Task: Research Airbnb Accomodation options for your buisnness trip   in Sapporo, Hokkiado.
Action: Mouse moved to (307, 104)
Screenshot: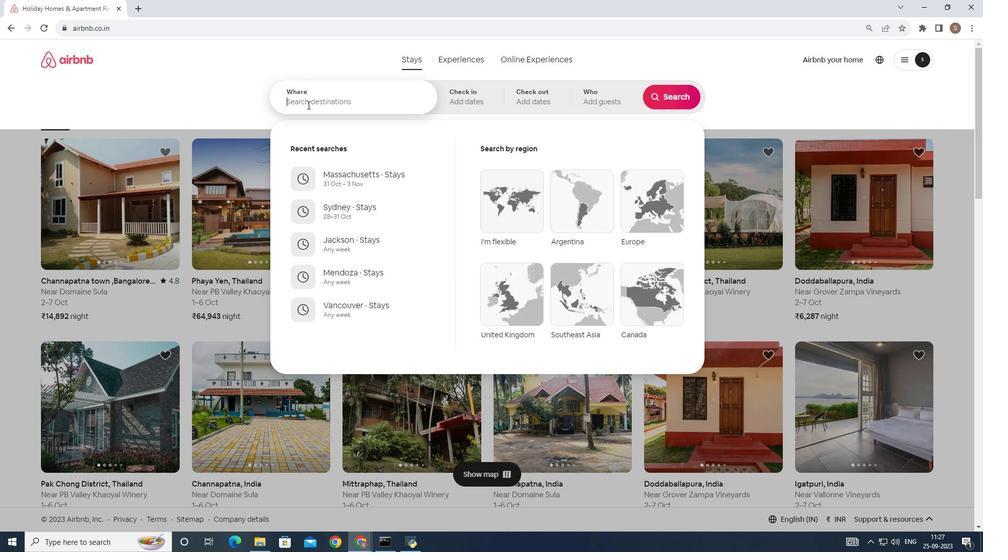 
Action: Mouse pressed left at (307, 104)
Screenshot: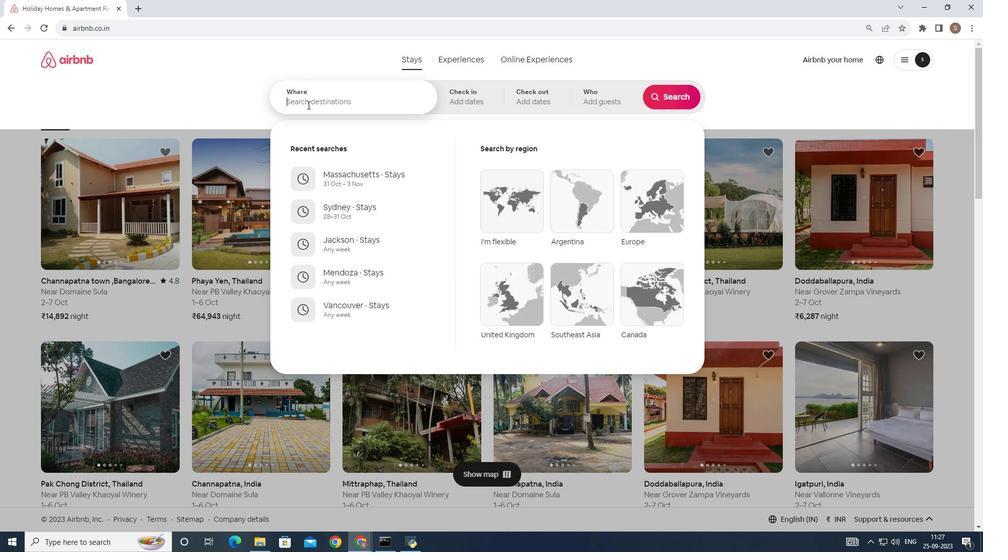 
Action: Key pressed saopp<Key.backspace><Key.backspace><Key.backspace>ppor
Screenshot: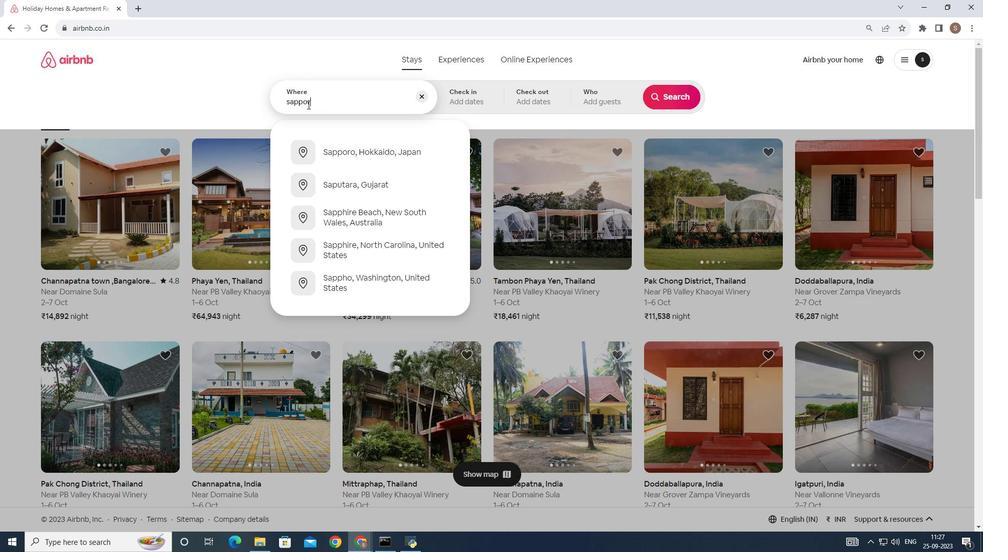 
Action: Mouse moved to (398, 162)
Screenshot: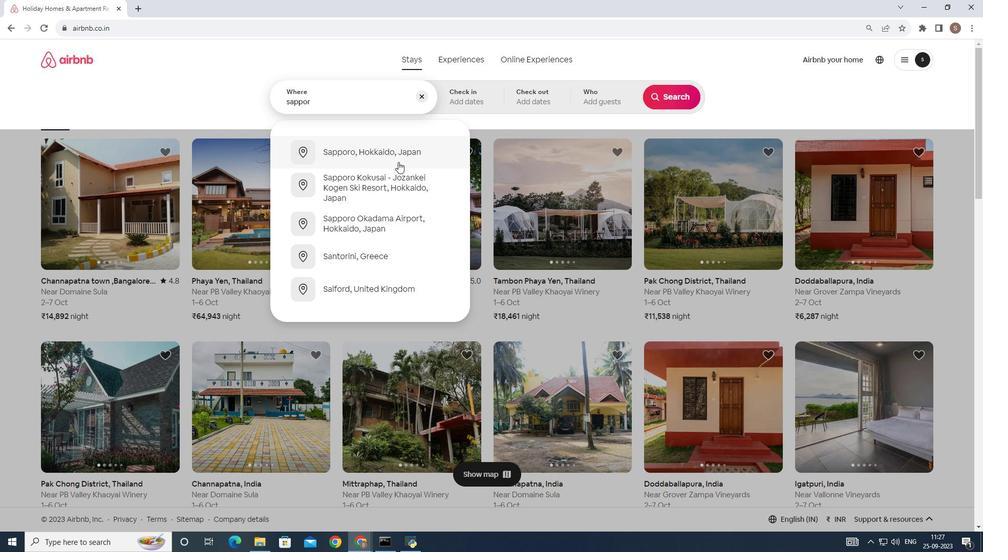 
Action: Mouse pressed left at (398, 162)
Screenshot: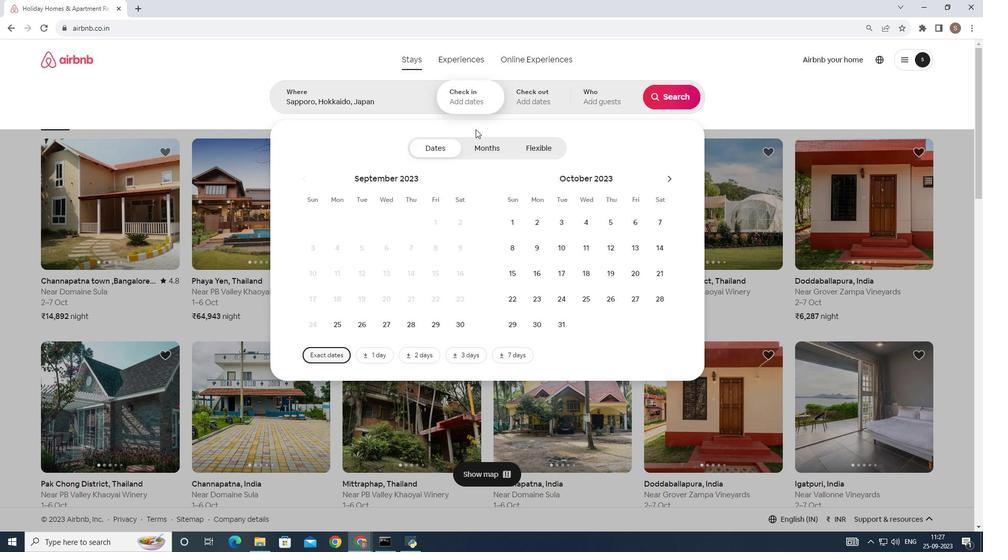 
Action: Mouse moved to (630, 300)
Screenshot: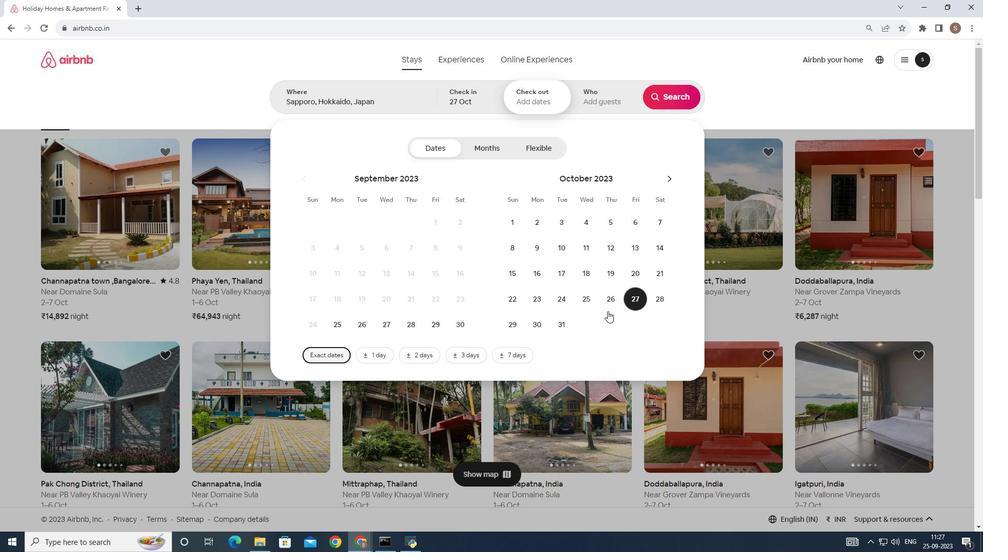 
Action: Mouse pressed left at (630, 300)
Screenshot: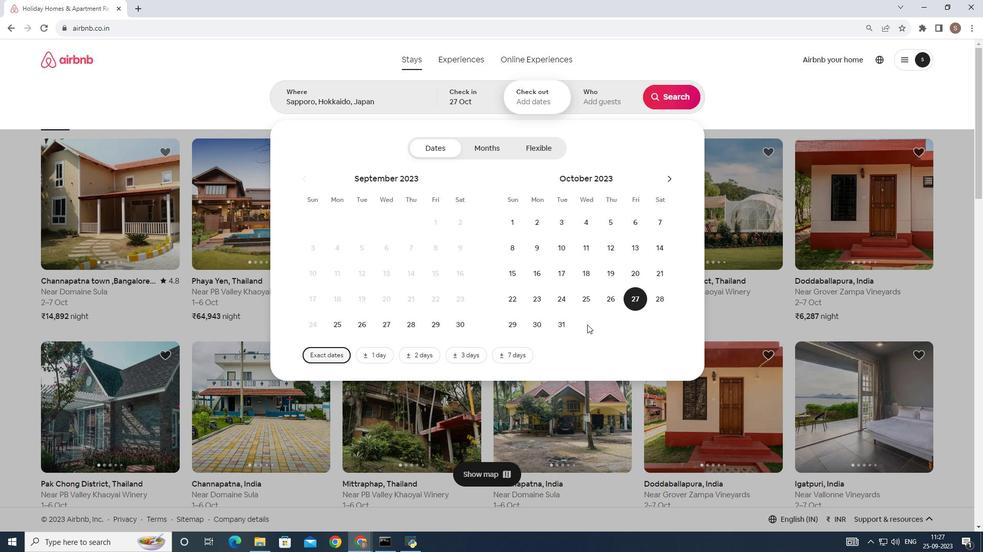 
Action: Mouse moved to (545, 332)
Screenshot: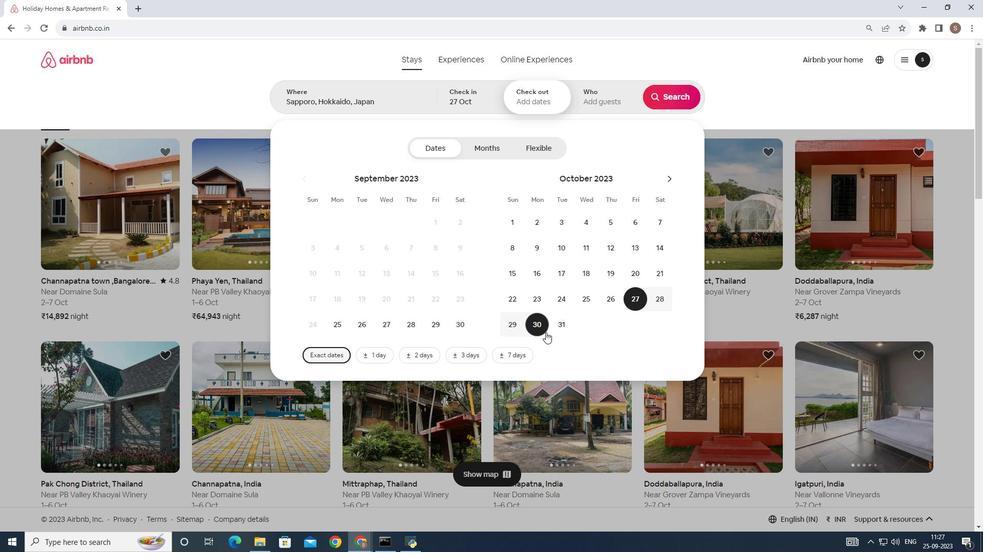 
Action: Mouse pressed left at (545, 332)
Screenshot: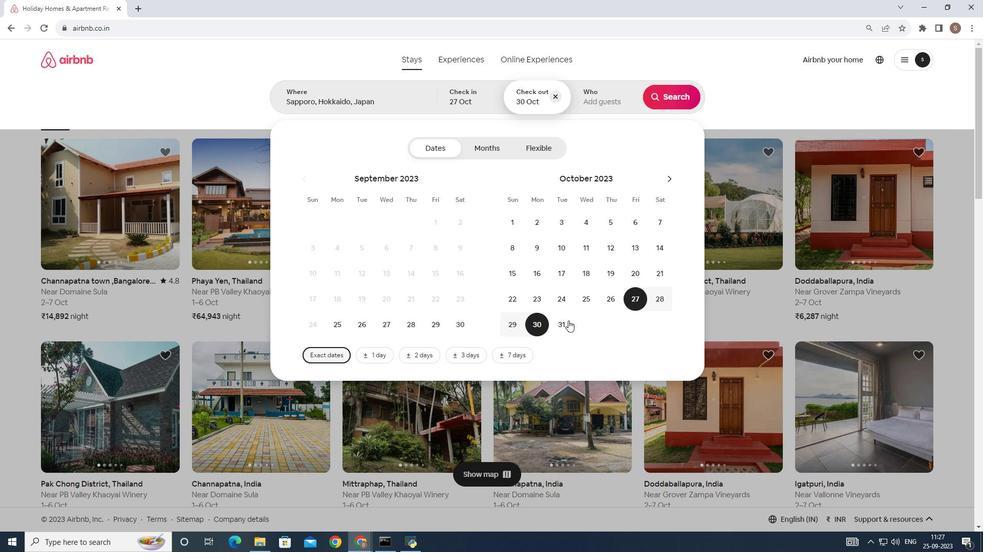 
Action: Mouse moved to (673, 94)
Screenshot: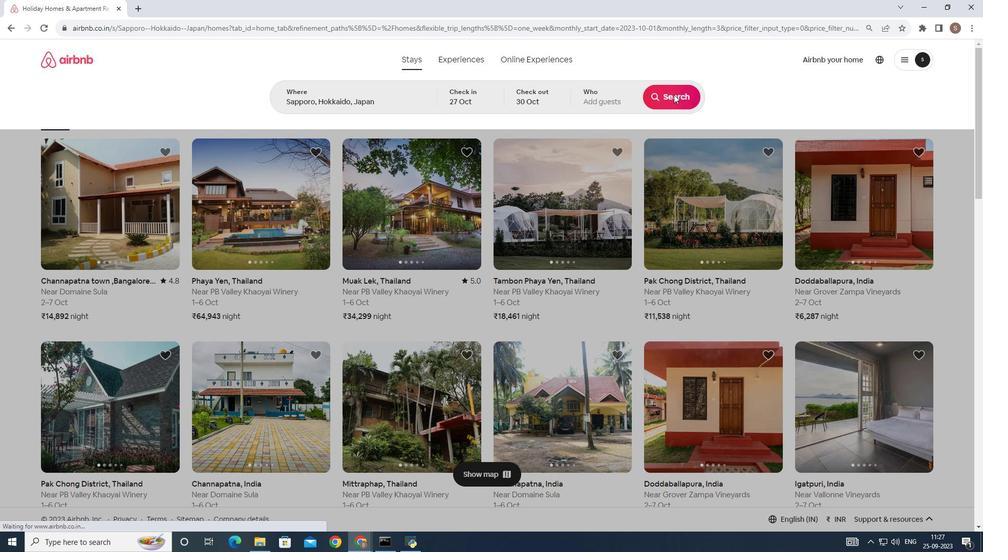 
Action: Mouse pressed left at (673, 94)
Screenshot: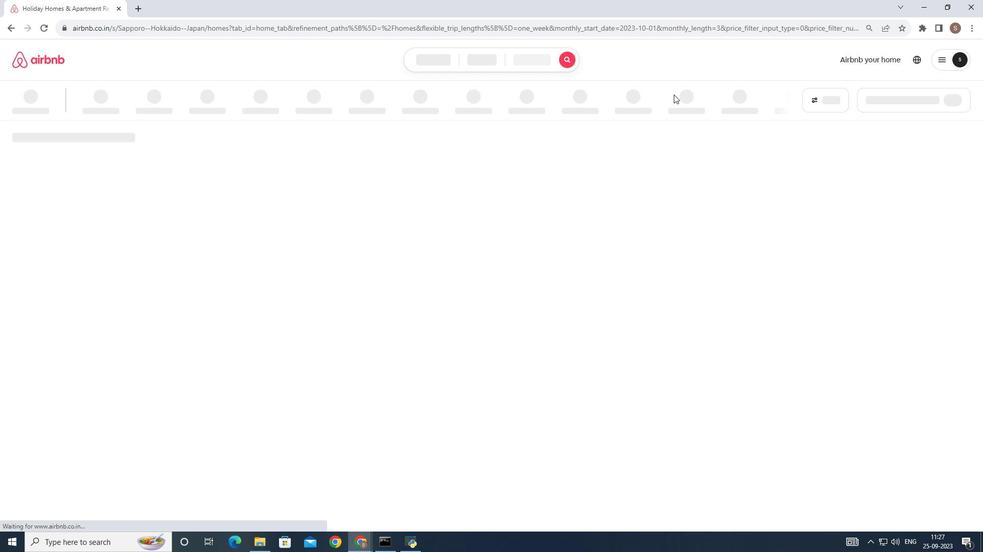 
Action: Mouse moved to (87, 171)
Screenshot: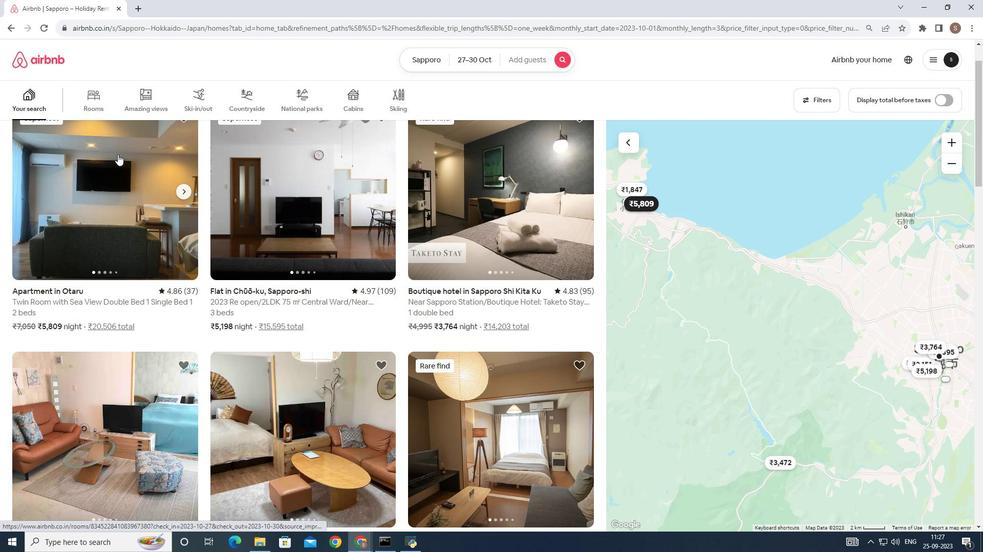 
Action: Mouse scrolled (87, 170) with delta (0, 0)
Screenshot: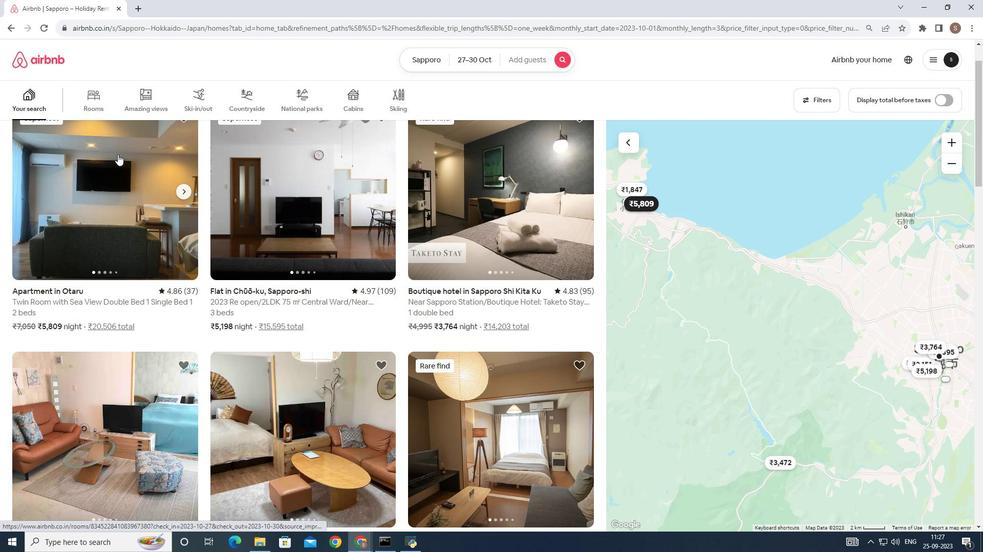 
Action: Mouse moved to (117, 154)
Screenshot: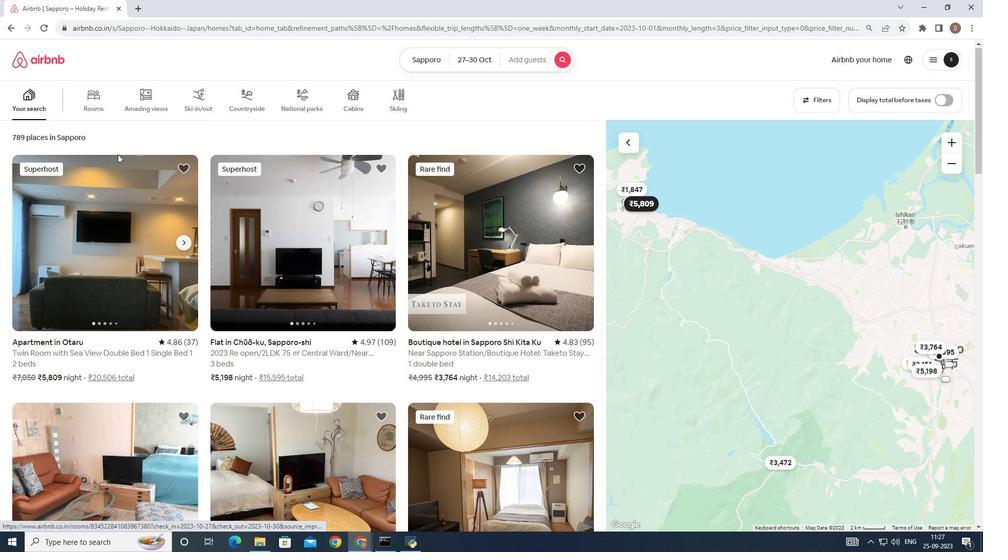 
Action: Mouse scrolled (117, 155) with delta (0, 0)
Screenshot: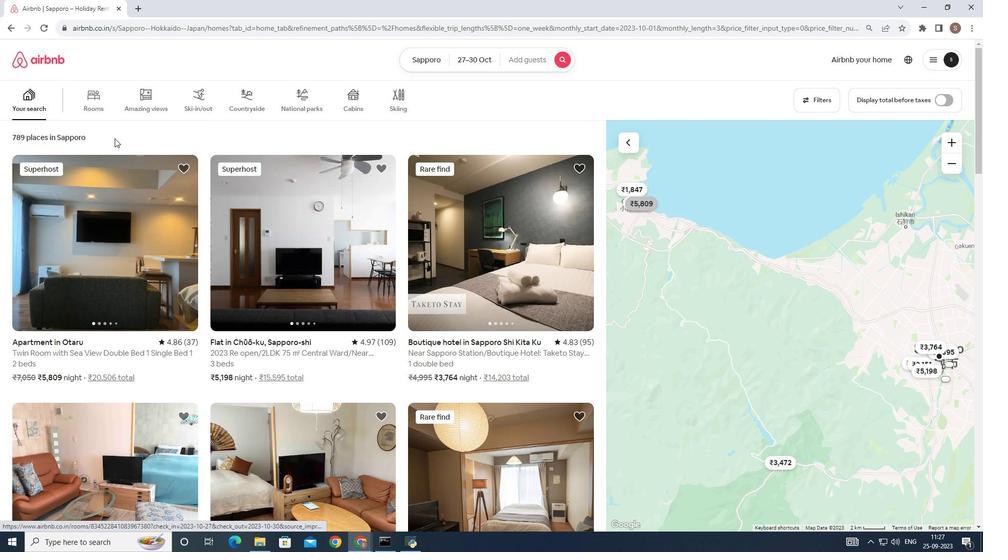 
Action: Mouse scrolled (117, 155) with delta (0, 0)
Screenshot: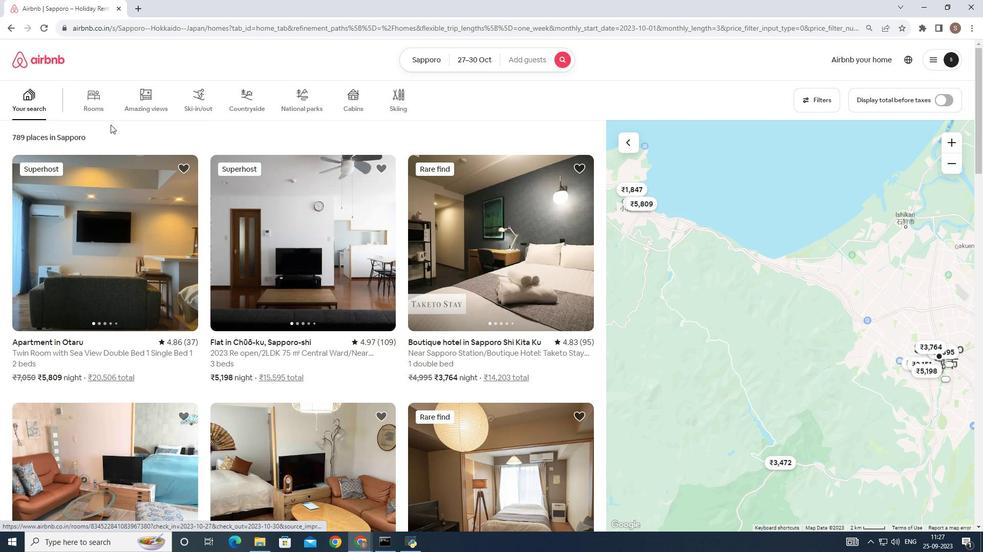 
Action: Mouse scrolled (117, 155) with delta (0, 0)
Screenshot: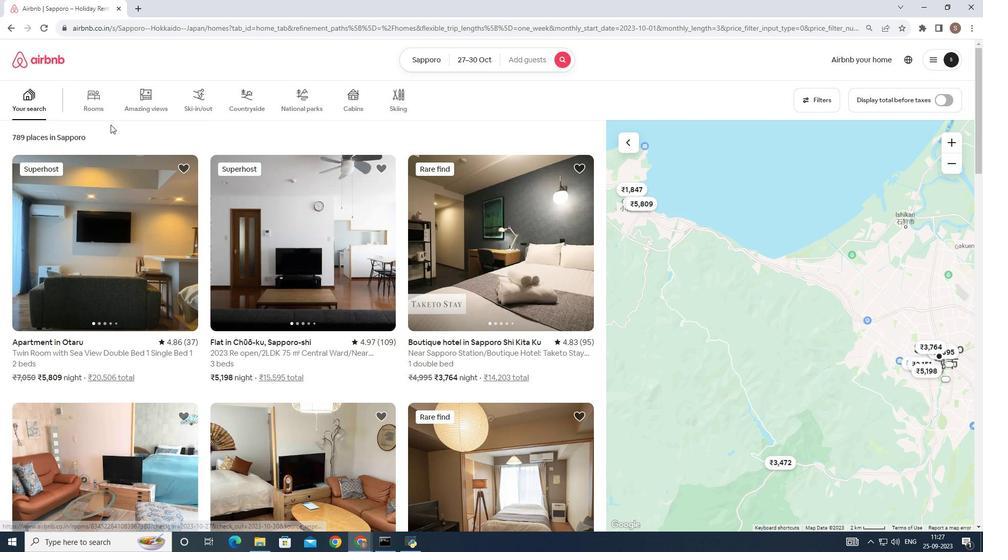 
Action: Mouse moved to (134, 99)
Screenshot: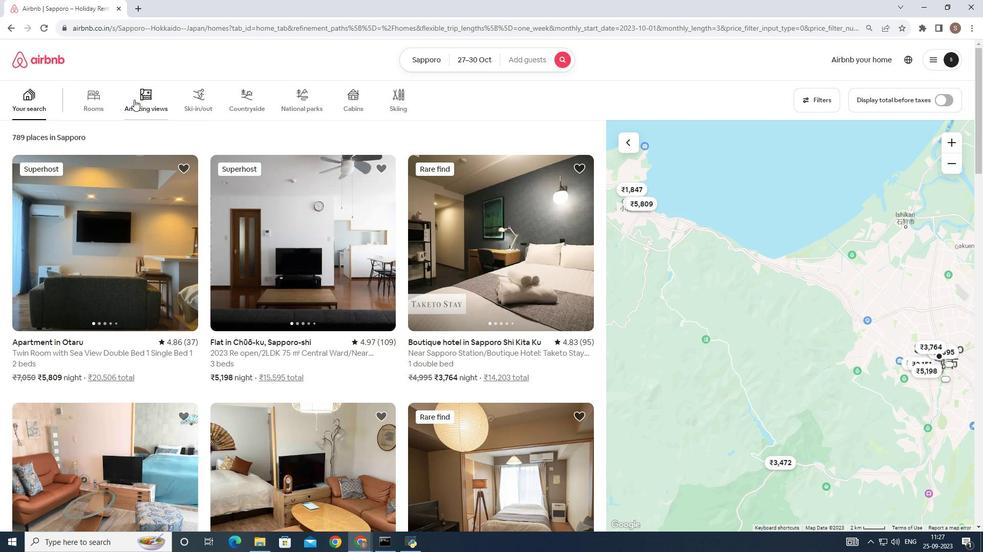 
Action: Mouse pressed left at (134, 99)
Screenshot: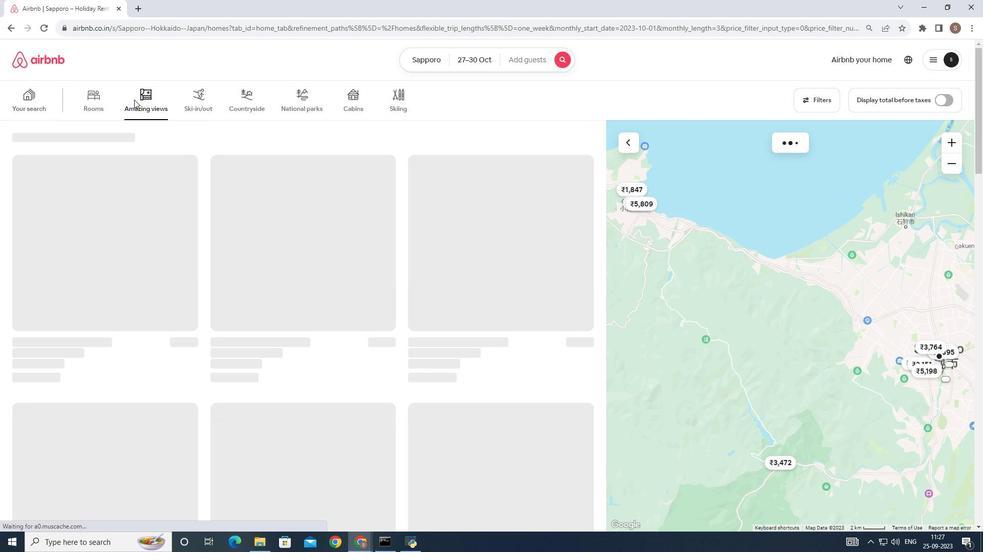 
Action: Mouse moved to (293, 311)
Screenshot: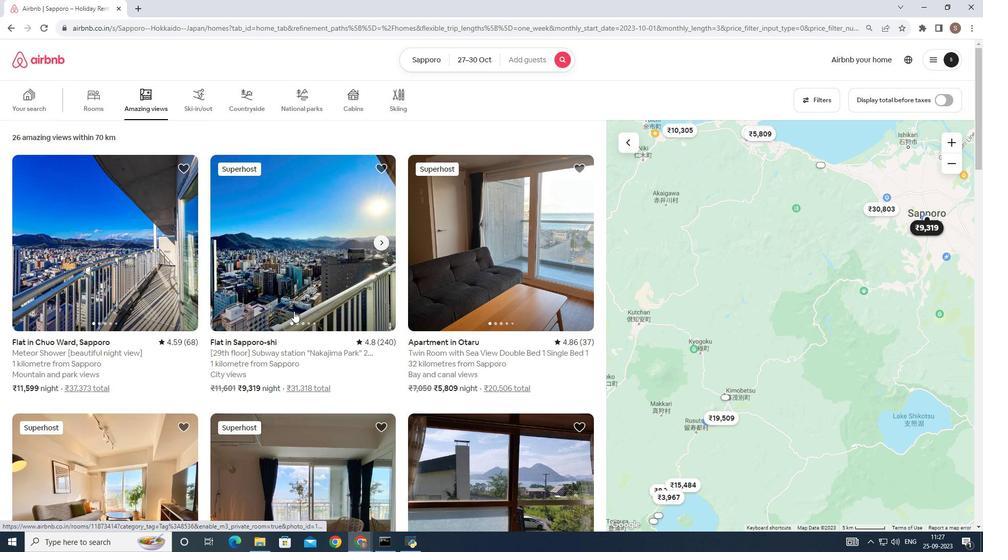 
Action: Mouse pressed left at (293, 311)
Screenshot: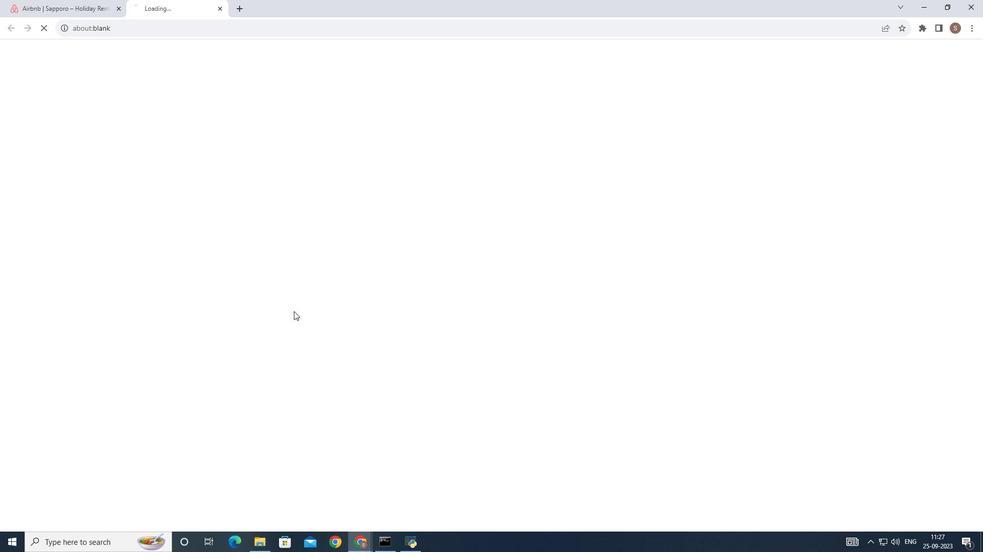 
Action: Mouse scrolled (293, 311) with delta (0, 0)
Screenshot: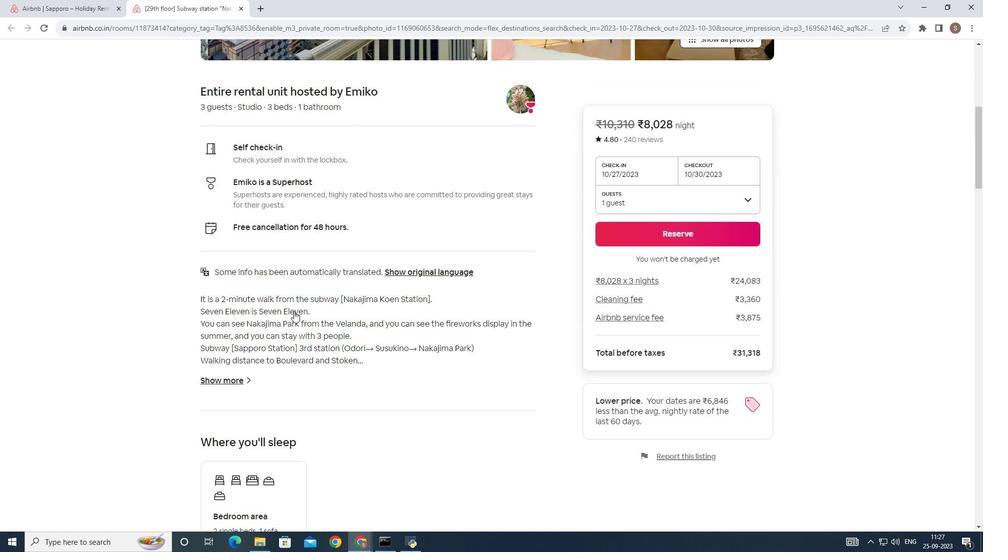 
Action: Mouse scrolled (293, 311) with delta (0, 0)
Screenshot: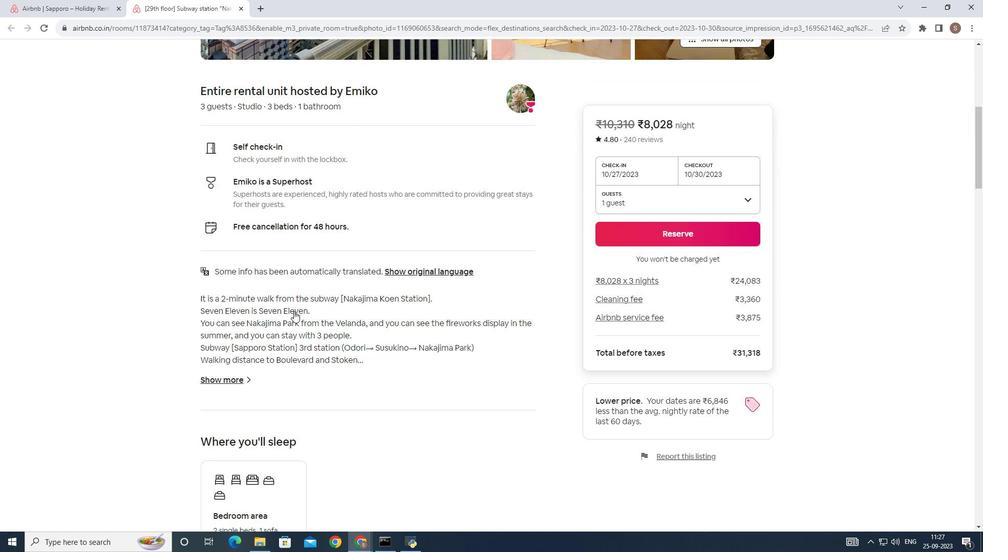 
Action: Mouse scrolled (293, 311) with delta (0, 0)
Screenshot: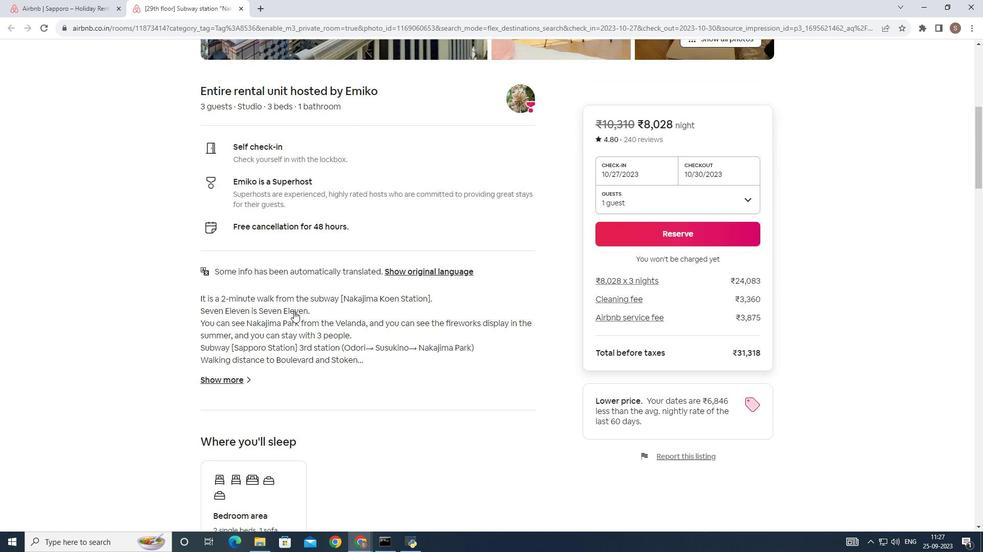 
Action: Mouse scrolled (293, 311) with delta (0, 0)
Screenshot: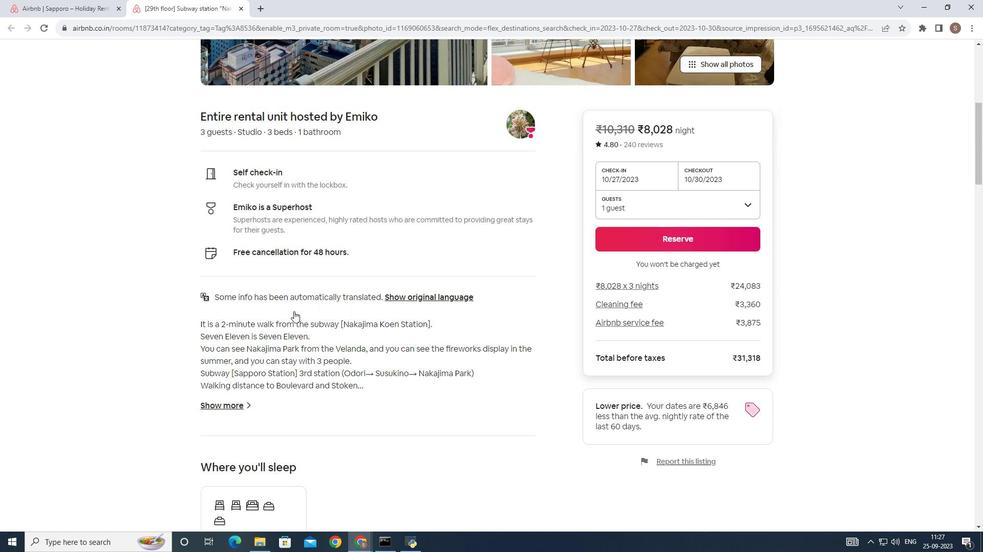 
Action: Mouse scrolled (293, 311) with delta (0, 0)
Screenshot: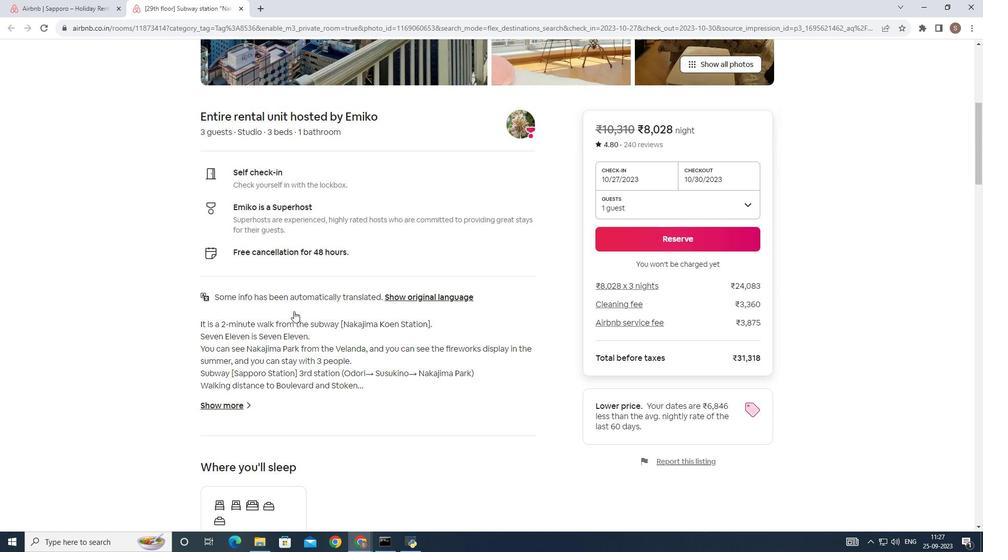 
Action: Mouse scrolled (293, 311) with delta (0, 0)
Screenshot: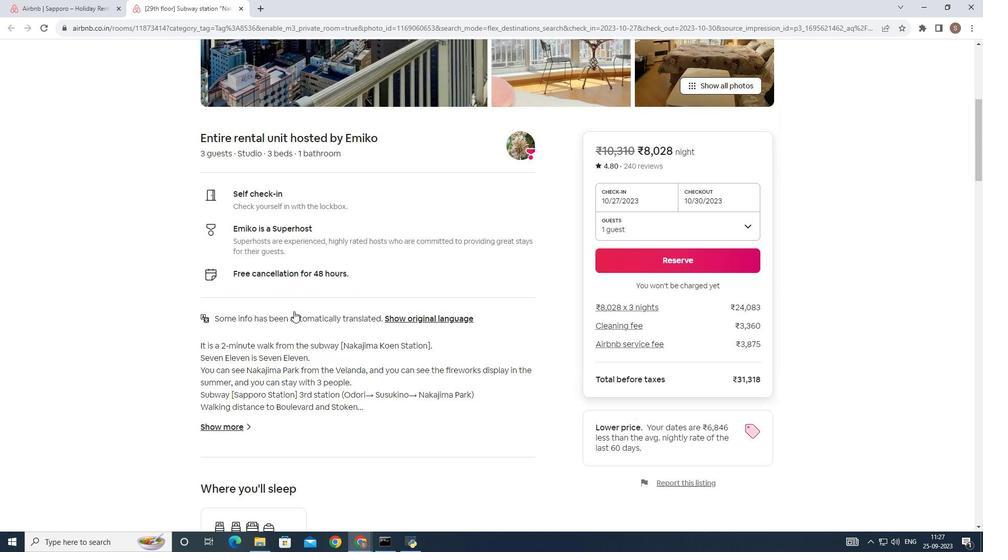 
Action: Mouse scrolled (293, 311) with delta (0, 0)
Screenshot: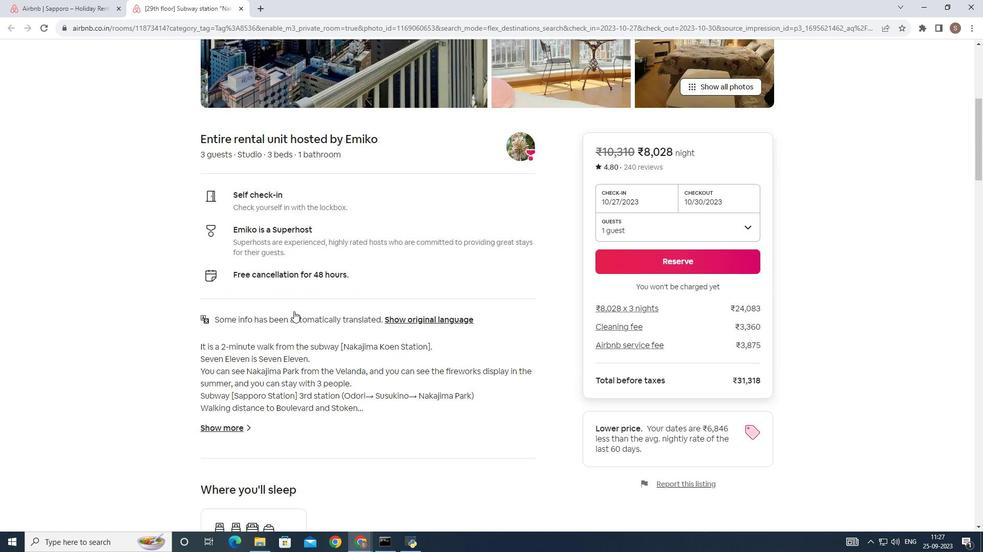
Action: Mouse scrolled (293, 312) with delta (0, 0)
Screenshot: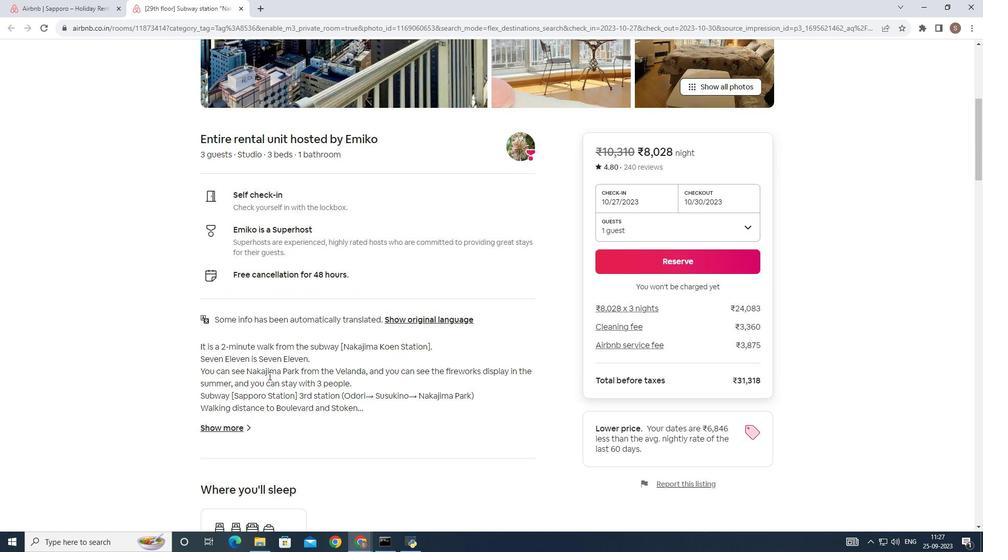 
Action: Mouse moved to (248, 431)
Screenshot: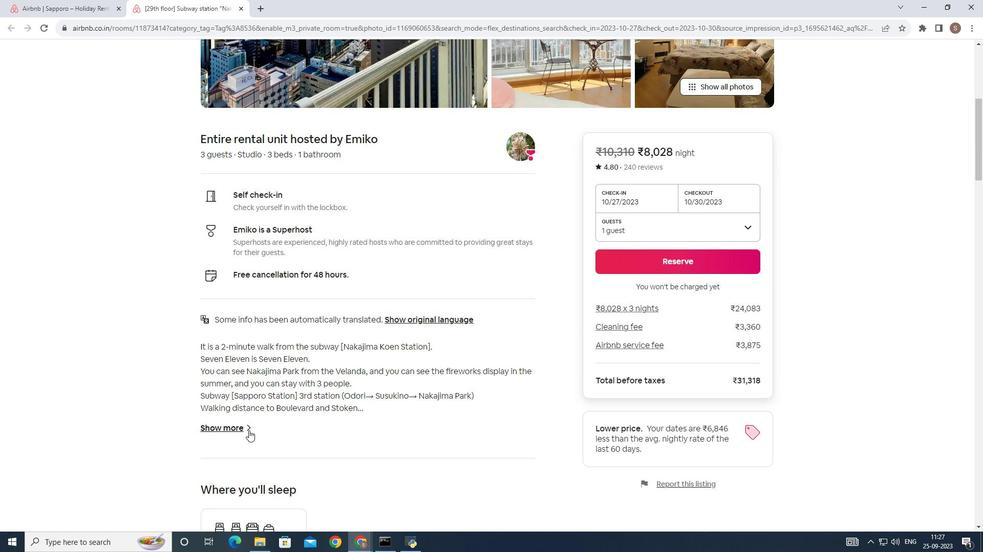 
Action: Mouse pressed left at (248, 431)
Screenshot: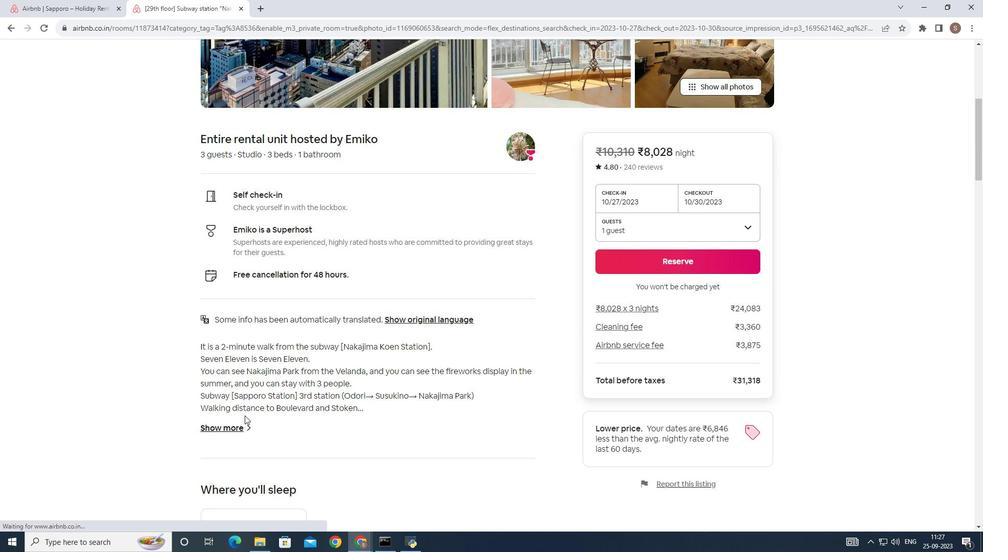 
Action: Mouse moved to (362, 282)
Screenshot: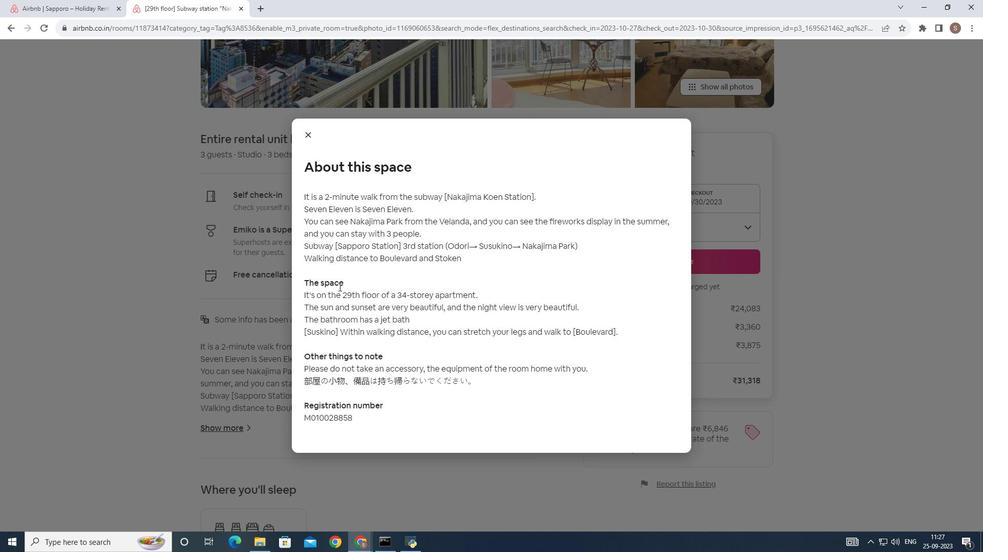 
Action: Mouse scrolled (362, 282) with delta (0, 0)
Screenshot: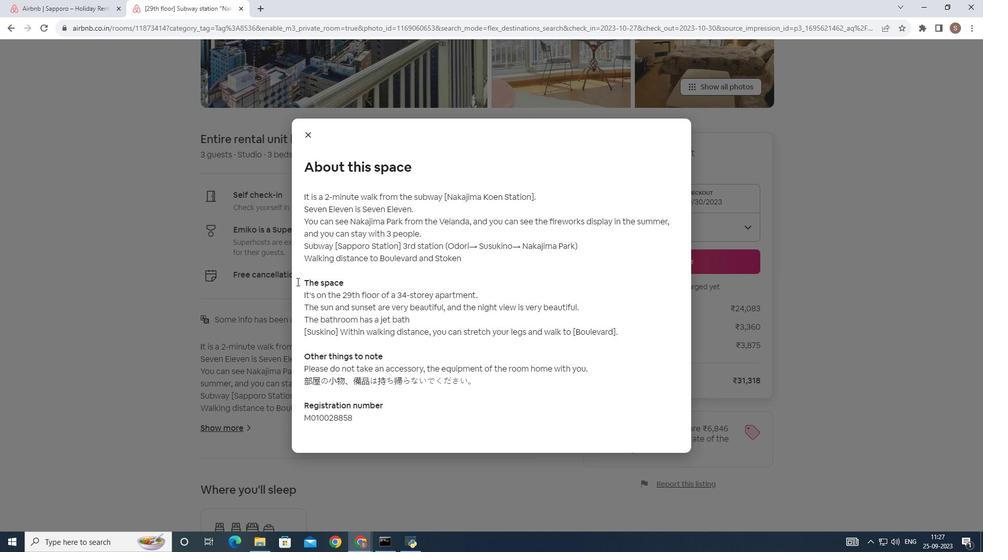 
Action: Mouse scrolled (362, 282) with delta (0, 0)
Screenshot: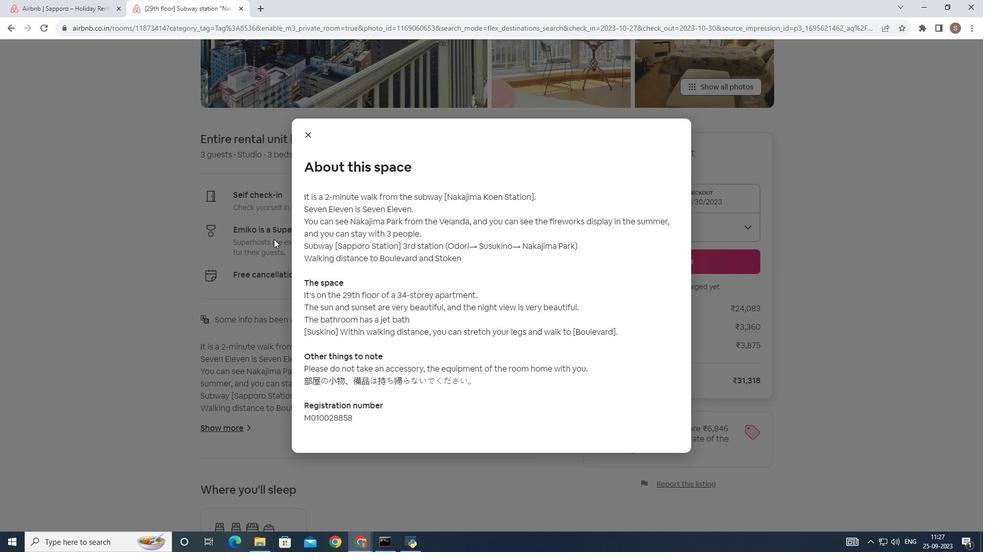 
Action: Mouse scrolled (362, 282) with delta (0, 0)
Screenshot: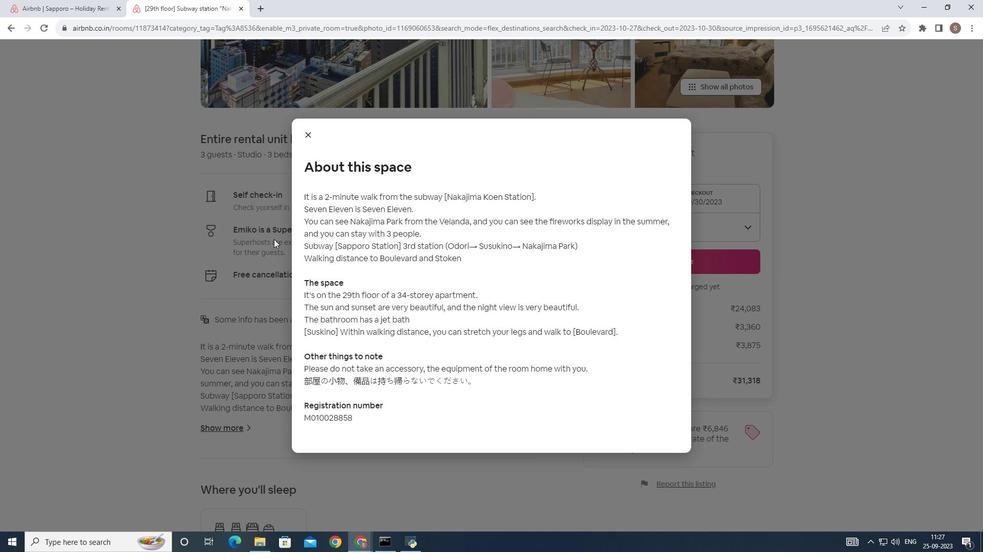 
Action: Mouse scrolled (362, 282) with delta (0, 0)
Screenshot: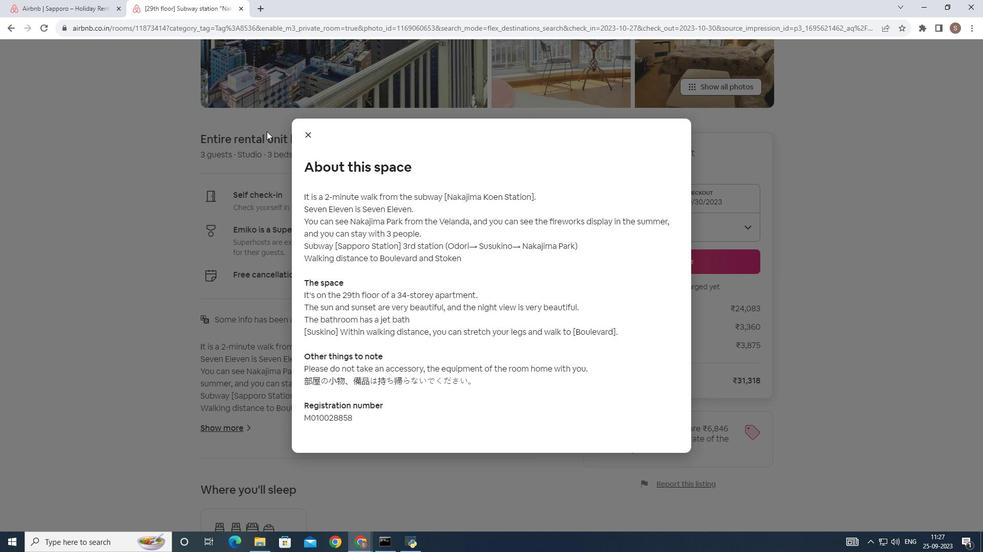 
Action: Mouse moved to (311, 131)
Screenshot: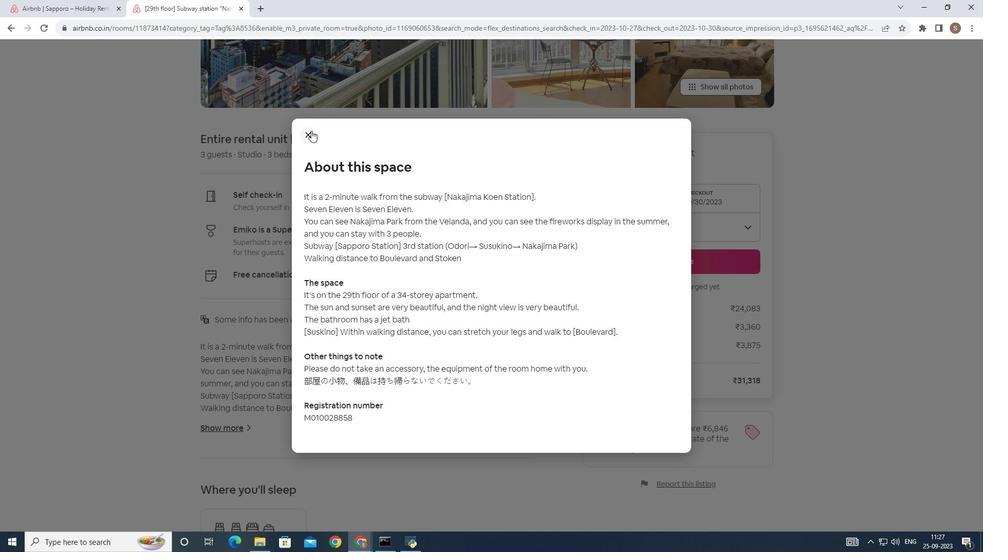 
Action: Mouse pressed left at (311, 131)
Screenshot: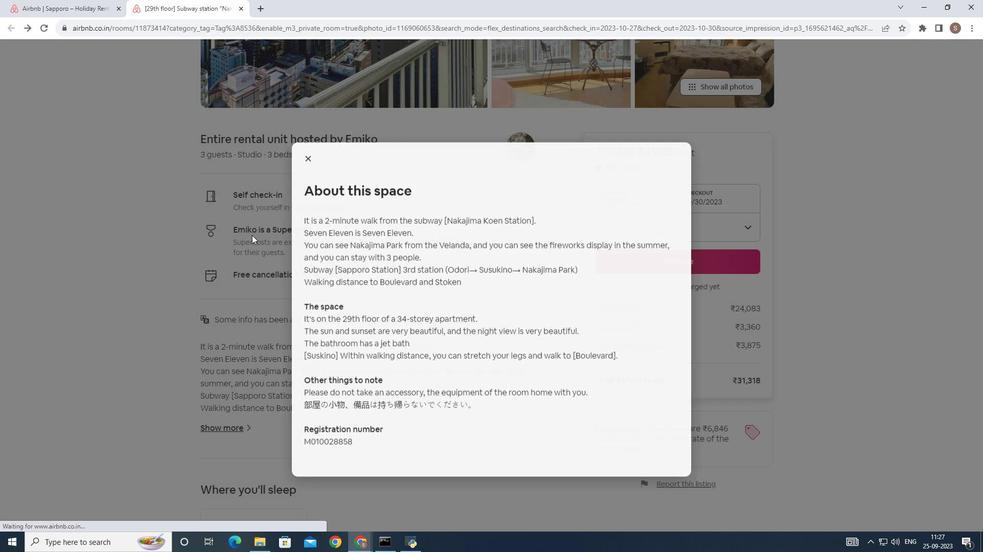 
Action: Mouse moved to (243, 256)
Screenshot: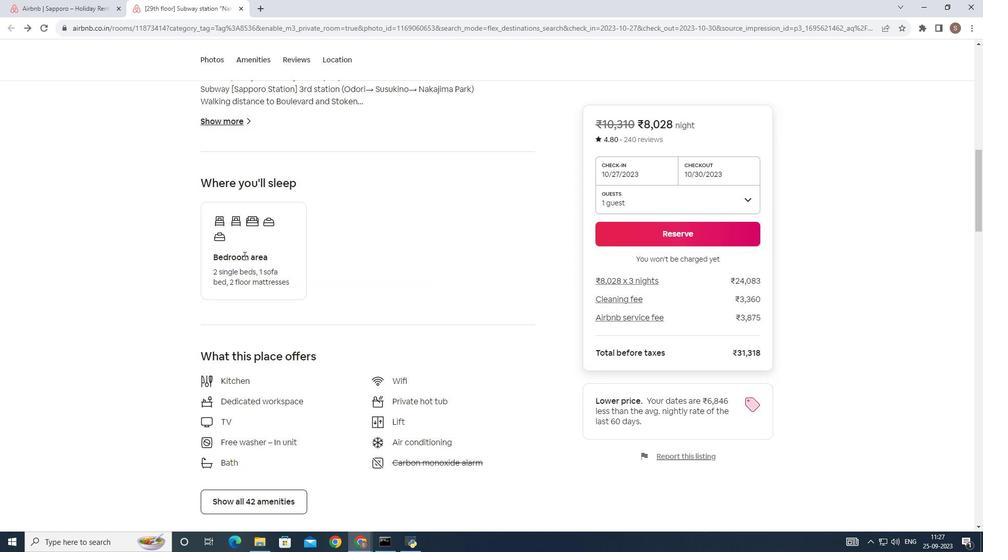 
Action: Mouse scrolled (243, 255) with delta (0, 0)
Screenshot: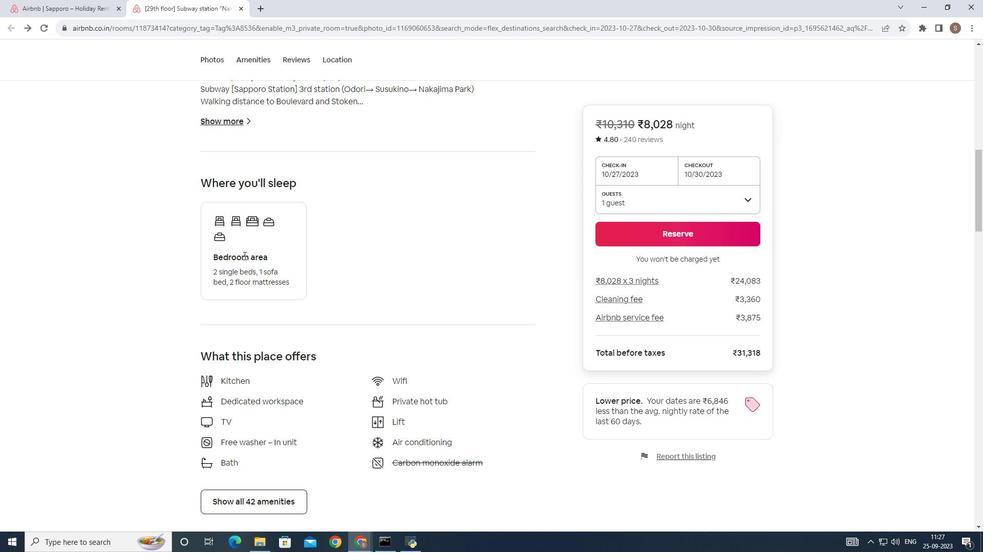 
Action: Mouse scrolled (243, 255) with delta (0, 0)
Screenshot: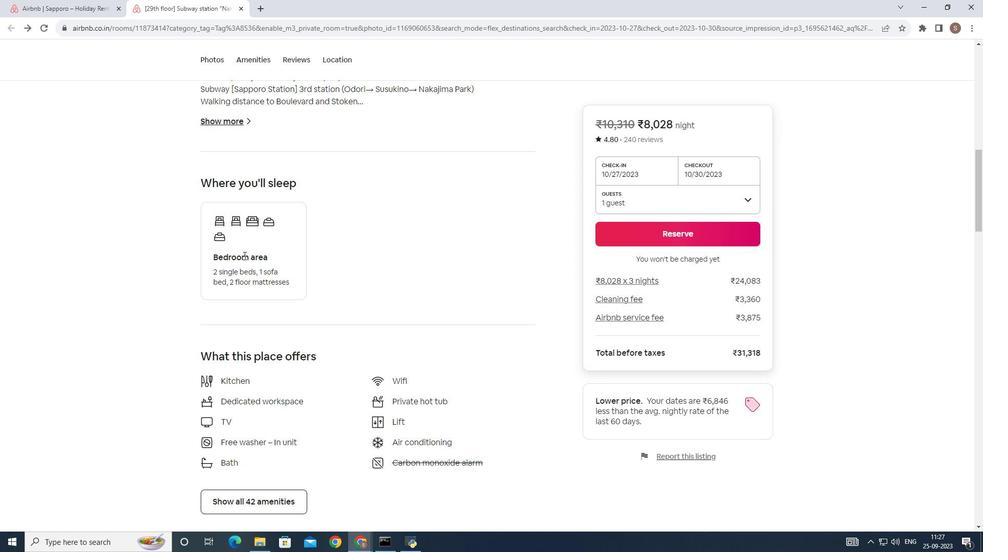 
Action: Mouse scrolled (243, 255) with delta (0, 0)
Screenshot: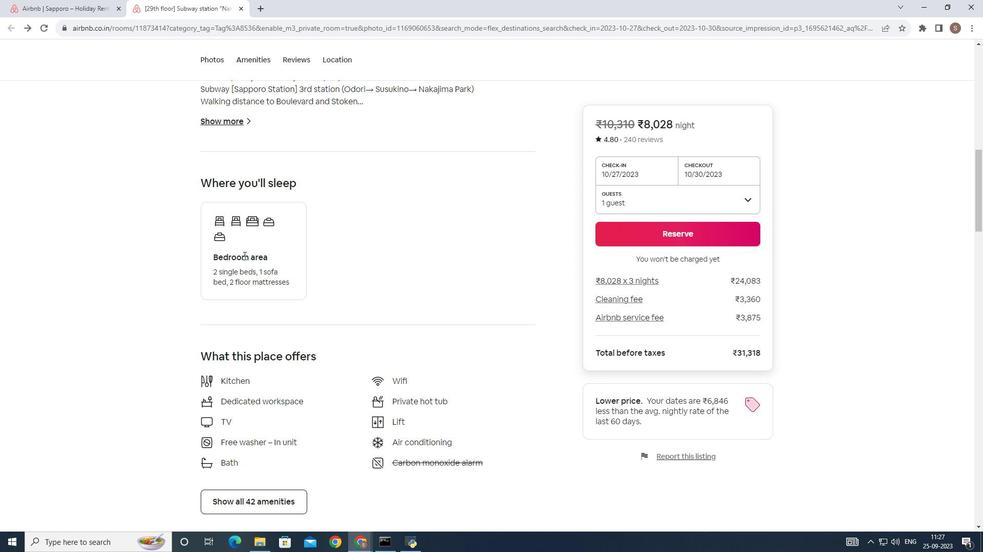 
Action: Mouse scrolled (243, 255) with delta (0, 0)
Screenshot: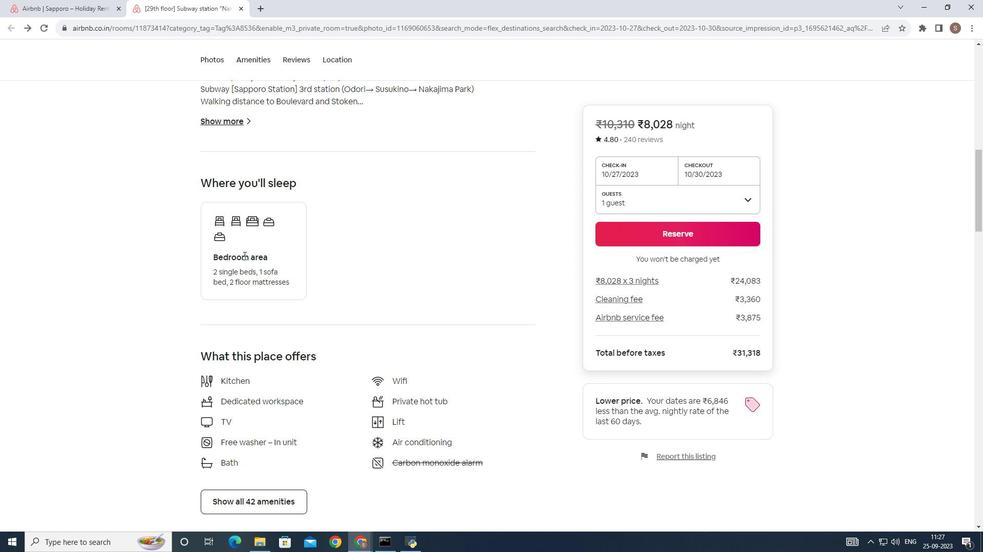 
Action: Mouse scrolled (243, 255) with delta (0, 0)
Screenshot: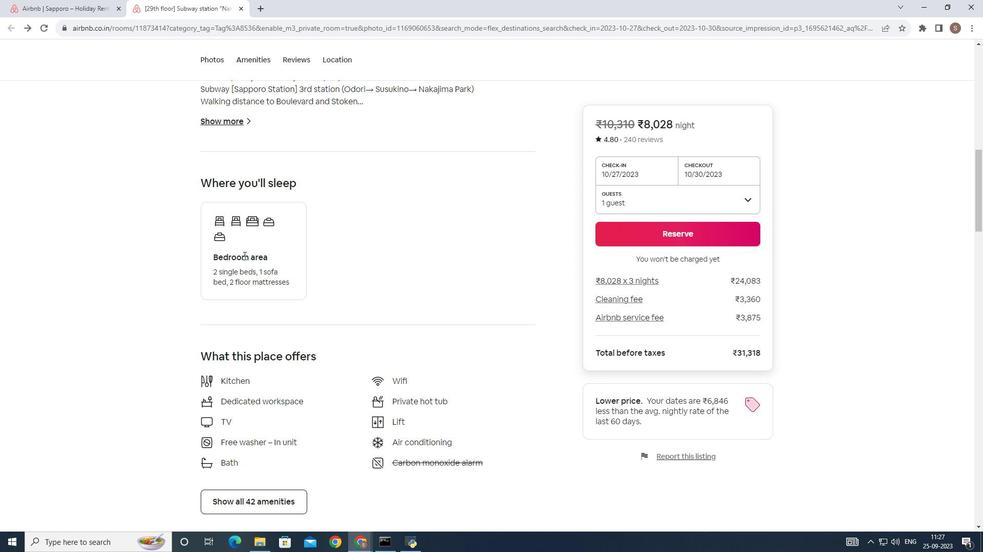 
Action: Mouse scrolled (243, 255) with delta (0, 0)
Screenshot: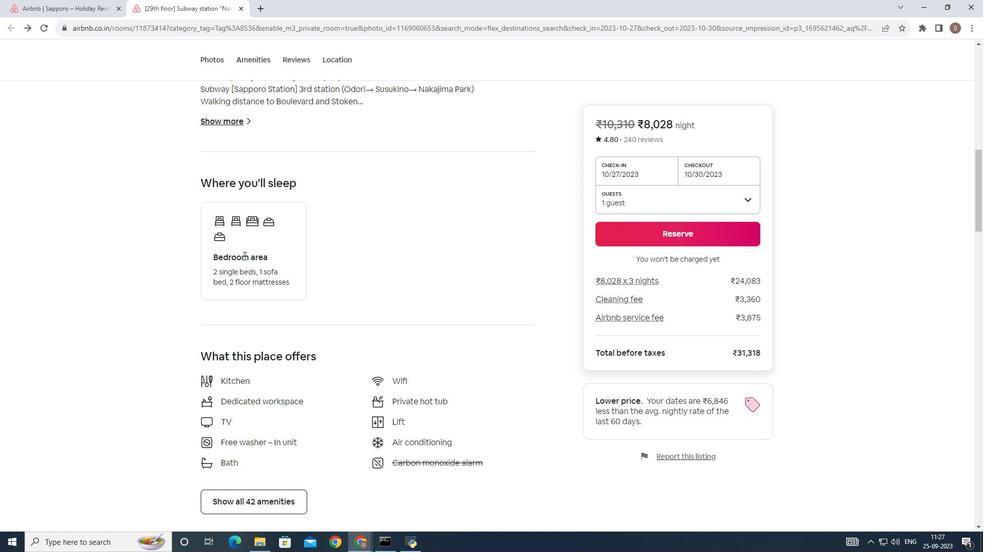 
Action: Mouse scrolled (243, 255) with delta (0, 0)
Screenshot: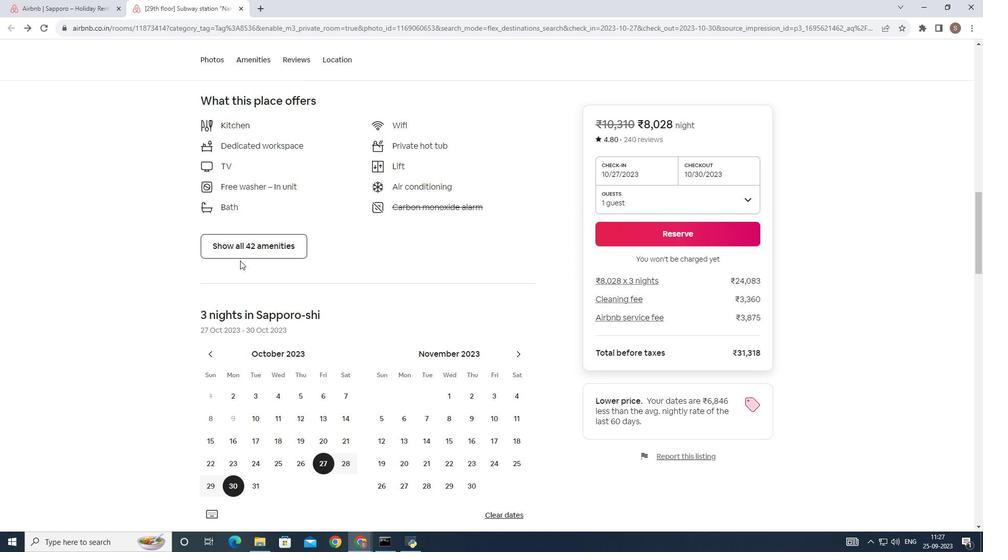 
Action: Mouse scrolled (243, 255) with delta (0, 0)
Screenshot: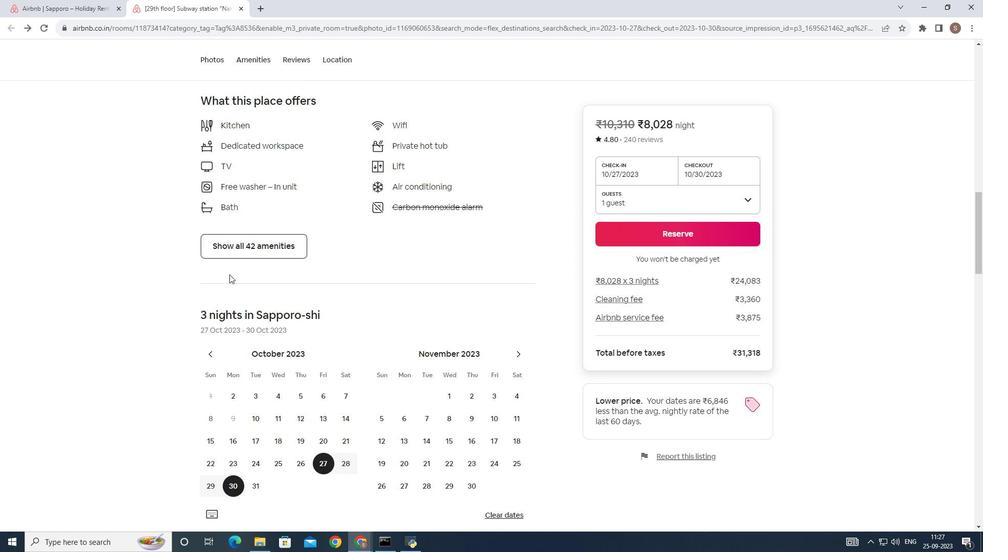
Action: Mouse scrolled (243, 255) with delta (0, 0)
Screenshot: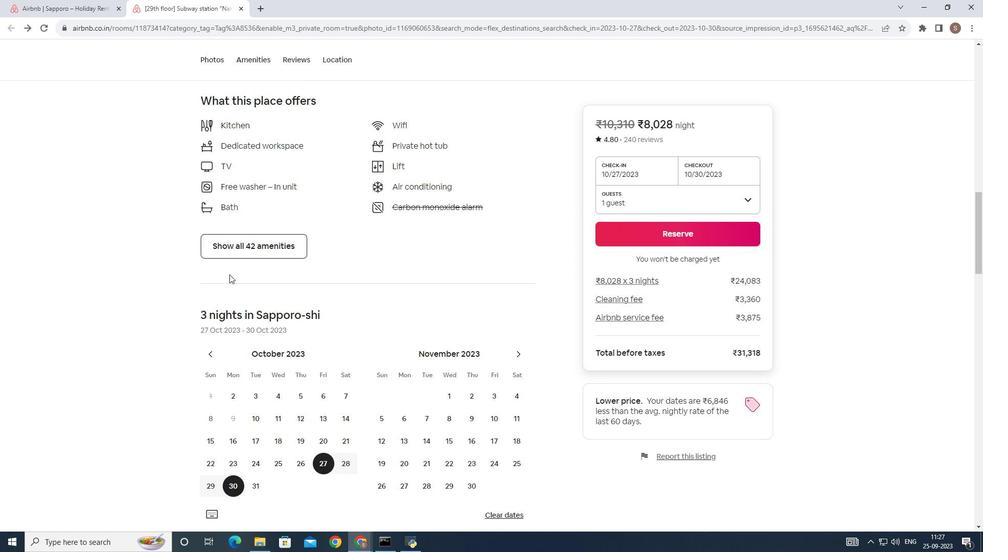
Action: Mouse scrolled (243, 255) with delta (0, 0)
Screenshot: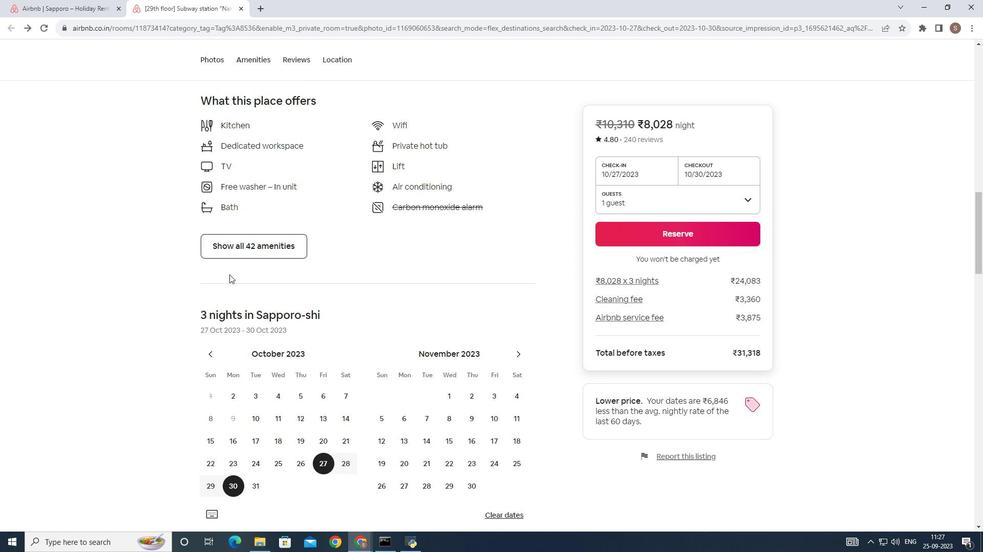 
Action: Mouse scrolled (243, 255) with delta (0, 0)
Screenshot: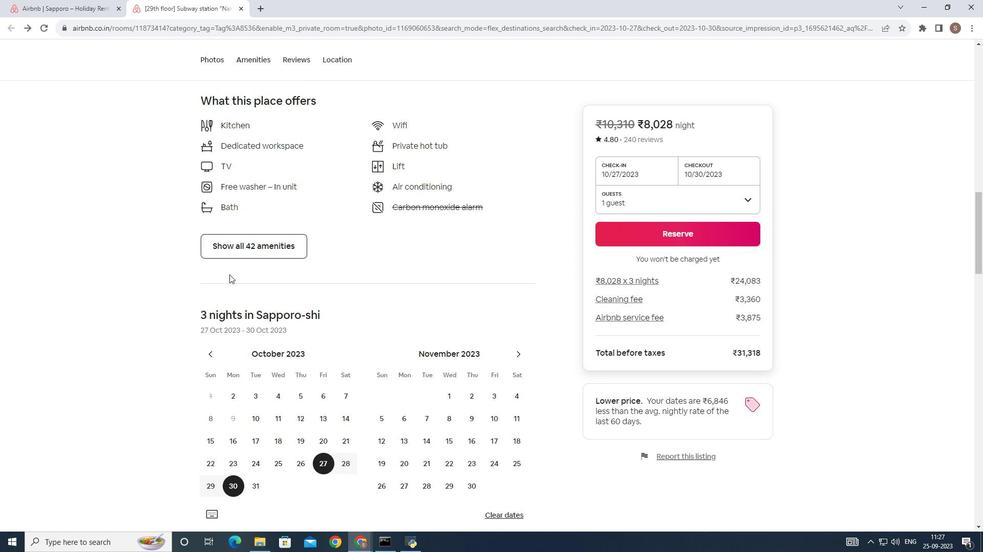 
Action: Mouse moved to (255, 252)
Screenshot: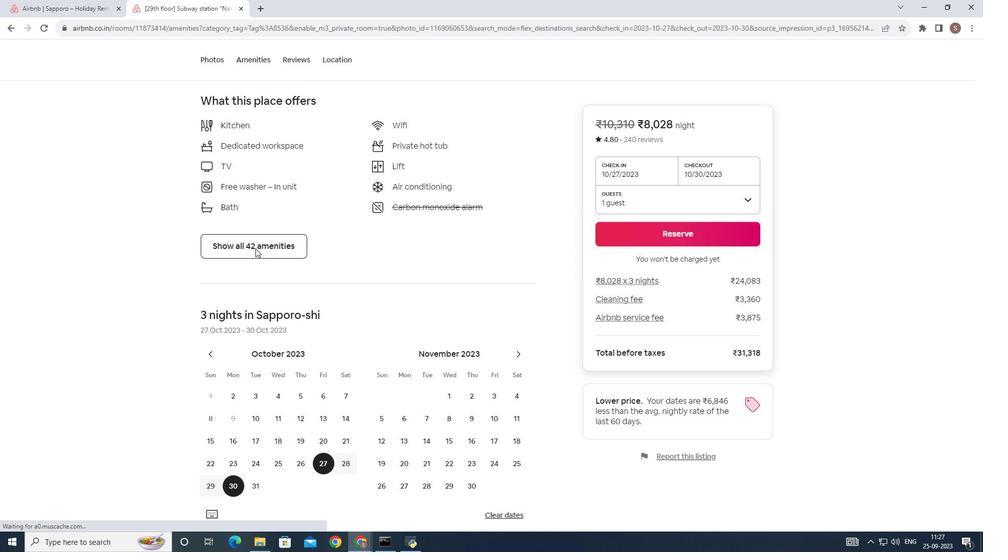
Action: Mouse pressed left at (255, 252)
Screenshot: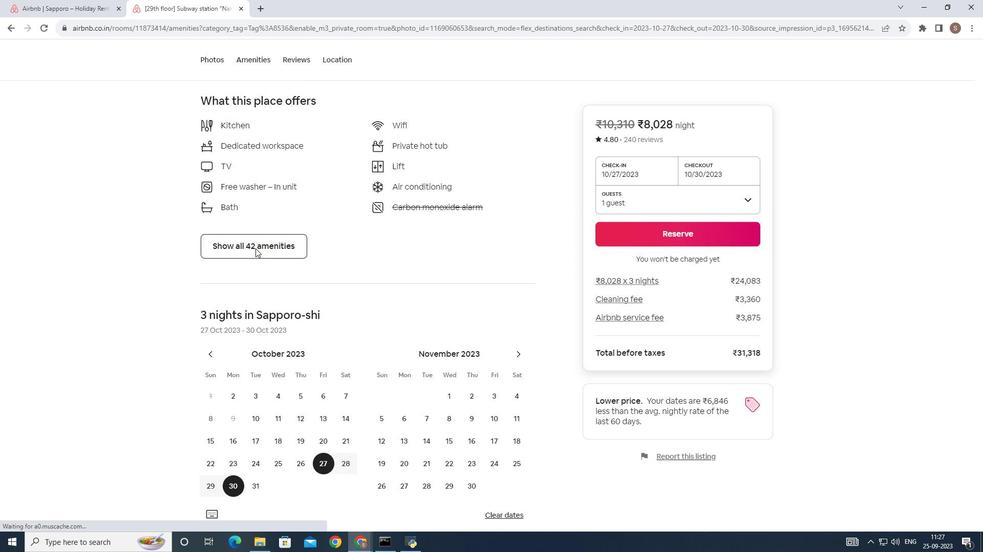 
Action: Mouse moved to (331, 220)
Screenshot: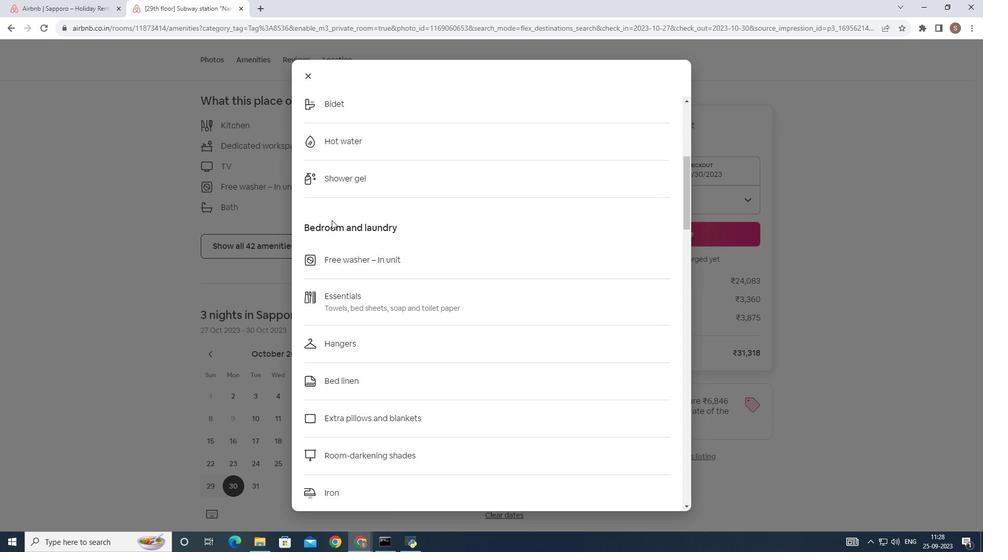 
Action: Mouse scrolled (331, 220) with delta (0, 0)
Screenshot: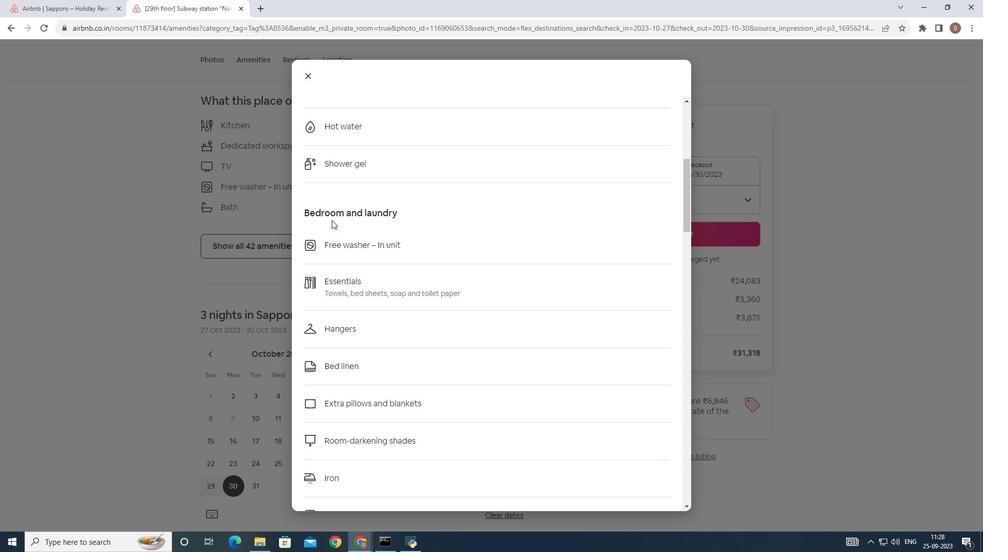
Action: Mouse scrolled (331, 220) with delta (0, 0)
Screenshot: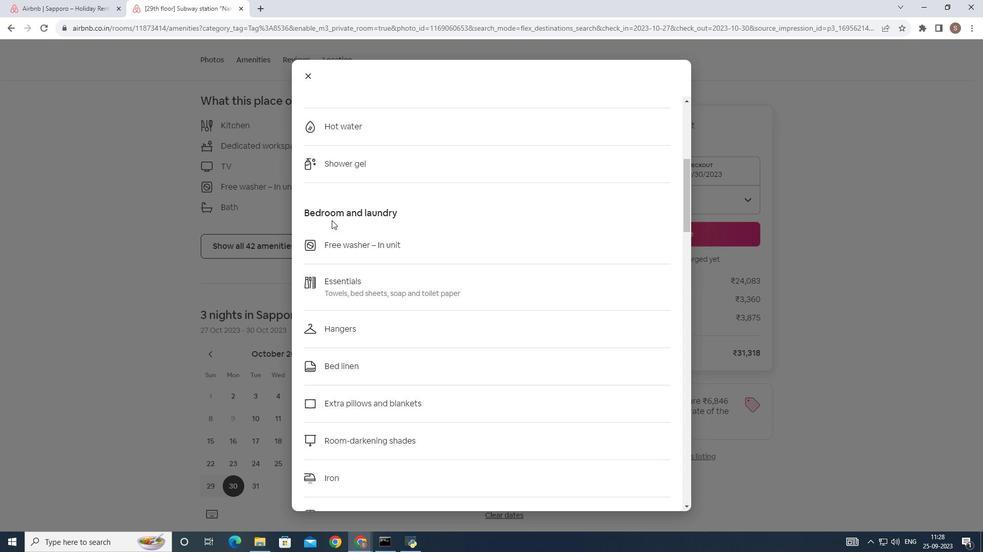 
Action: Mouse scrolled (331, 220) with delta (0, 0)
Screenshot: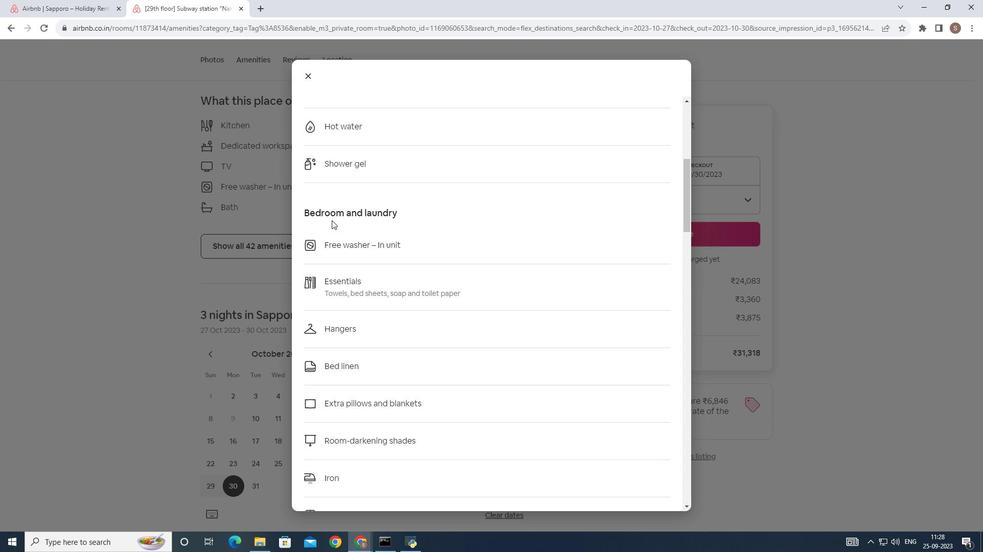 
Action: Mouse scrolled (331, 220) with delta (0, 0)
Screenshot: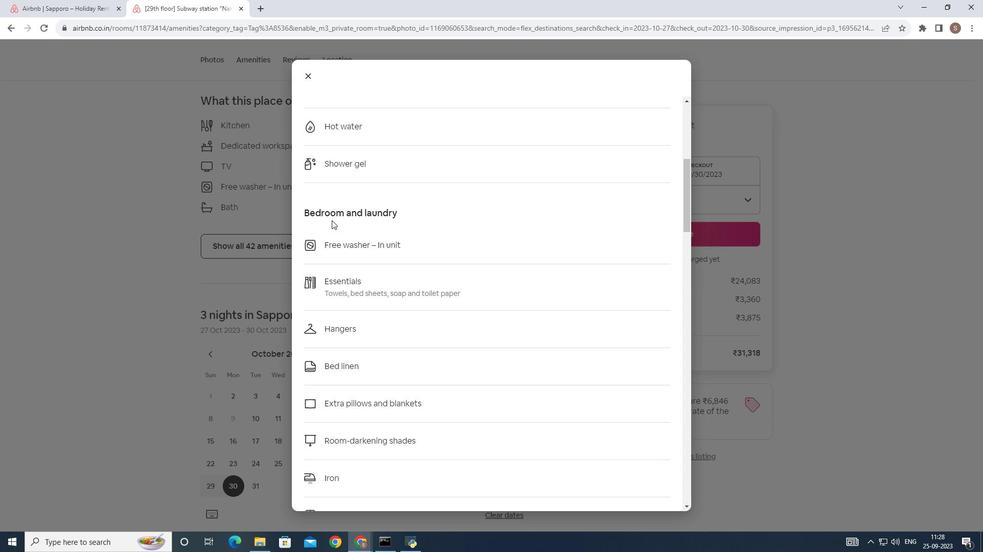 
Action: Mouse scrolled (331, 220) with delta (0, 0)
Screenshot: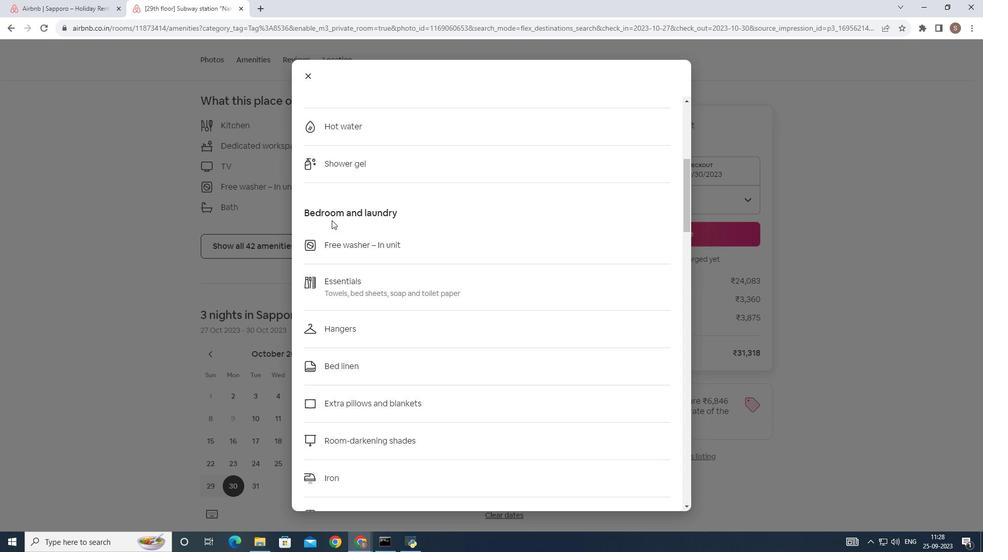 
Action: Mouse scrolled (331, 220) with delta (0, 0)
Screenshot: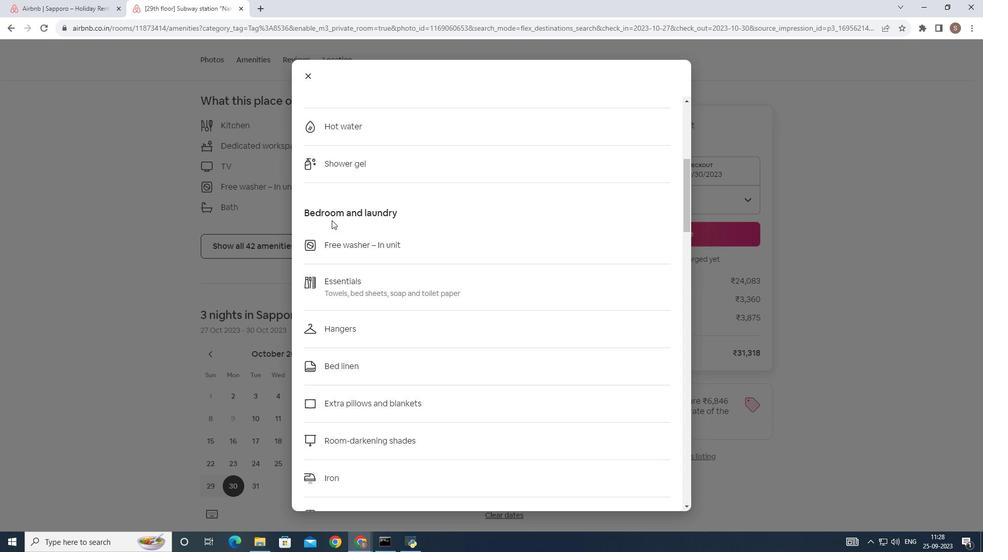 
Action: Mouse scrolled (331, 220) with delta (0, 0)
Screenshot: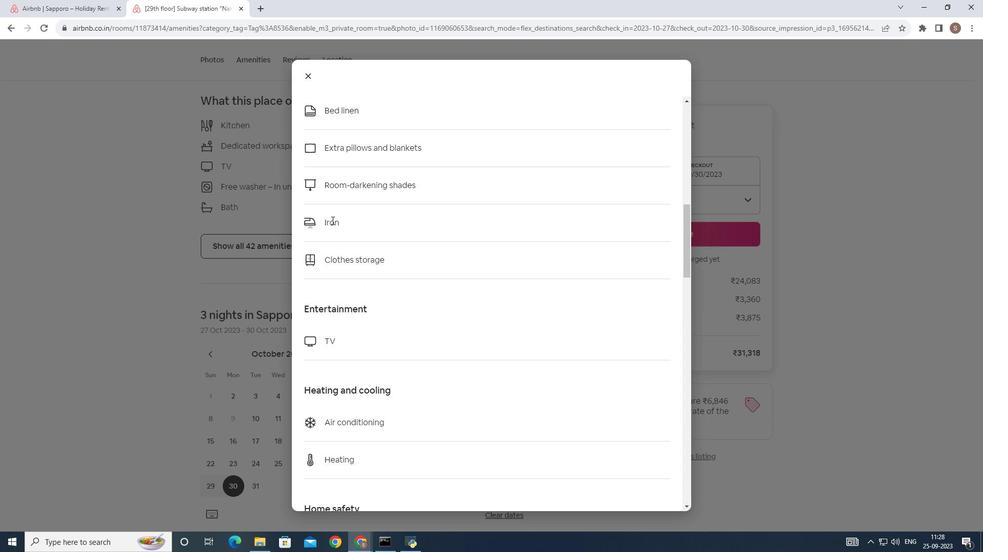 
Action: Mouse scrolled (331, 220) with delta (0, 0)
Screenshot: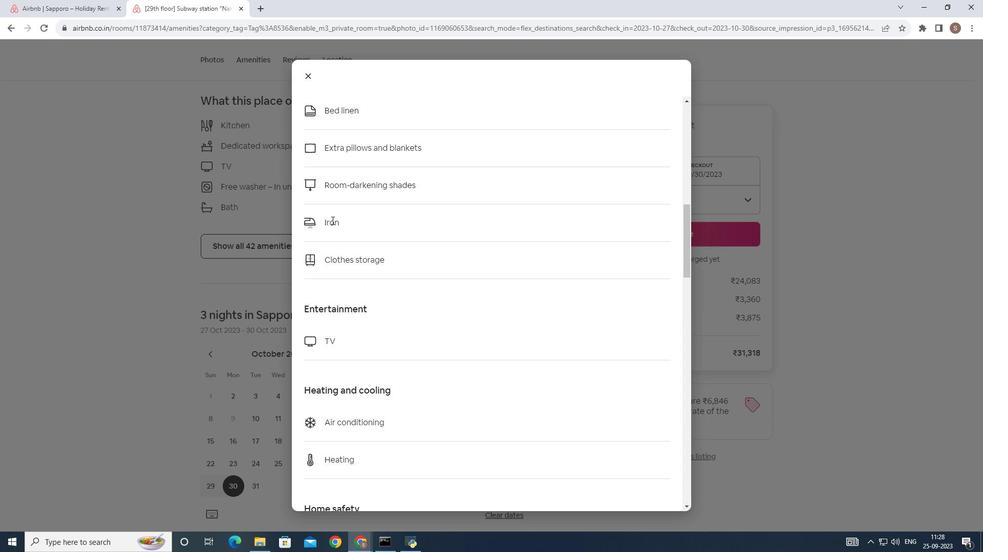 
Action: Mouse scrolled (331, 220) with delta (0, 0)
Screenshot: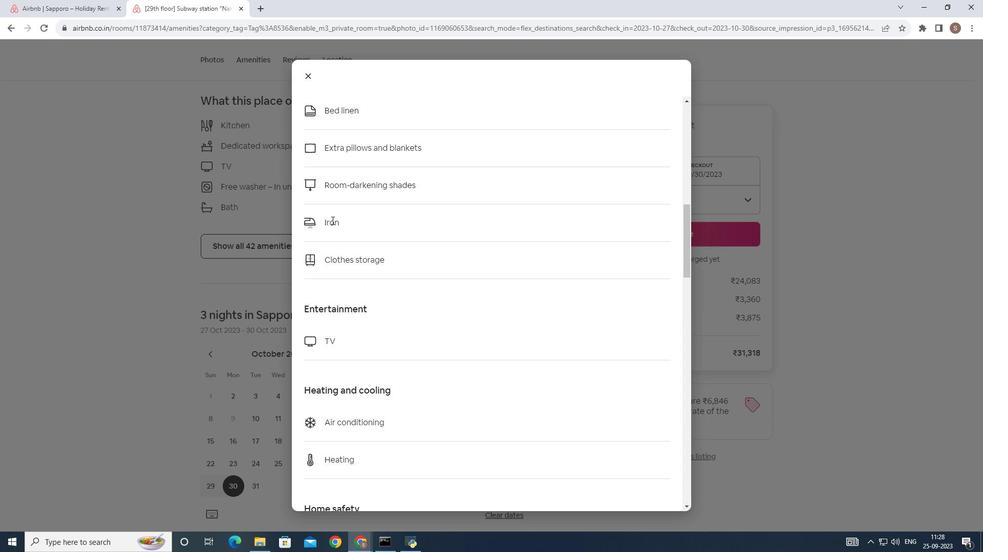 
Action: Mouse scrolled (331, 220) with delta (0, 0)
Screenshot: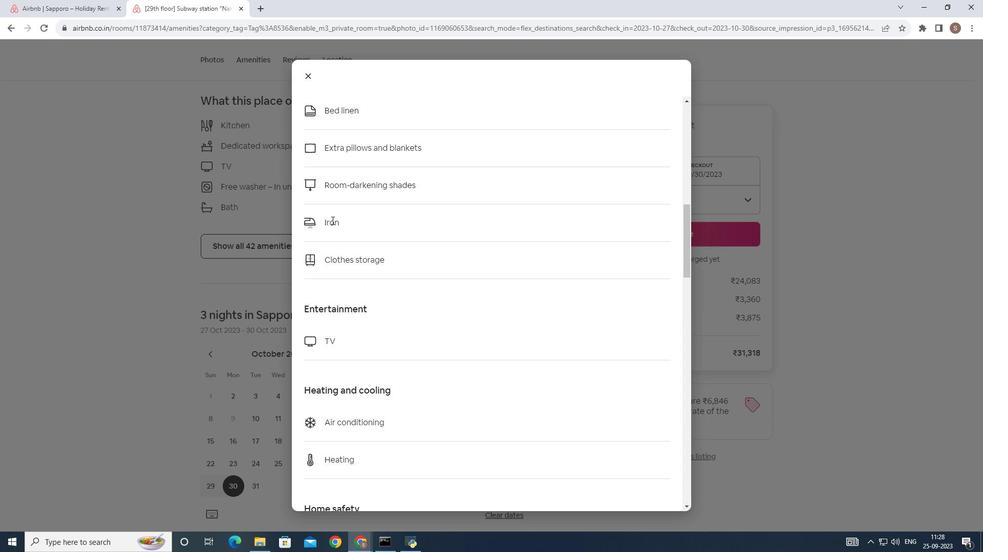
Action: Mouse scrolled (331, 220) with delta (0, 0)
Screenshot: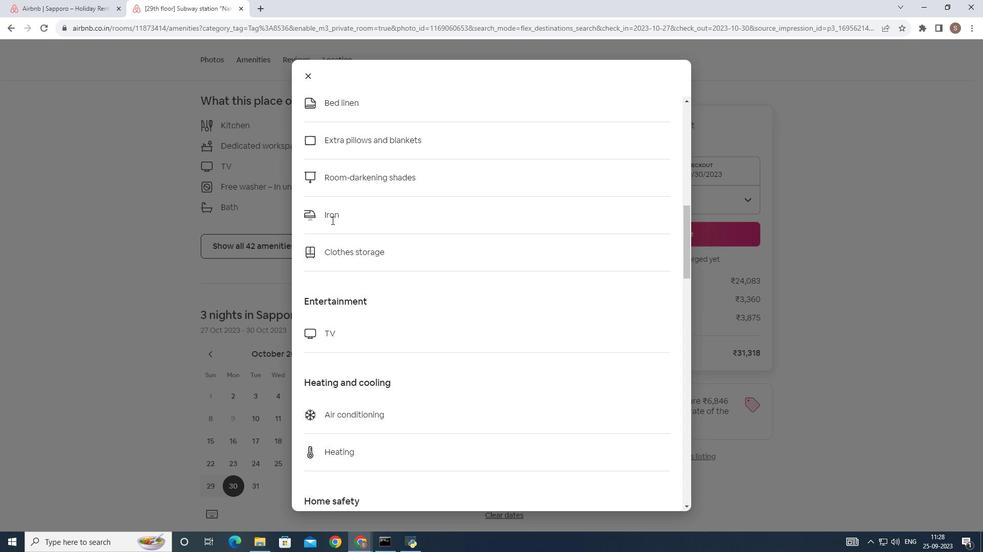 
Action: Mouse scrolled (331, 220) with delta (0, 0)
Screenshot: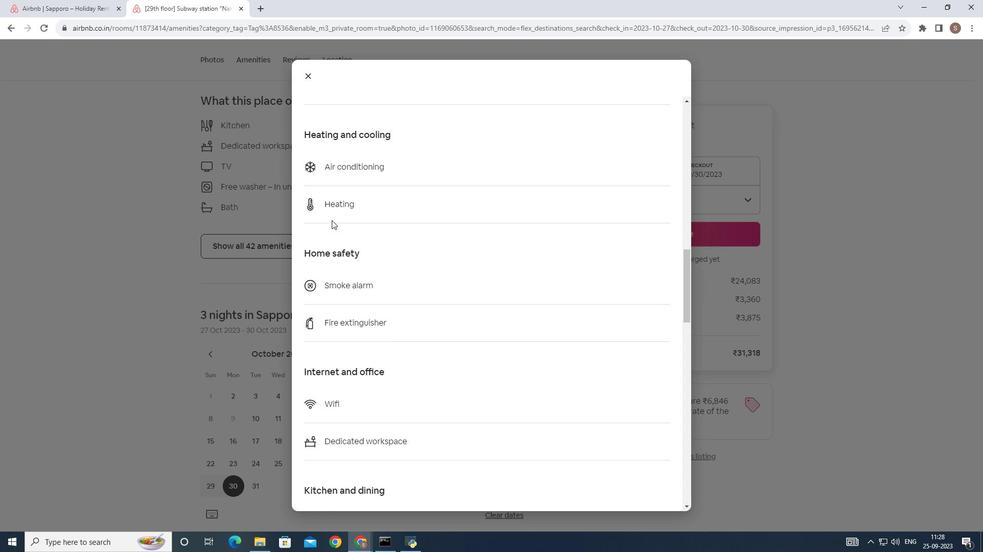 
Action: Mouse scrolled (331, 220) with delta (0, 0)
Screenshot: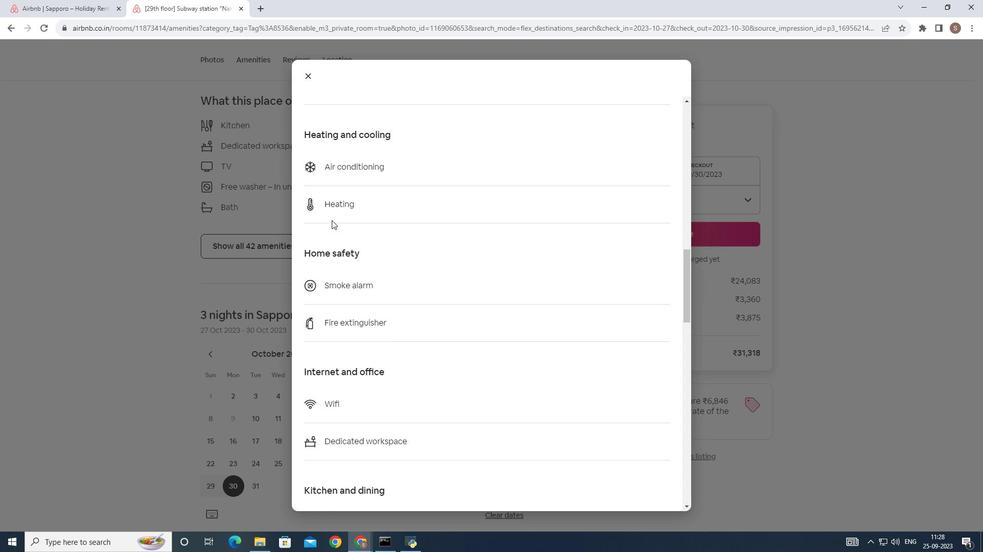 
Action: Mouse scrolled (331, 220) with delta (0, 0)
Screenshot: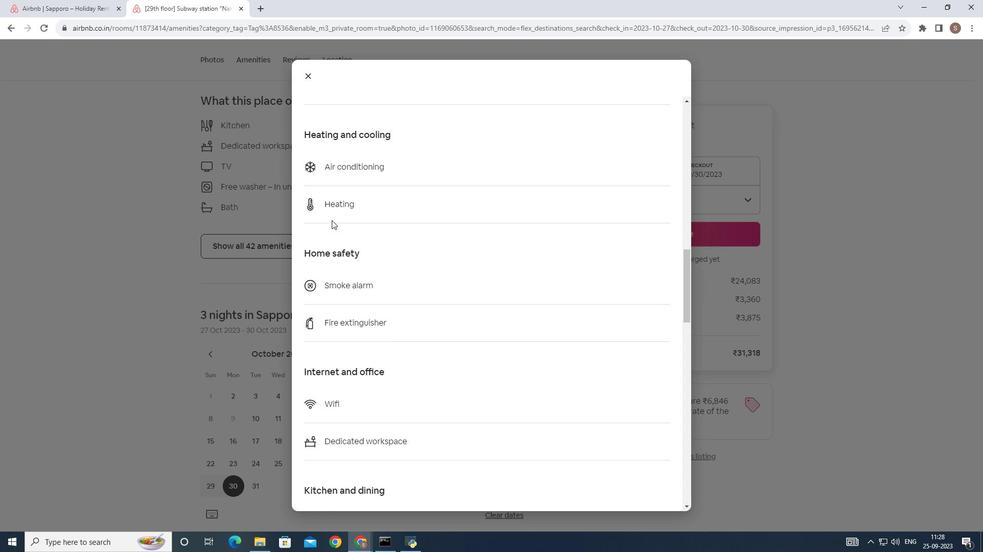 
Action: Mouse scrolled (331, 220) with delta (0, 0)
Screenshot: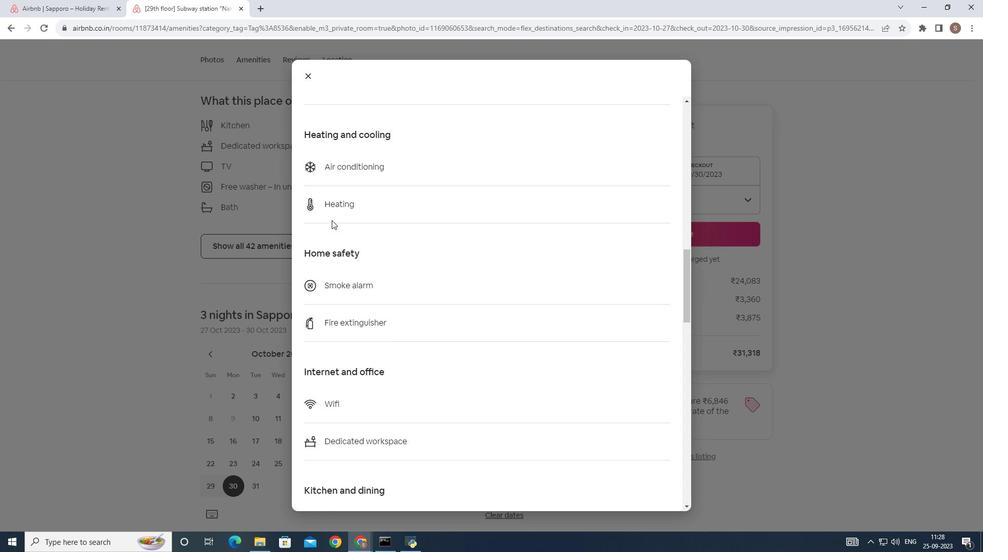 
Action: Mouse scrolled (331, 220) with delta (0, 0)
Screenshot: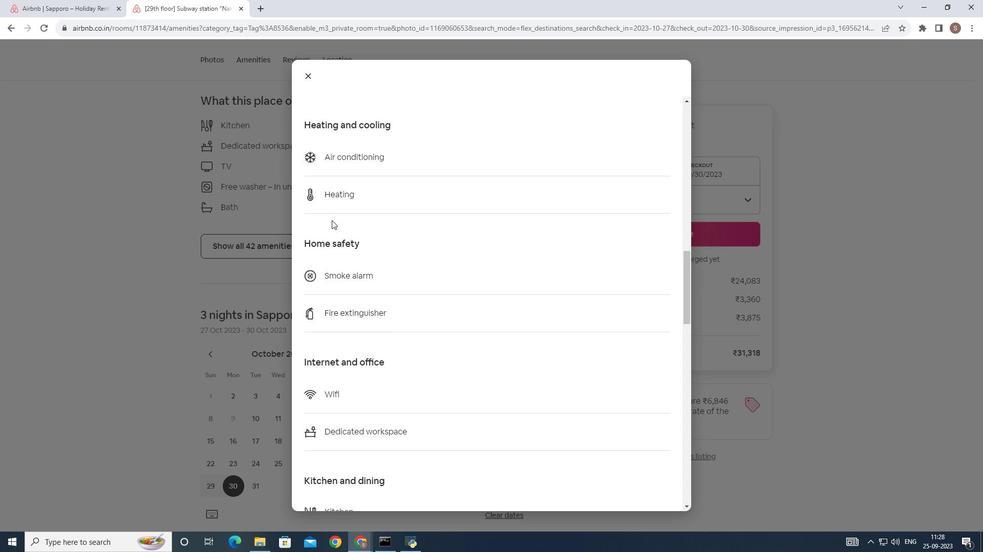 
Action: Mouse scrolled (331, 220) with delta (0, 0)
Screenshot: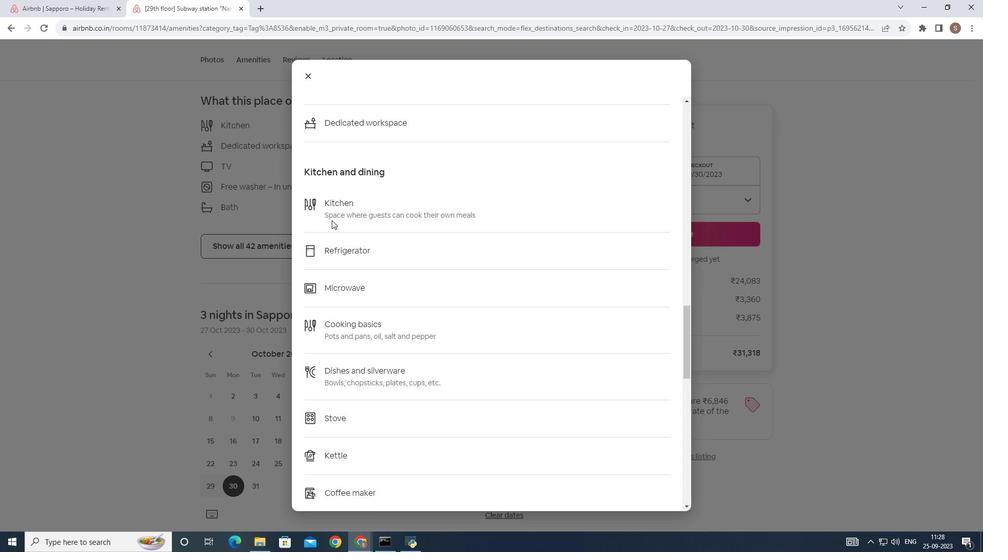 
Action: Mouse scrolled (331, 220) with delta (0, 0)
Screenshot: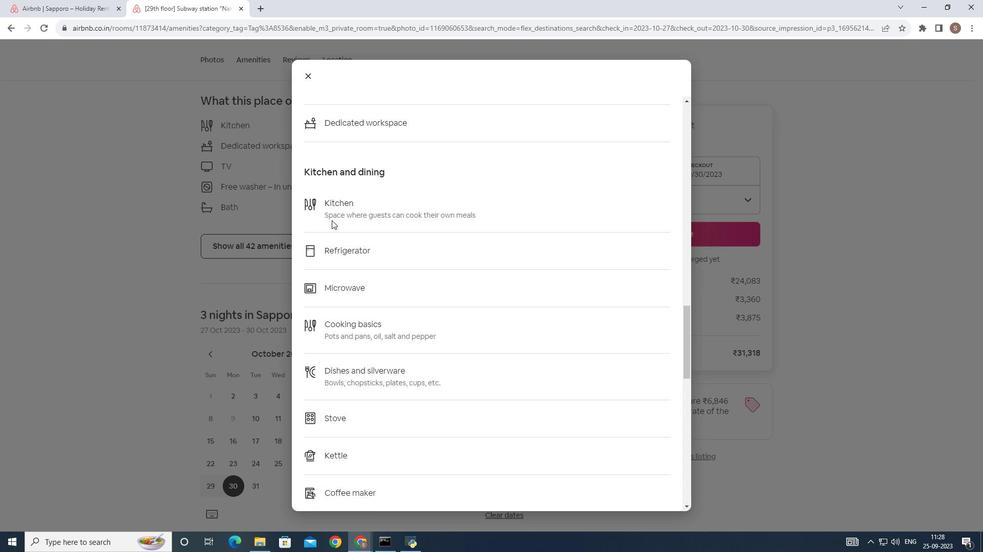 
Action: Mouse scrolled (331, 220) with delta (0, 0)
Screenshot: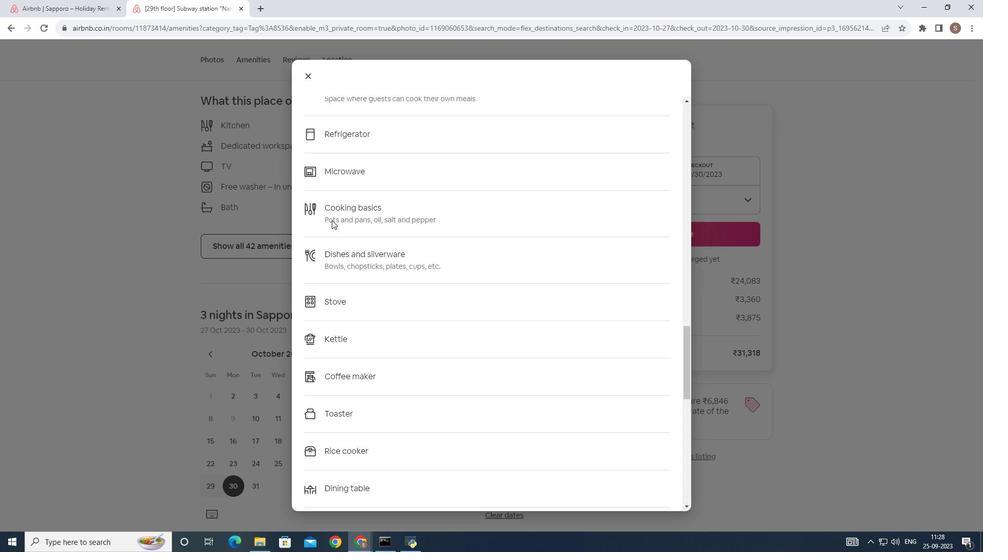 
Action: Mouse scrolled (331, 220) with delta (0, 0)
Screenshot: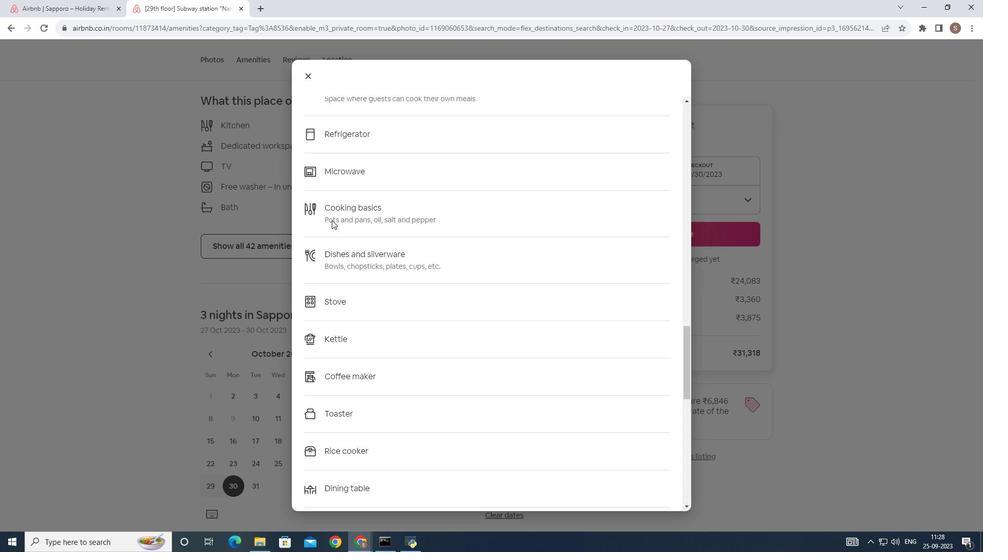 
Action: Mouse scrolled (331, 220) with delta (0, 0)
Screenshot: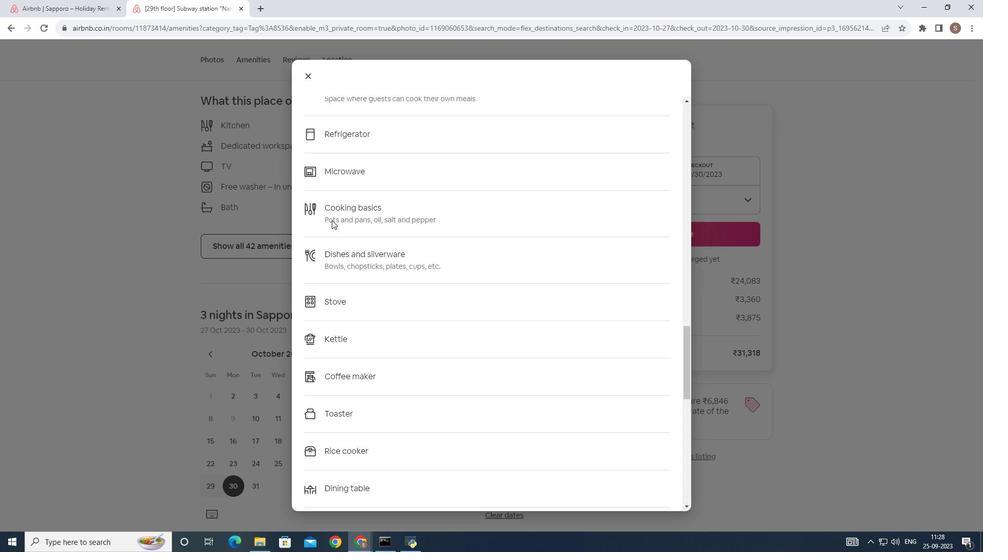 
Action: Mouse scrolled (331, 220) with delta (0, 0)
Screenshot: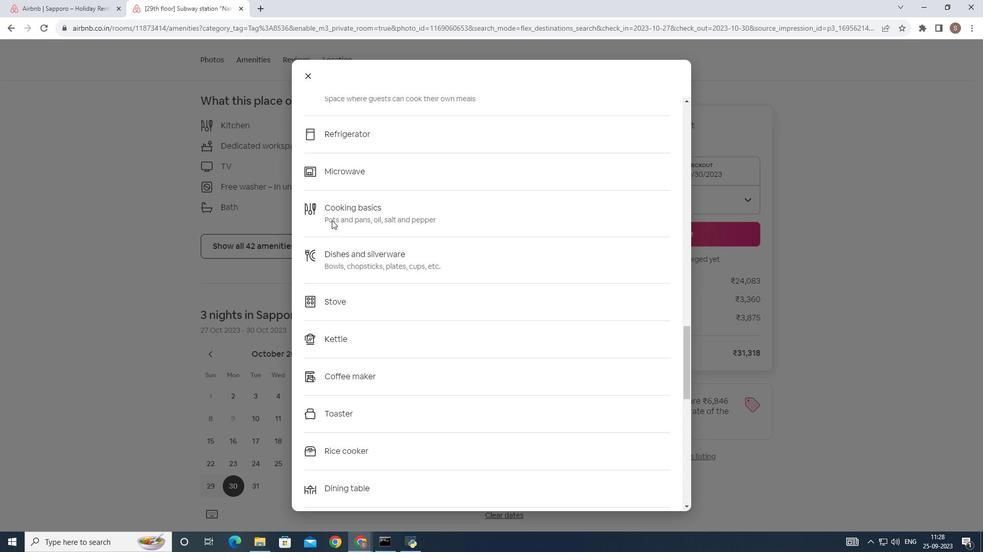 
Action: Mouse scrolled (331, 220) with delta (0, 0)
Screenshot: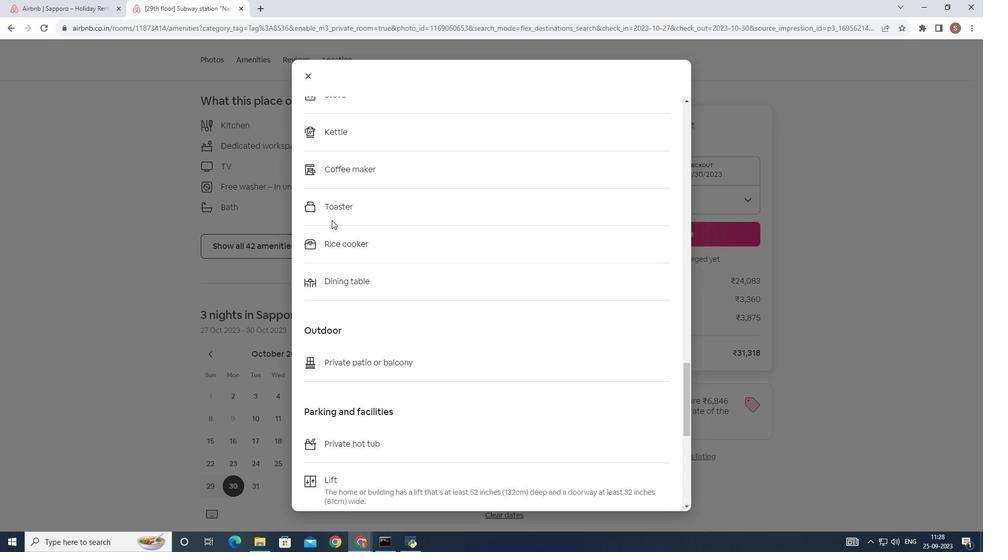 
Action: Mouse scrolled (331, 220) with delta (0, 0)
Screenshot: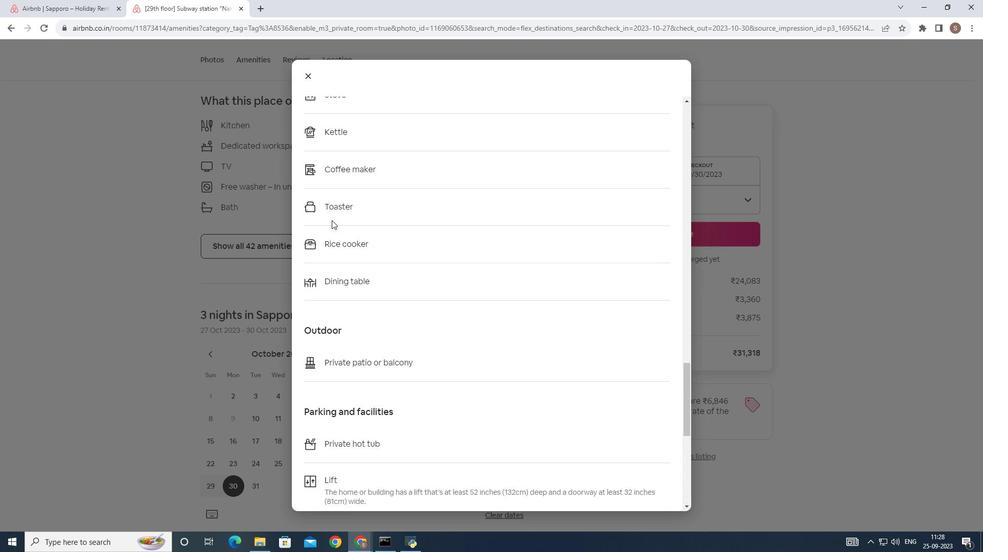 
Action: Mouse scrolled (331, 220) with delta (0, 0)
Screenshot: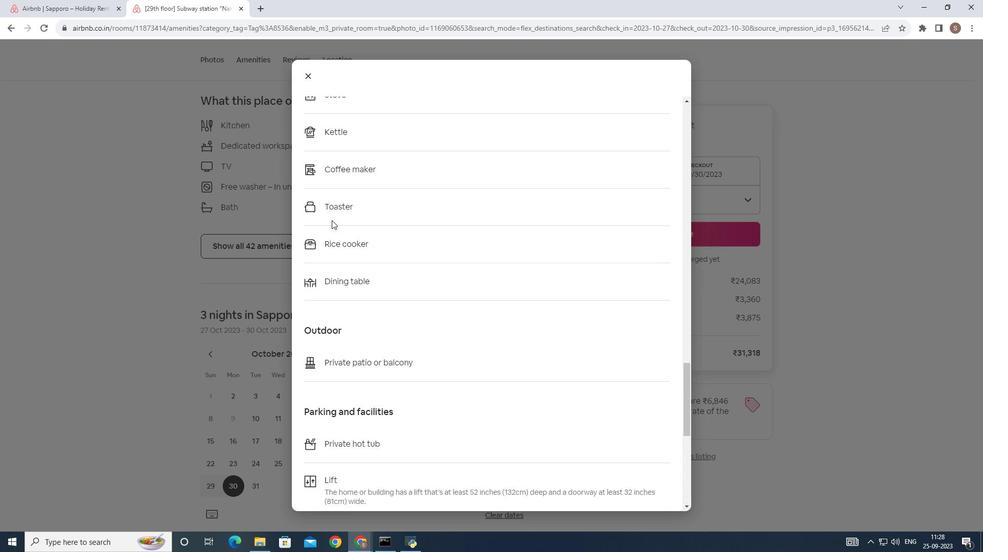 
Action: Mouse scrolled (331, 220) with delta (0, 0)
Screenshot: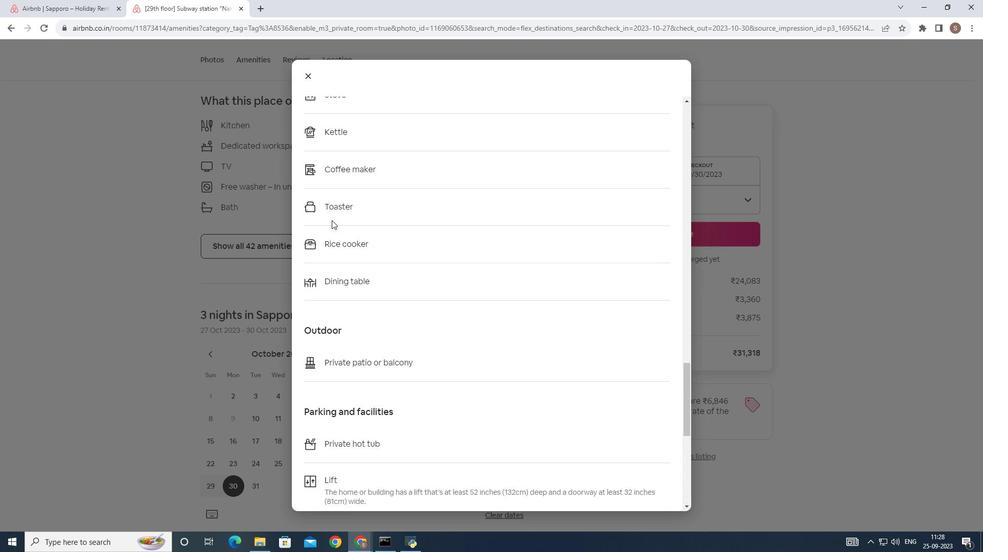 
Action: Mouse scrolled (331, 220) with delta (0, 0)
Screenshot: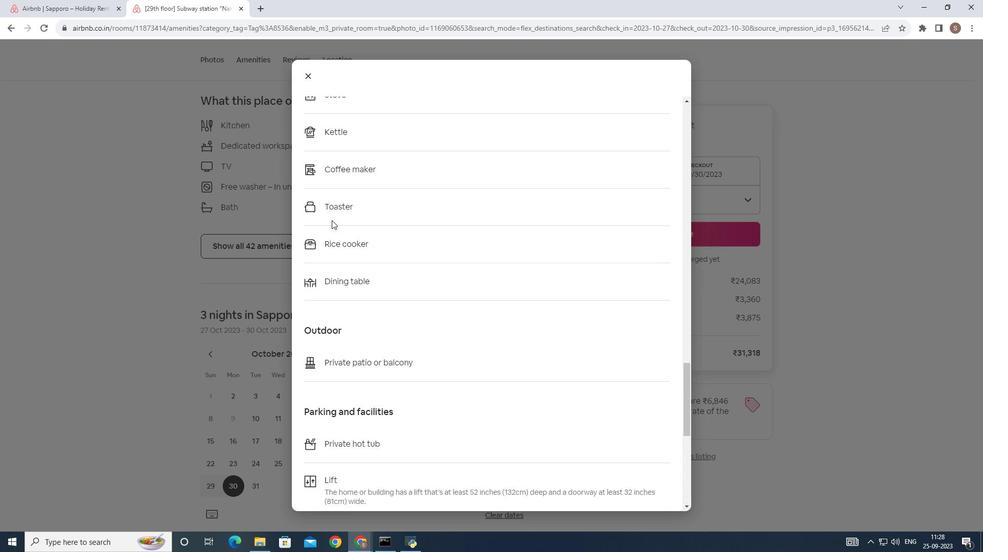 
Action: Mouse scrolled (331, 220) with delta (0, 0)
Screenshot: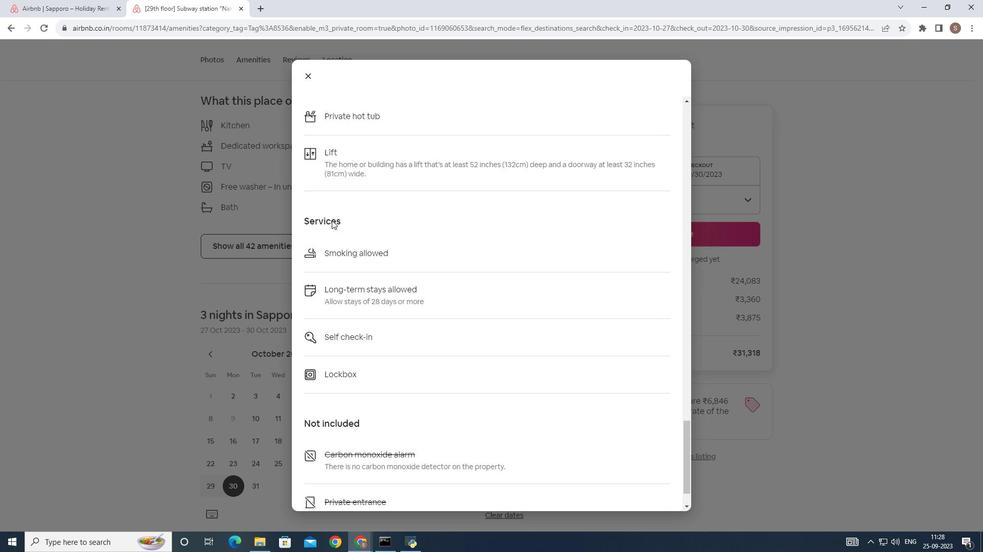 
Action: Mouse scrolled (331, 220) with delta (0, 0)
Screenshot: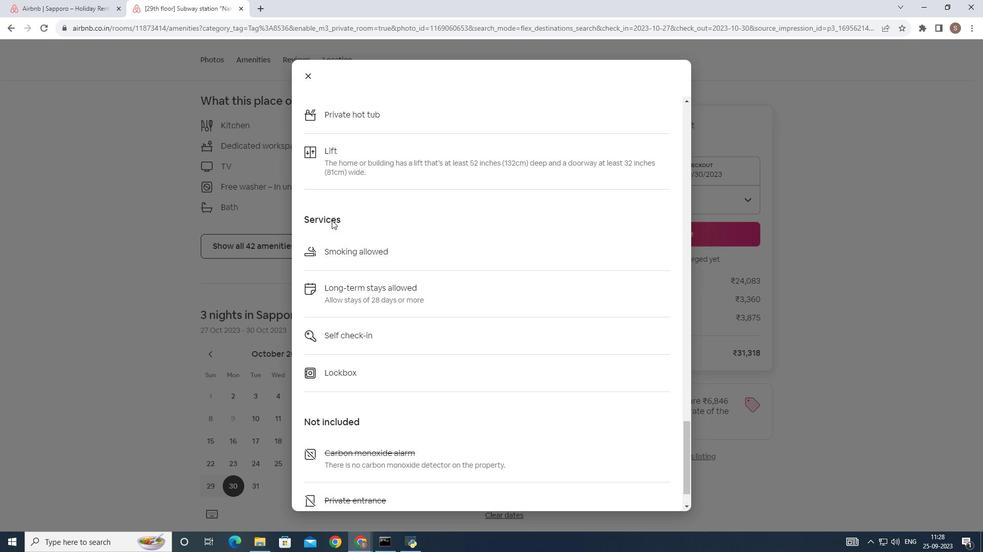 
Action: Mouse scrolled (331, 220) with delta (0, 0)
Screenshot: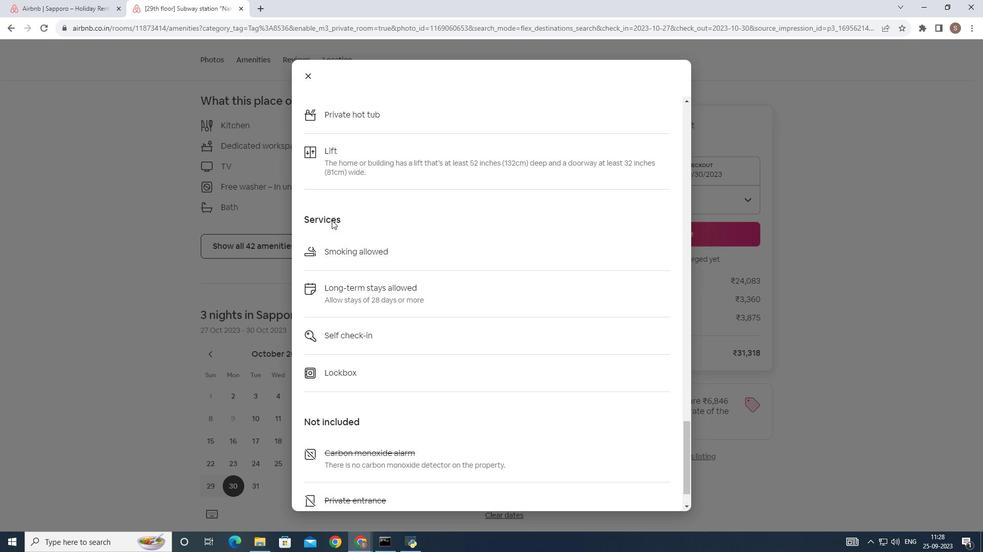 
Action: Mouse scrolled (331, 220) with delta (0, 0)
Screenshot: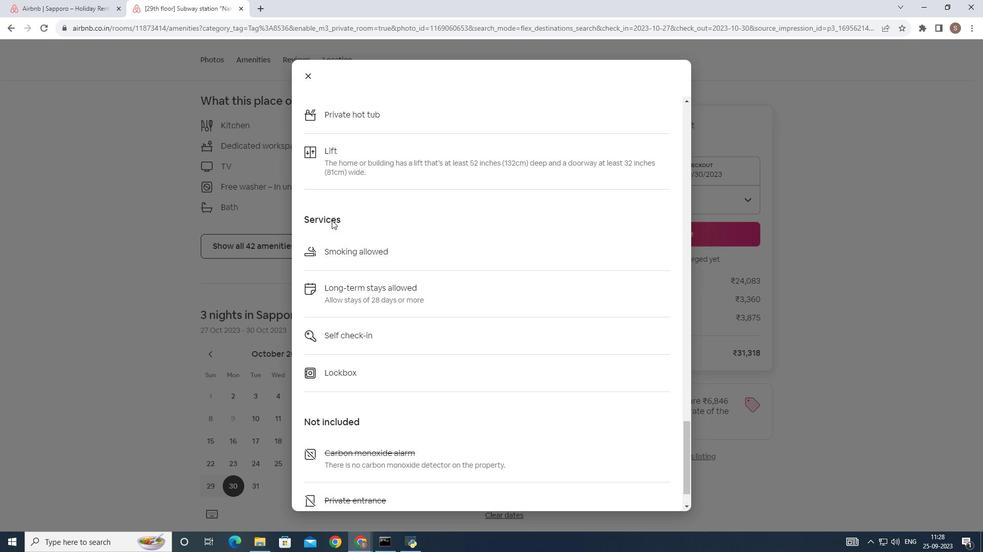 
Action: Mouse scrolled (331, 220) with delta (0, 0)
Screenshot: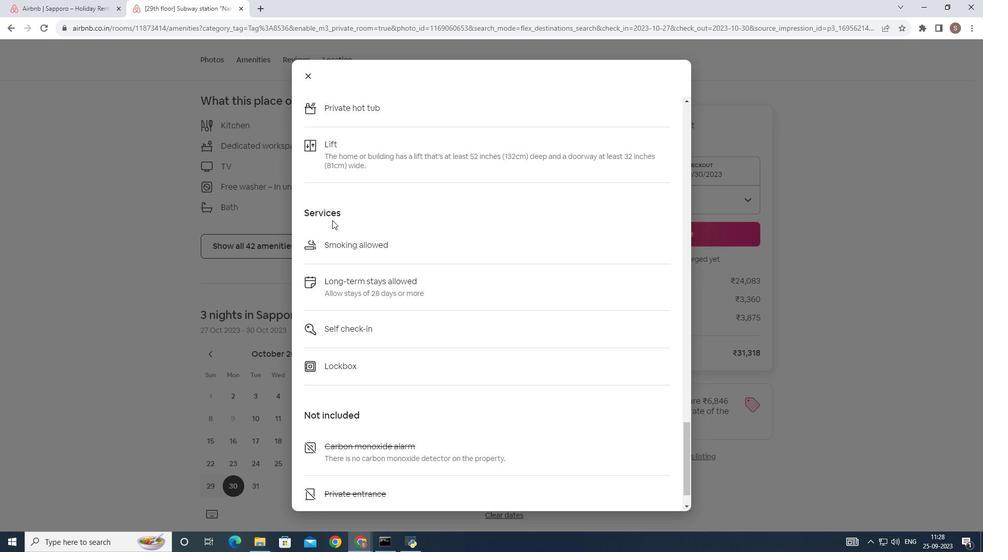 
Action: Mouse scrolled (331, 220) with delta (0, 0)
Screenshot: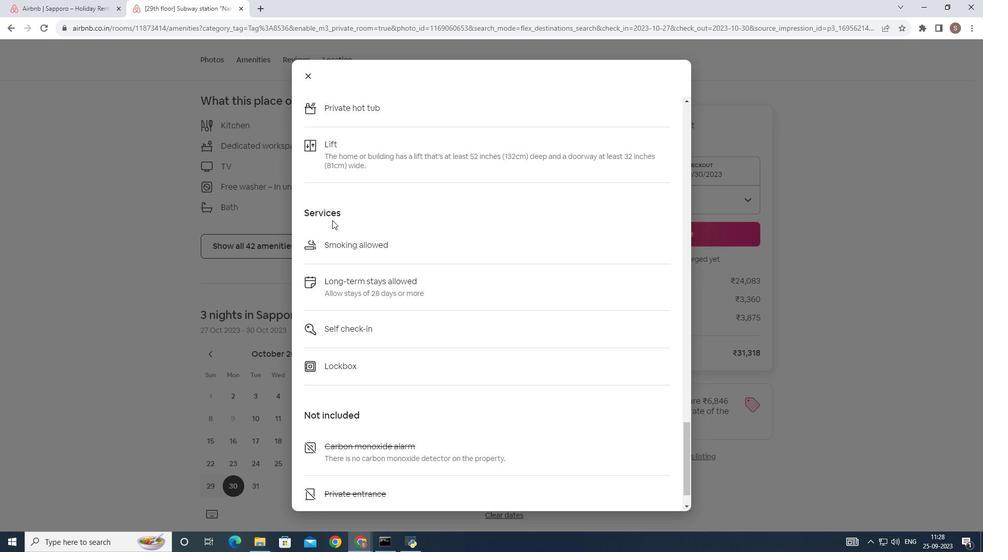 
Action: Mouse scrolled (331, 220) with delta (0, 0)
Screenshot: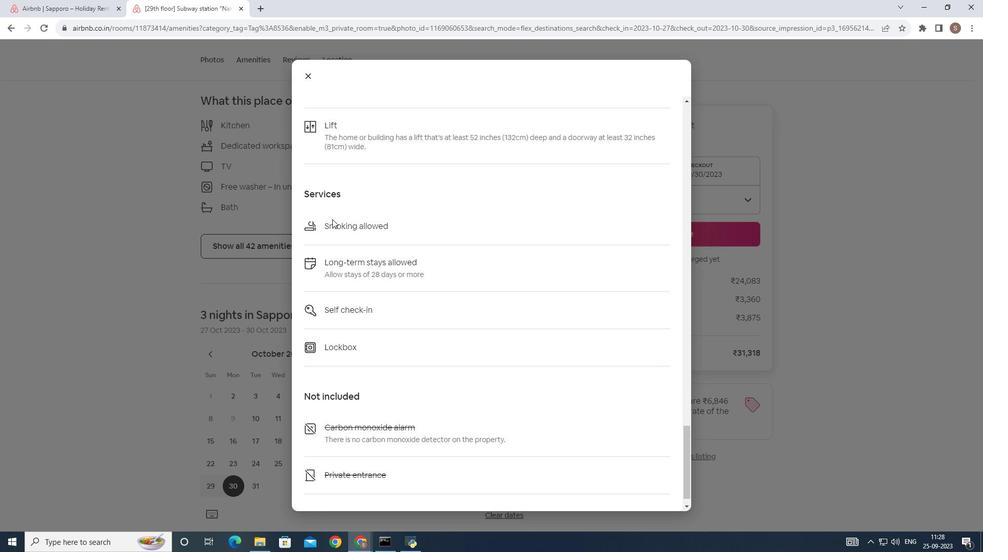 
Action: Mouse scrolled (331, 220) with delta (0, 0)
Screenshot: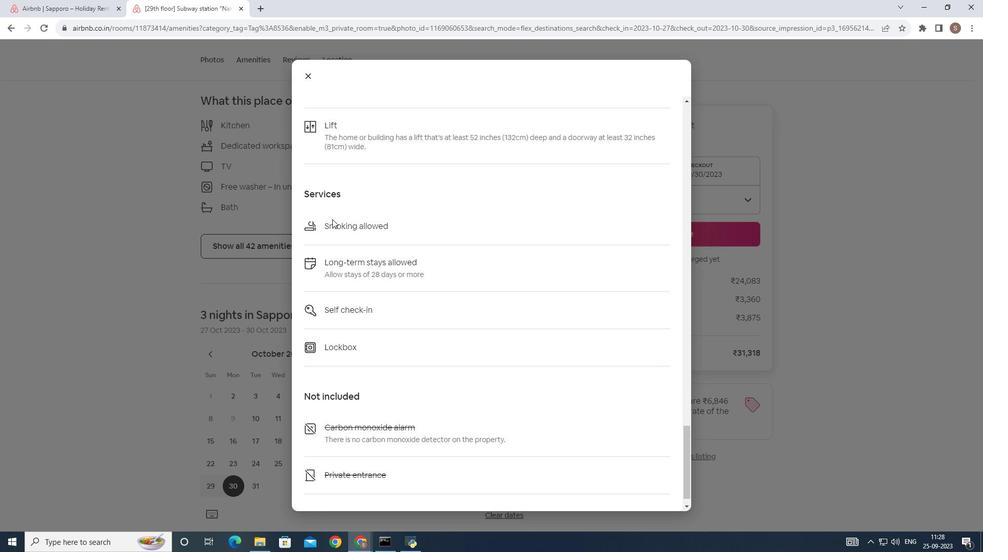 
Action: Mouse scrolled (331, 220) with delta (0, 0)
Screenshot: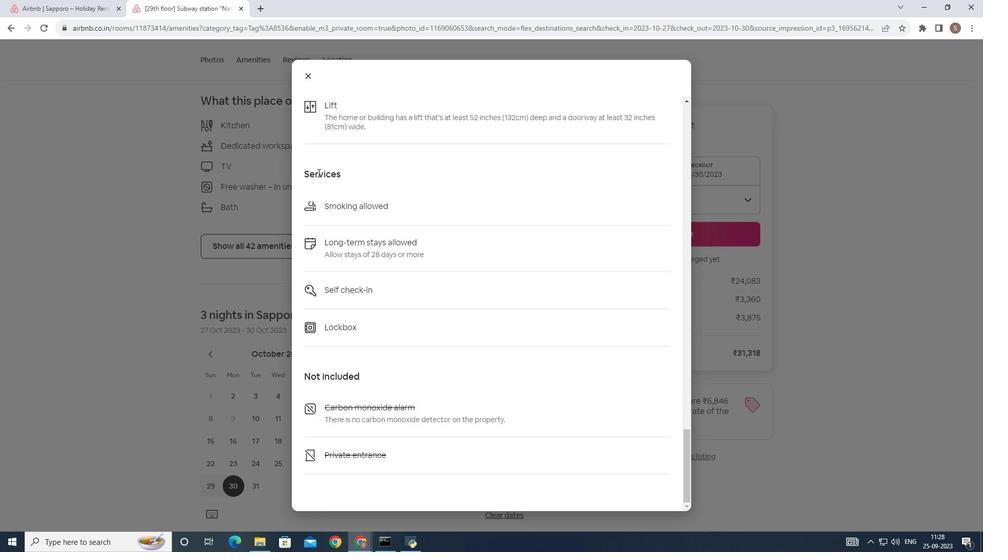 
Action: Mouse scrolled (331, 220) with delta (0, 0)
Screenshot: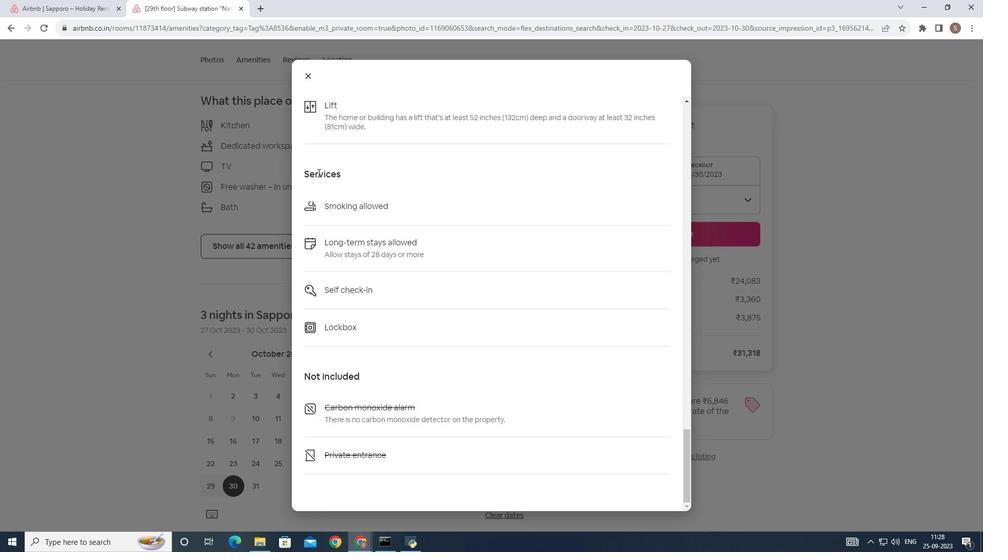 
Action: Mouse scrolled (331, 219) with delta (0, -1)
Screenshot: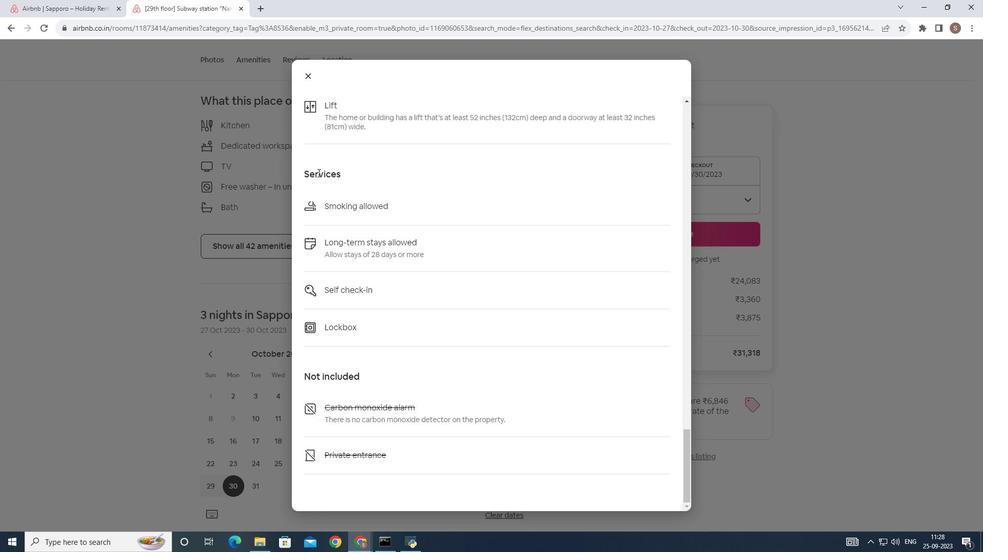 
Action: Mouse scrolled (331, 220) with delta (0, 0)
Screenshot: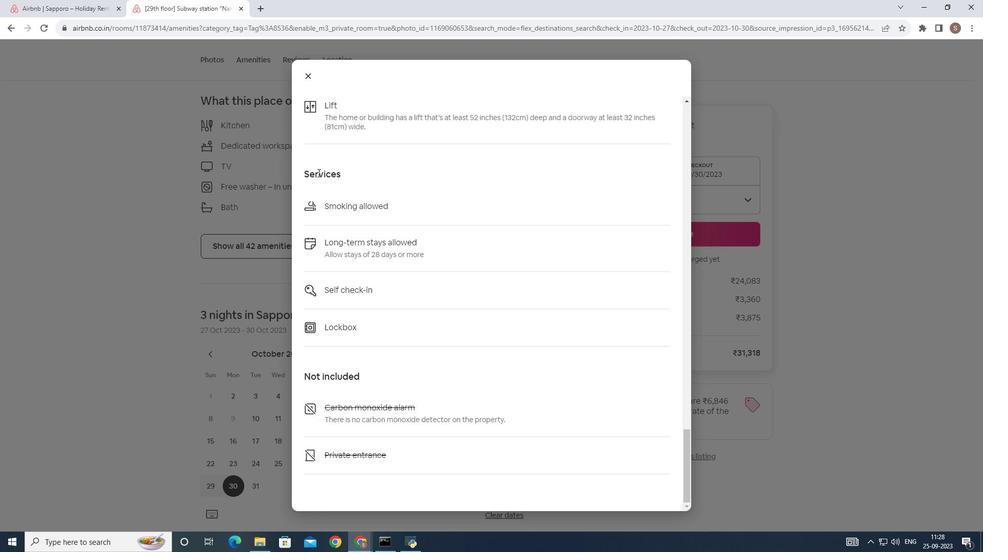 
Action: Mouse moved to (332, 220)
Screenshot: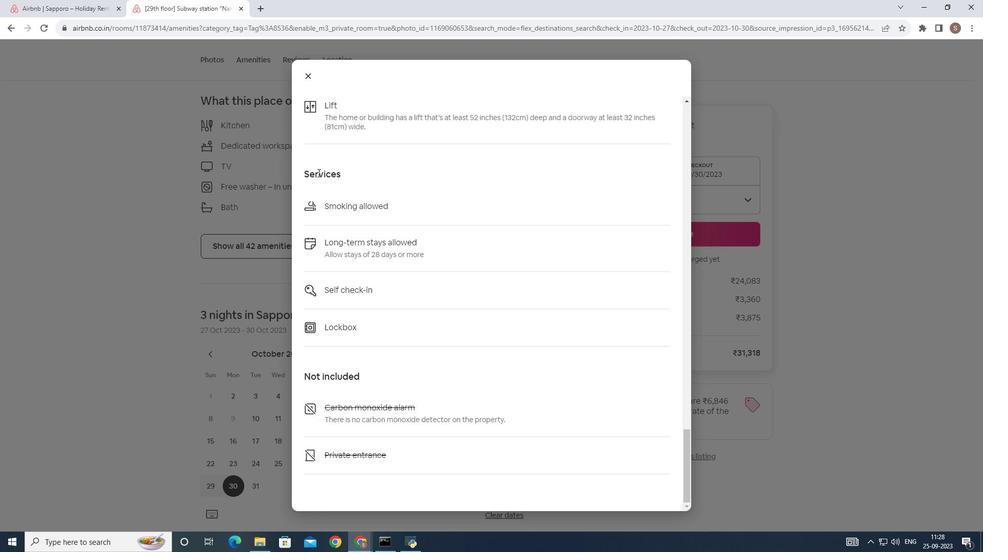 
Action: Mouse scrolled (332, 220) with delta (0, 0)
Screenshot: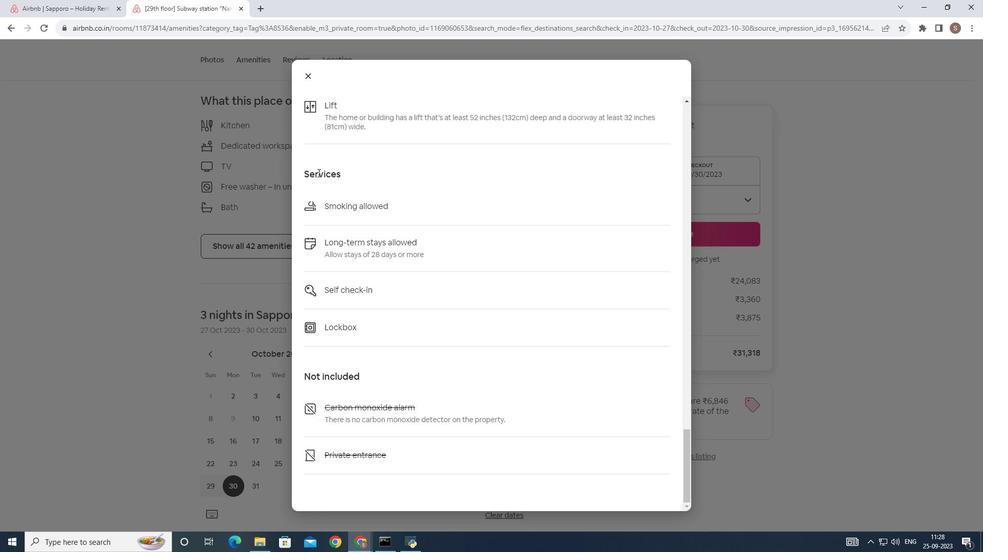 
Action: Mouse scrolled (332, 220) with delta (0, 0)
Screenshot: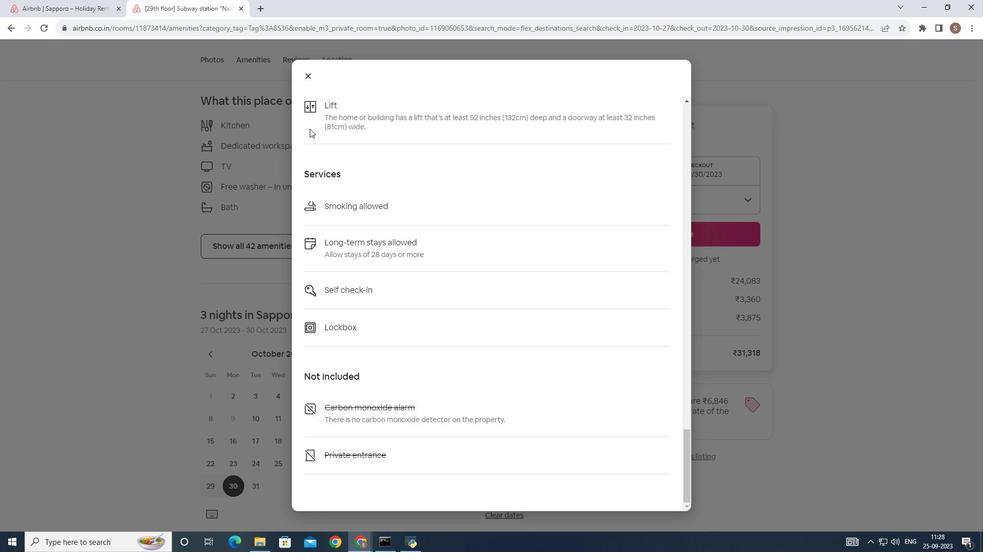 
Action: Mouse moved to (310, 81)
Screenshot: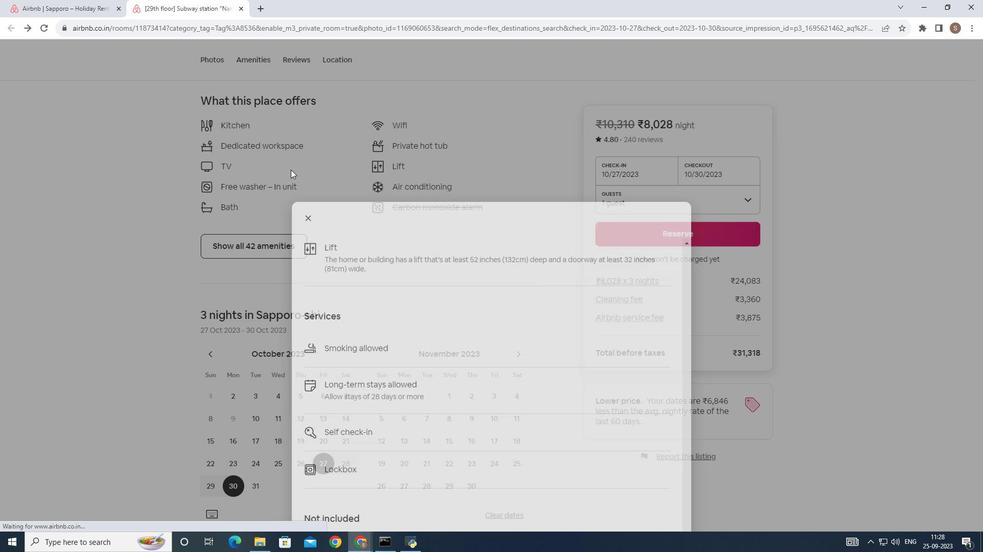 
Action: Mouse pressed left at (310, 81)
Screenshot: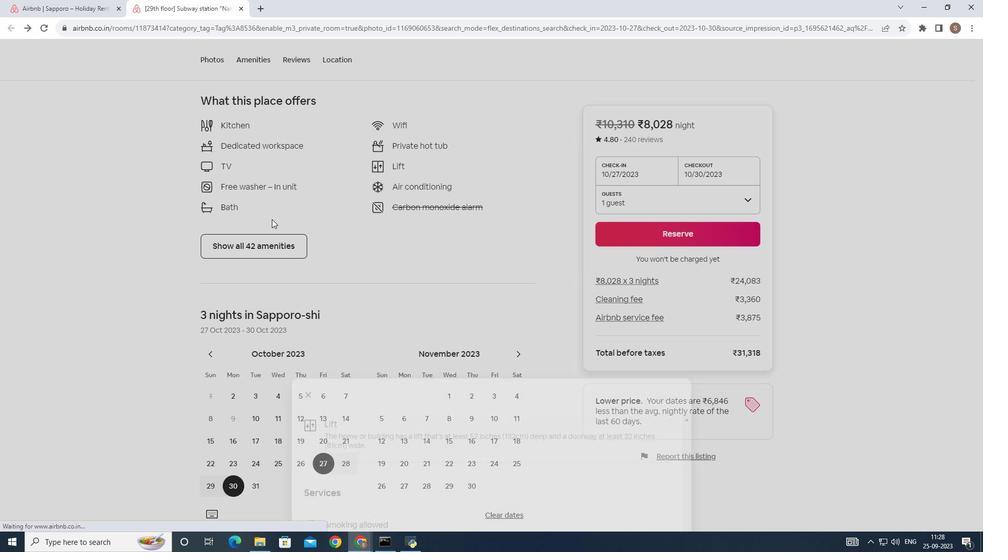 
Action: Mouse moved to (271, 221)
Screenshot: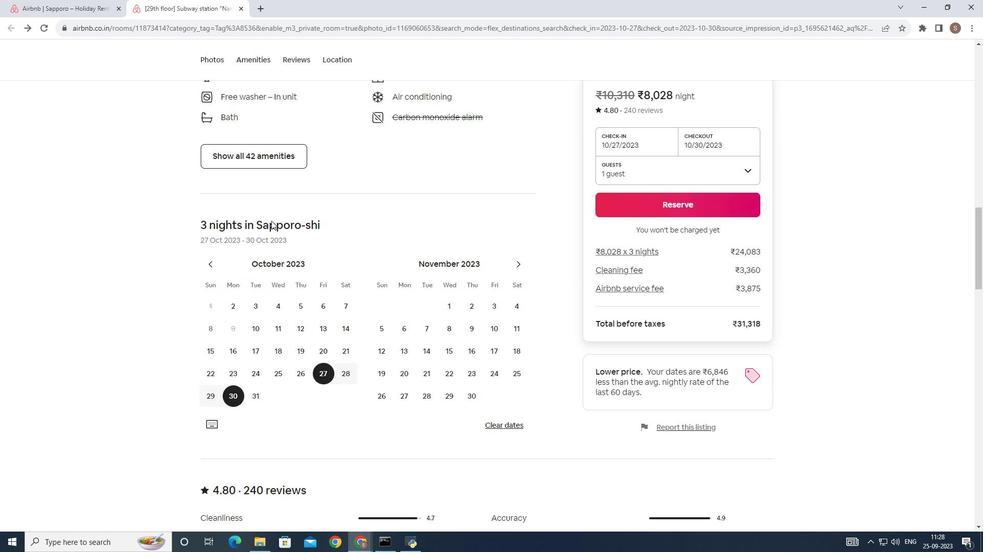 
Action: Mouse scrolled (271, 220) with delta (0, 0)
Screenshot: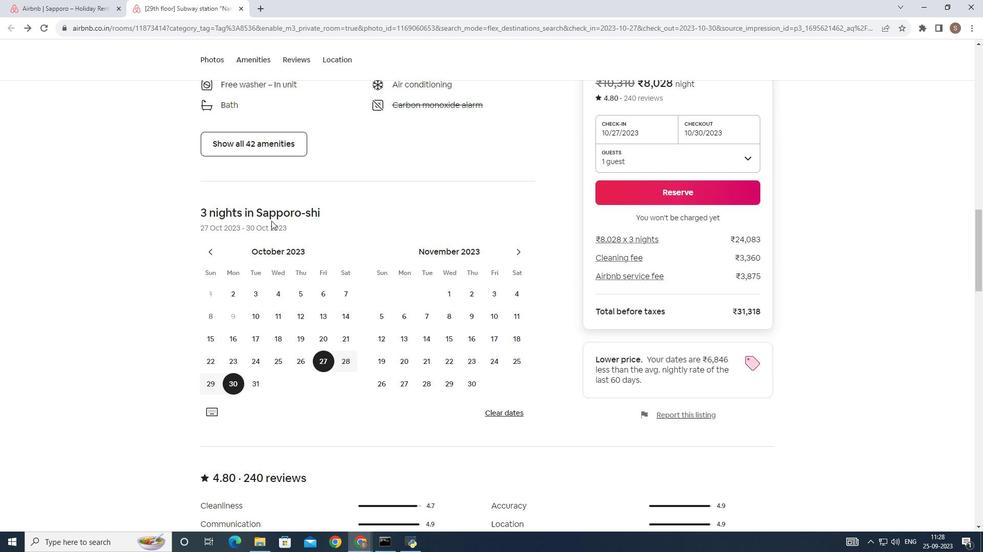
Action: Mouse scrolled (271, 220) with delta (0, 0)
Screenshot: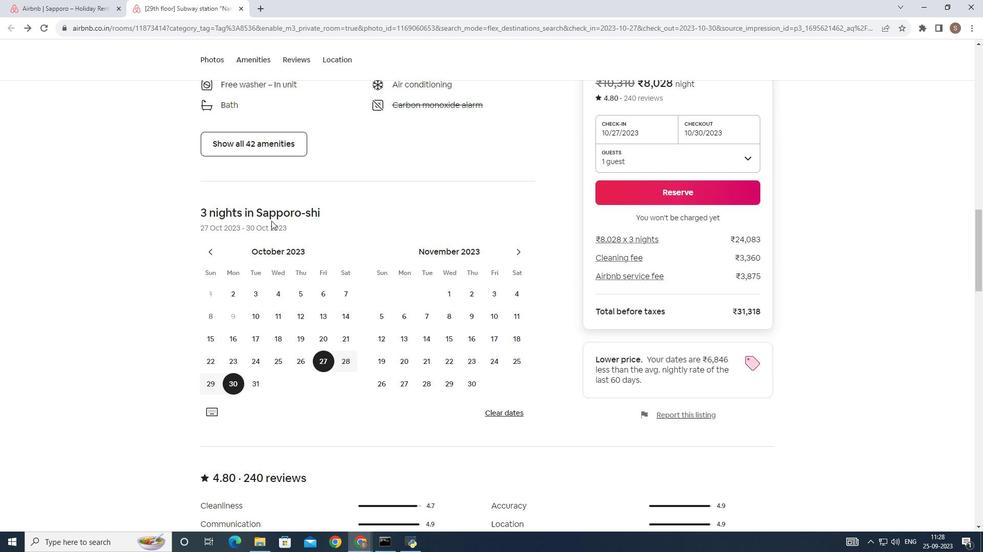 
Action: Mouse moved to (271, 221)
Screenshot: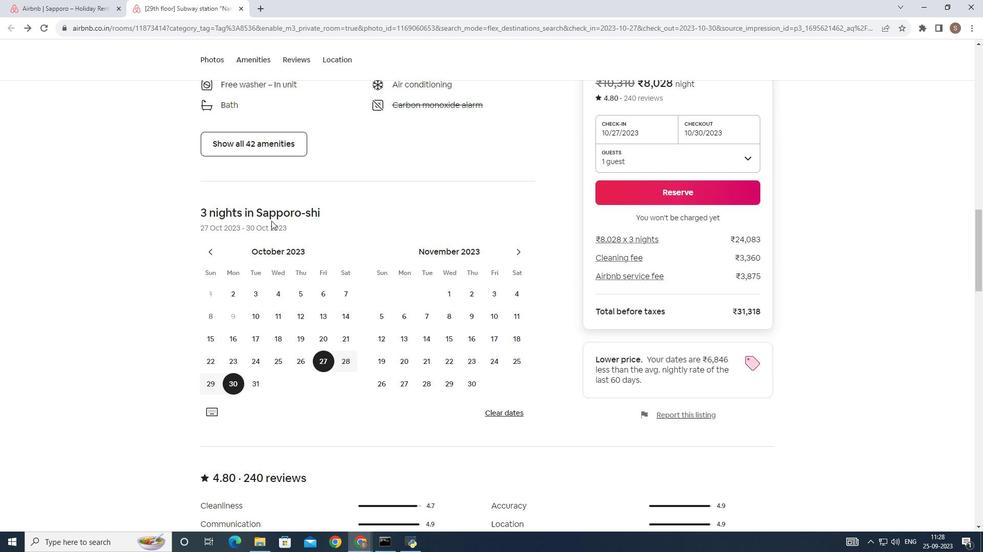 
Action: Mouse scrolled (271, 220) with delta (0, 0)
Screenshot: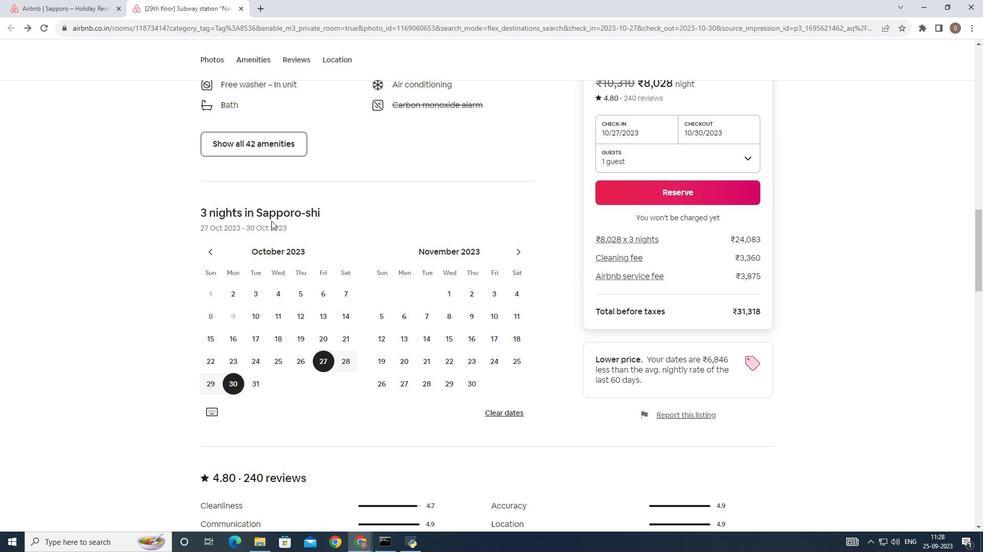 
Action: Mouse scrolled (271, 220) with delta (0, 0)
Screenshot: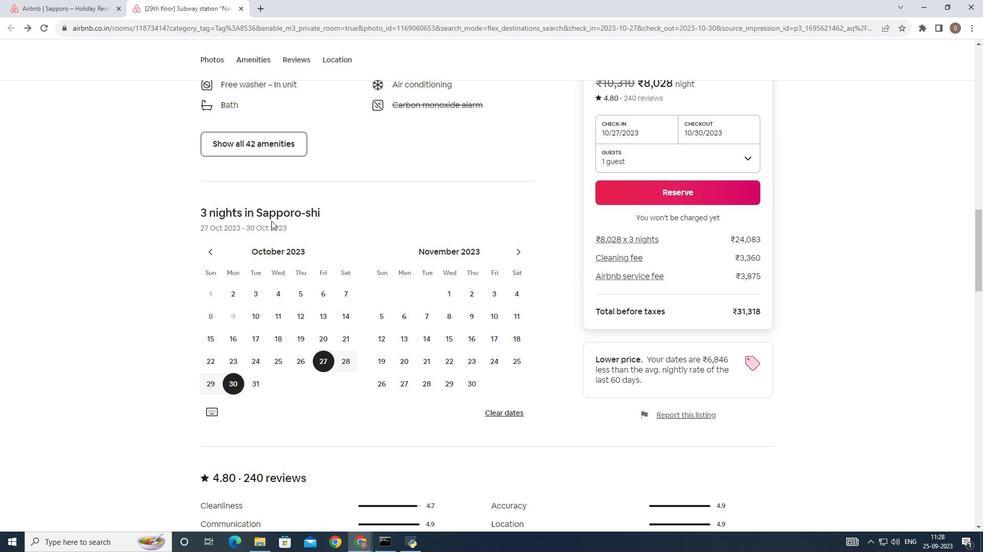 
Action: Mouse scrolled (271, 220) with delta (0, 0)
Screenshot: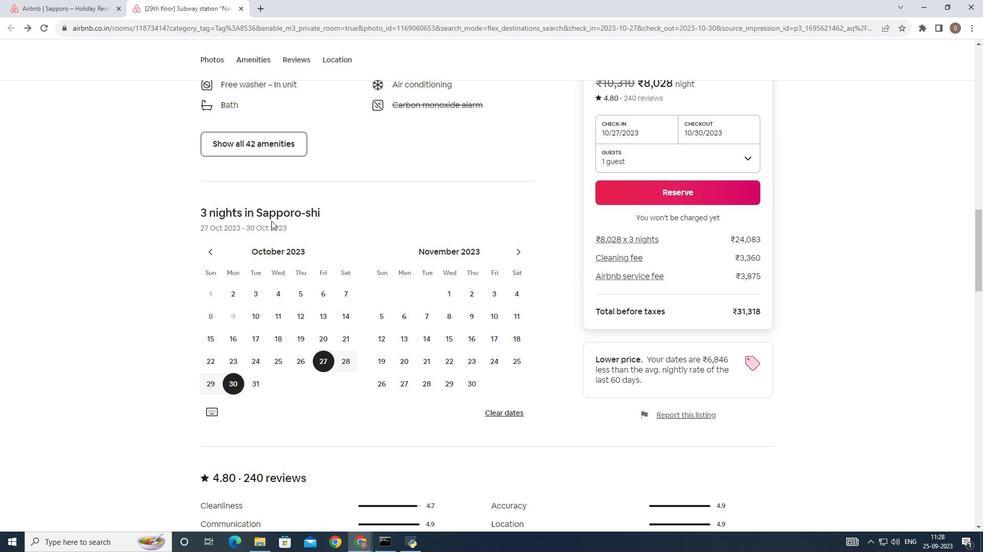 
Action: Mouse scrolled (271, 220) with delta (0, 0)
Screenshot: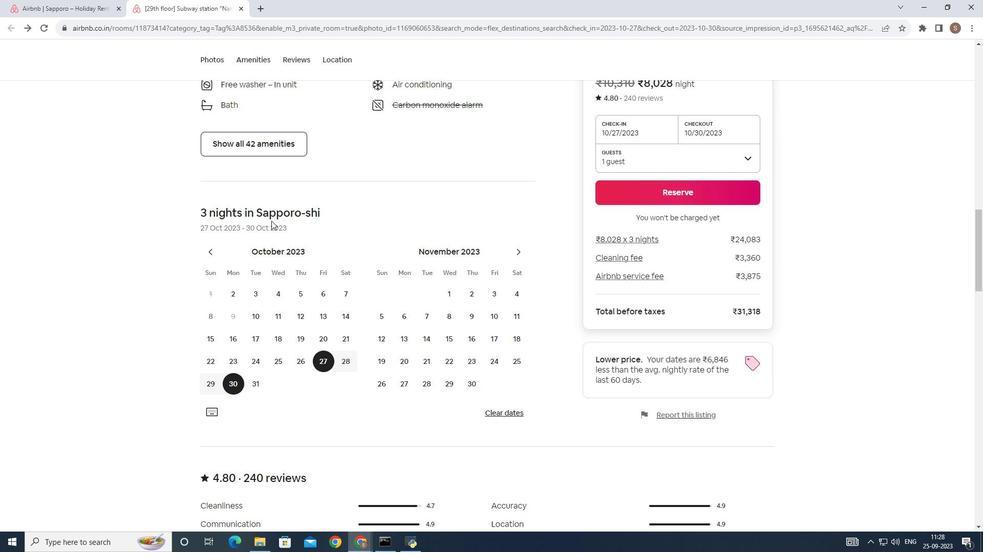 
Action: Mouse scrolled (271, 220) with delta (0, 0)
Screenshot: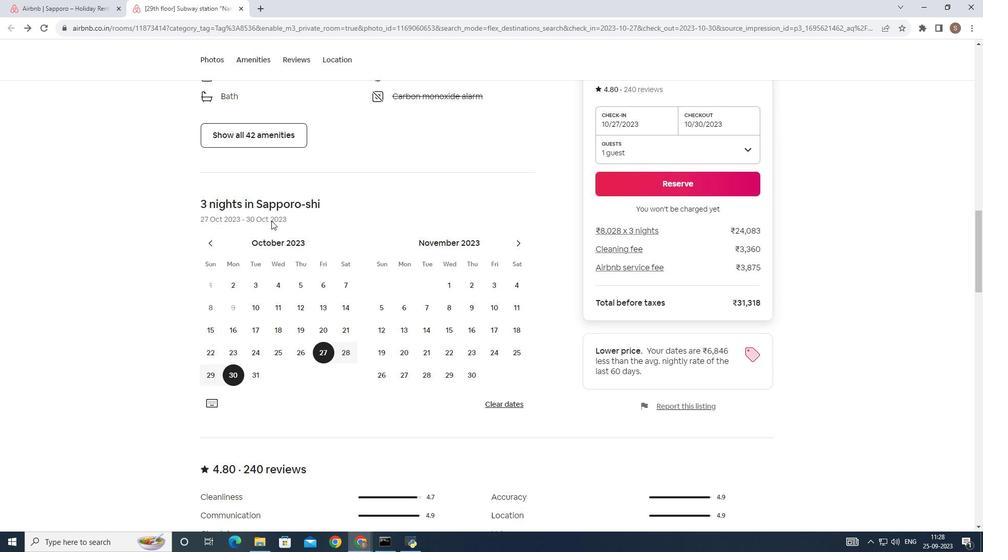 
Action: Mouse scrolled (271, 220) with delta (0, 0)
Screenshot: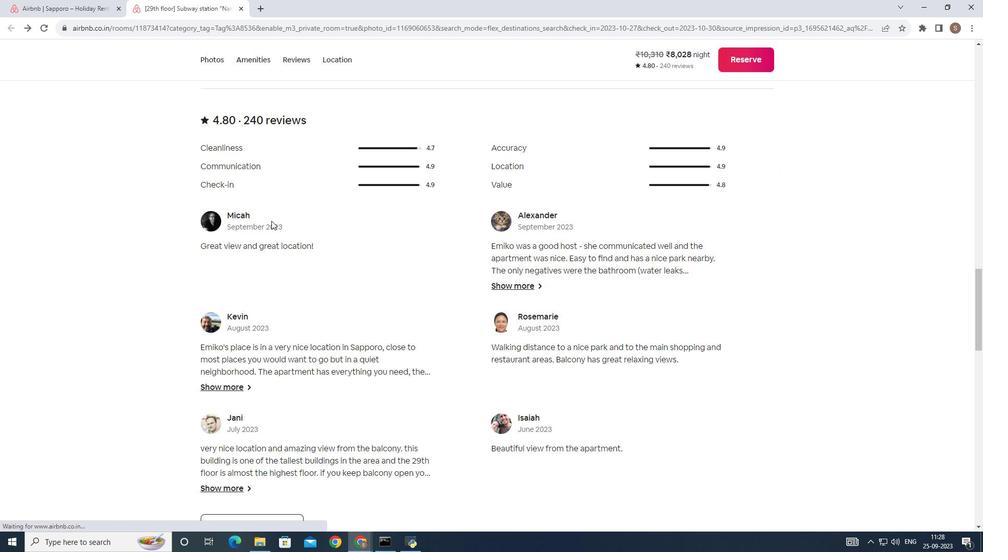 
Action: Mouse scrolled (271, 220) with delta (0, 0)
Screenshot: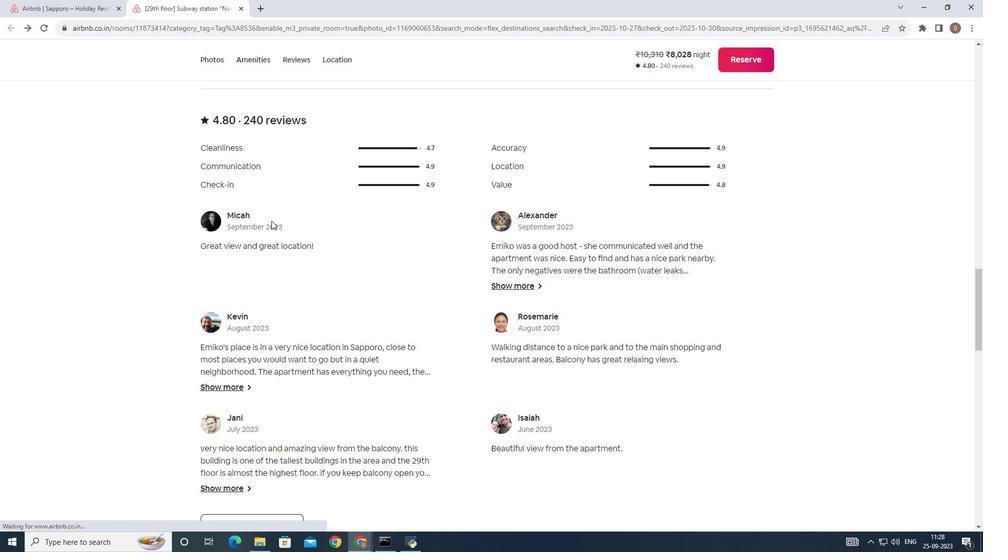 
Action: Mouse scrolled (271, 220) with delta (0, 0)
Screenshot: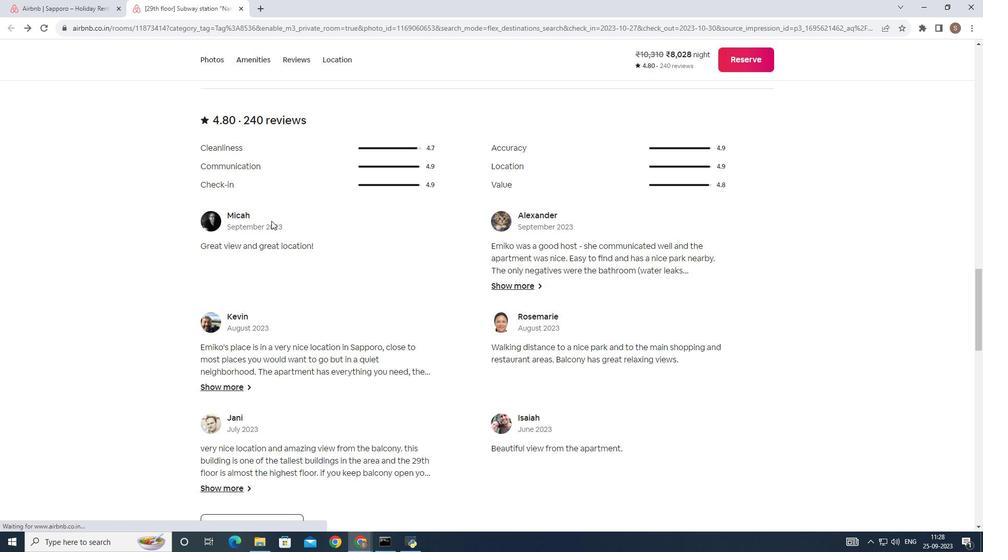 
Action: Mouse scrolled (271, 220) with delta (0, 0)
Screenshot: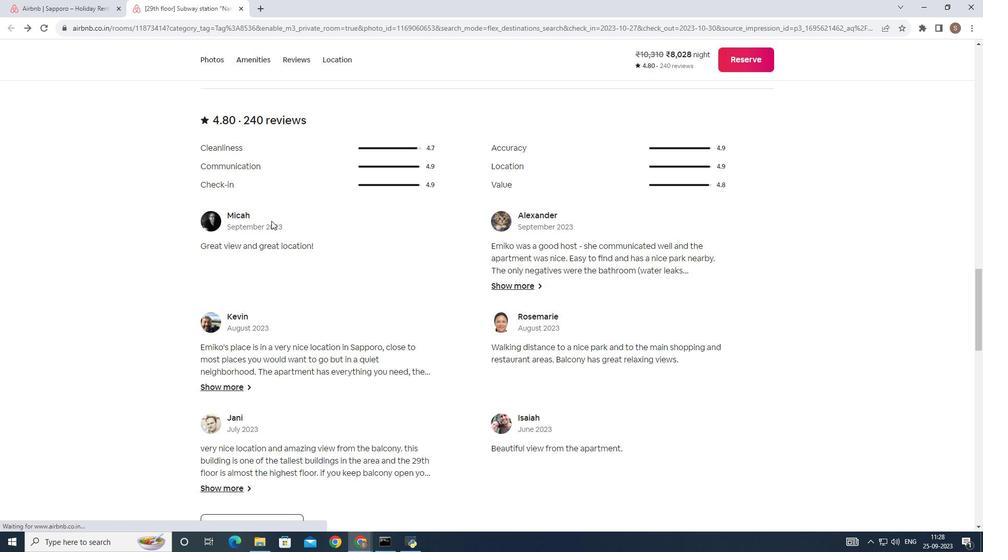 
Action: Mouse scrolled (271, 220) with delta (0, 0)
Screenshot: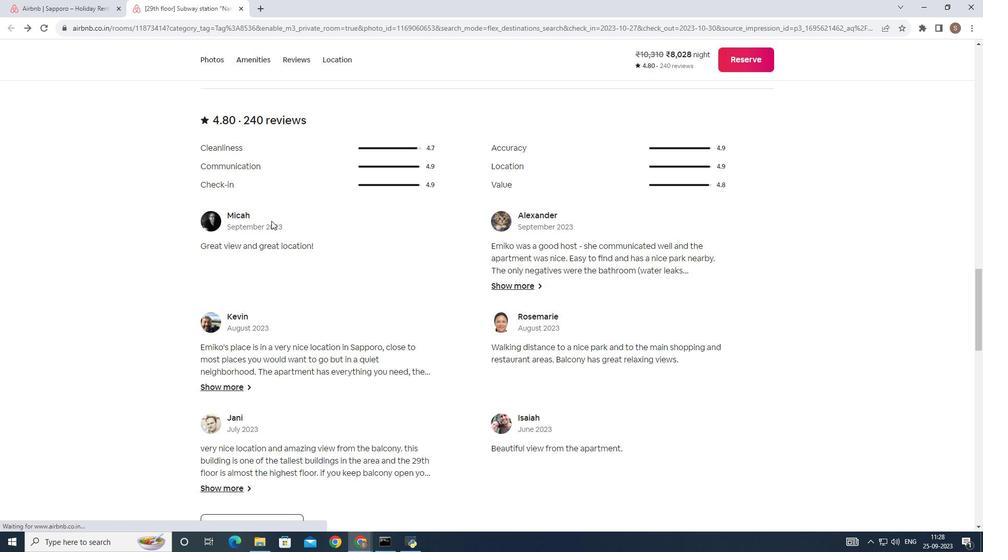 
Action: Mouse scrolled (271, 220) with delta (0, 0)
Screenshot: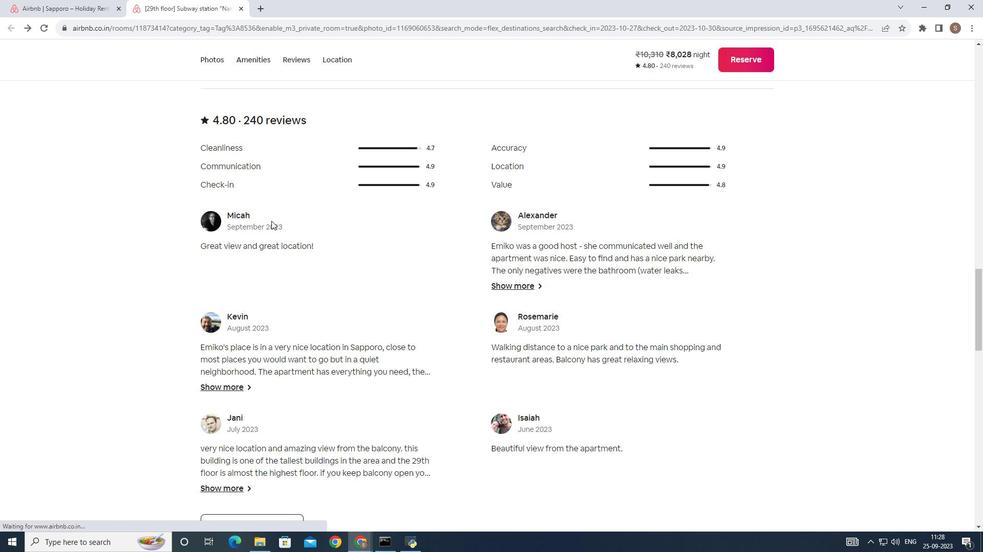 
Action: Mouse scrolled (271, 220) with delta (0, 0)
Screenshot: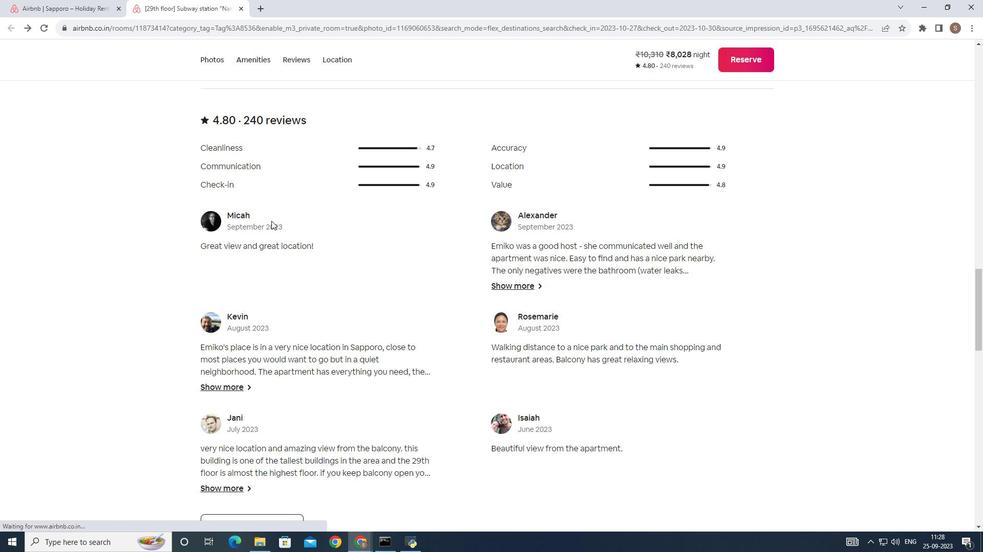
Action: Mouse scrolled (271, 220) with delta (0, 0)
Screenshot: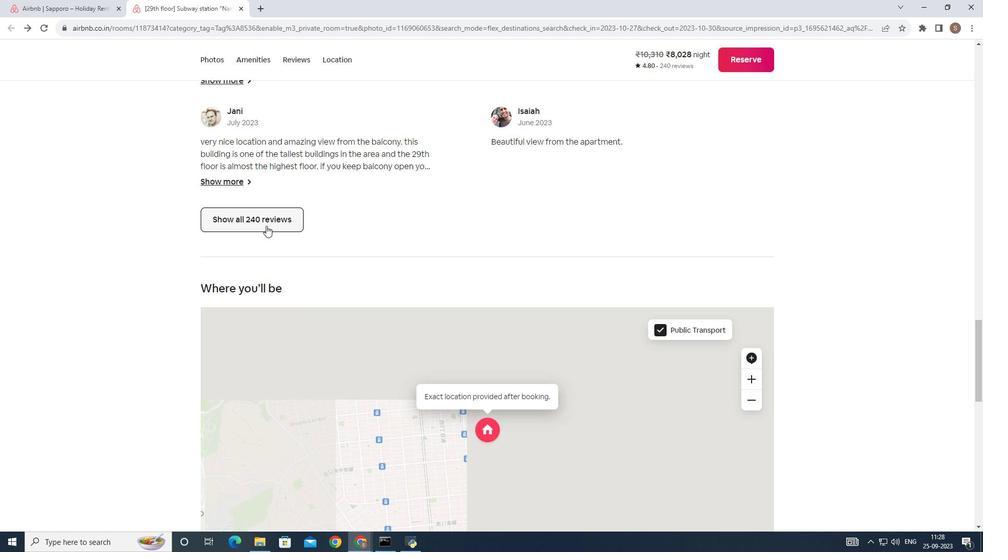 
Action: Mouse scrolled (271, 220) with delta (0, 0)
Screenshot: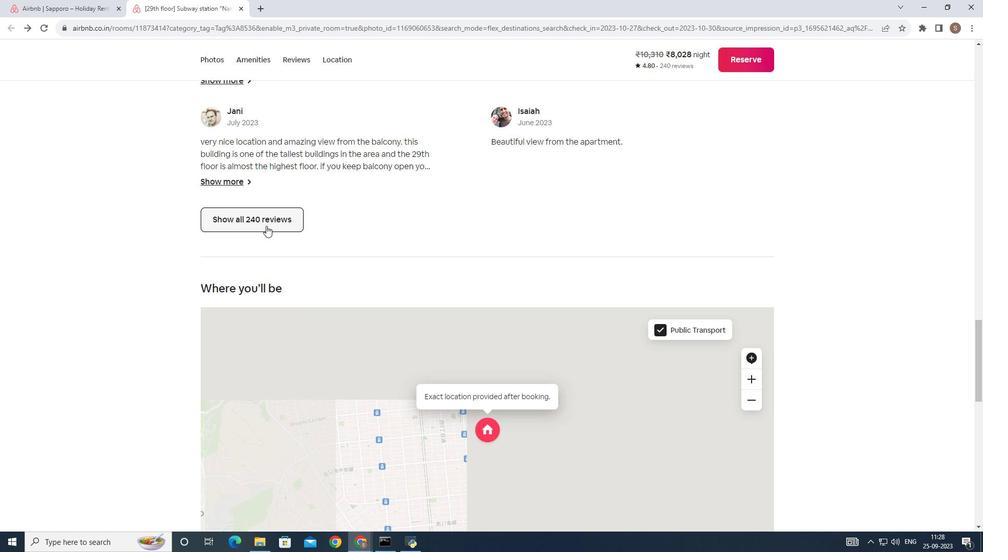 
Action: Mouse scrolled (271, 220) with delta (0, 0)
Screenshot: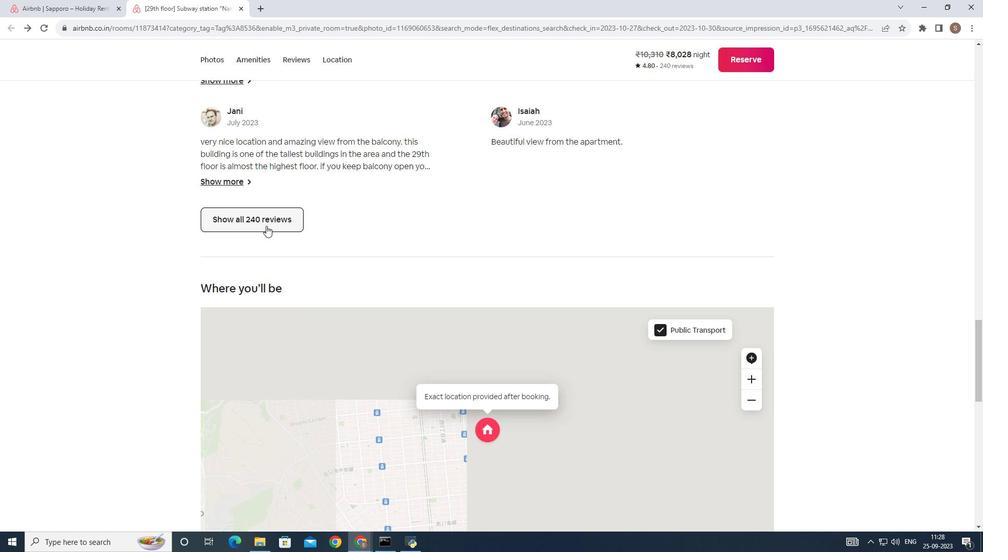 
Action: Mouse scrolled (271, 220) with delta (0, 0)
Screenshot: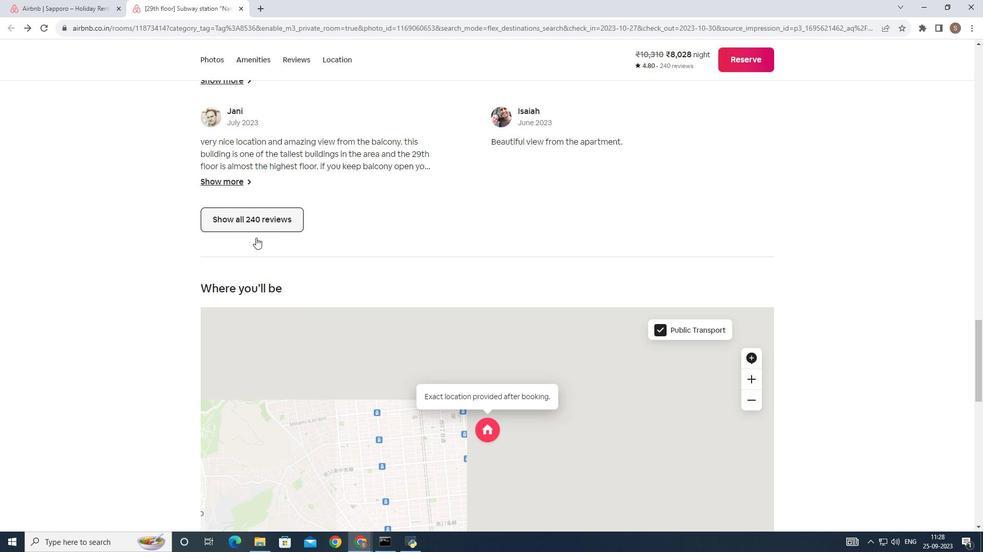 
Action: Mouse scrolled (271, 220) with delta (0, 0)
Screenshot: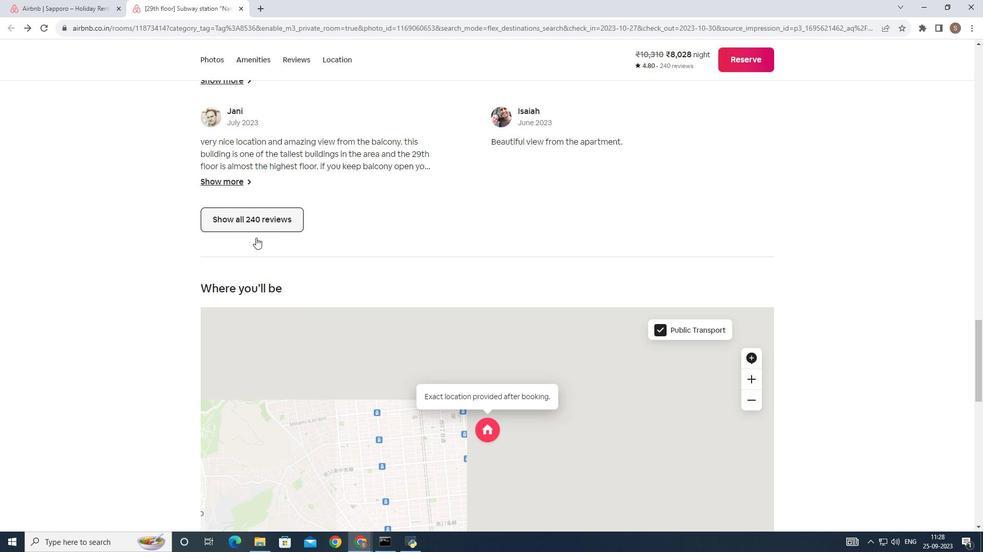 
Action: Mouse scrolled (271, 220) with delta (0, 0)
Screenshot: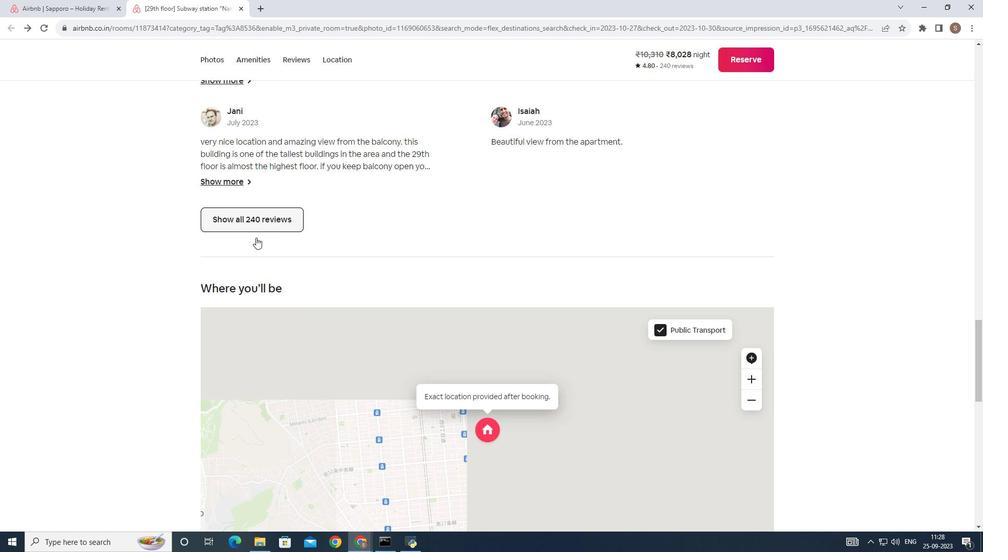 
Action: Mouse moved to (261, 226)
Screenshot: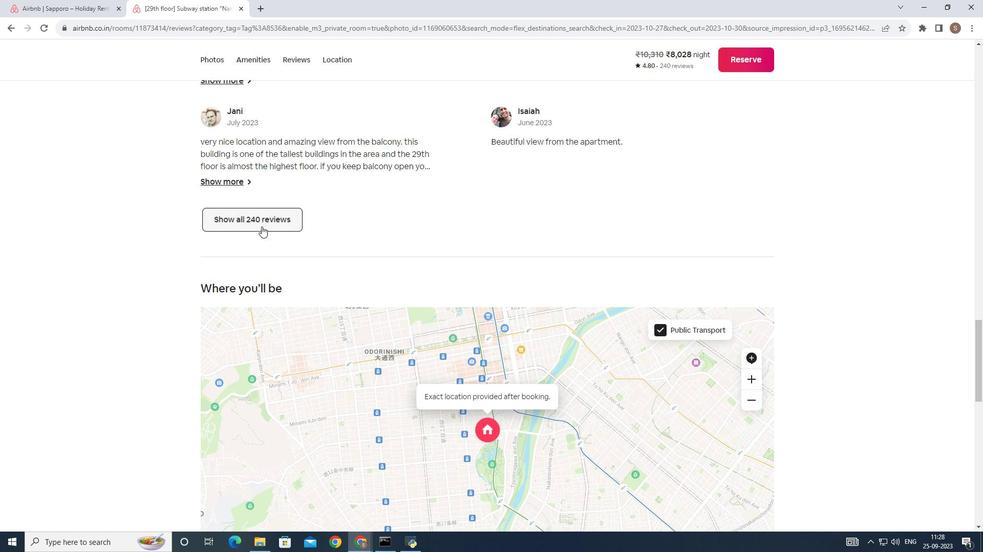 
Action: Mouse pressed left at (261, 226)
Screenshot: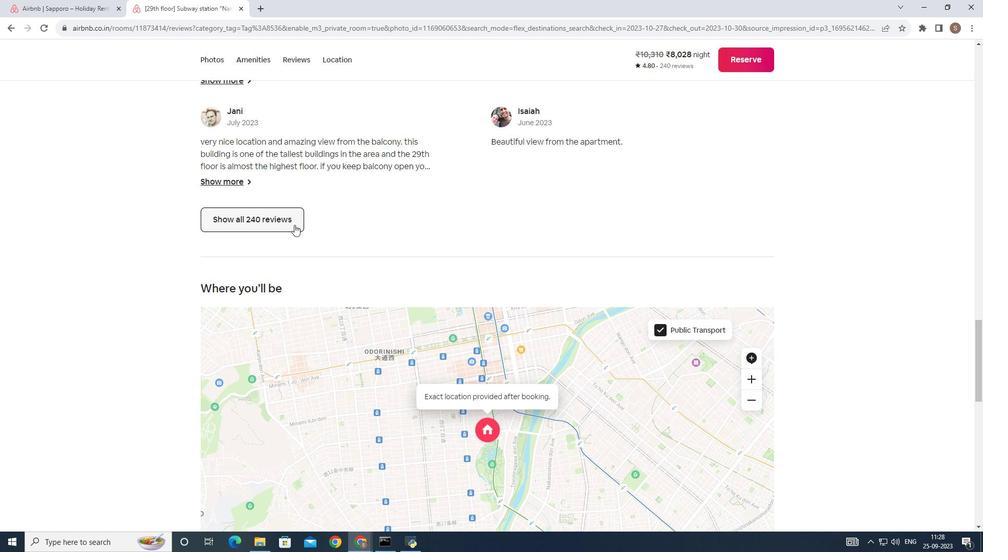 
Action: Mouse moved to (519, 224)
Screenshot: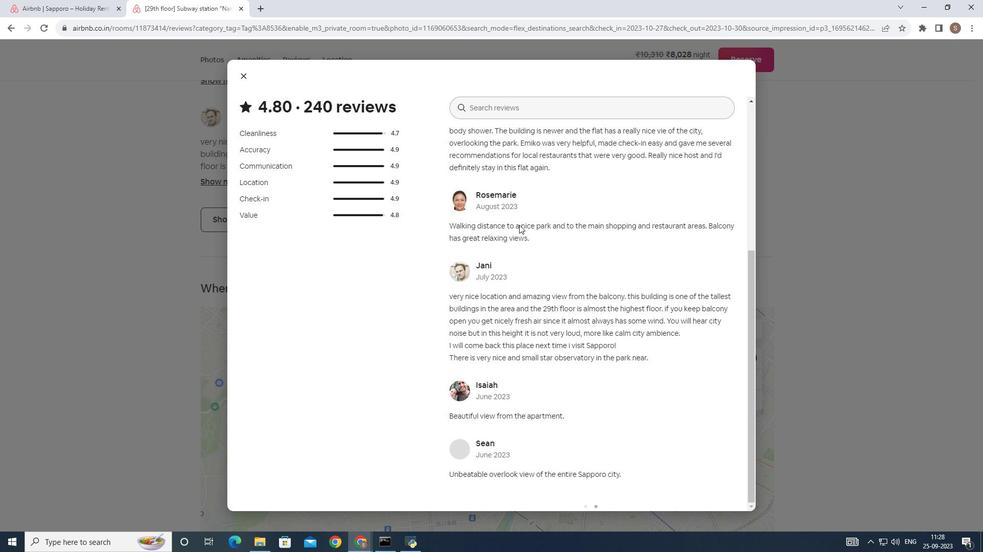 
Action: Mouse scrolled (519, 224) with delta (0, 0)
Screenshot: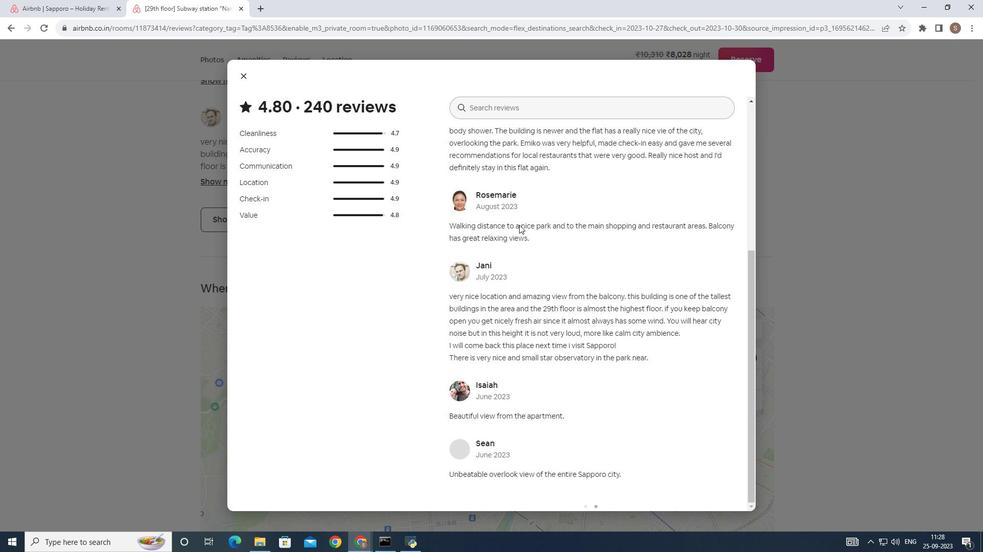 
Action: Mouse moved to (519, 225)
Screenshot: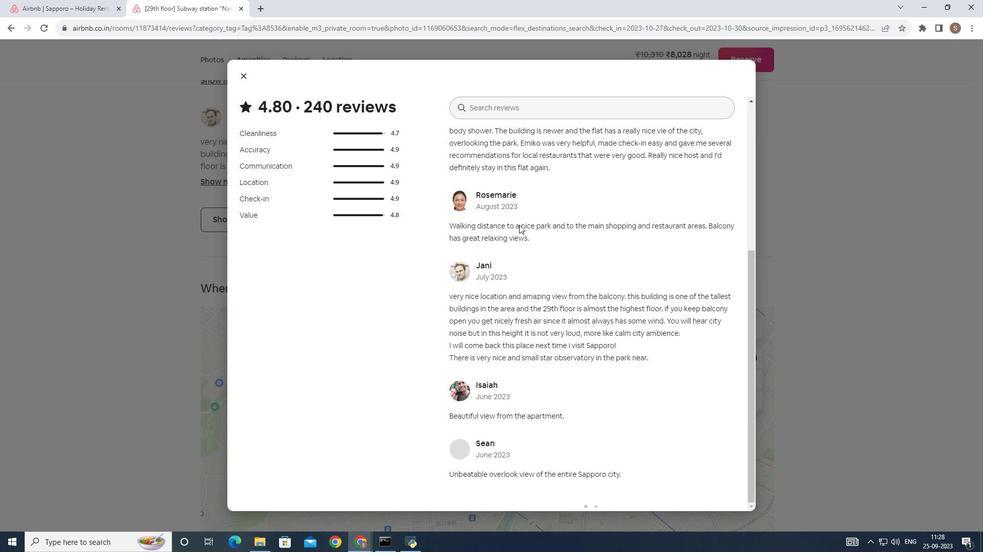
Action: Mouse scrolled (519, 224) with delta (0, 0)
Screenshot: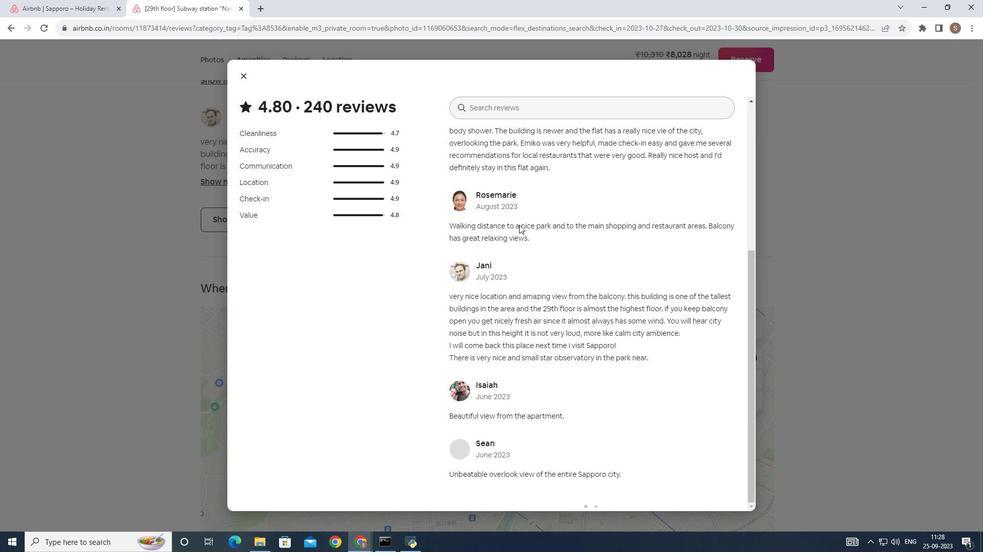 
Action: Mouse scrolled (519, 224) with delta (0, 0)
Screenshot: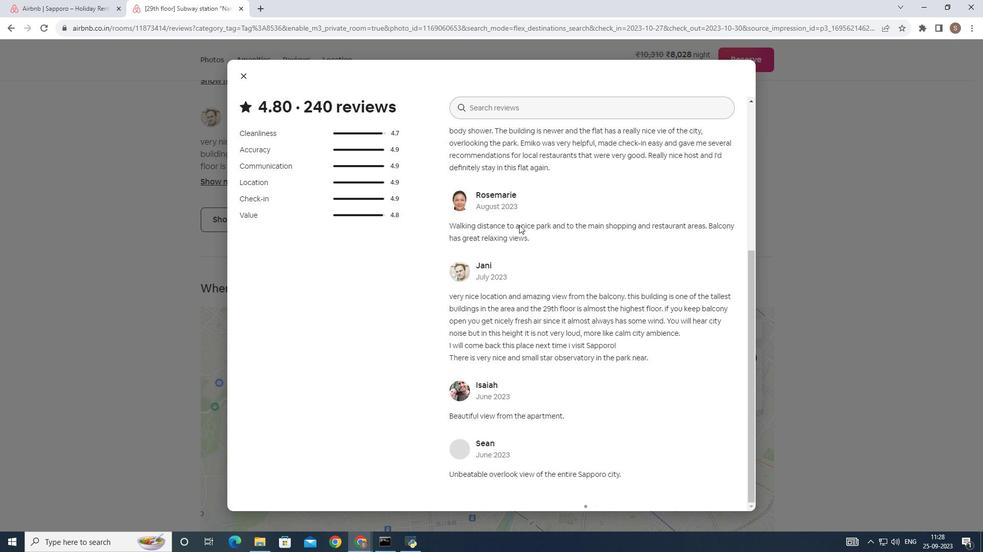 
Action: Mouse scrolled (519, 224) with delta (0, 0)
Screenshot: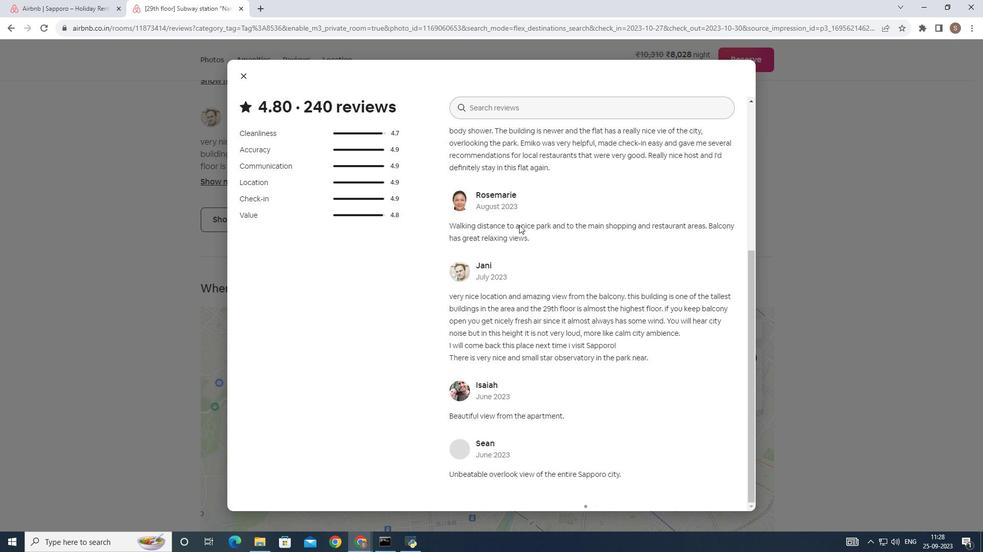 
Action: Mouse scrolled (519, 224) with delta (0, 0)
Screenshot: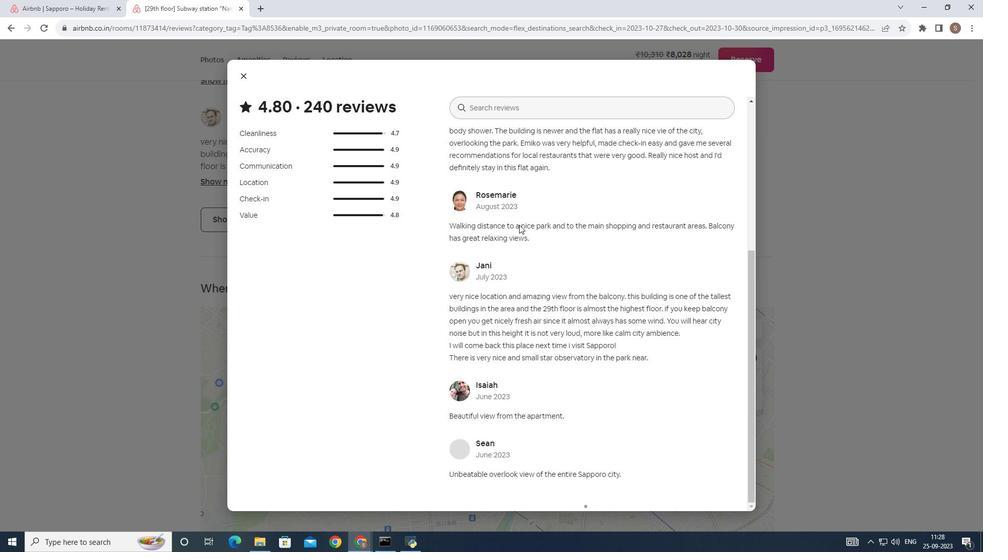 
Action: Mouse scrolled (519, 224) with delta (0, 0)
Screenshot: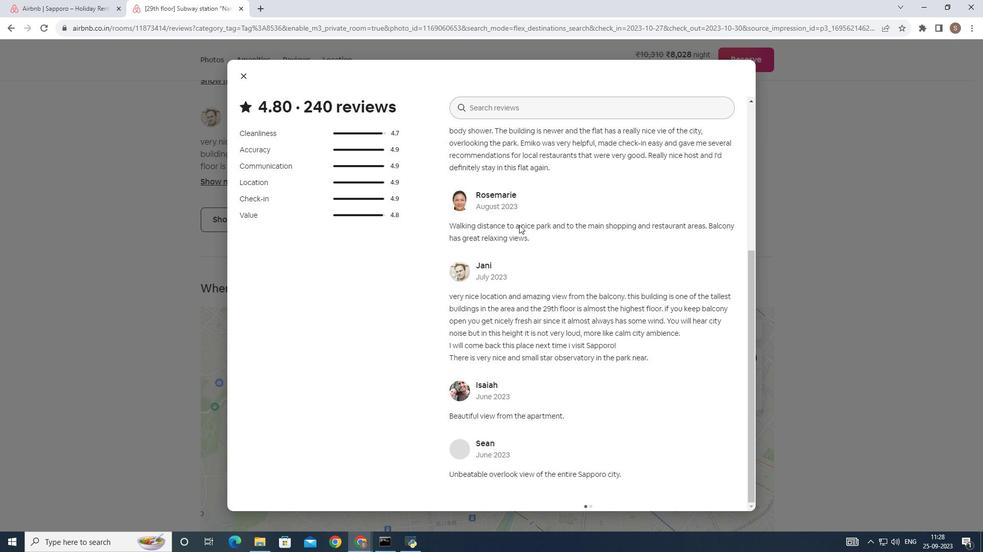 
Action: Mouse scrolled (519, 224) with delta (0, 0)
Screenshot: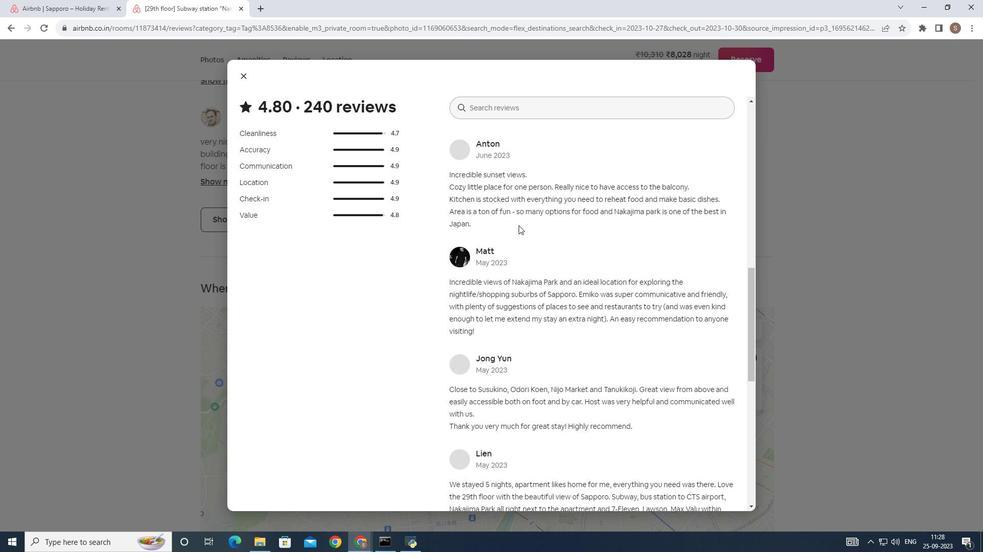 
Action: Mouse scrolled (519, 224) with delta (0, 0)
Screenshot: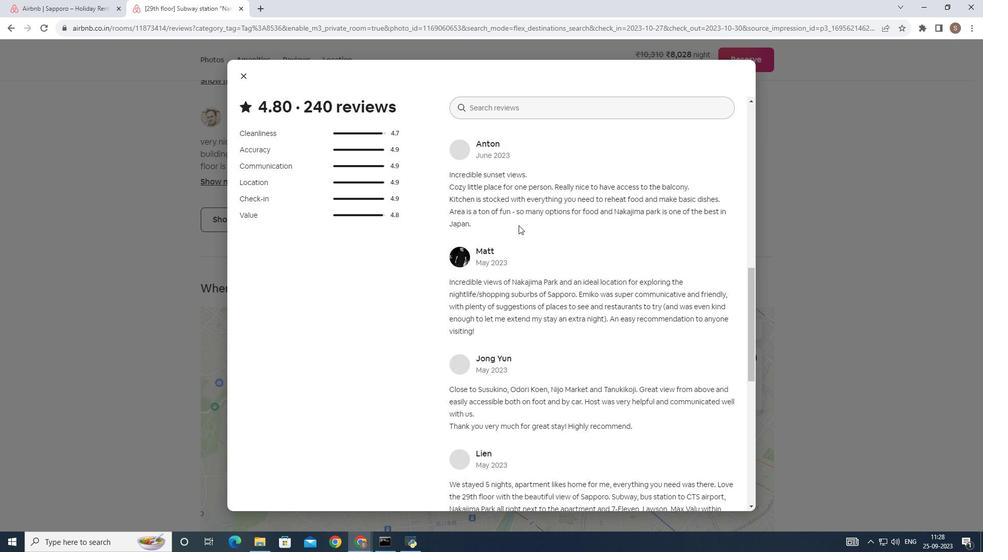
Action: Mouse scrolled (519, 224) with delta (0, 0)
Screenshot: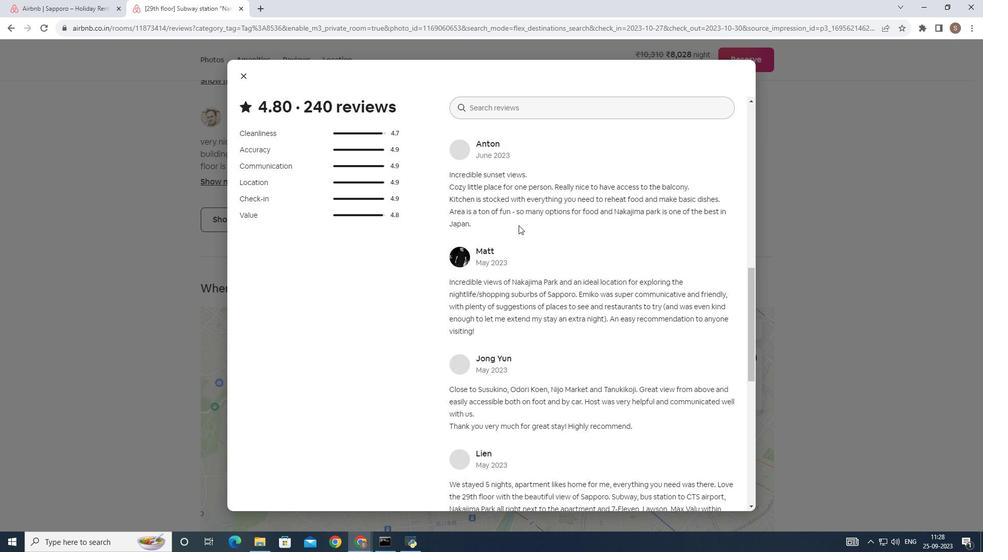 
Action: Mouse scrolled (519, 224) with delta (0, 0)
Screenshot: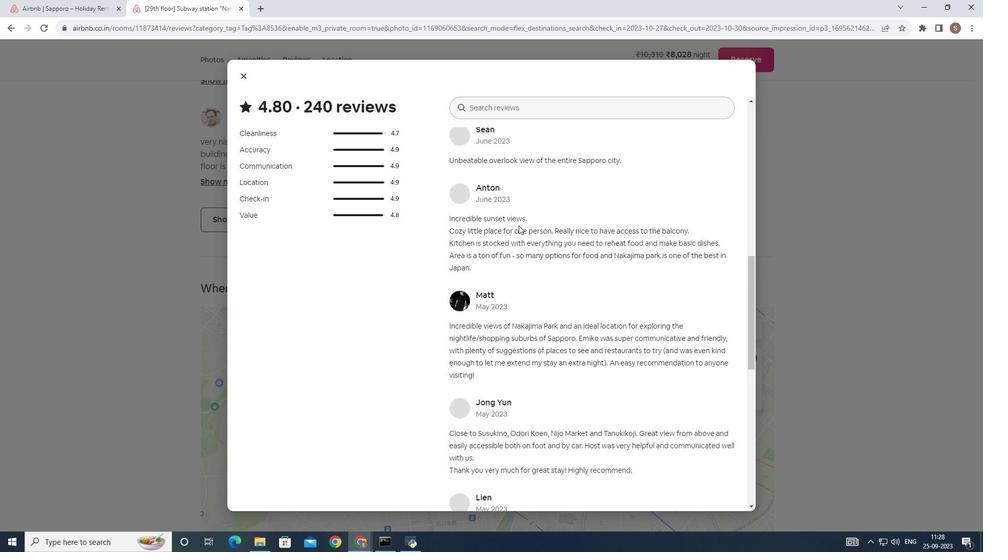 
Action: Mouse scrolled (519, 224) with delta (0, 0)
Screenshot: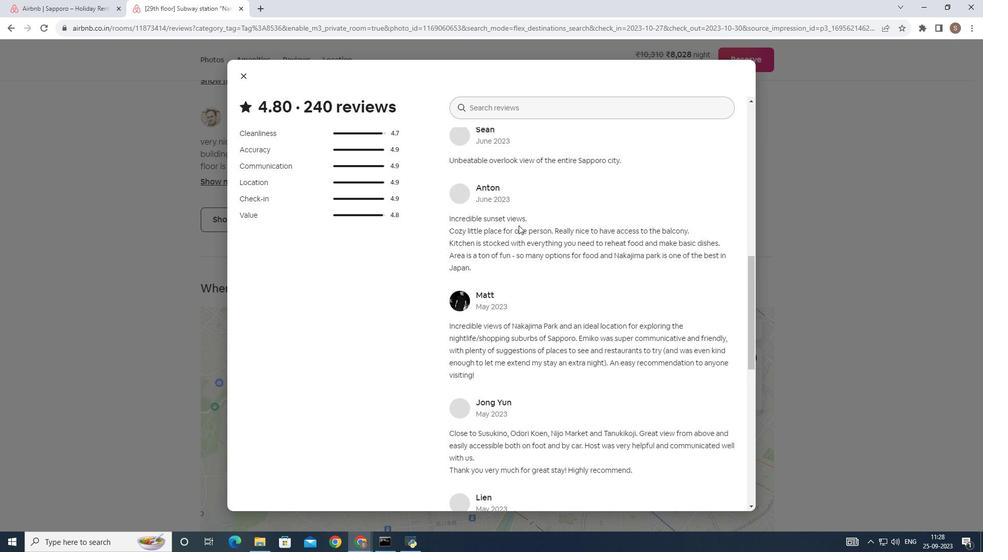 
Action: Mouse moved to (518, 225)
Screenshot: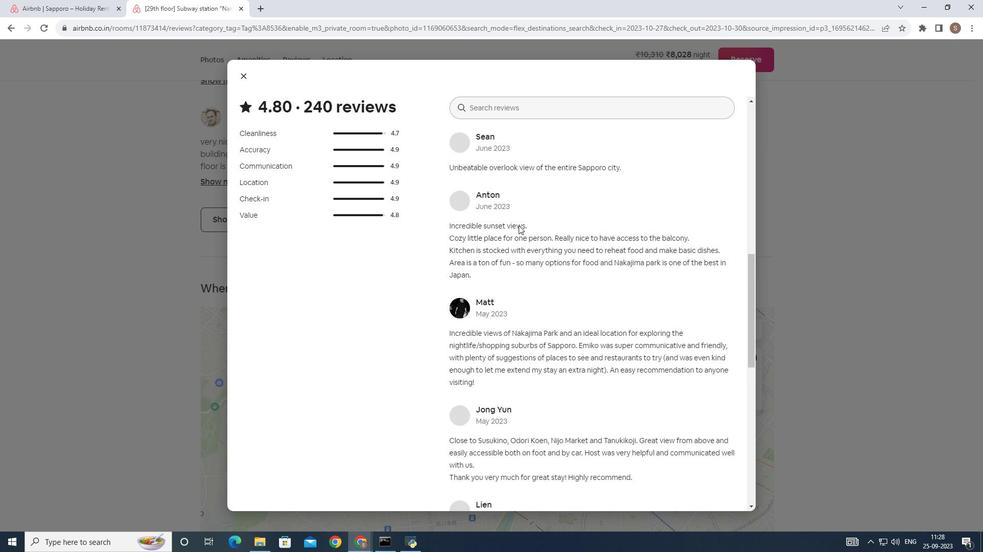 
Action: Mouse scrolled (518, 225) with delta (0, 0)
Screenshot: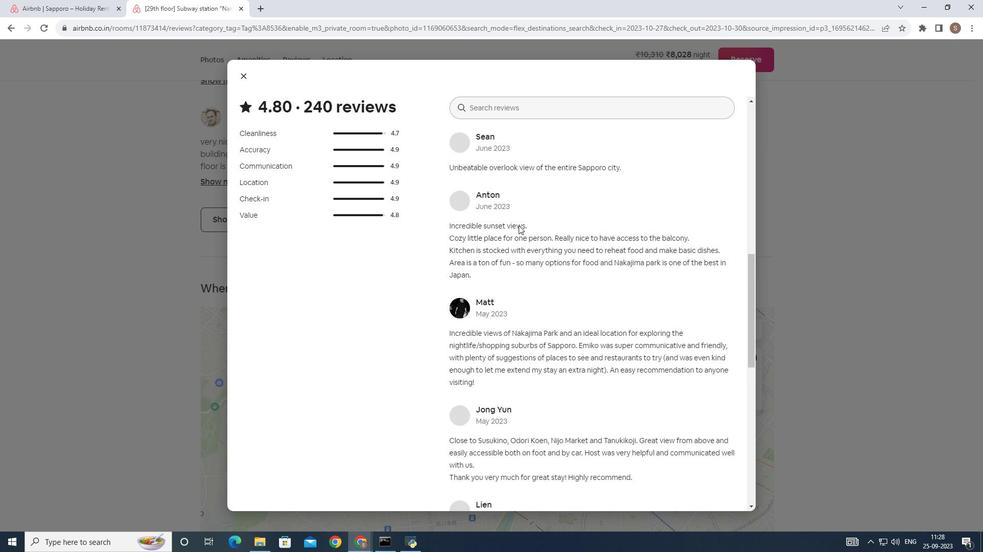 
Action: Mouse scrolled (518, 225) with delta (0, 0)
Screenshot: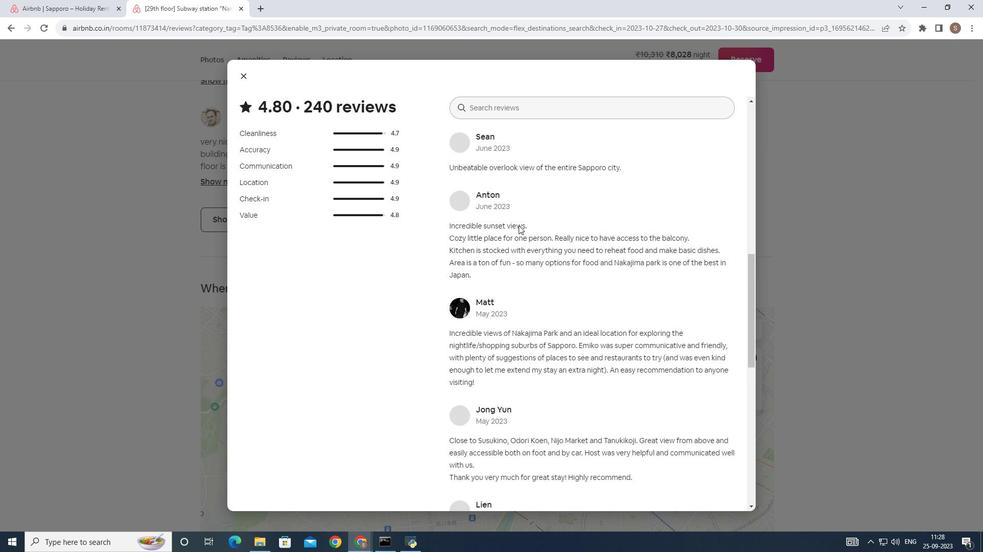 
Action: Mouse scrolled (518, 226) with delta (0, 0)
Screenshot: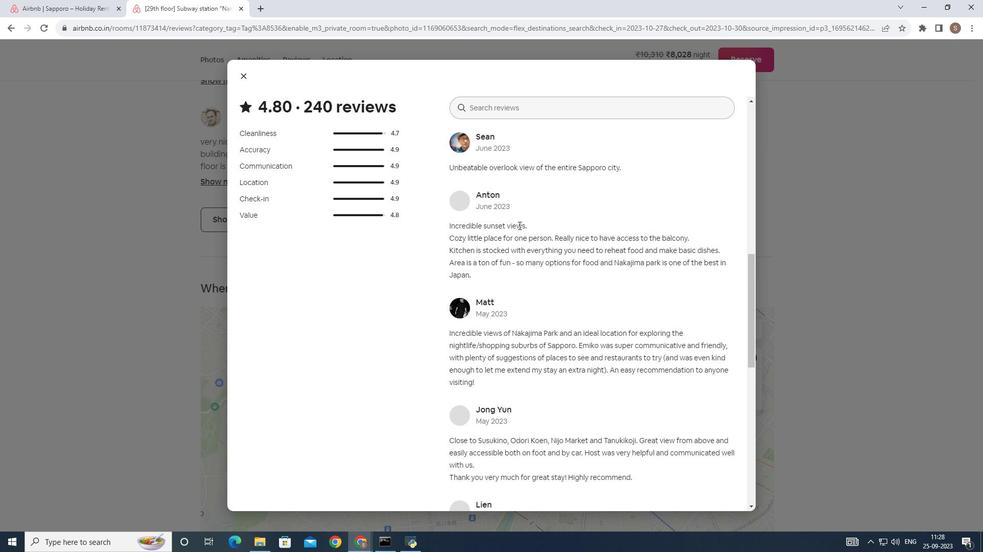
Action: Mouse scrolled (518, 225) with delta (0, 0)
Screenshot: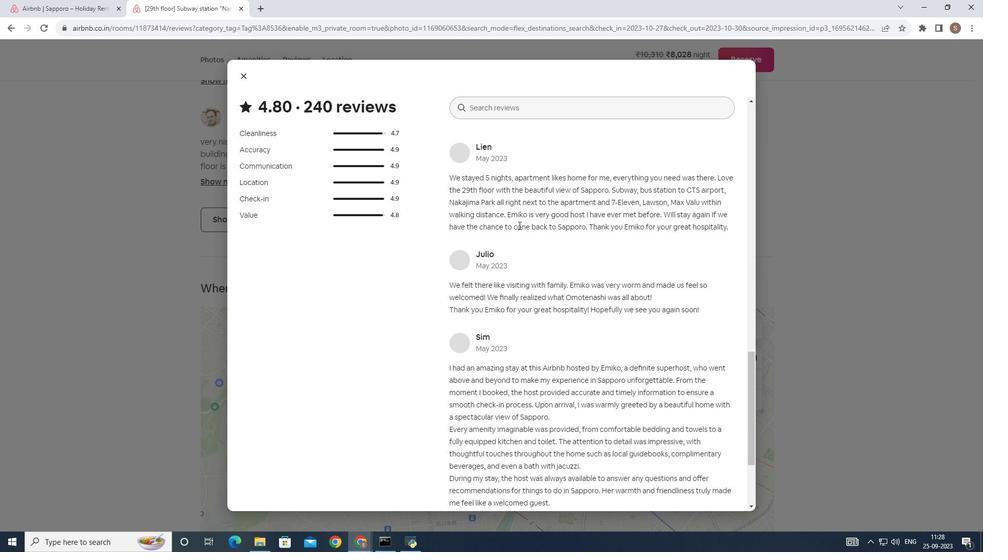 
Action: Mouse scrolled (518, 225) with delta (0, 0)
Screenshot: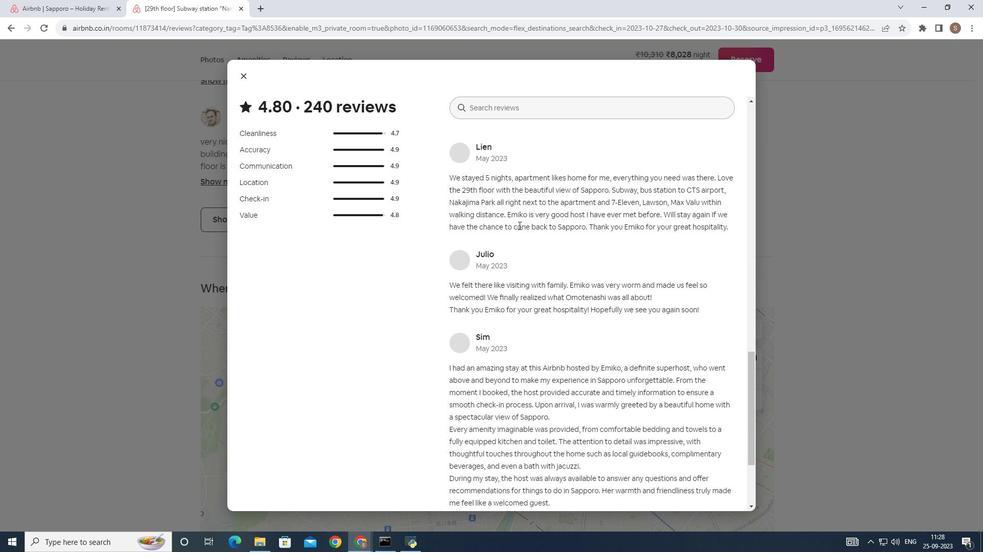 
Action: Mouse scrolled (518, 225) with delta (0, 0)
Screenshot: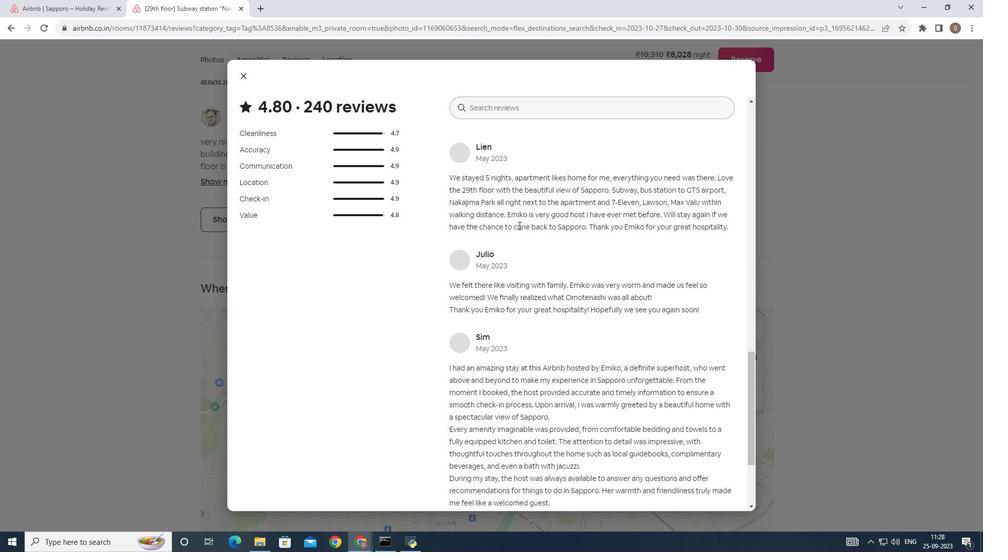 
Action: Mouse scrolled (518, 225) with delta (0, 0)
Screenshot: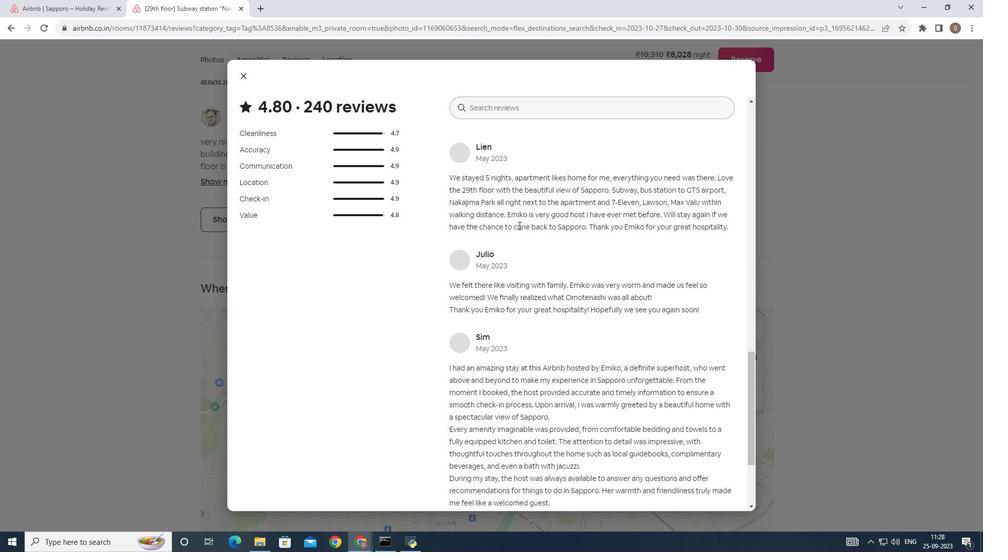 
Action: Mouse scrolled (518, 225) with delta (0, 0)
Screenshot: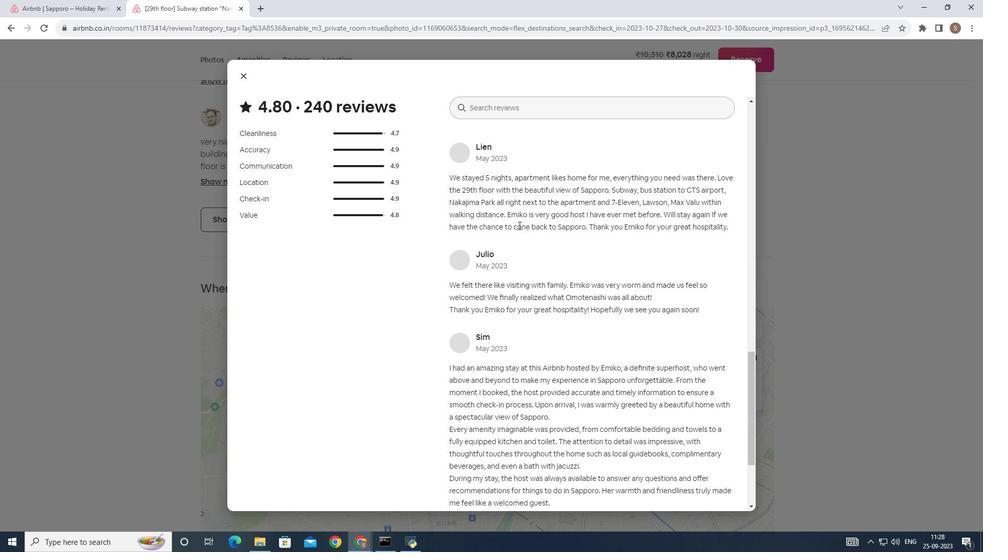 
Action: Mouse scrolled (518, 225) with delta (0, 0)
Screenshot: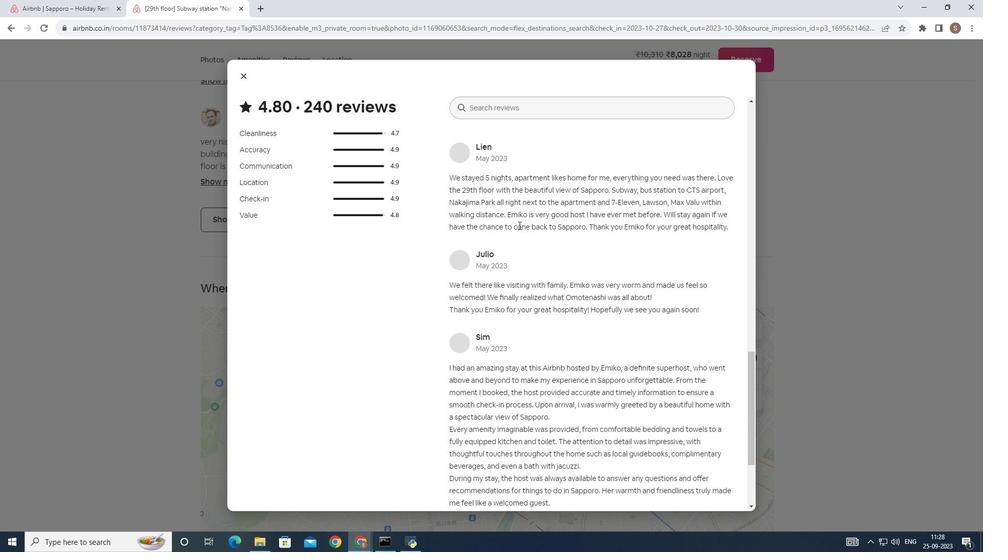 
Action: Mouse scrolled (518, 225) with delta (0, 0)
Screenshot: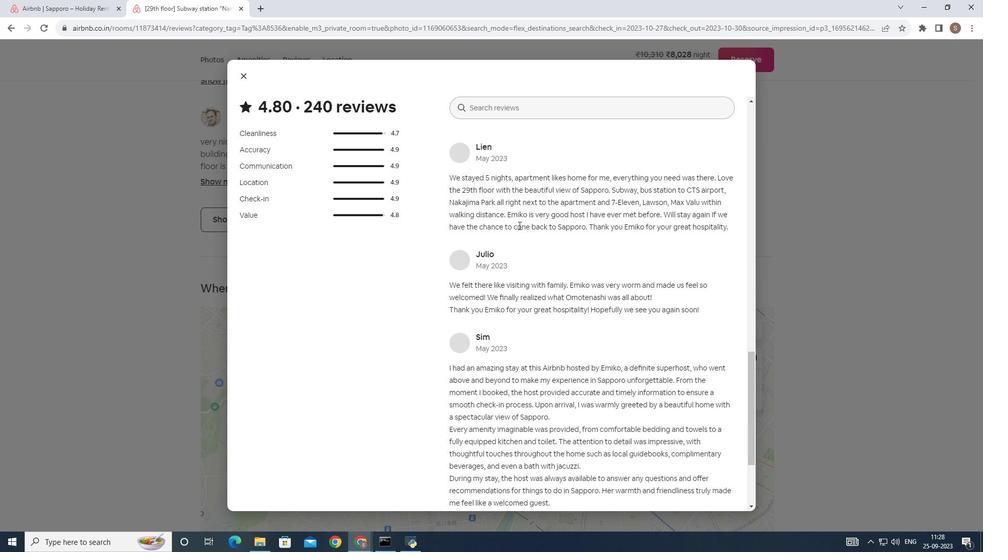 
Action: Mouse scrolled (518, 225) with delta (0, 0)
Screenshot: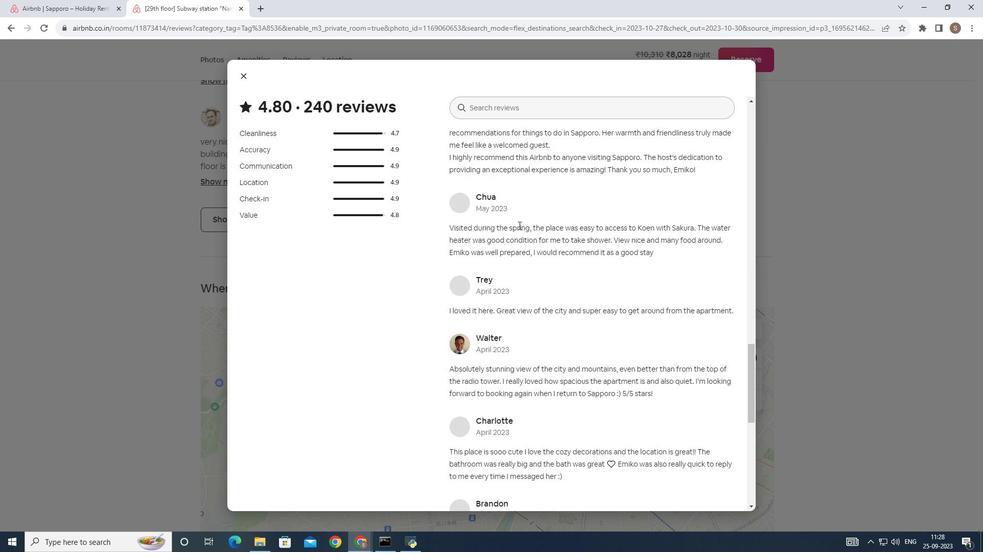 
Action: Mouse scrolled (518, 225) with delta (0, 0)
Screenshot: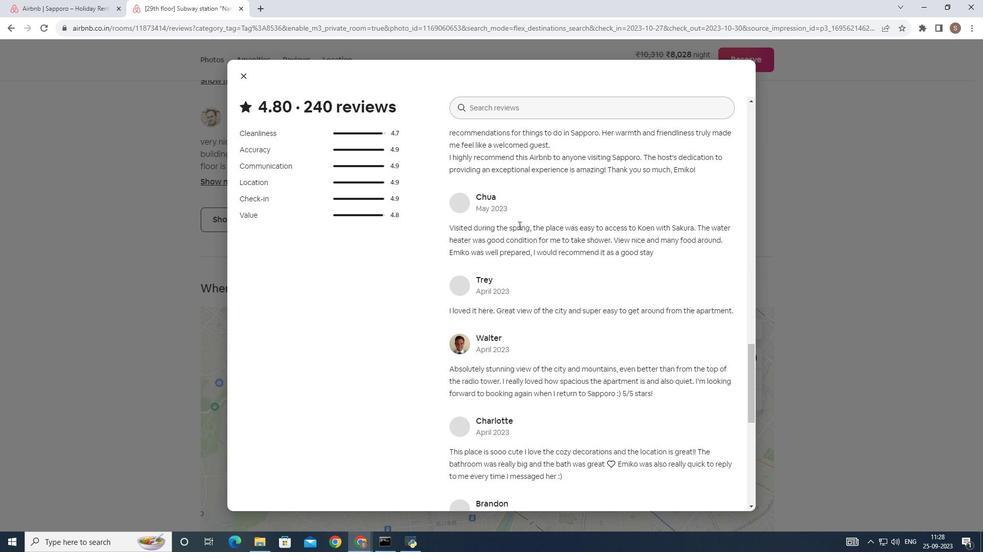 
Action: Mouse scrolled (518, 225) with delta (0, 0)
Screenshot: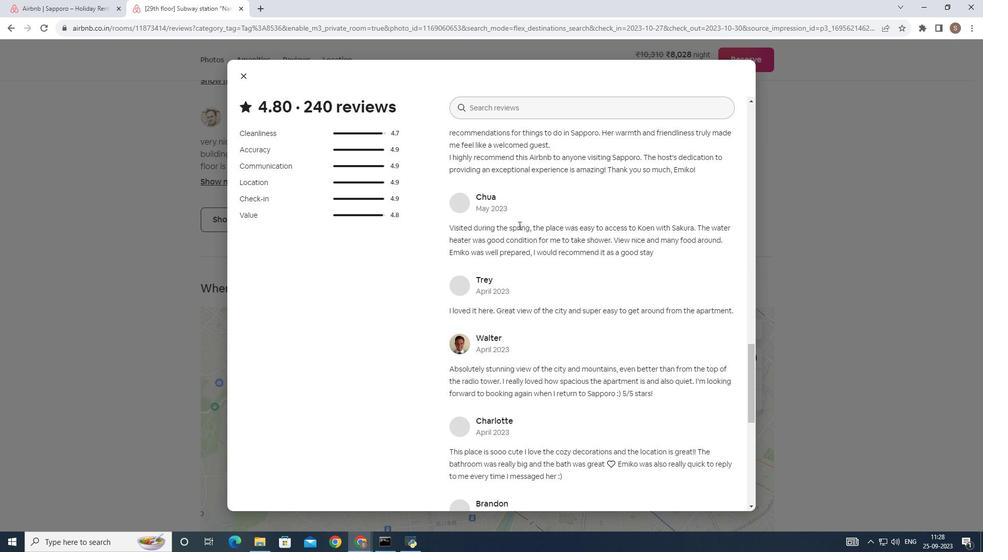 
Action: Mouse scrolled (518, 225) with delta (0, 0)
Screenshot: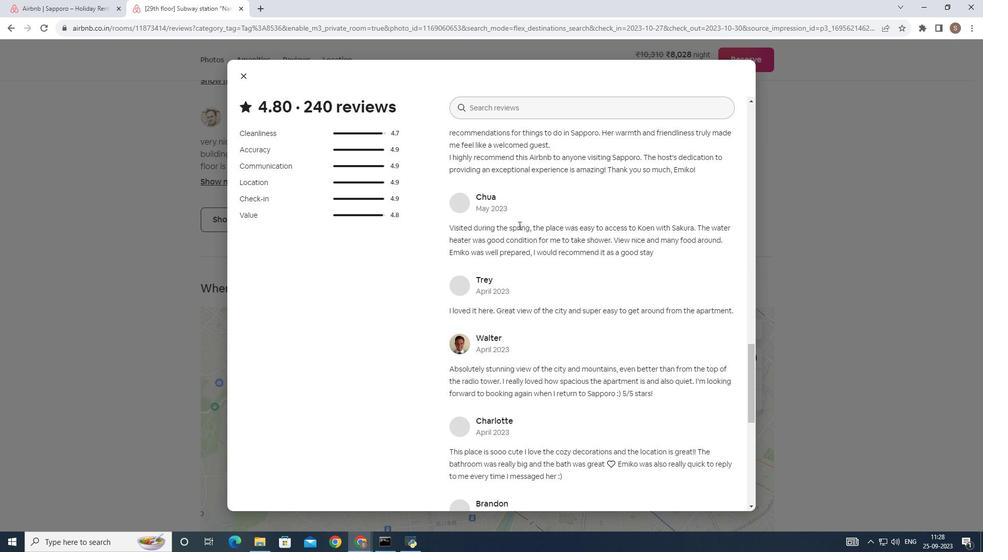 
Action: Mouse scrolled (518, 225) with delta (0, 0)
Screenshot: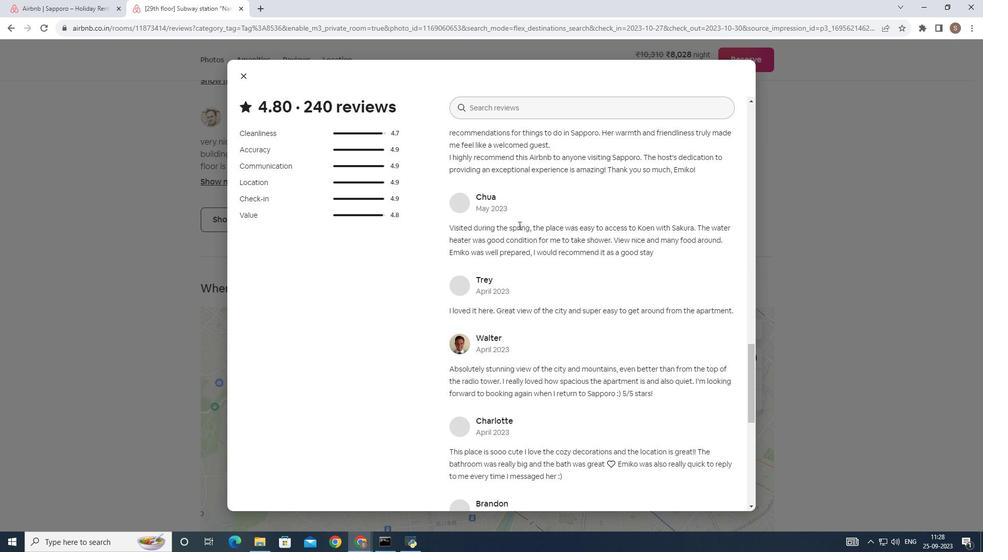 
Action: Mouse scrolled (518, 225) with delta (0, 0)
Screenshot: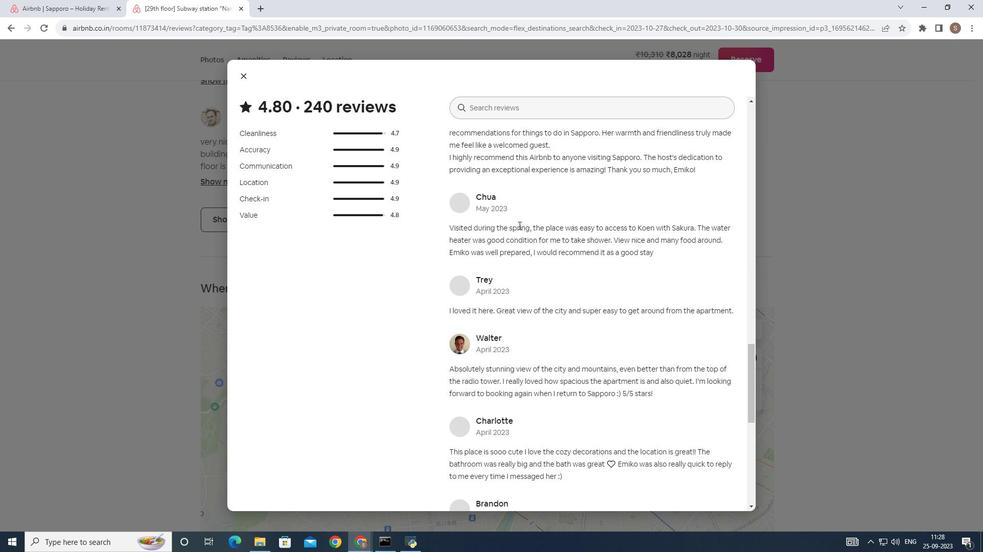 
Action: Mouse scrolled (518, 225) with delta (0, 0)
Screenshot: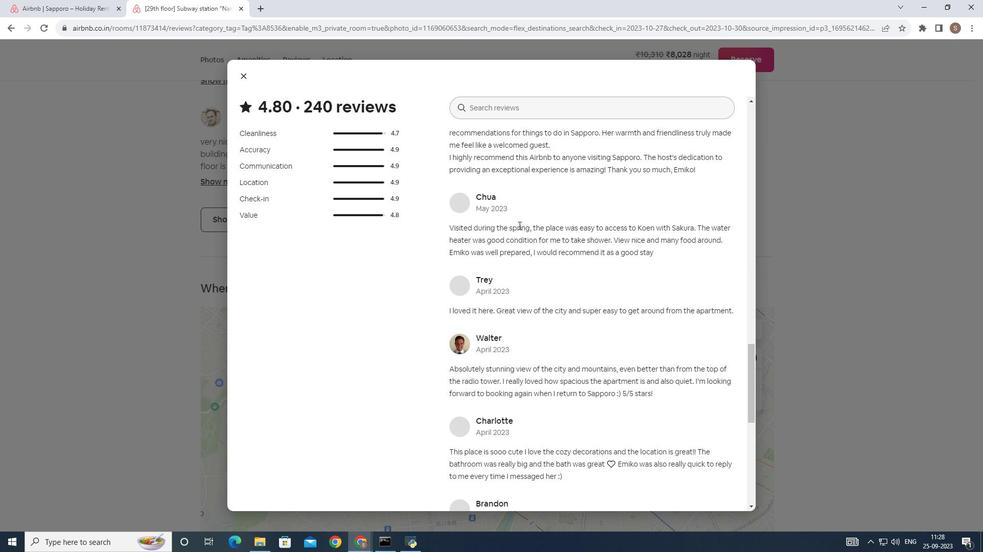 
Action: Mouse scrolled (518, 225) with delta (0, 0)
Screenshot: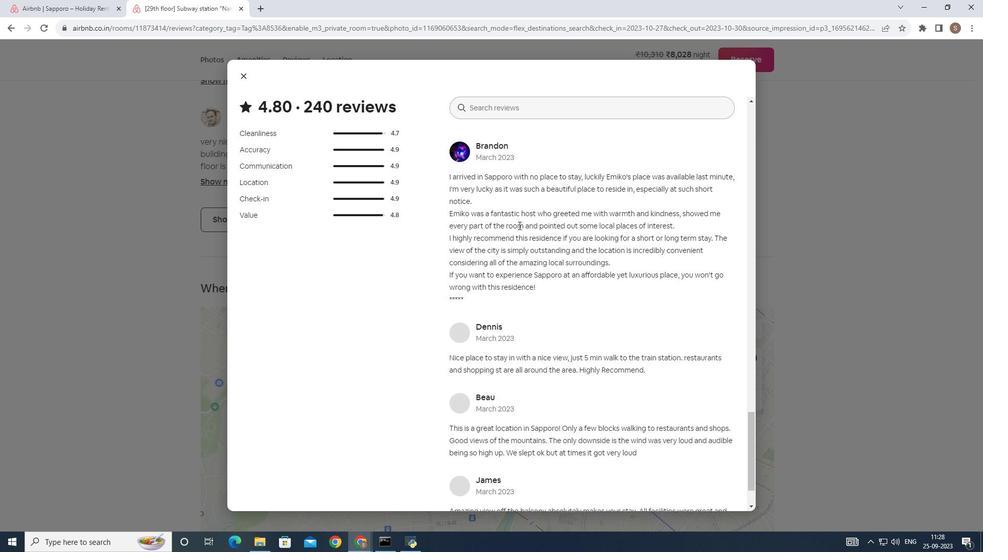 
Action: Mouse scrolled (518, 225) with delta (0, 0)
Screenshot: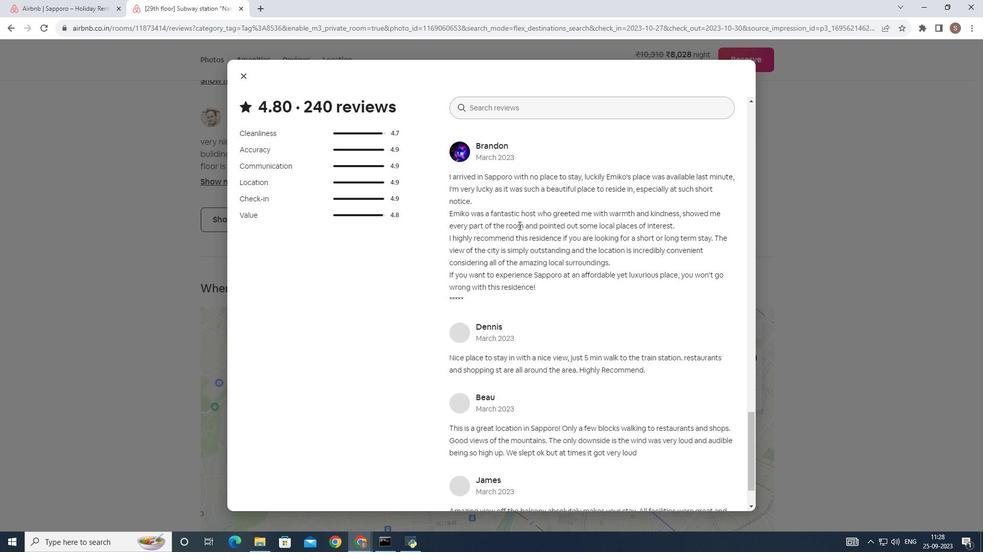 
Action: Mouse scrolled (518, 225) with delta (0, 0)
Screenshot: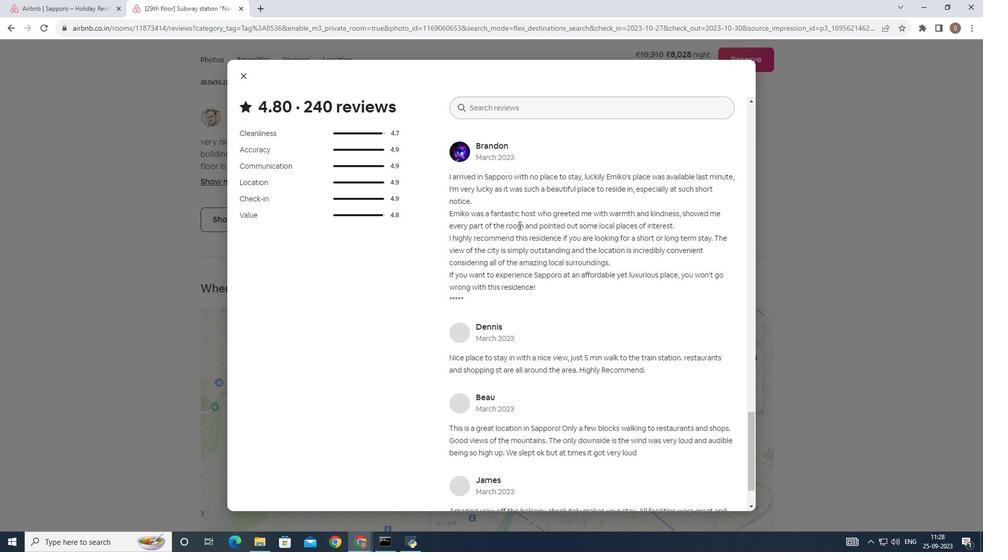 
Action: Mouse scrolled (518, 225) with delta (0, 0)
Screenshot: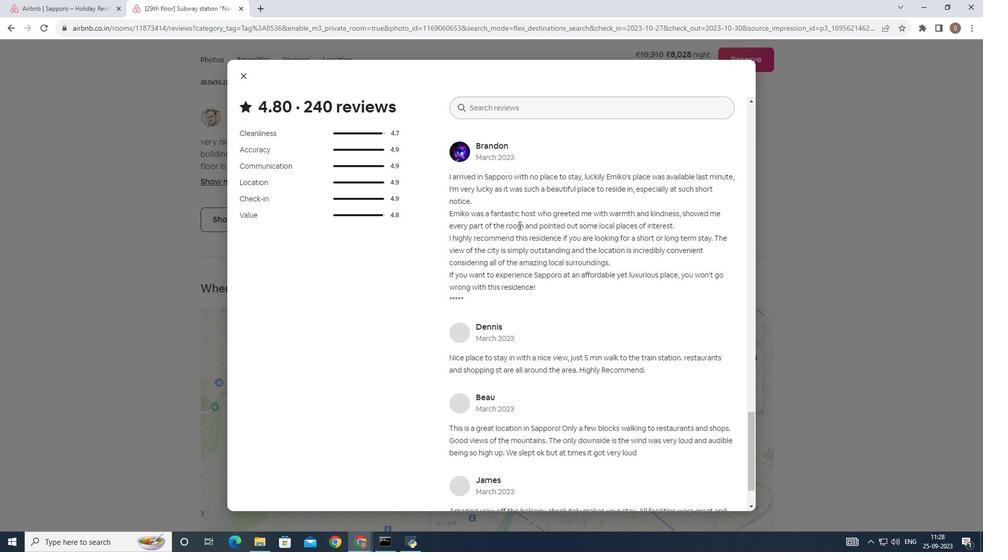 
Action: Mouse scrolled (518, 225) with delta (0, 0)
Screenshot: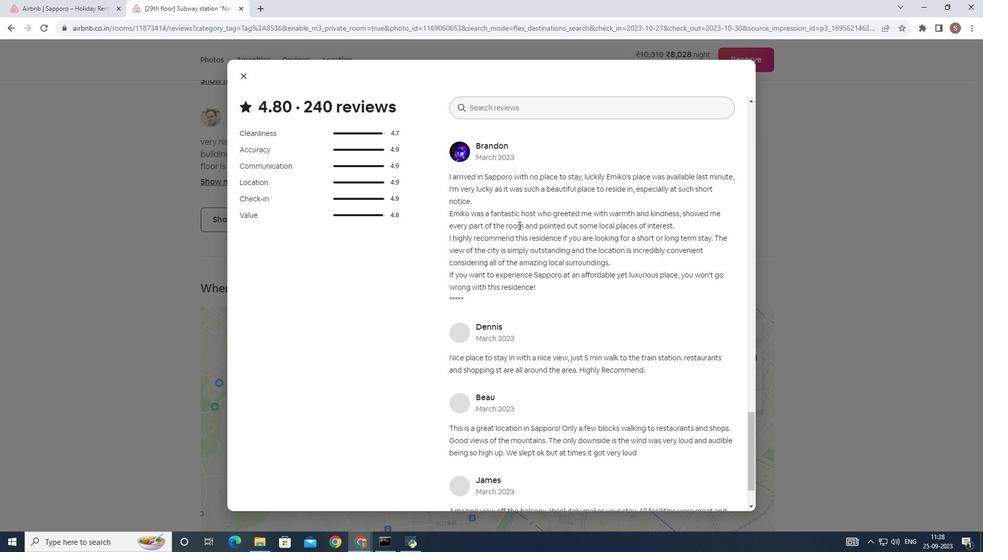 
Action: Mouse scrolled (518, 225) with delta (0, 0)
Screenshot: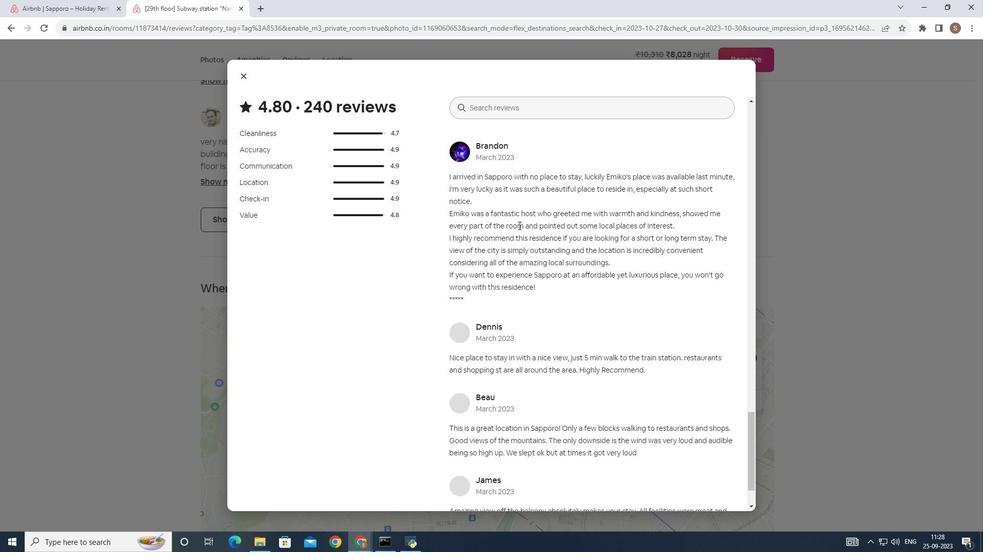 
Action: Mouse scrolled (518, 225) with delta (0, 0)
Screenshot: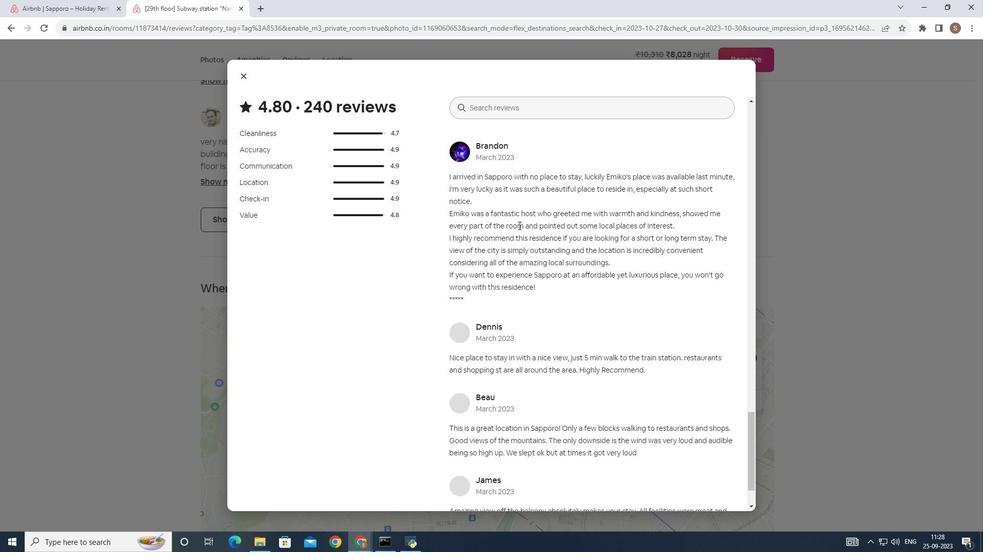 
Action: Mouse moved to (518, 225)
Screenshot: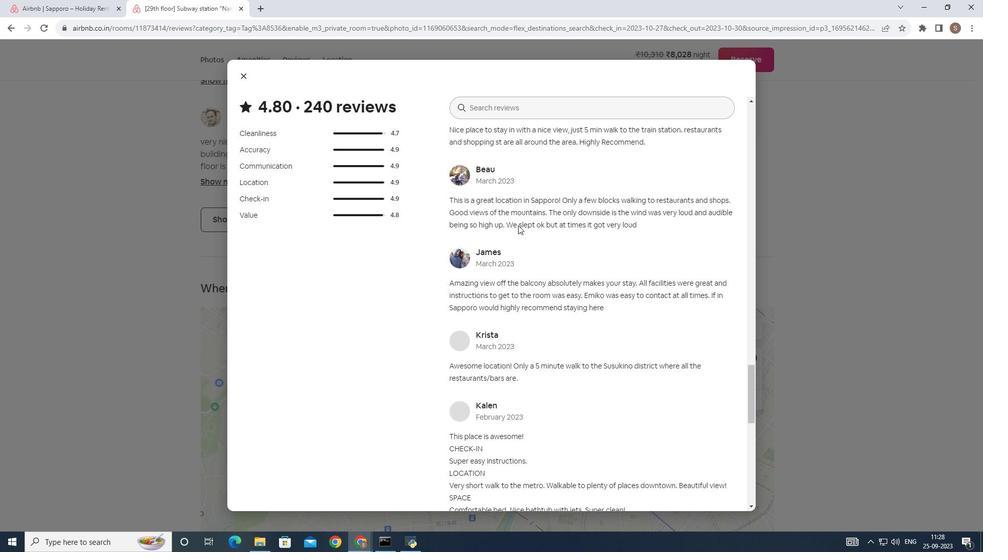 
Action: Mouse scrolled (518, 225) with delta (0, 0)
Screenshot: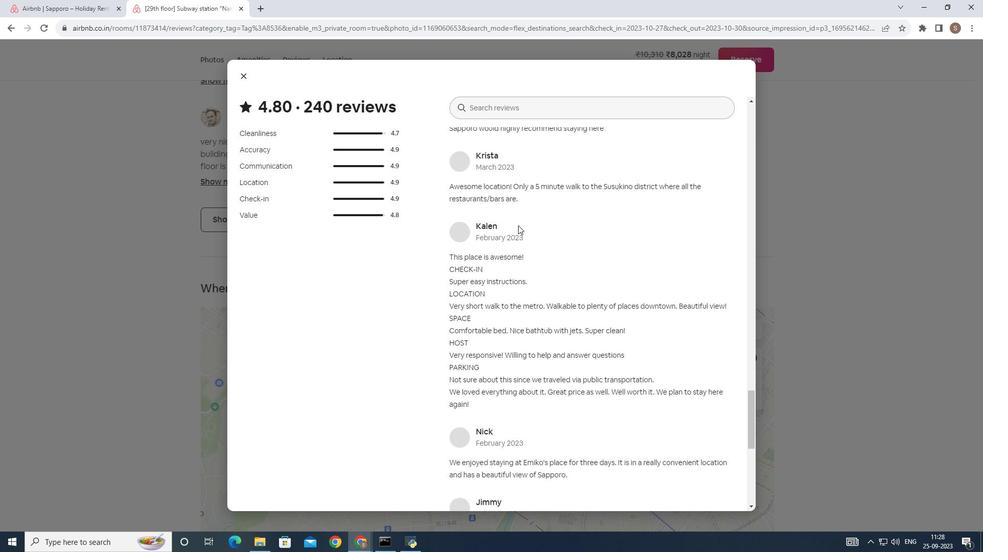 
Action: Mouse scrolled (518, 225) with delta (0, 0)
Screenshot: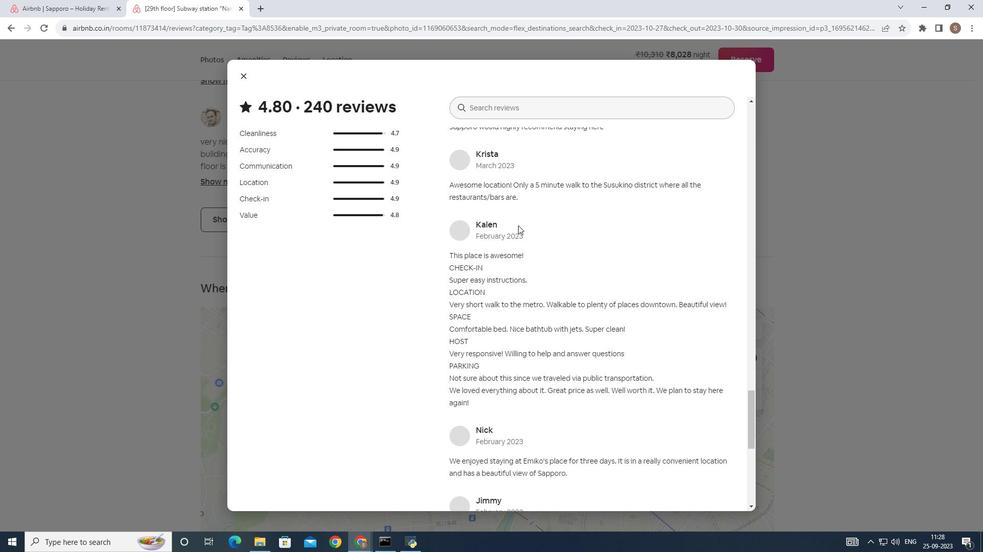 
Action: Mouse scrolled (518, 225) with delta (0, 0)
Screenshot: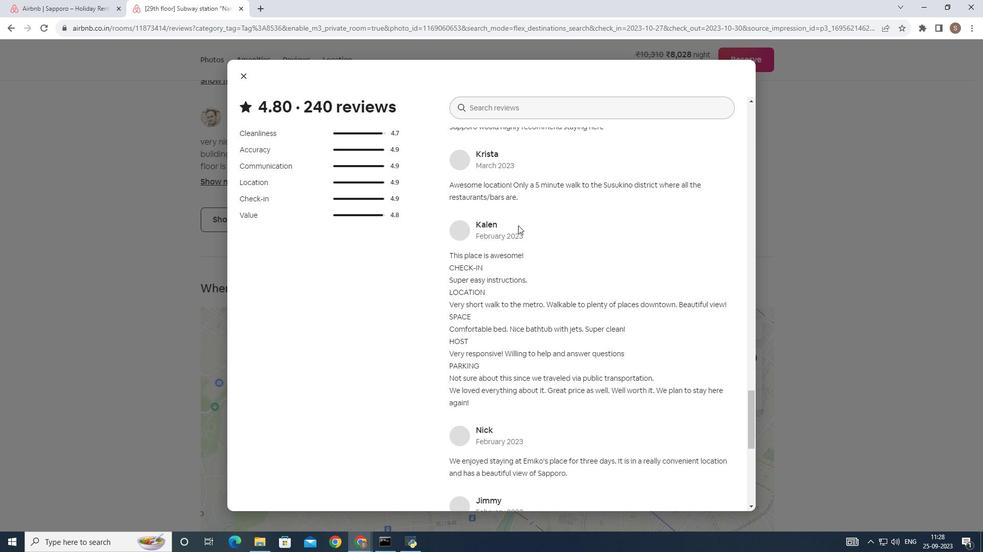 
Action: Mouse scrolled (518, 225) with delta (0, 0)
Screenshot: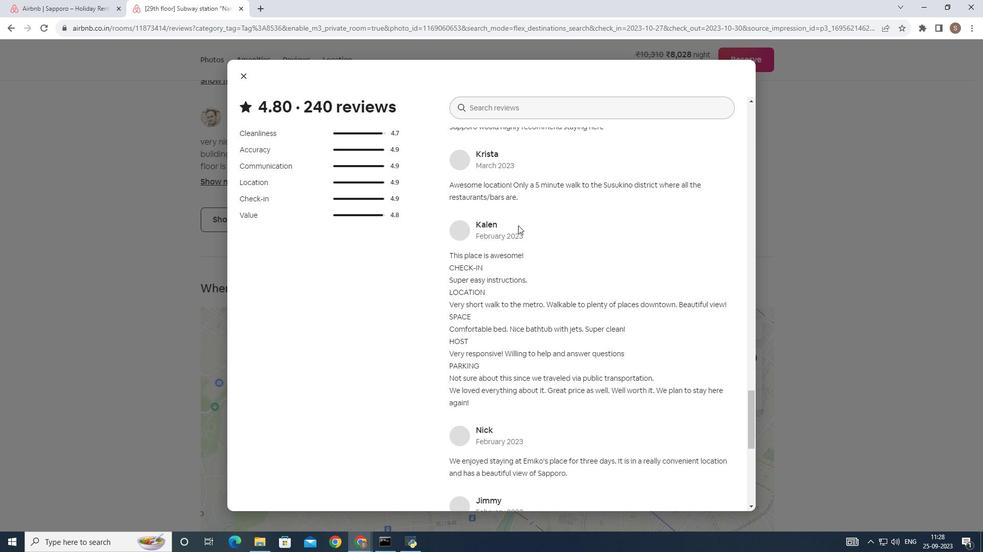 
Action: Mouse scrolled (518, 225) with delta (0, 0)
Screenshot: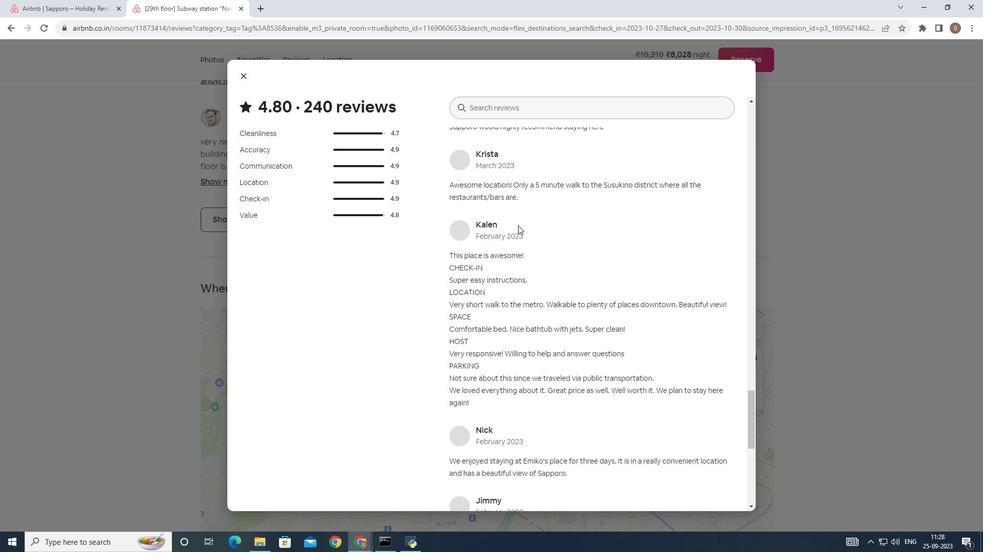 
Action: Mouse scrolled (518, 225) with delta (0, 0)
Screenshot: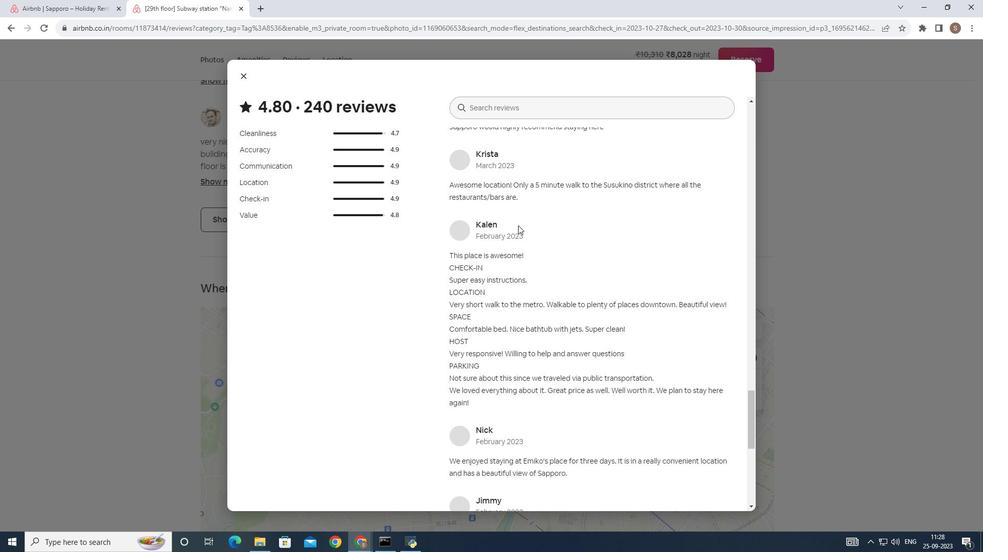 
Action: Mouse scrolled (518, 225) with delta (0, 0)
Screenshot: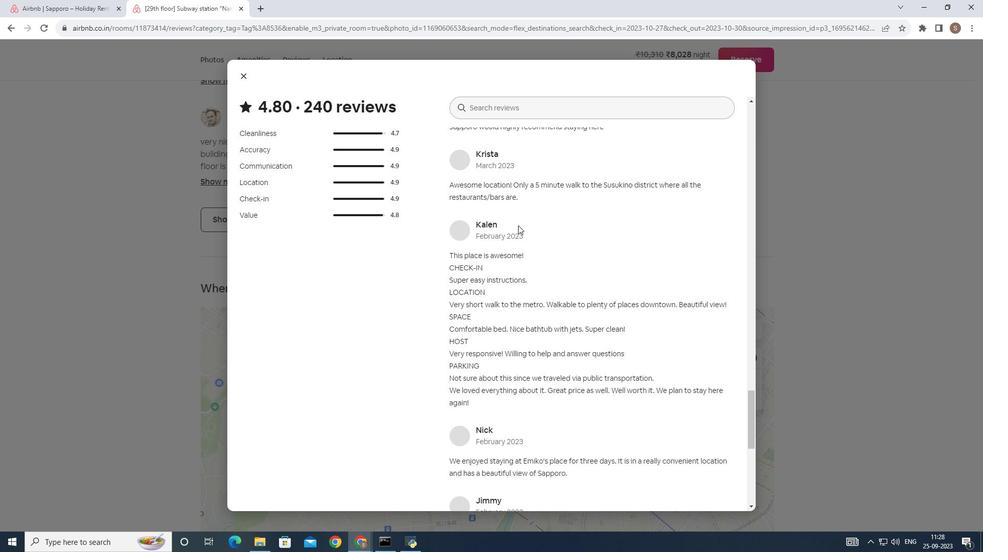 
Action: Mouse scrolled (518, 225) with delta (0, 0)
Screenshot: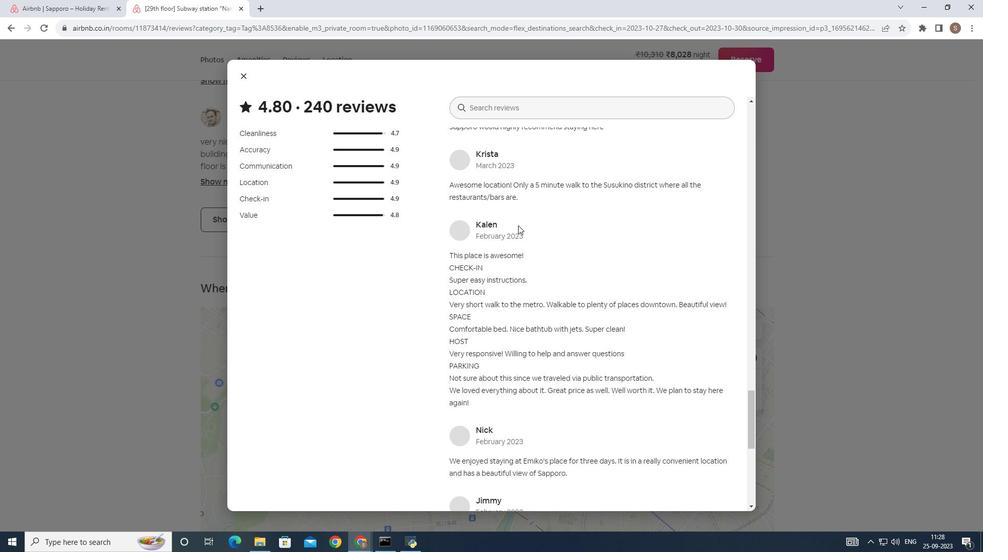 
Action: Mouse scrolled (518, 225) with delta (0, 0)
Screenshot: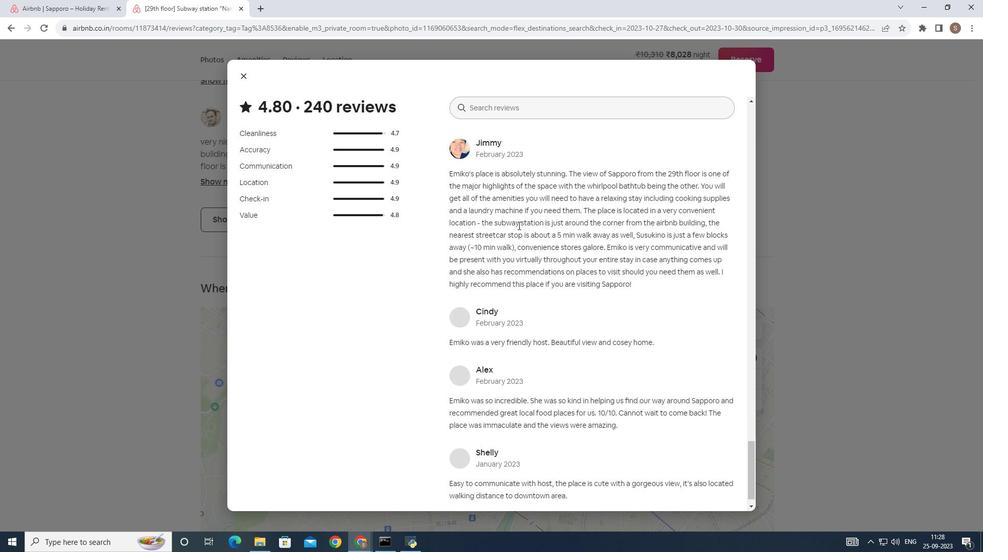 
Action: Mouse scrolled (518, 225) with delta (0, 0)
Screenshot: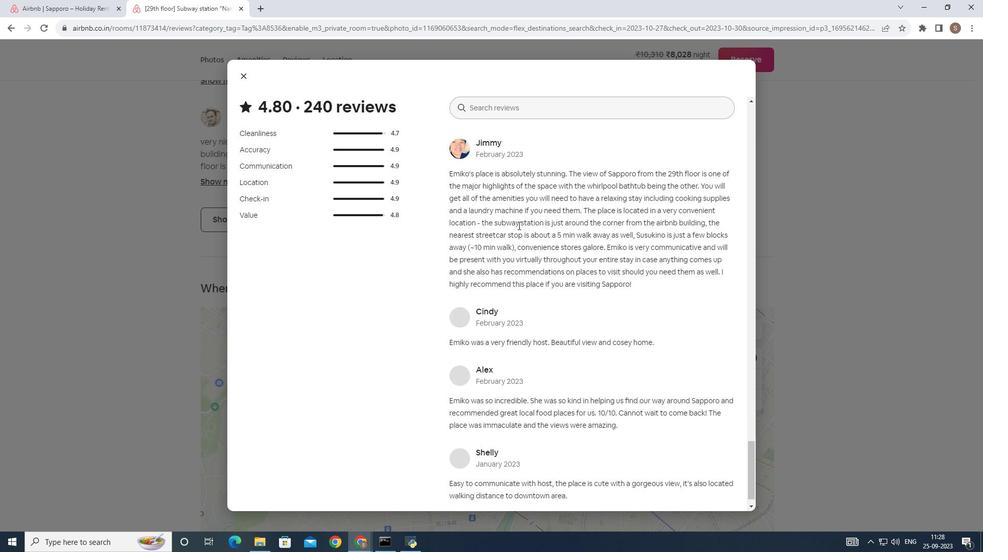 
Action: Mouse scrolled (518, 225) with delta (0, 0)
Screenshot: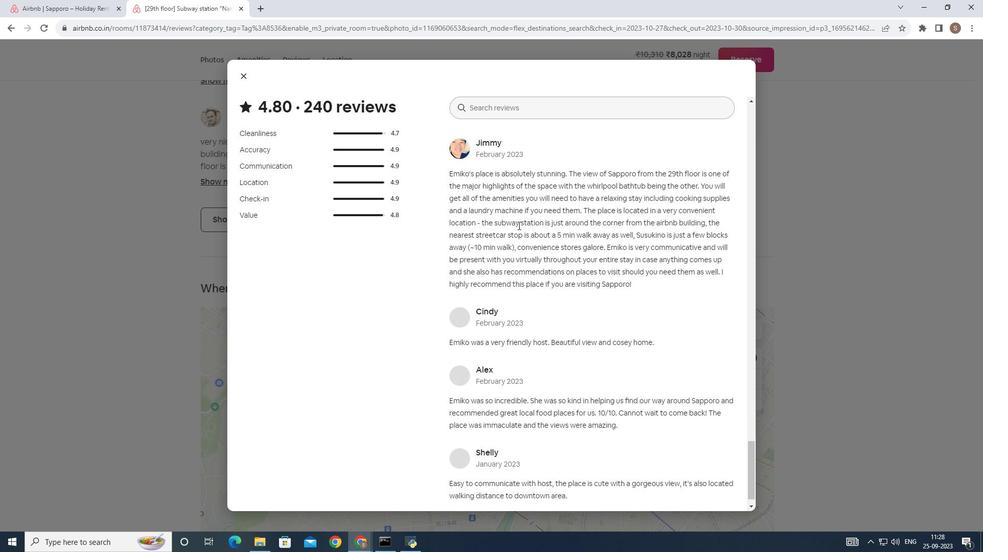 
Action: Mouse scrolled (518, 225) with delta (0, 0)
Screenshot: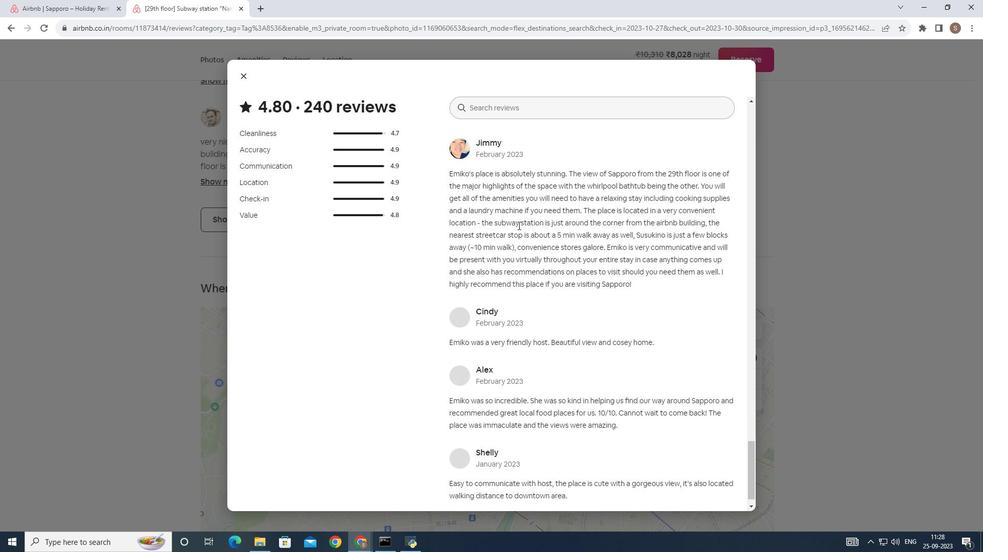 
Action: Mouse scrolled (518, 225) with delta (0, 0)
Screenshot: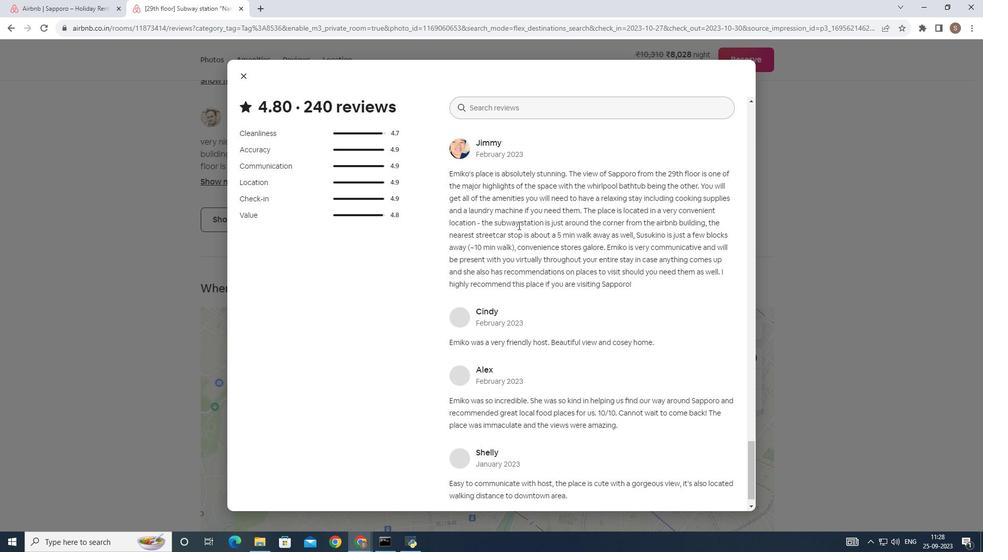 
Action: Mouse scrolled (518, 225) with delta (0, 0)
Screenshot: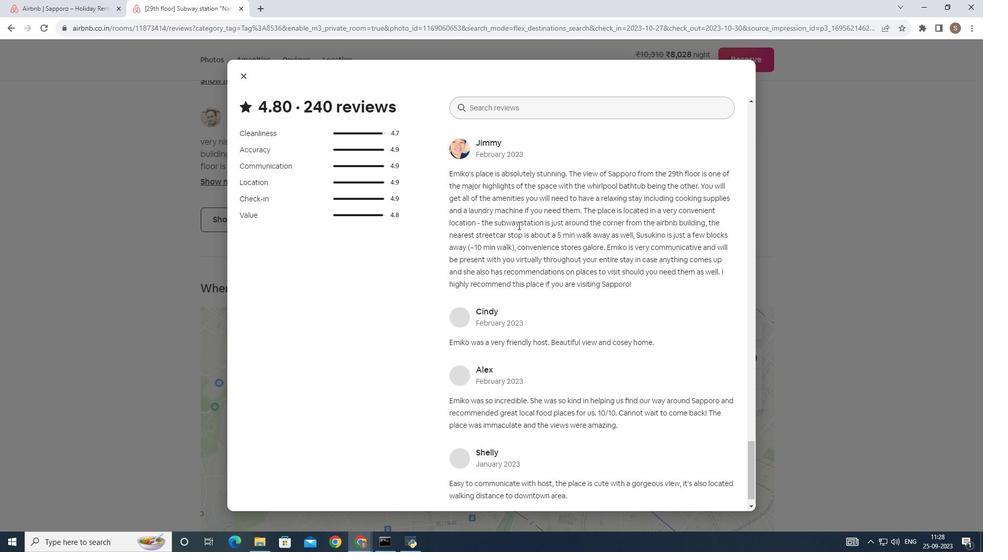 
Action: Mouse scrolled (518, 225) with delta (0, 0)
Screenshot: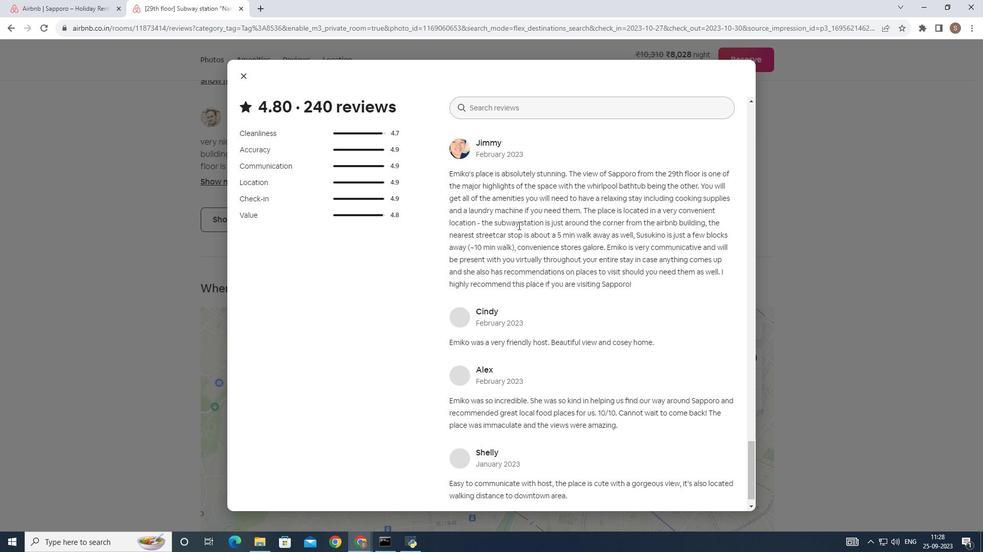 
Action: Mouse scrolled (518, 225) with delta (0, 0)
Screenshot: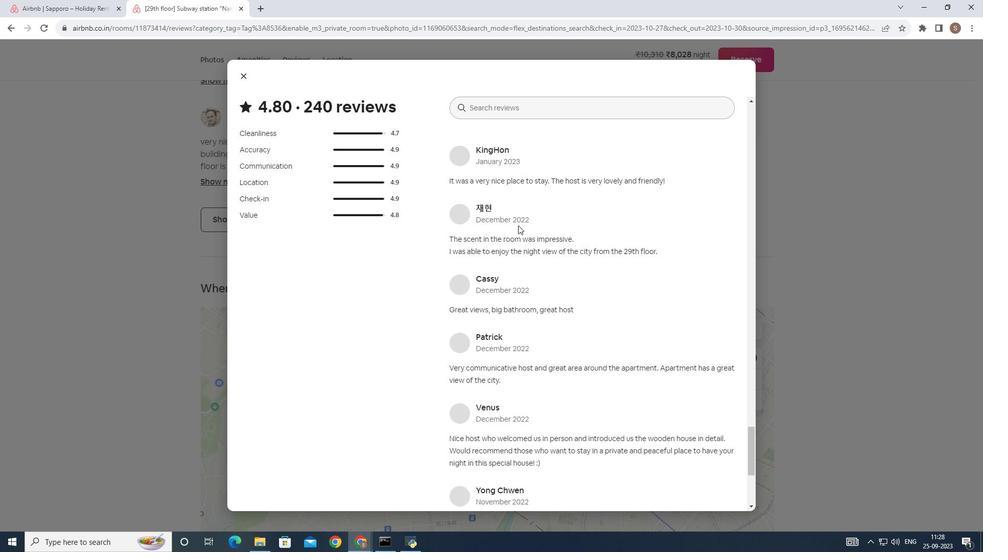 
Action: Mouse scrolled (518, 225) with delta (0, 0)
Screenshot: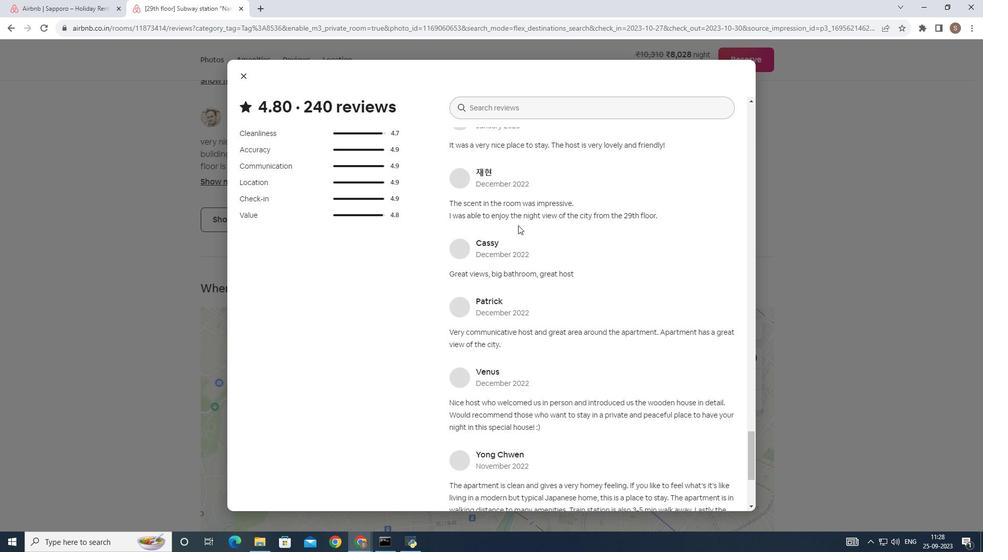 
Action: Mouse scrolled (518, 225) with delta (0, 0)
Screenshot: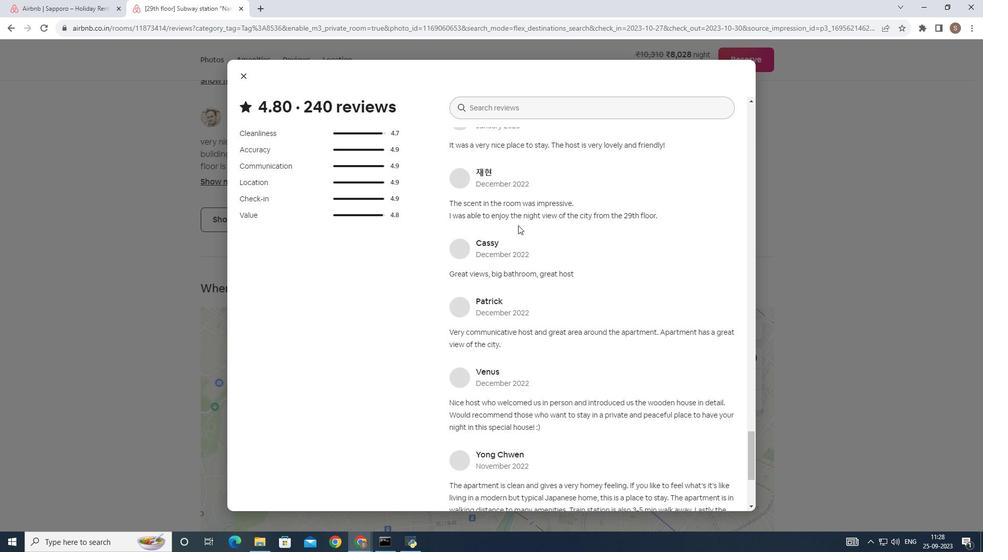 
Action: Mouse scrolled (518, 225) with delta (0, 0)
Screenshot: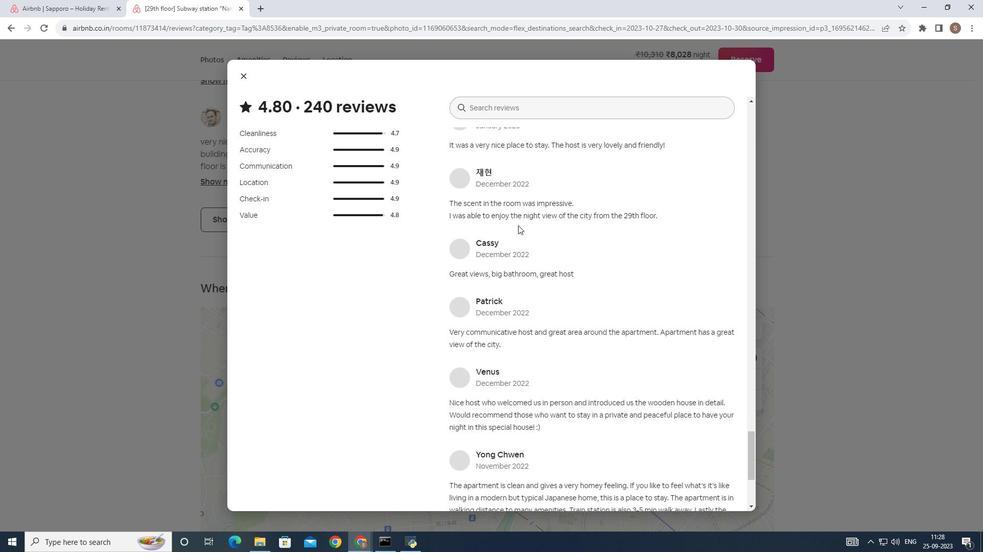 
Action: Mouse scrolled (518, 225) with delta (0, 0)
Screenshot: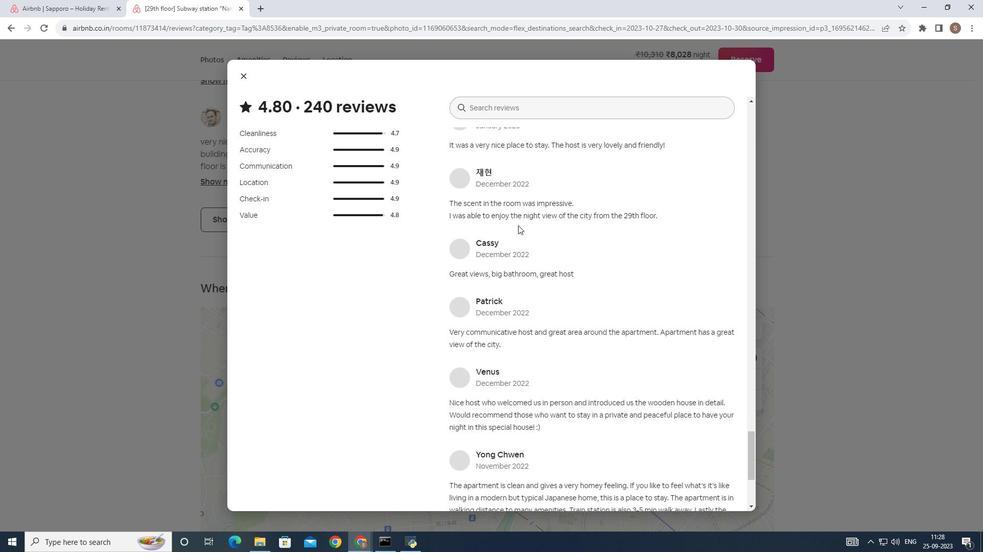 
Action: Mouse scrolled (518, 225) with delta (0, 0)
Screenshot: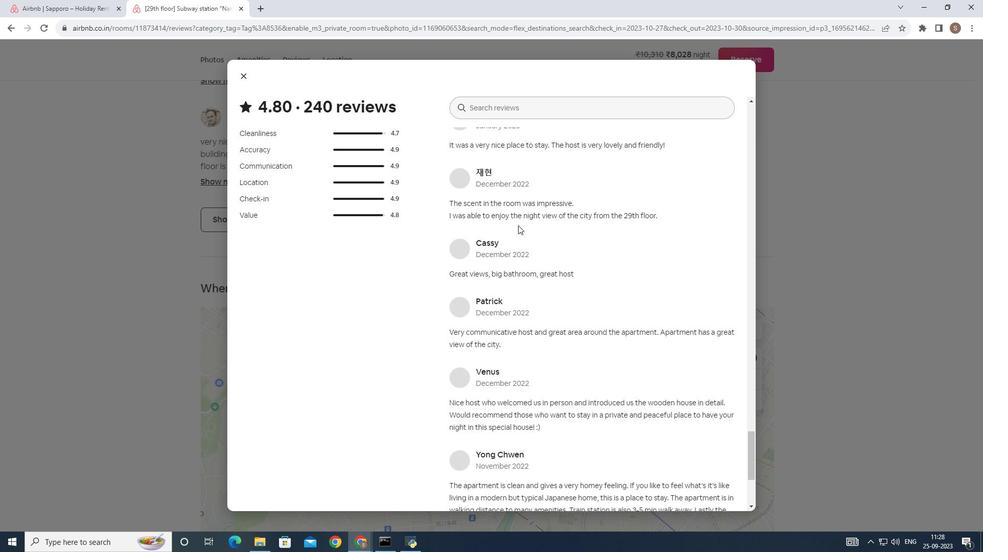 
Action: Mouse scrolled (518, 225) with delta (0, 0)
Screenshot: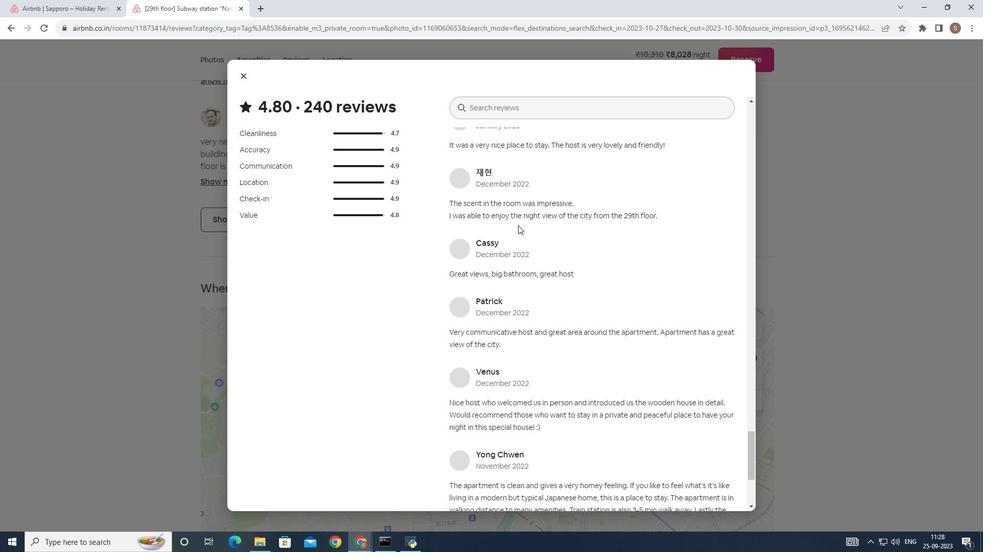 
Action: Mouse scrolled (518, 225) with delta (0, 0)
Screenshot: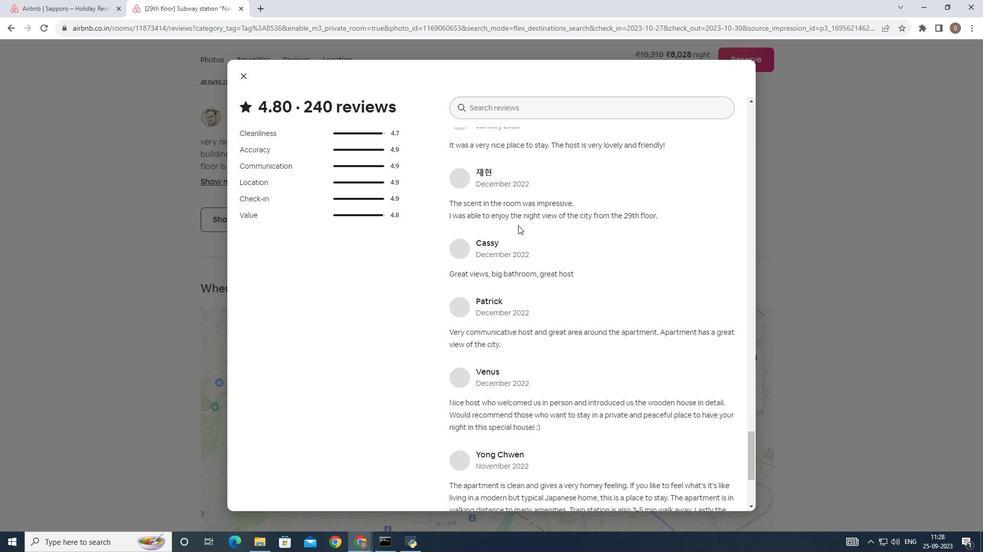 
Action: Mouse scrolled (518, 225) with delta (0, 0)
Screenshot: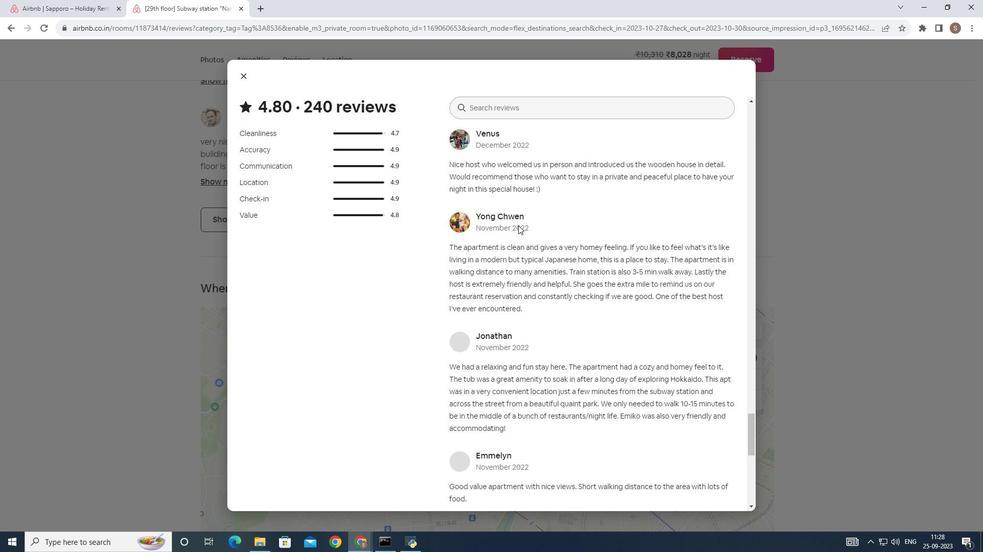 
Action: Mouse scrolled (518, 225) with delta (0, 0)
Screenshot: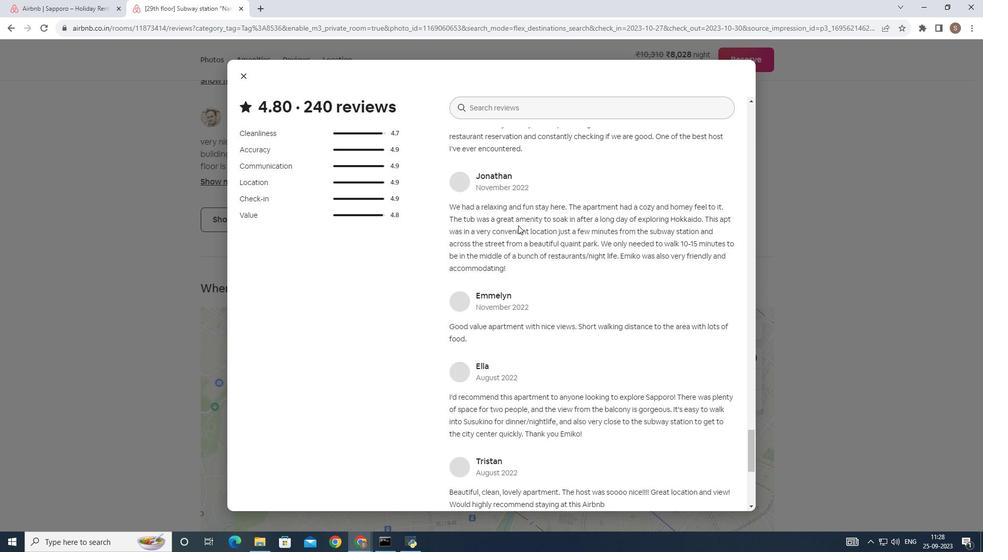 
Action: Mouse scrolled (518, 225) with delta (0, 0)
Screenshot: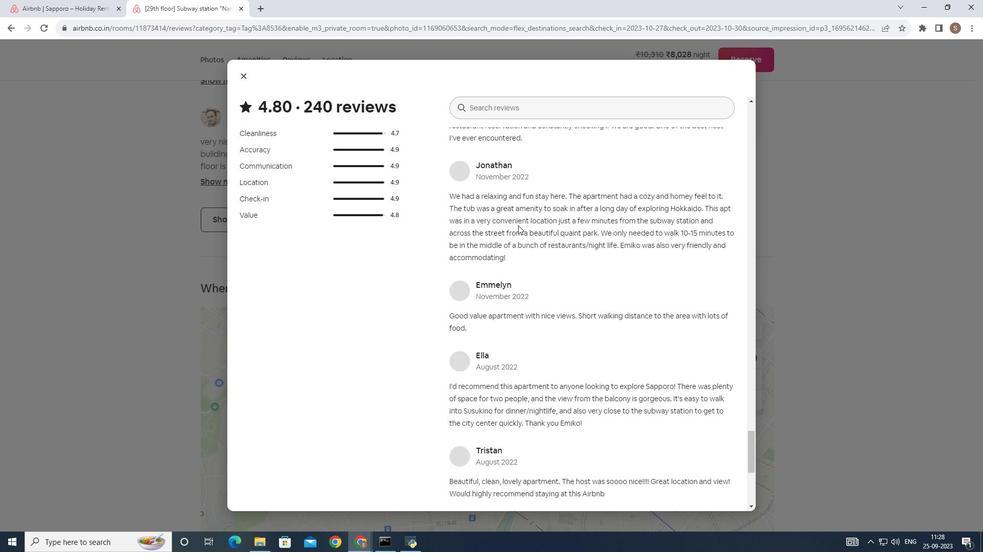 
Action: Mouse scrolled (518, 225) with delta (0, 0)
Screenshot: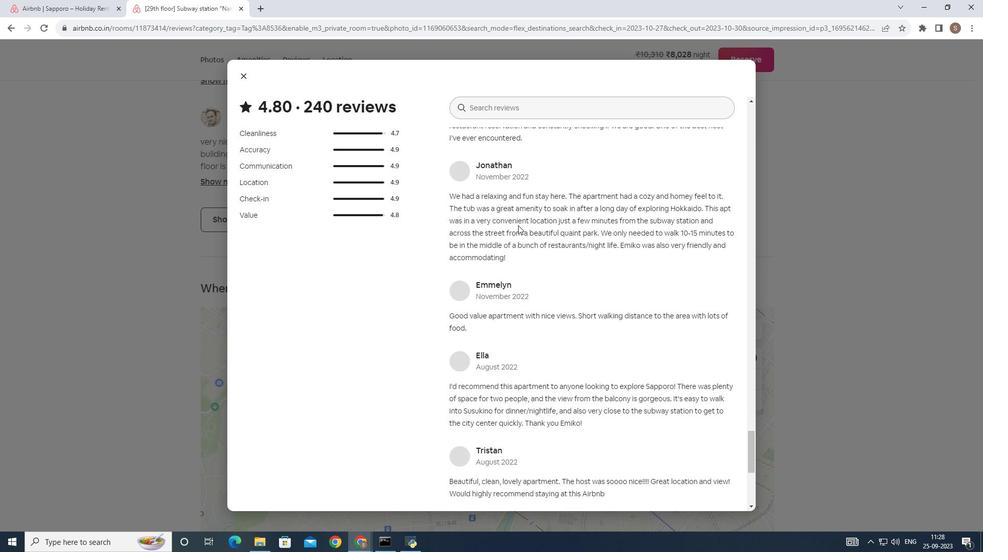 
Action: Mouse scrolled (518, 225) with delta (0, 0)
Screenshot: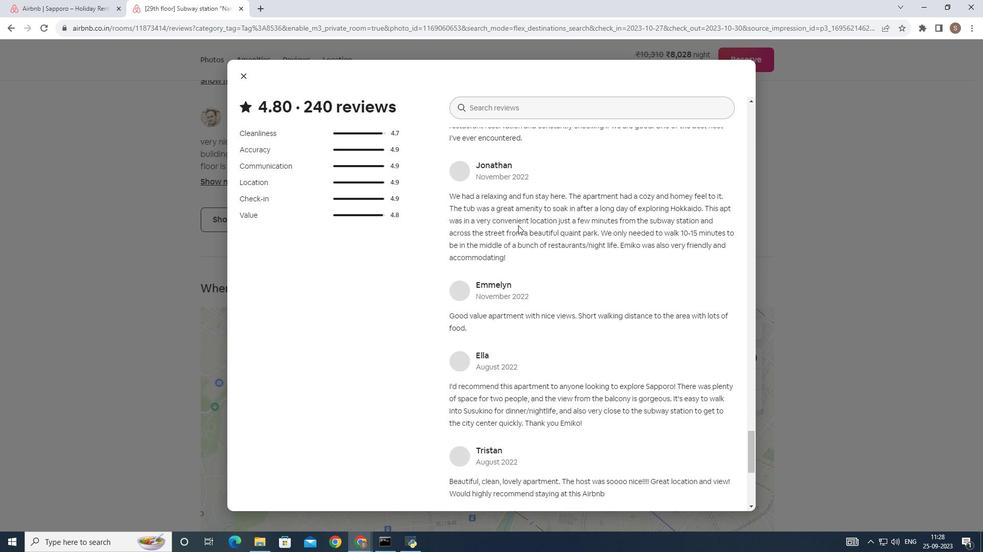 
Action: Mouse scrolled (518, 225) with delta (0, 0)
Screenshot: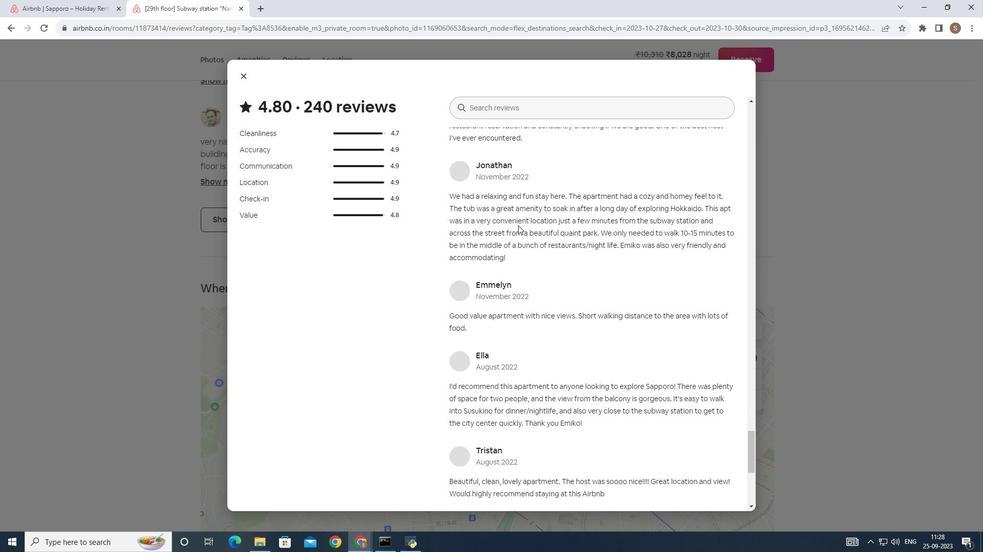 
Action: Mouse scrolled (518, 225) with delta (0, 0)
Screenshot: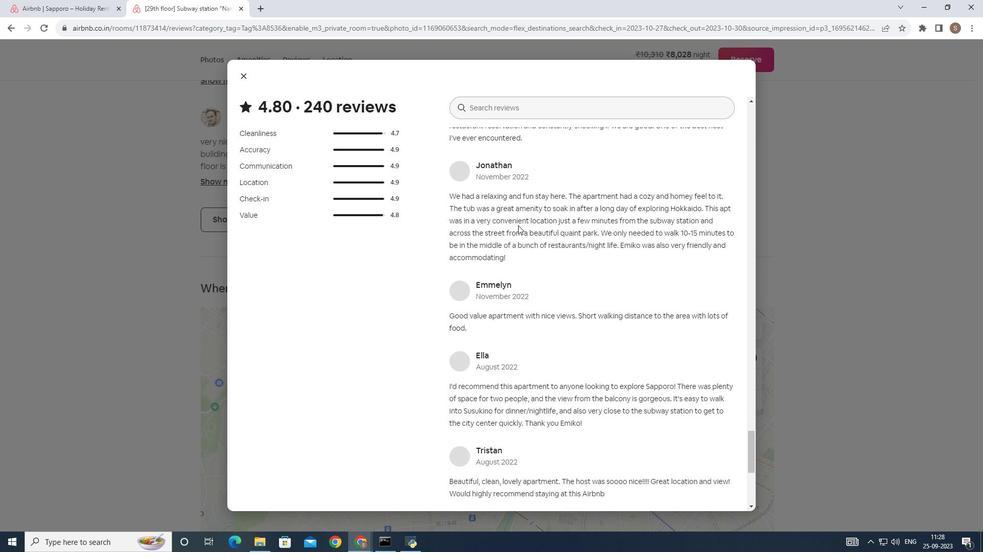 
Action: Mouse scrolled (518, 225) with delta (0, 0)
Screenshot: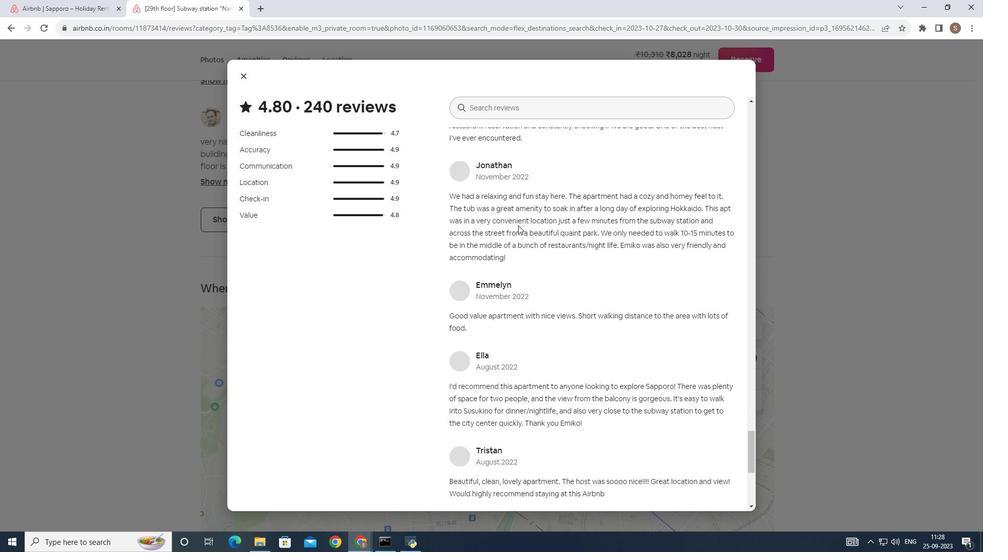 
Action: Mouse scrolled (518, 225) with delta (0, 0)
Screenshot: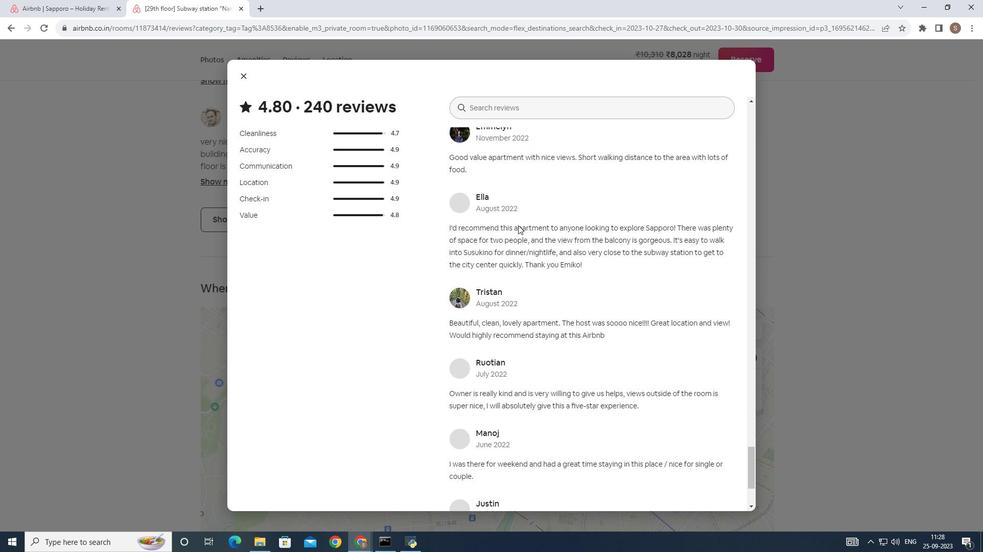 
Action: Mouse scrolled (518, 225) with delta (0, 0)
Screenshot: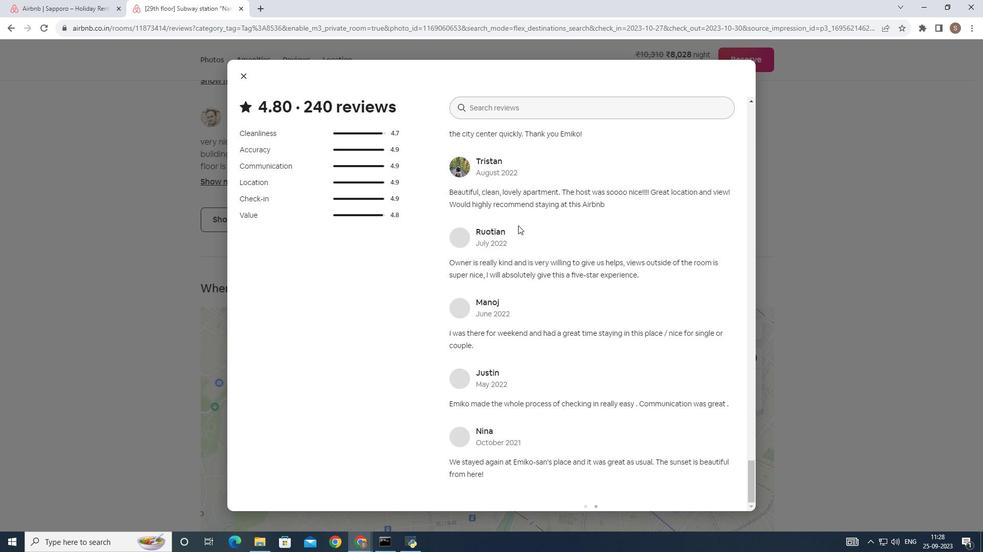 
Action: Mouse scrolled (518, 225) with delta (0, 0)
Screenshot: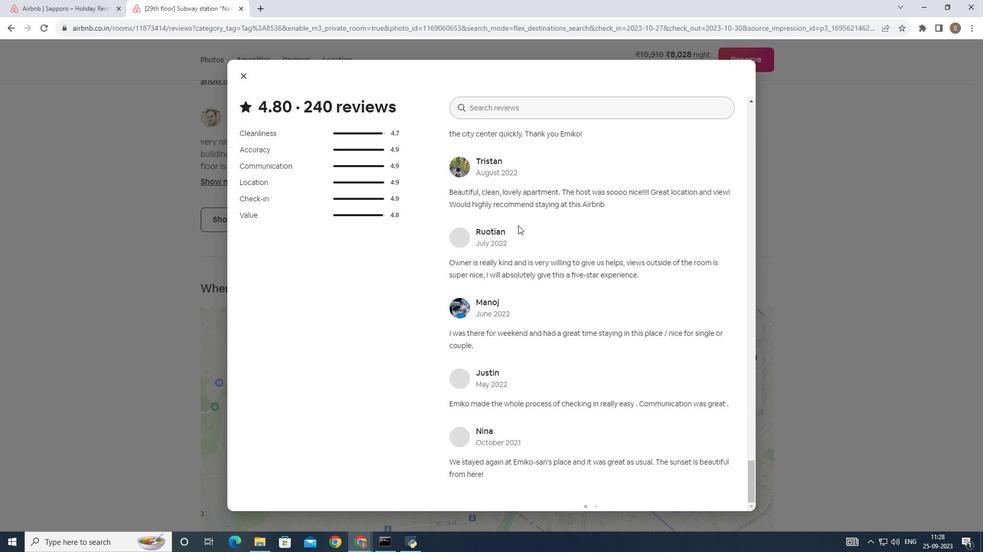 
Action: Mouse scrolled (518, 225) with delta (0, 0)
Screenshot: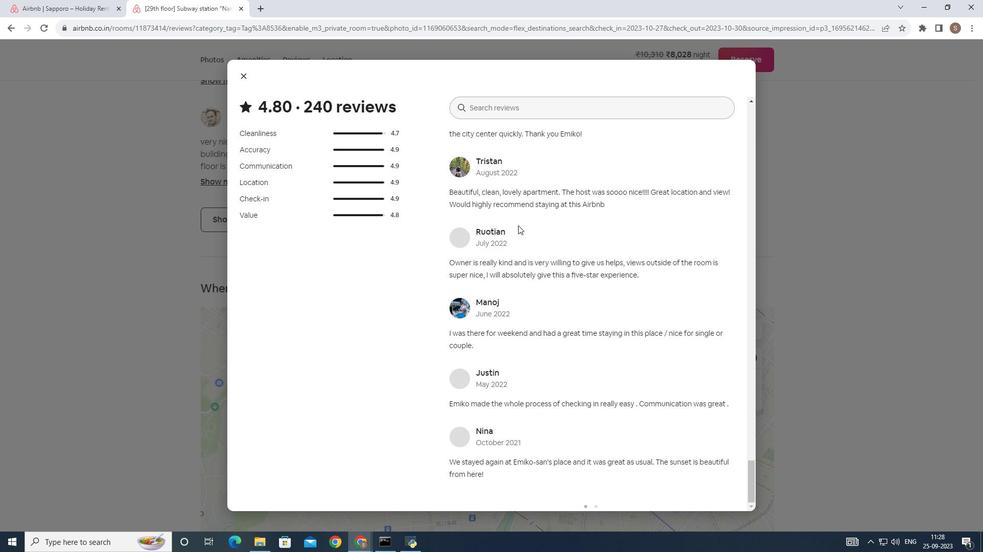 
Action: Mouse scrolled (518, 225) with delta (0, 0)
Screenshot: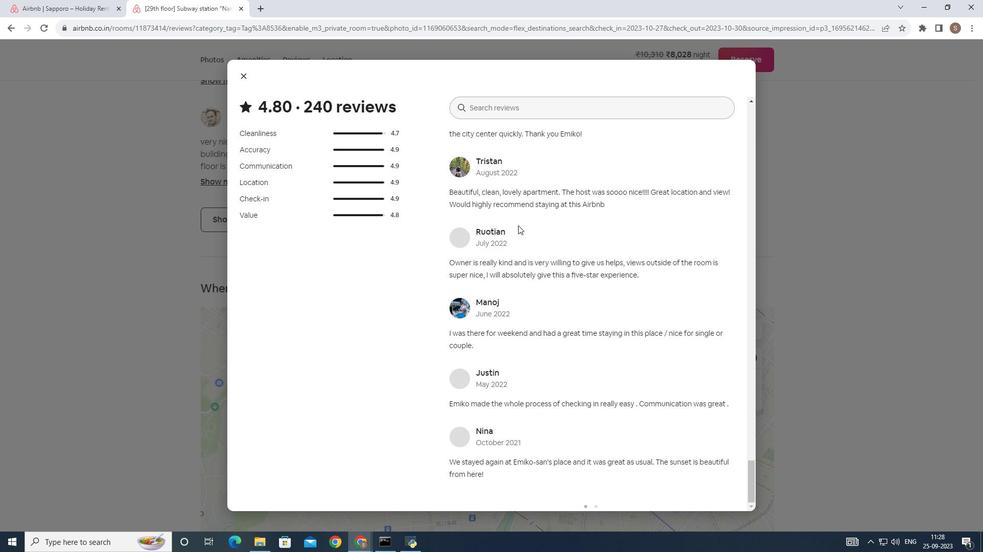 
Action: Mouse scrolled (518, 225) with delta (0, 0)
Screenshot: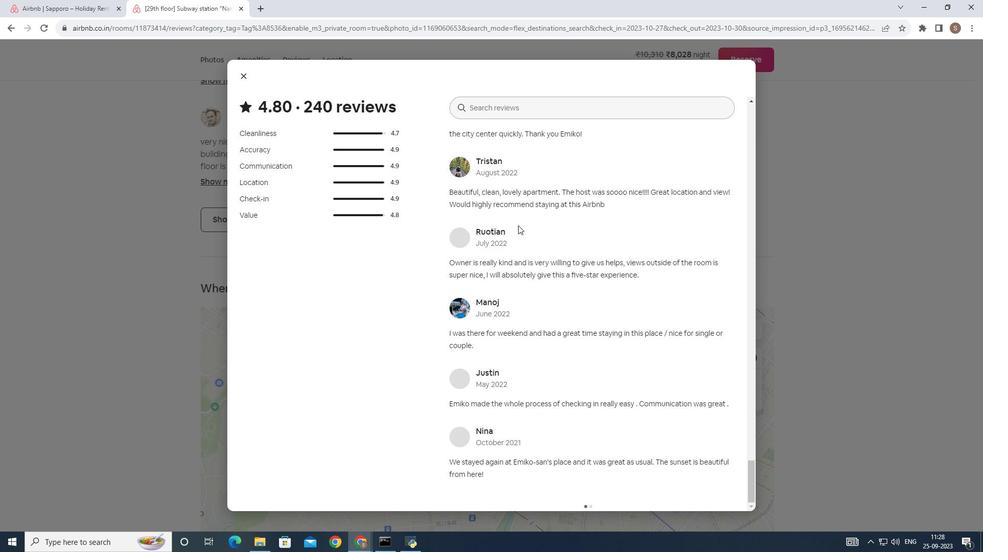 
Action: Mouse scrolled (518, 225) with delta (0, 0)
Screenshot: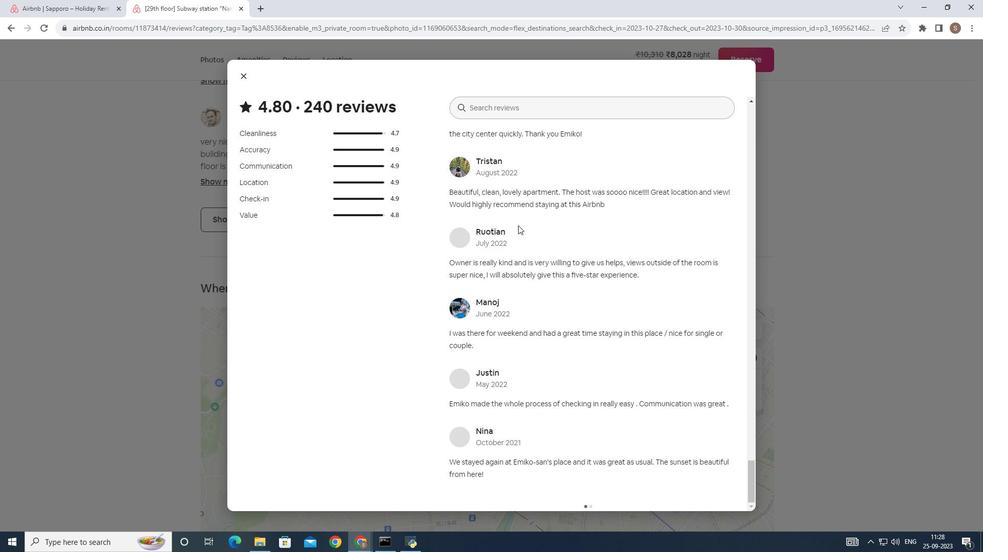 
Action: Mouse scrolled (518, 225) with delta (0, 0)
Screenshot: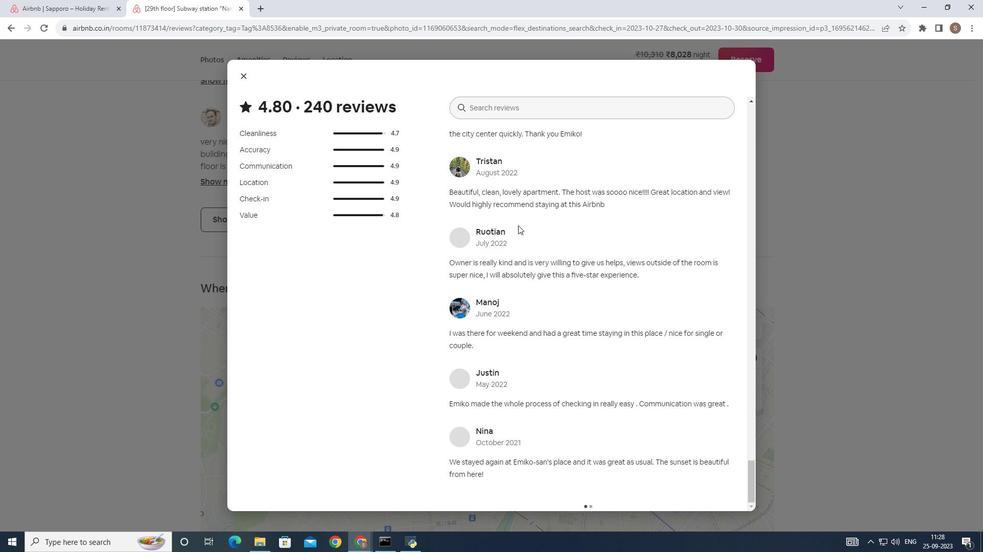 
Action: Mouse scrolled (518, 225) with delta (0, 0)
Screenshot: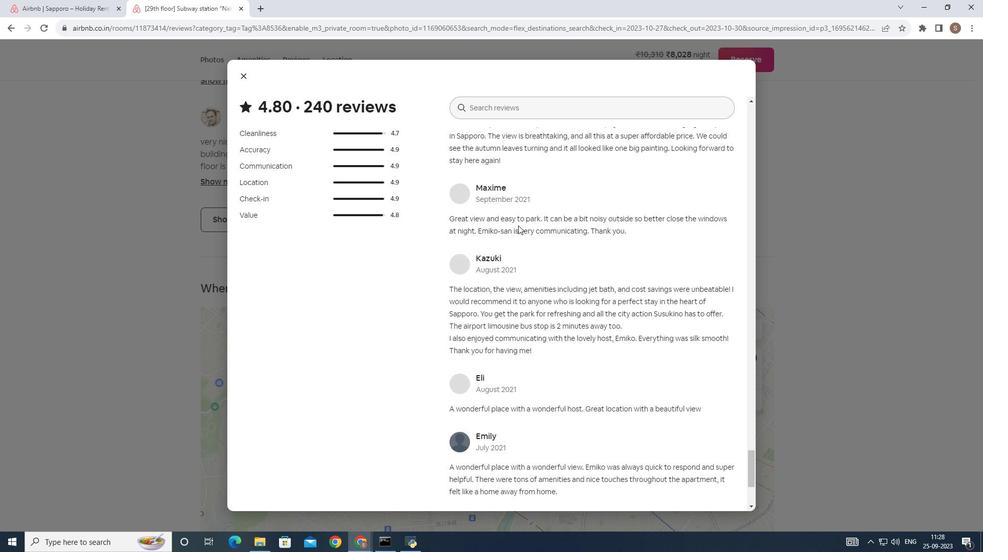 
Action: Mouse scrolled (518, 225) with delta (0, 0)
Screenshot: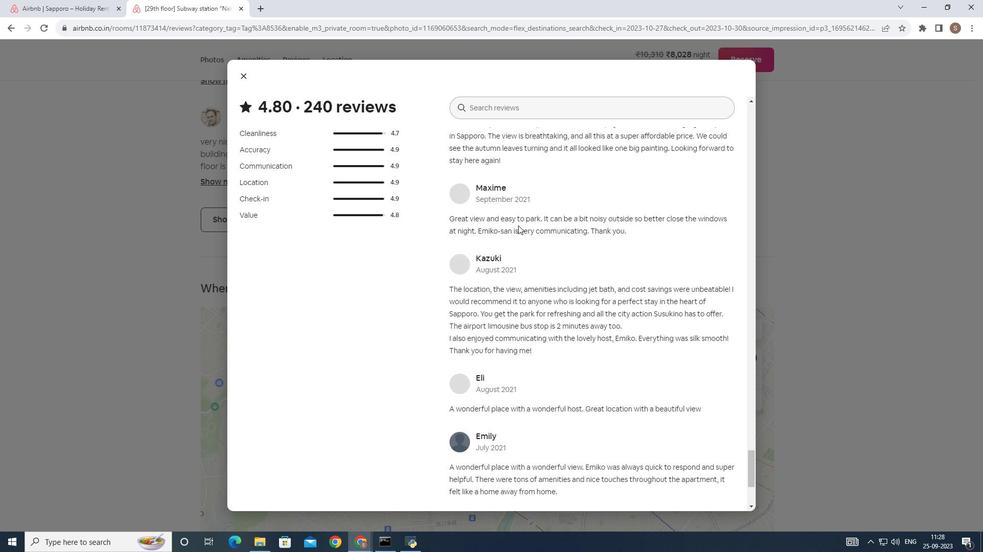 
Action: Mouse scrolled (518, 225) with delta (0, 0)
Screenshot: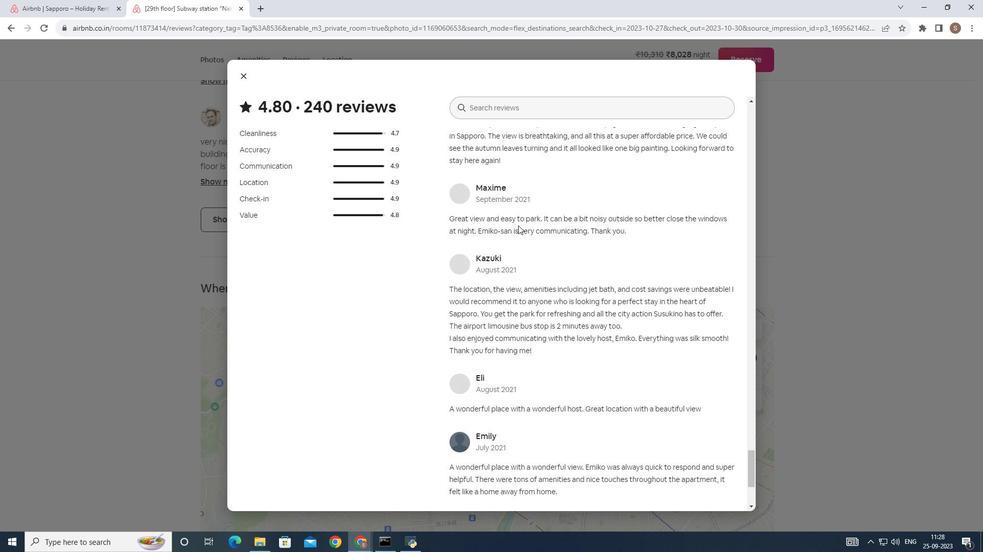 
Action: Mouse scrolled (518, 225) with delta (0, 0)
Screenshot: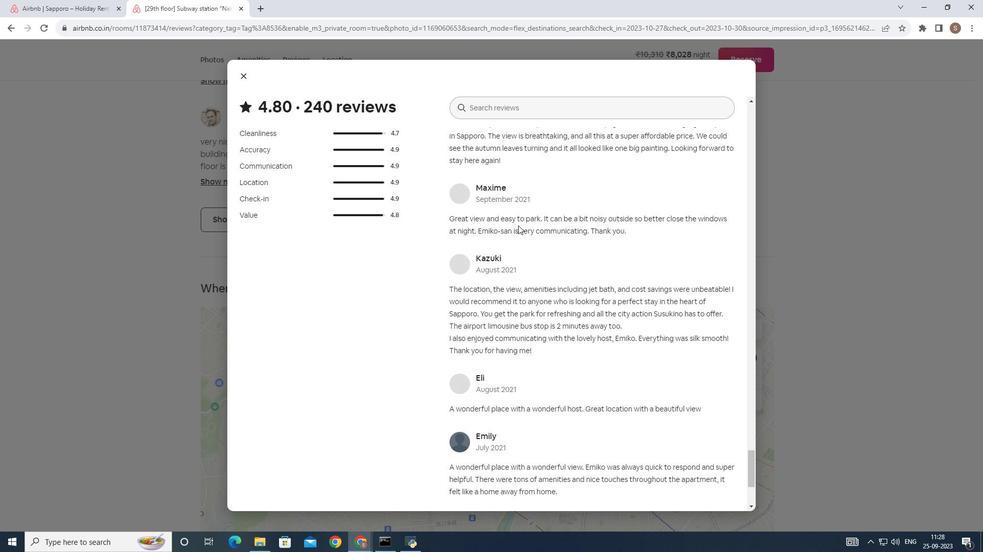 
Action: Mouse scrolled (518, 225) with delta (0, 0)
Screenshot: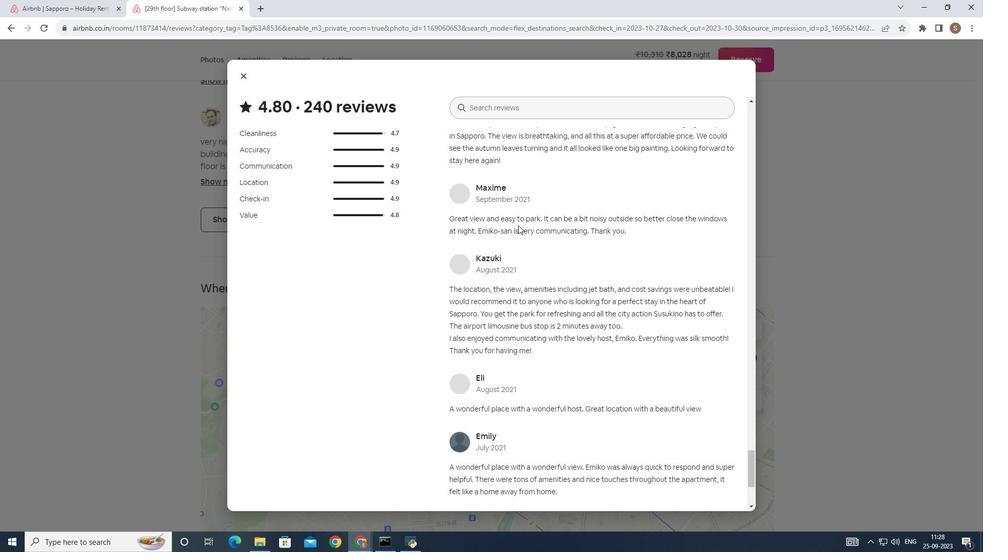 
Action: Mouse scrolled (518, 225) with delta (0, 0)
Screenshot: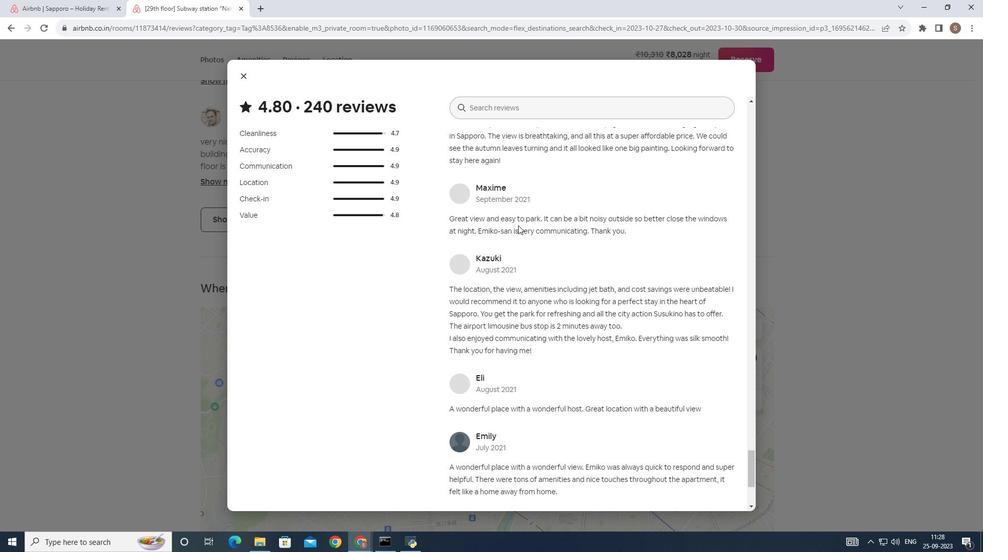 
Action: Mouse scrolled (518, 225) with delta (0, 0)
Screenshot: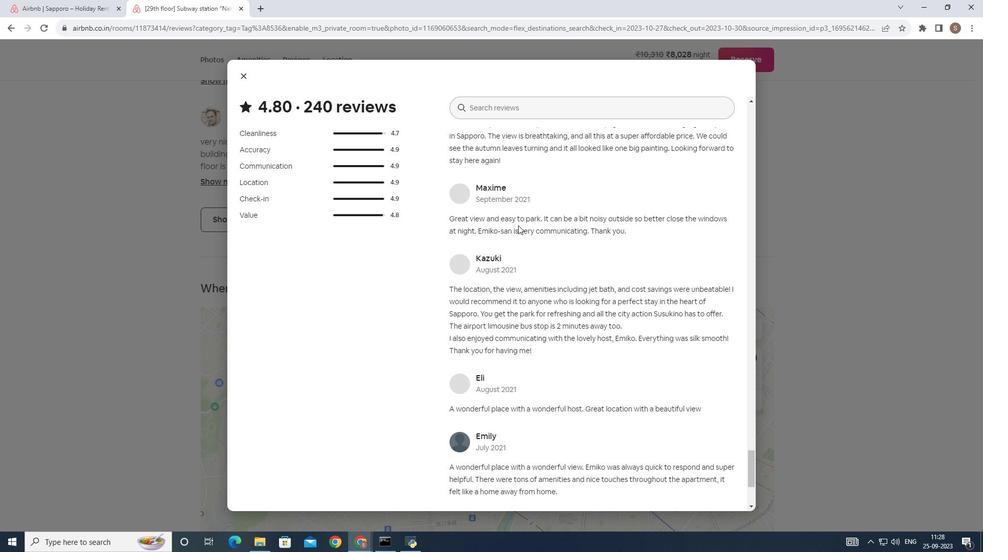 
Action: Mouse scrolled (518, 225) with delta (0, 0)
Screenshot: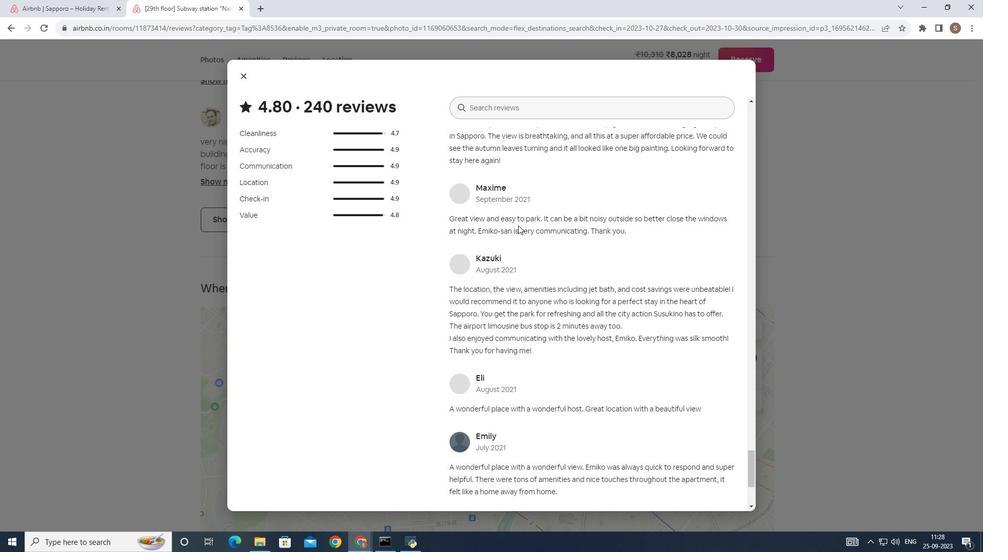 
Action: Mouse scrolled (518, 225) with delta (0, 0)
Screenshot: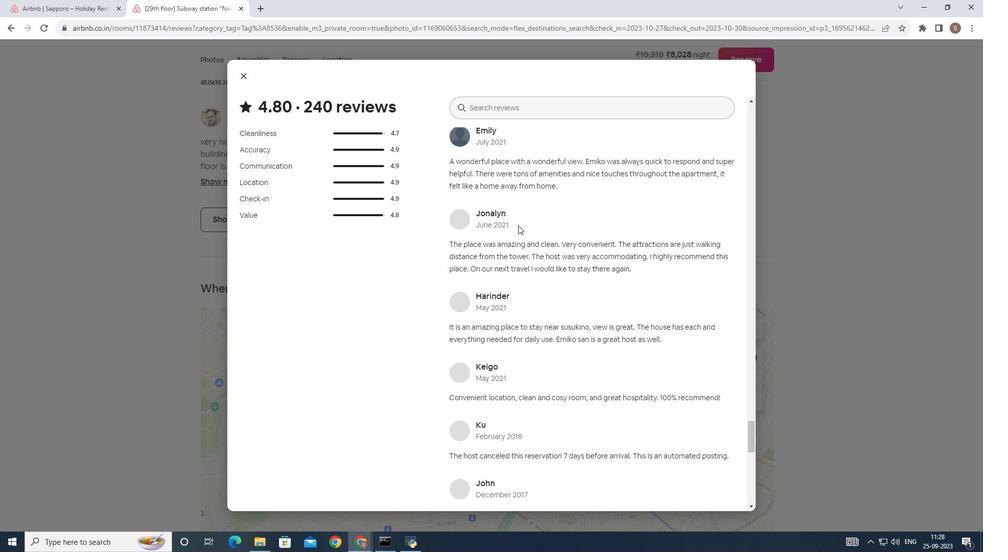 
Action: Mouse scrolled (518, 225) with delta (0, 0)
Screenshot: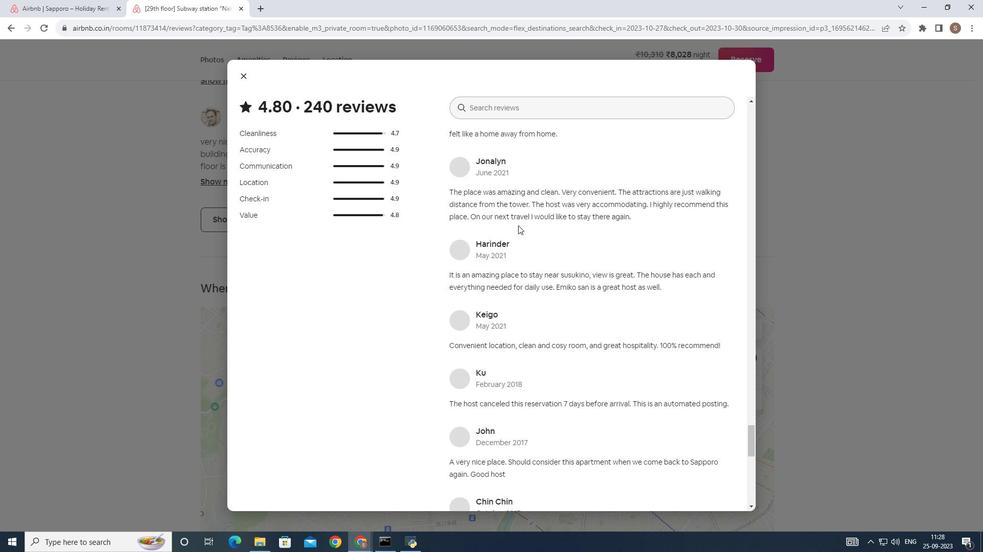 
Action: Mouse scrolled (518, 225) with delta (0, 0)
Screenshot: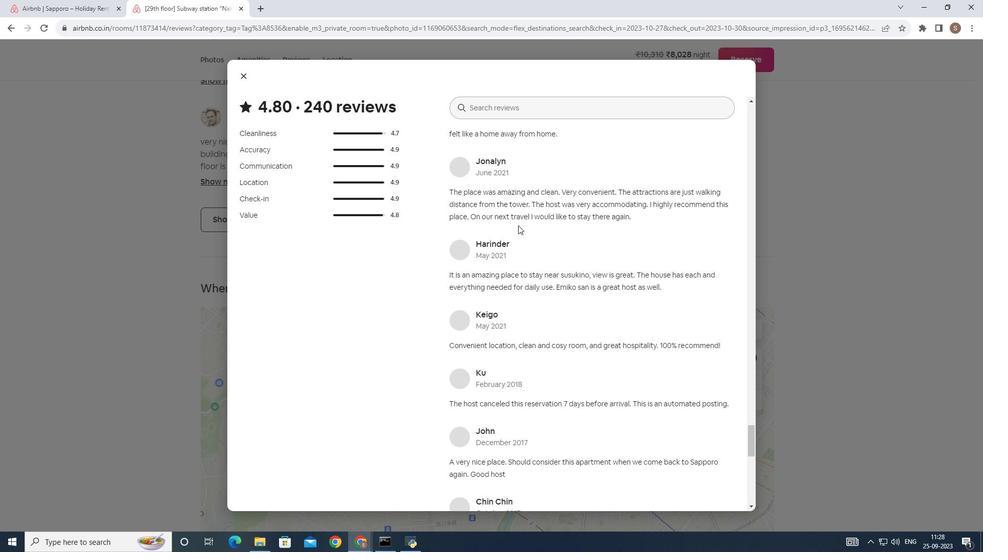 
Action: Mouse scrolled (518, 225) with delta (0, 0)
Screenshot: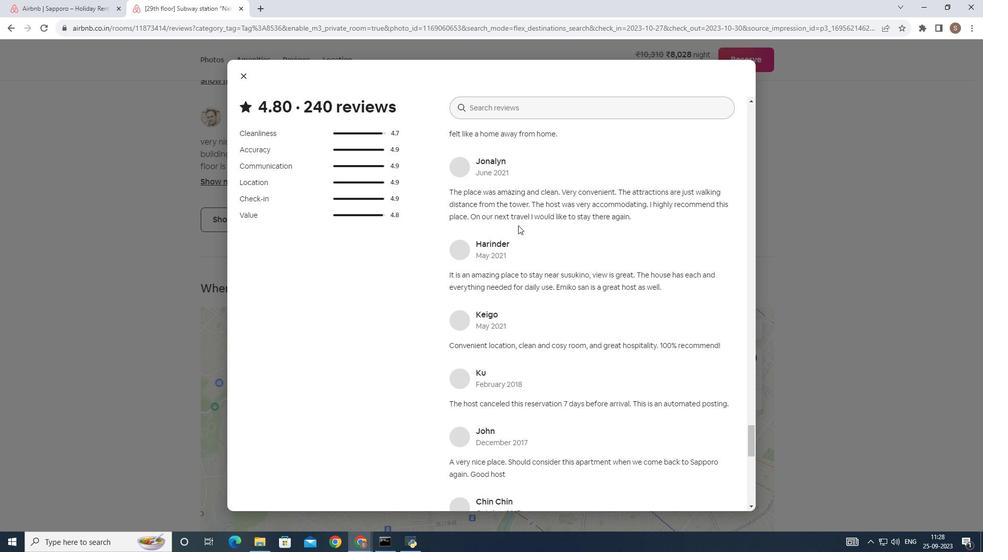 
Action: Mouse scrolled (518, 225) with delta (0, 0)
Screenshot: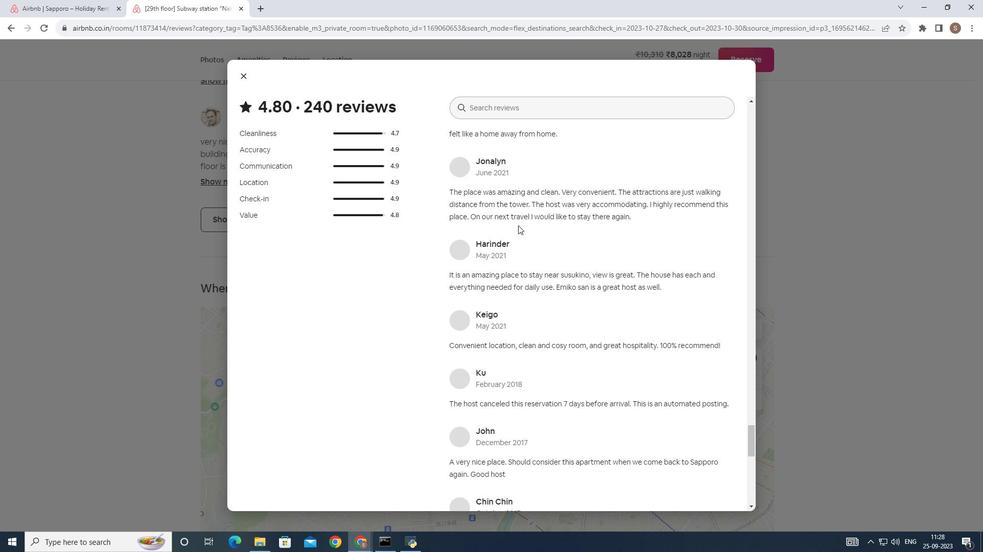 
Action: Mouse scrolled (518, 225) with delta (0, 0)
Screenshot: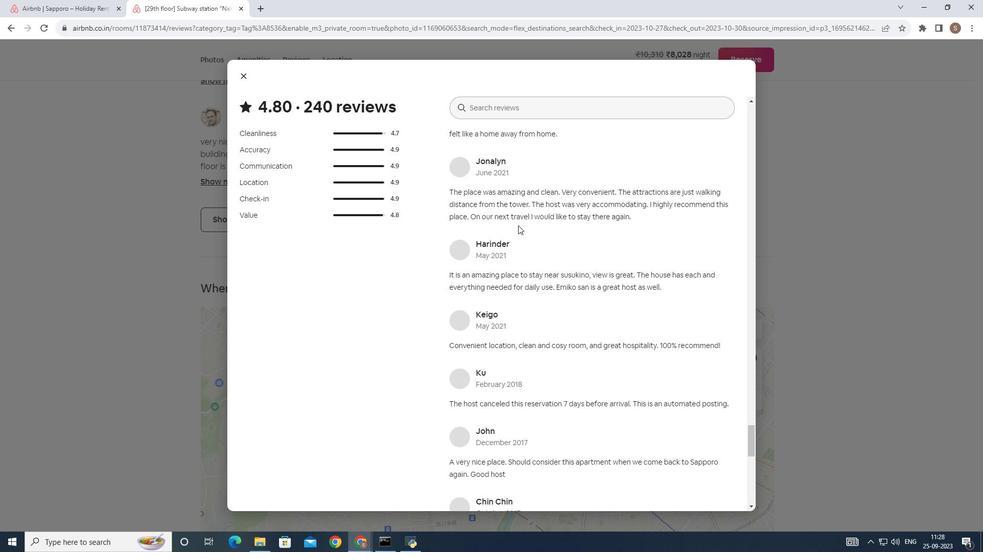 
Action: Mouse scrolled (518, 225) with delta (0, 0)
Screenshot: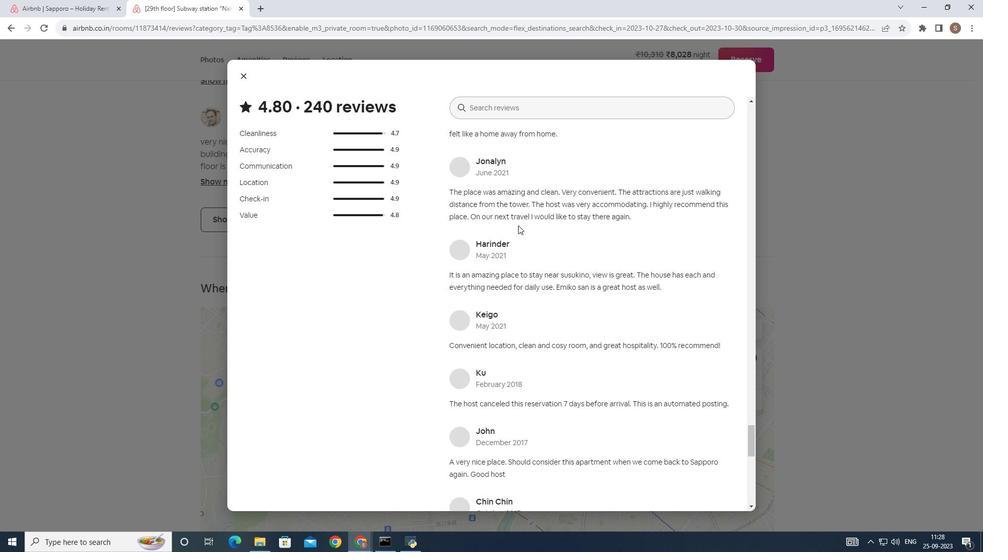 
Action: Mouse scrolled (518, 225) with delta (0, 0)
Screenshot: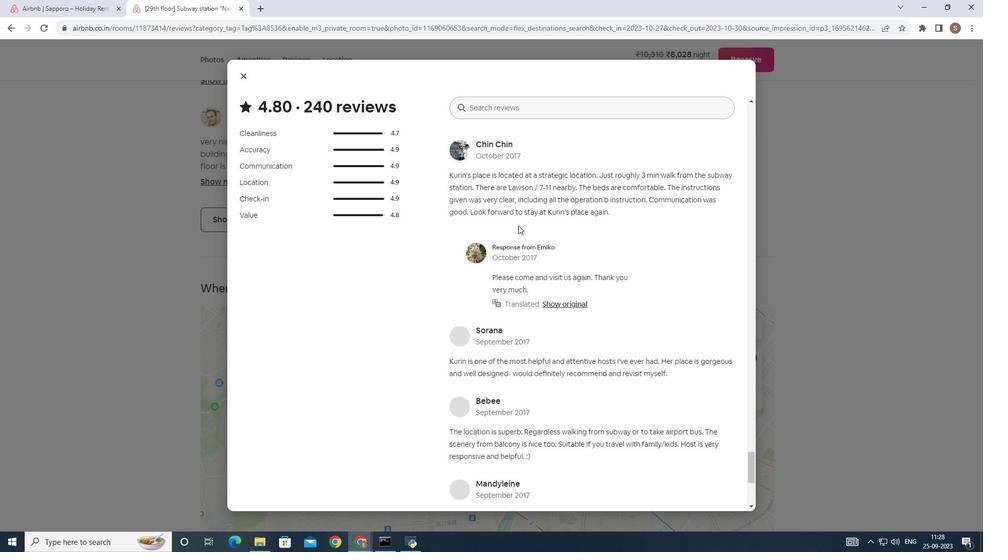 
Action: Mouse scrolled (518, 225) with delta (0, 0)
Screenshot: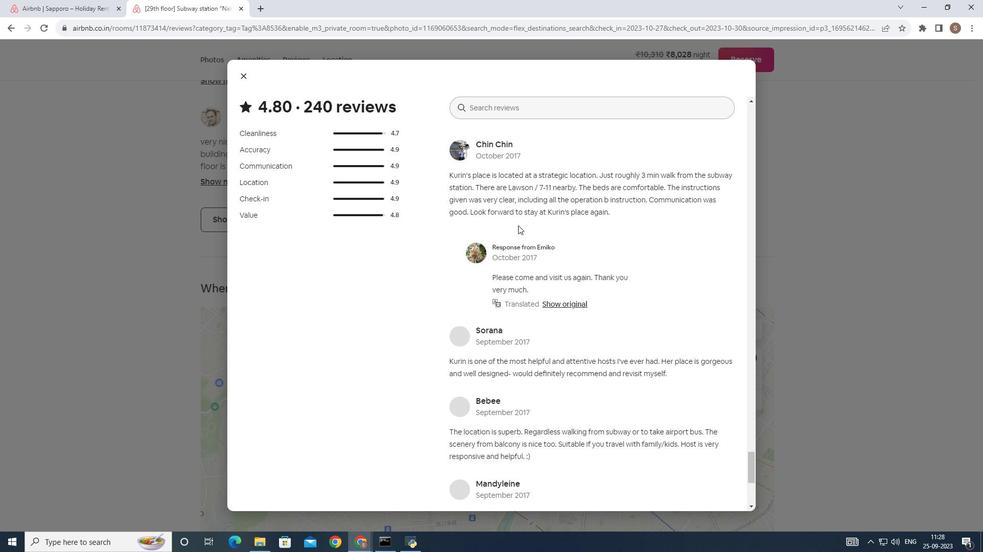 
Action: Mouse scrolled (518, 225) with delta (0, 0)
Screenshot: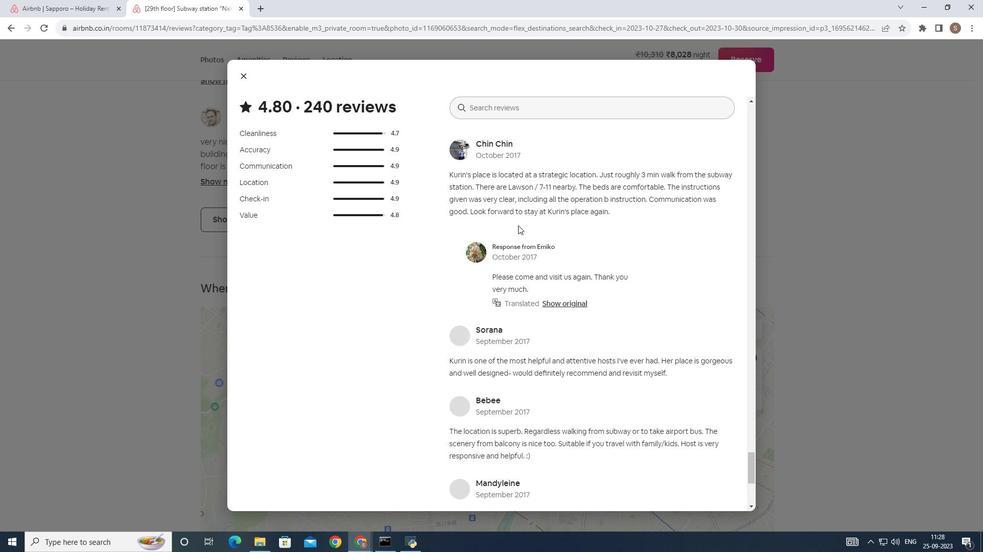
Action: Mouse scrolled (518, 225) with delta (0, 0)
Screenshot: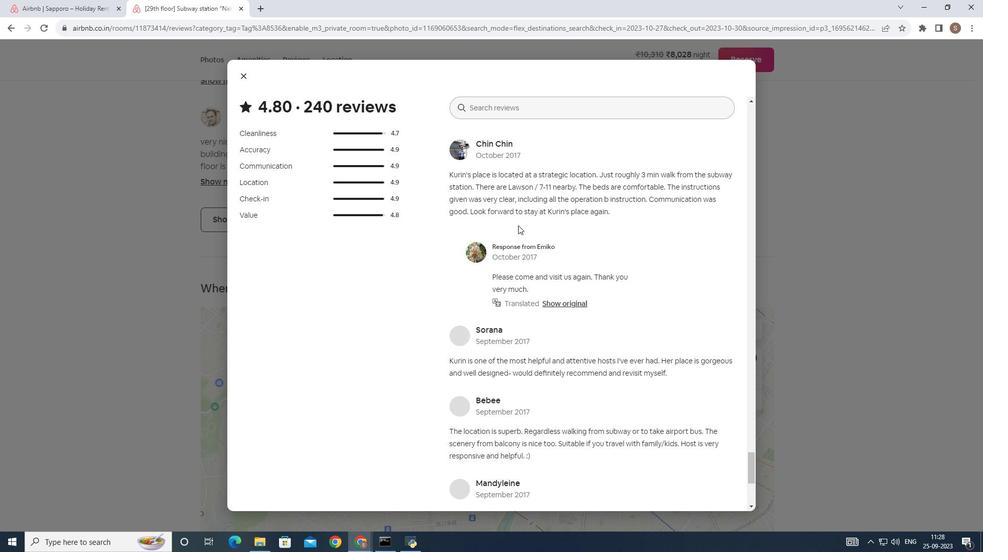 
Action: Mouse scrolled (518, 225) with delta (0, 0)
Screenshot: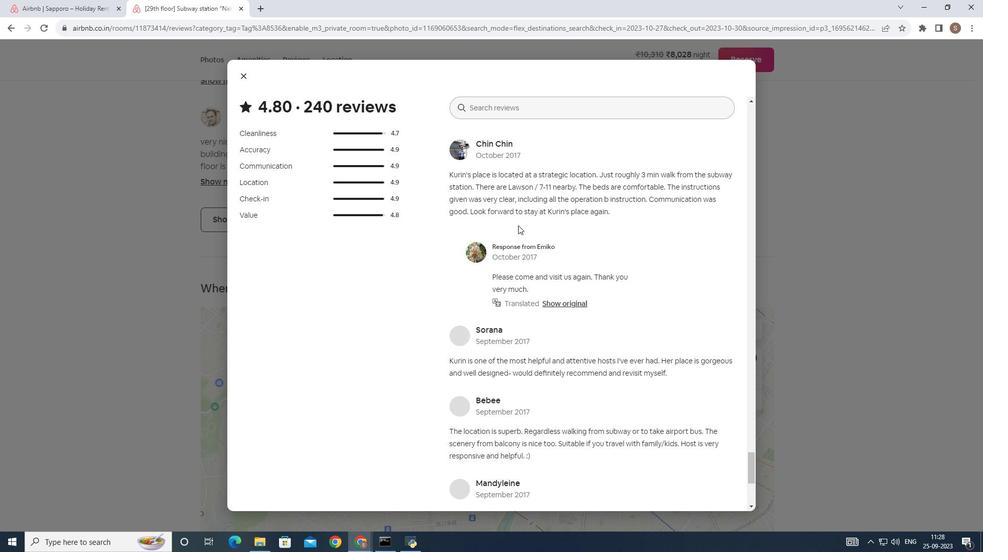 
Action: Mouse scrolled (518, 225) with delta (0, 0)
Screenshot: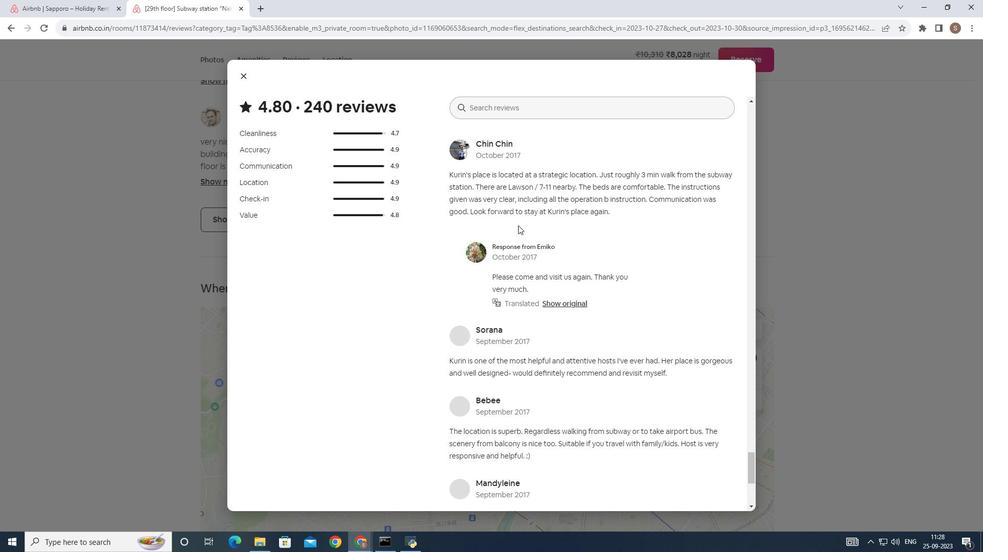 
Action: Mouse scrolled (518, 225) with delta (0, 0)
Screenshot: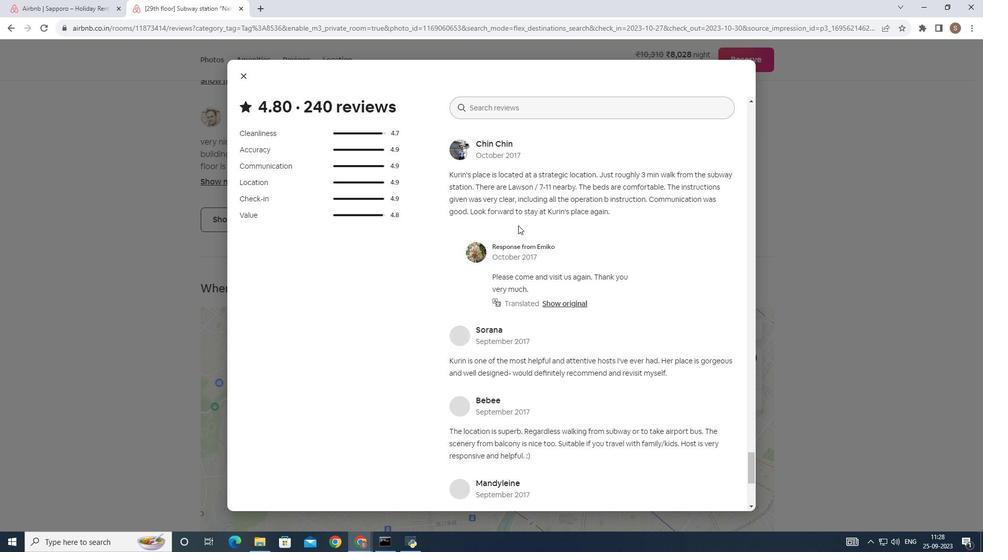 
Action: Mouse moved to (518, 225)
Screenshot: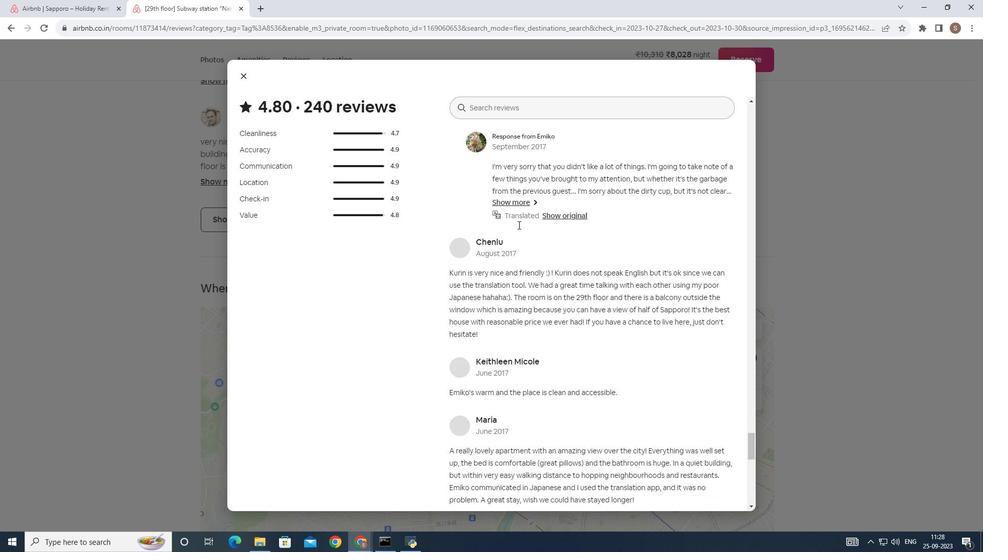 
Action: Mouse scrolled (518, 224) with delta (0, 0)
Screenshot: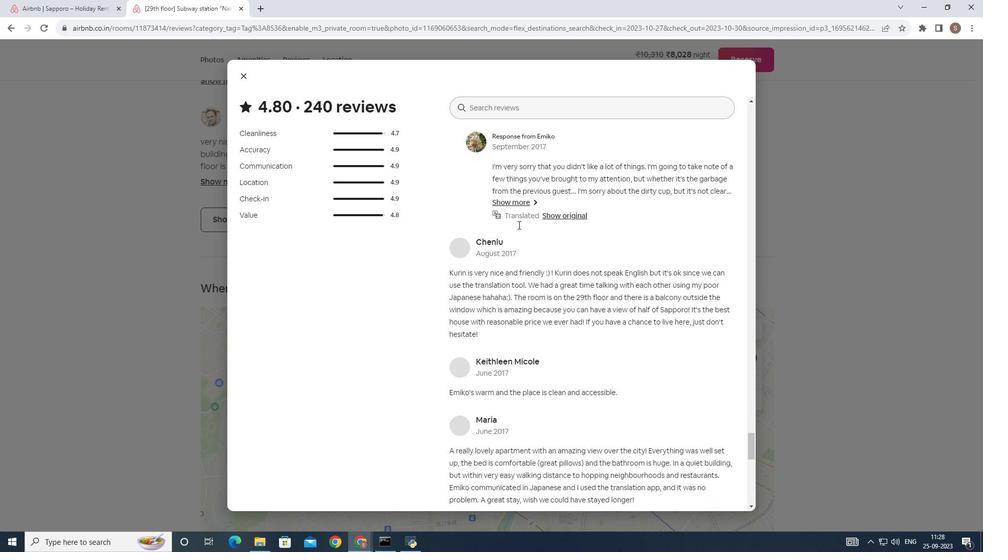 
Action: Mouse scrolled (518, 224) with delta (0, 0)
Screenshot: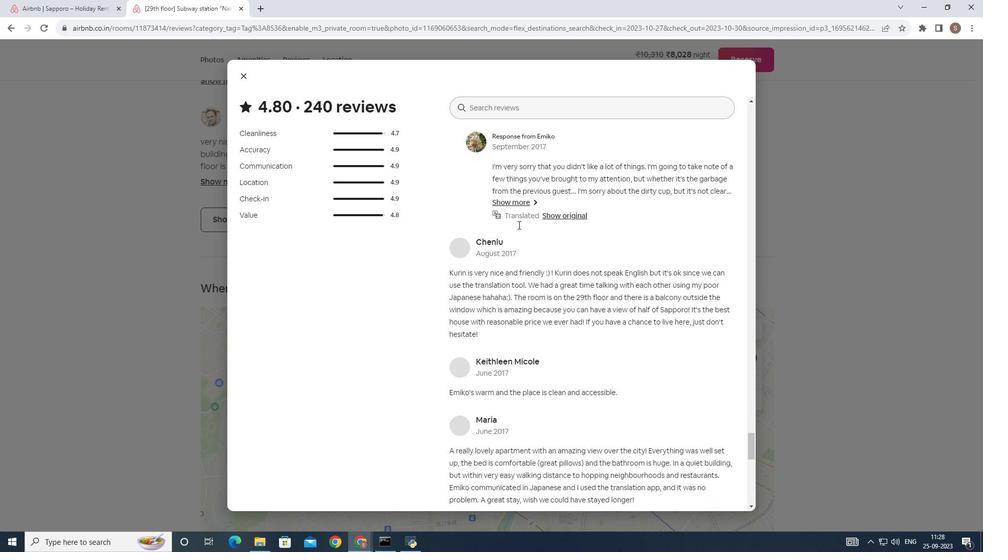 
Action: Mouse scrolled (518, 224) with delta (0, 0)
Screenshot: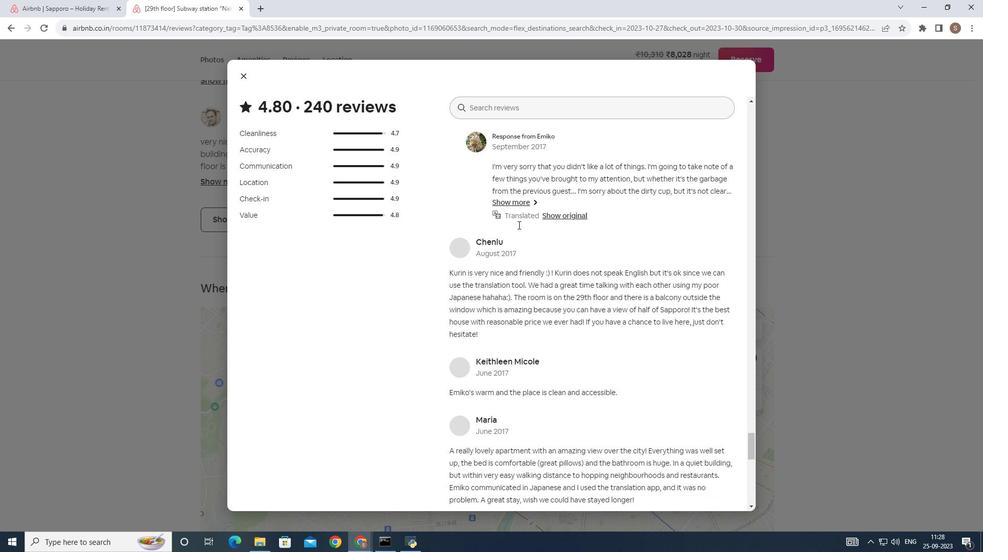 
Action: Mouse scrolled (518, 224) with delta (0, 0)
Screenshot: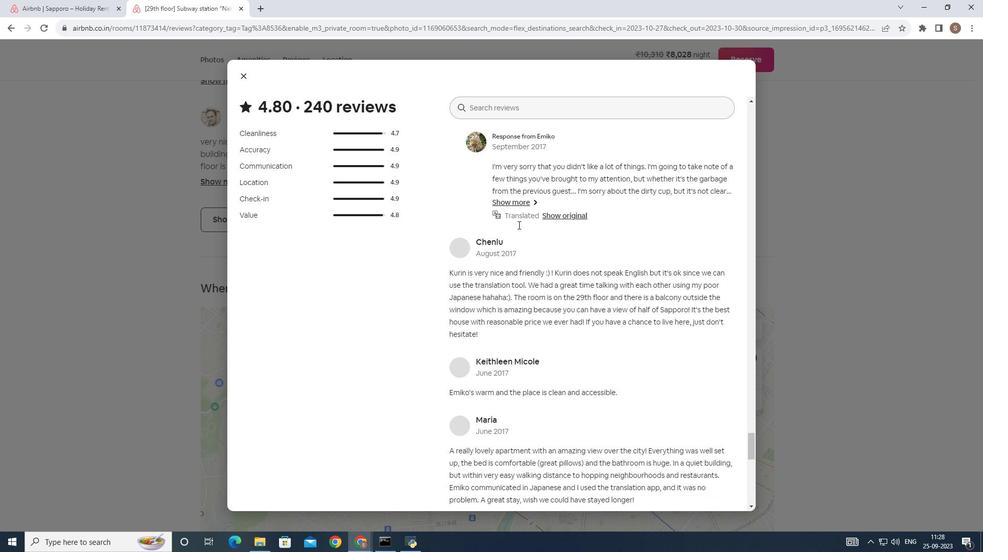 
Action: Mouse scrolled (518, 224) with delta (0, 0)
Screenshot: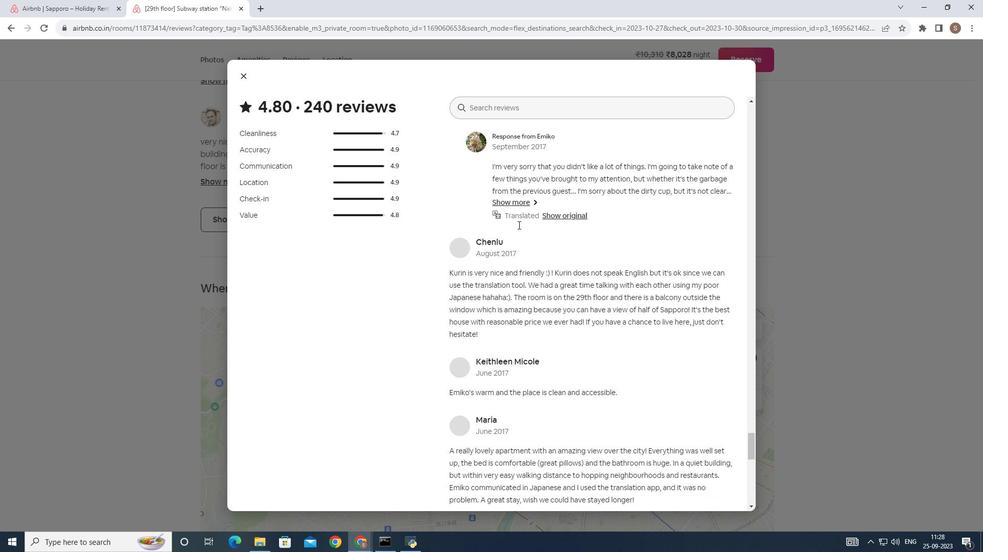 
Action: Mouse scrolled (518, 224) with delta (0, 0)
Screenshot: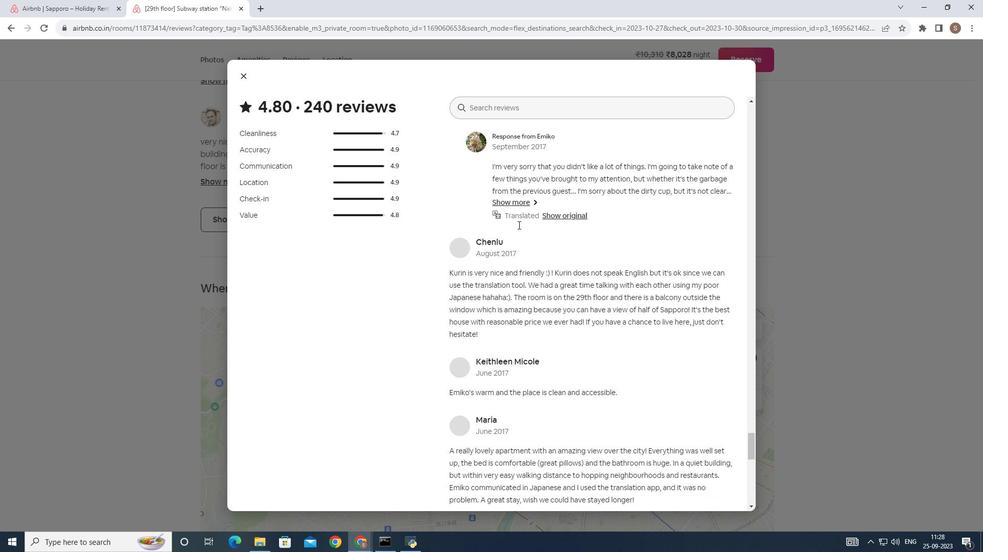 
Action: Mouse scrolled (518, 224) with delta (0, 0)
Screenshot: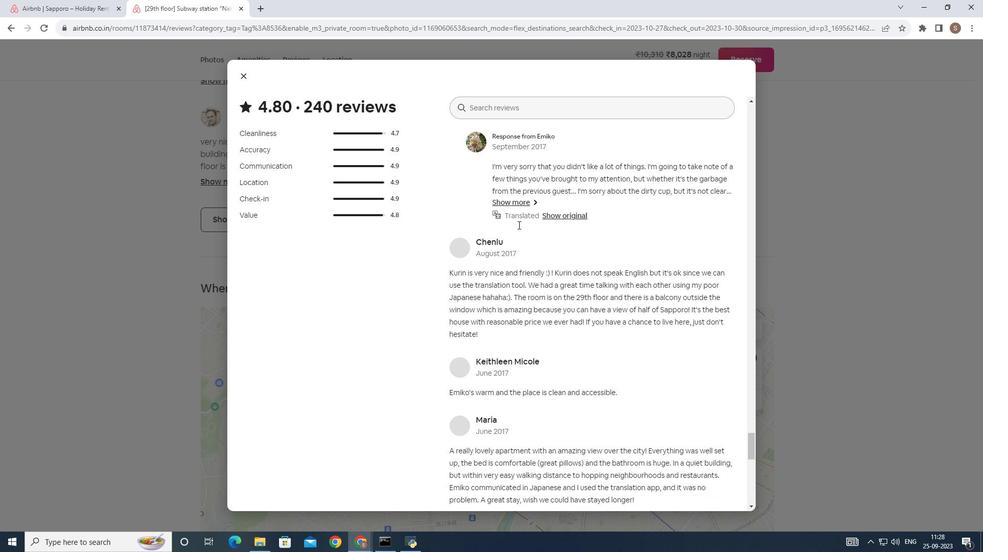 
Action: Mouse scrolled (518, 224) with delta (0, 0)
Screenshot: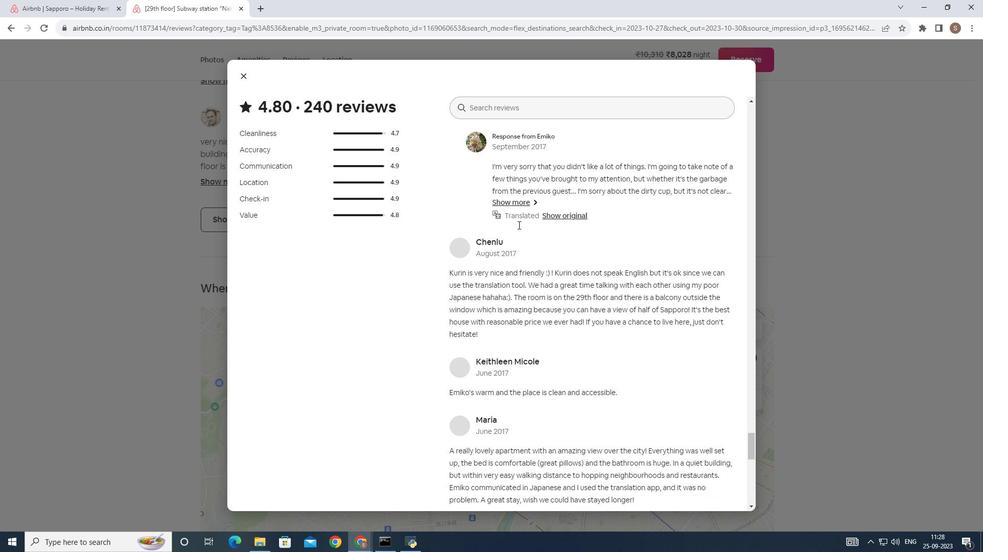 
Action: Mouse scrolled (518, 224) with delta (0, 0)
Screenshot: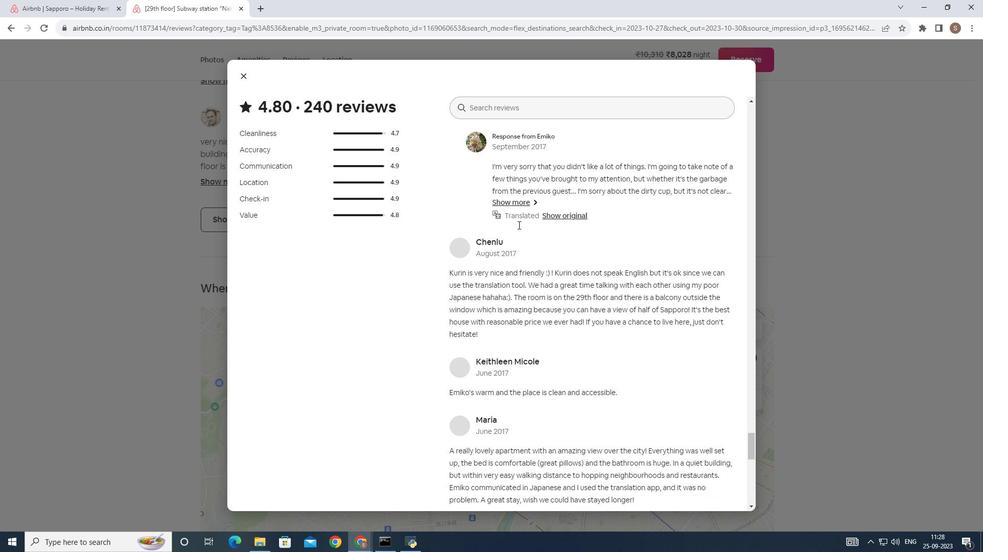 
Action: Mouse scrolled (518, 224) with delta (0, 0)
Screenshot: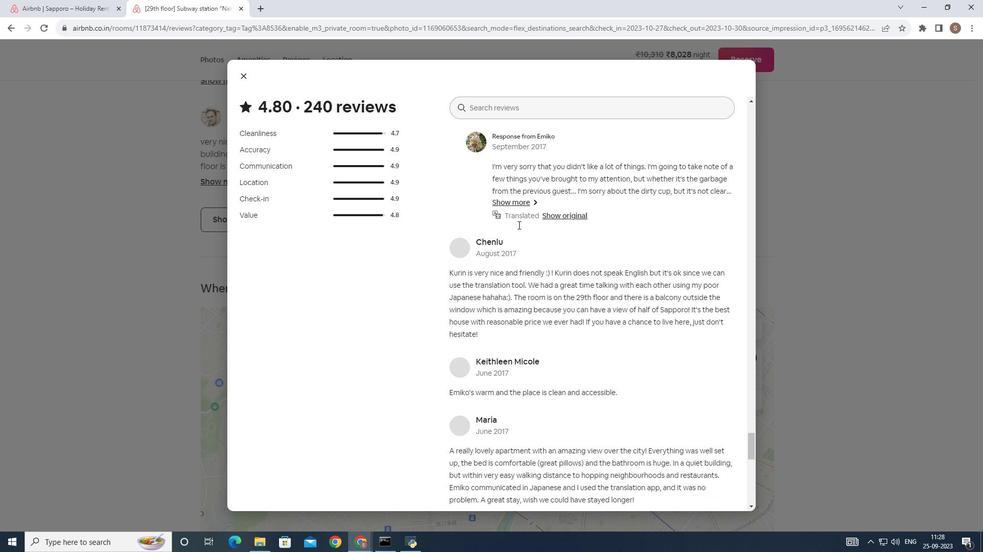 
Action: Mouse scrolled (518, 224) with delta (0, 0)
Screenshot: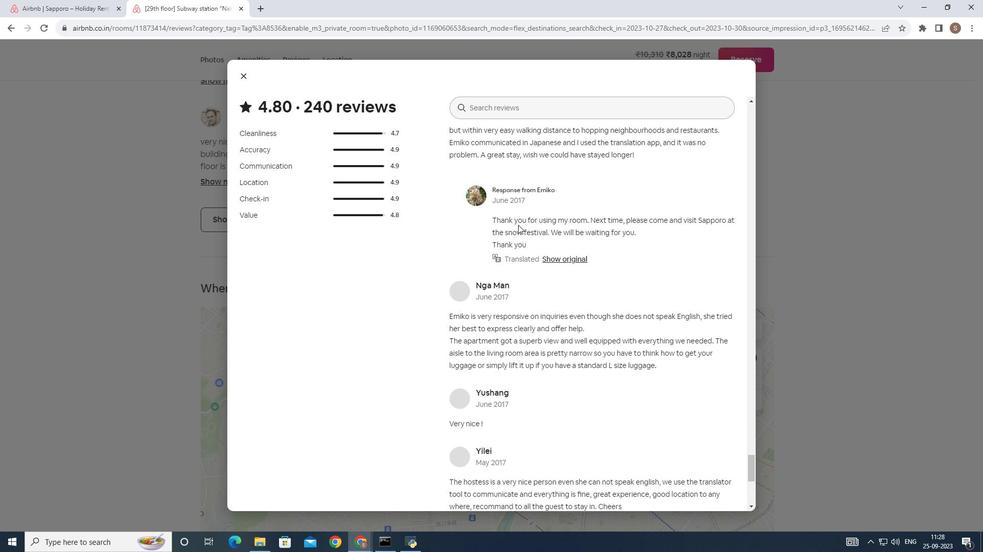 
Action: Mouse scrolled (518, 224) with delta (0, 0)
Screenshot: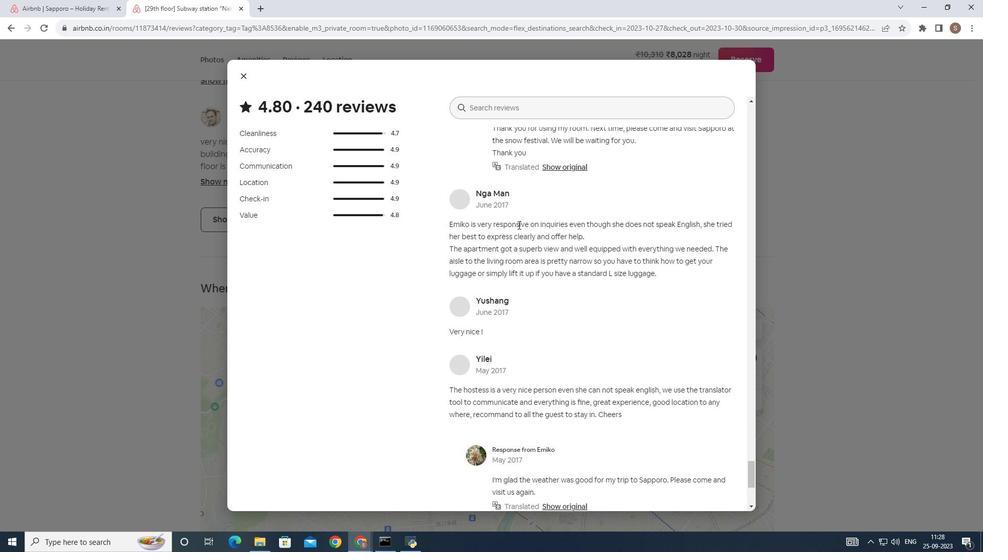 
Action: Mouse scrolled (518, 224) with delta (0, 0)
Screenshot: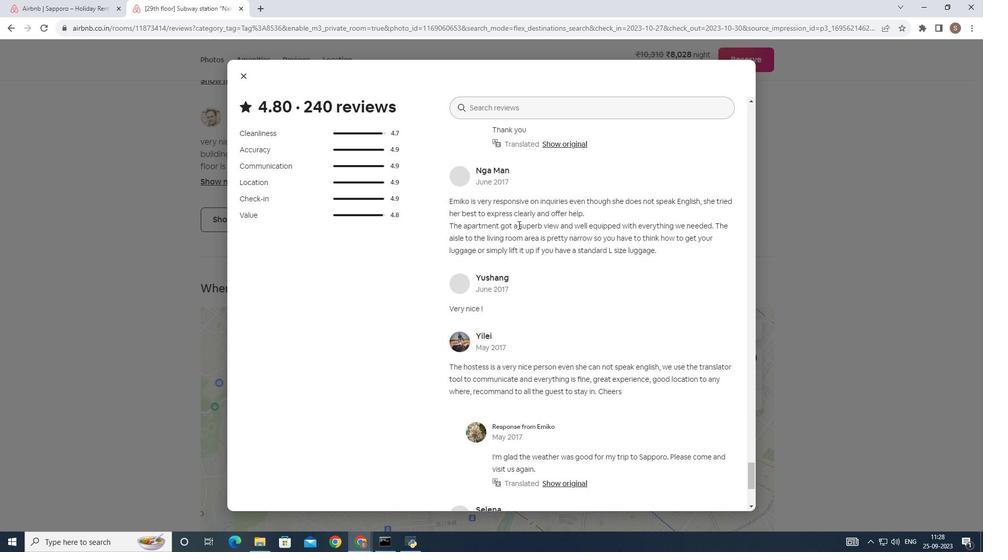 
Action: Mouse scrolled (518, 224) with delta (0, 0)
Screenshot: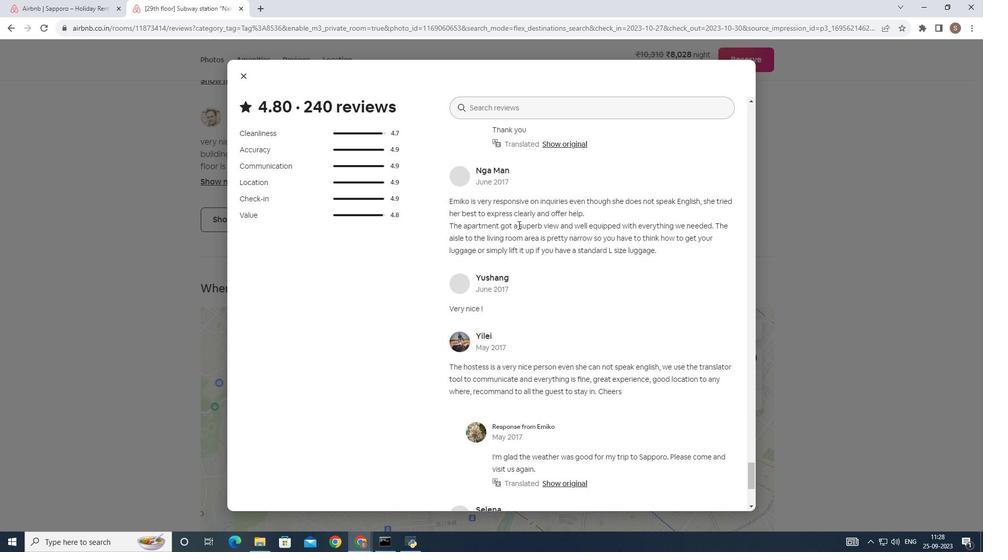
Action: Mouse scrolled (518, 224) with delta (0, 0)
Screenshot: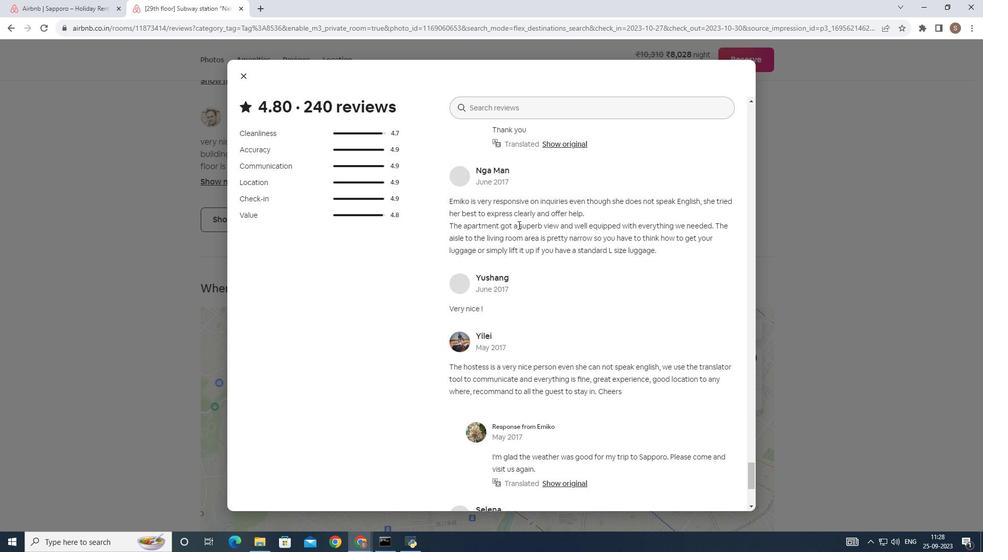 
Action: Mouse scrolled (518, 224) with delta (0, 0)
Screenshot: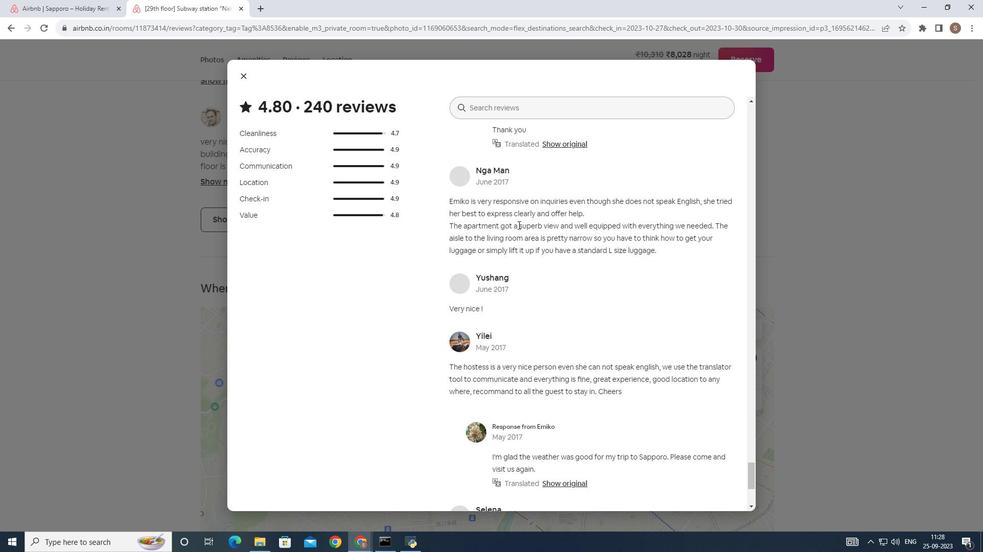 
Action: Mouse scrolled (518, 224) with delta (0, 0)
Screenshot: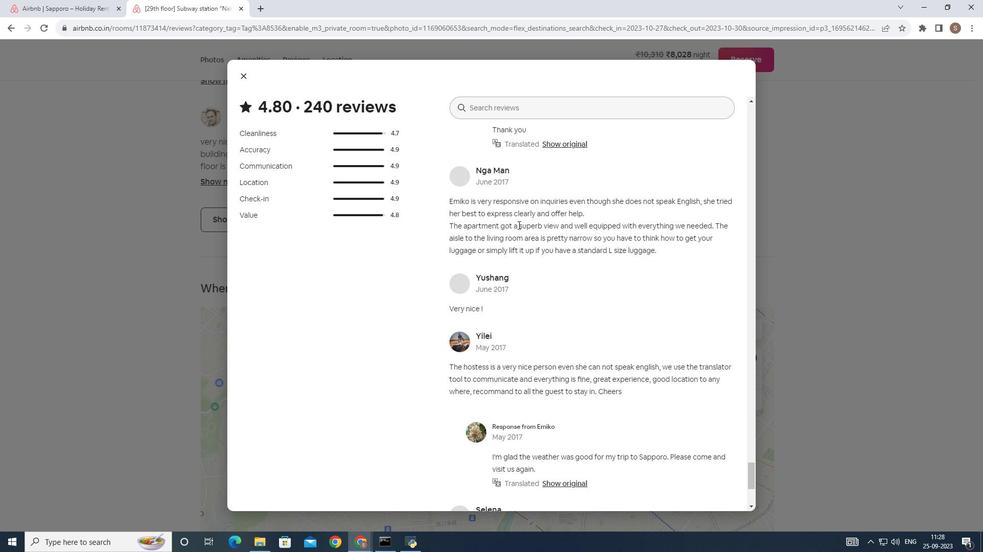 
Action: Mouse scrolled (518, 224) with delta (0, 0)
Screenshot: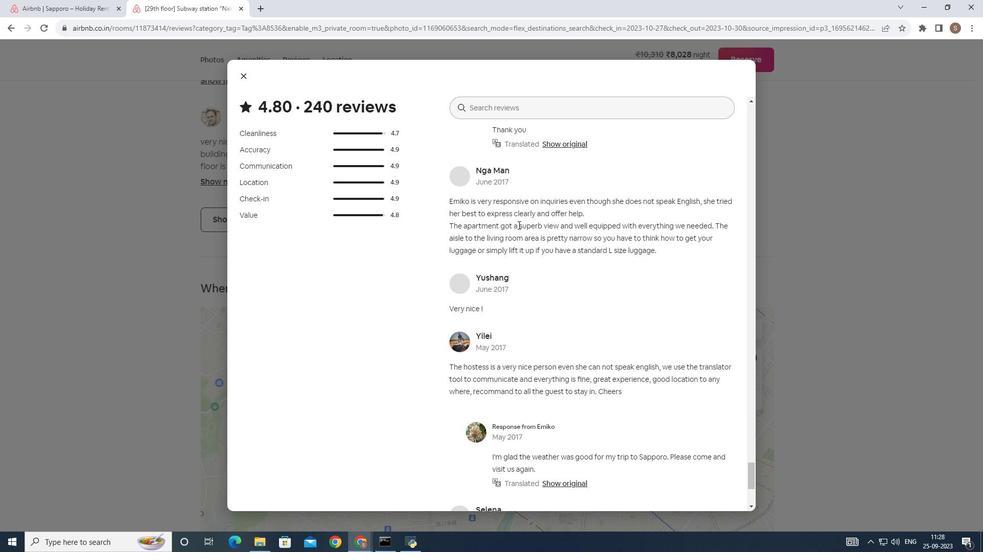 
Action: Mouse scrolled (518, 224) with delta (0, 0)
Screenshot: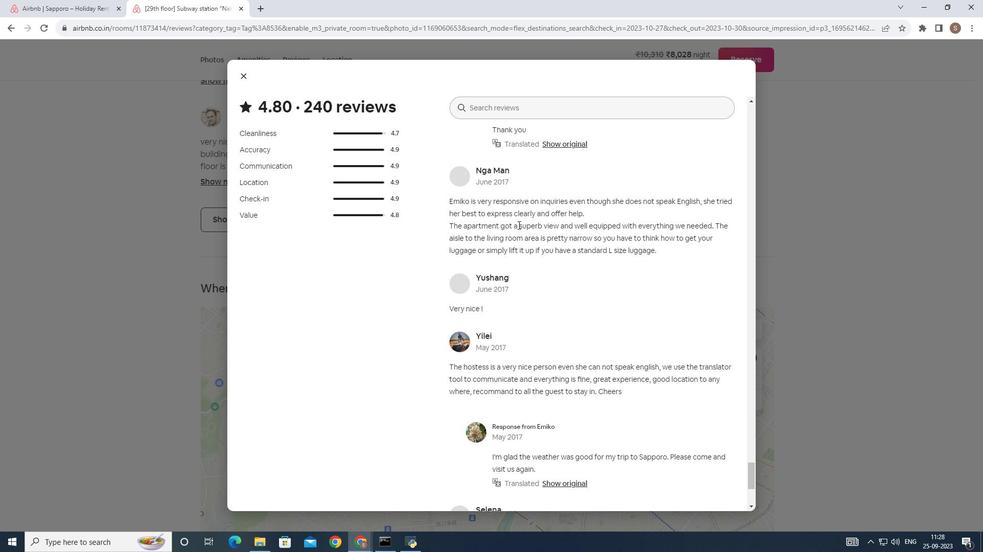 
Action: Mouse scrolled (518, 224) with delta (0, 0)
Screenshot: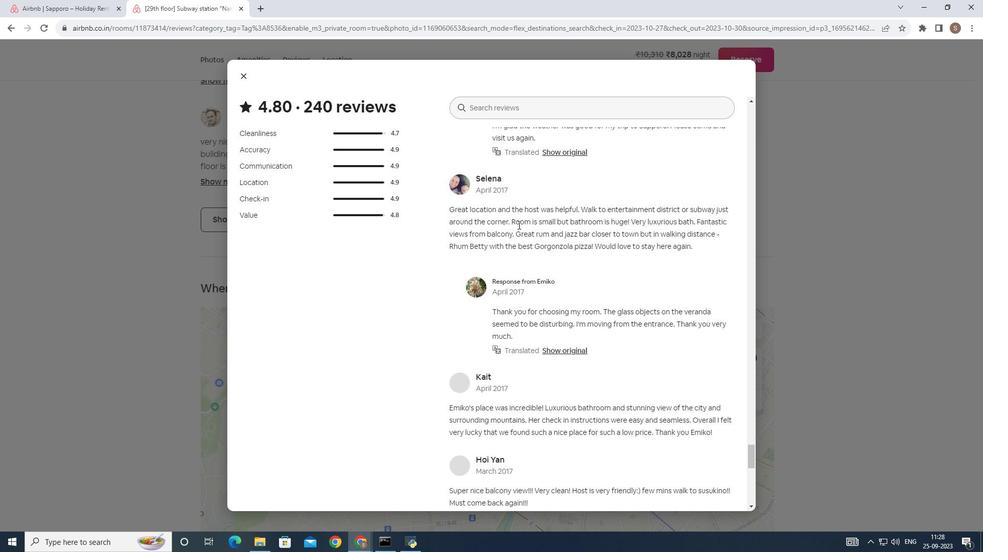 
Action: Mouse scrolled (518, 224) with delta (0, 0)
Screenshot: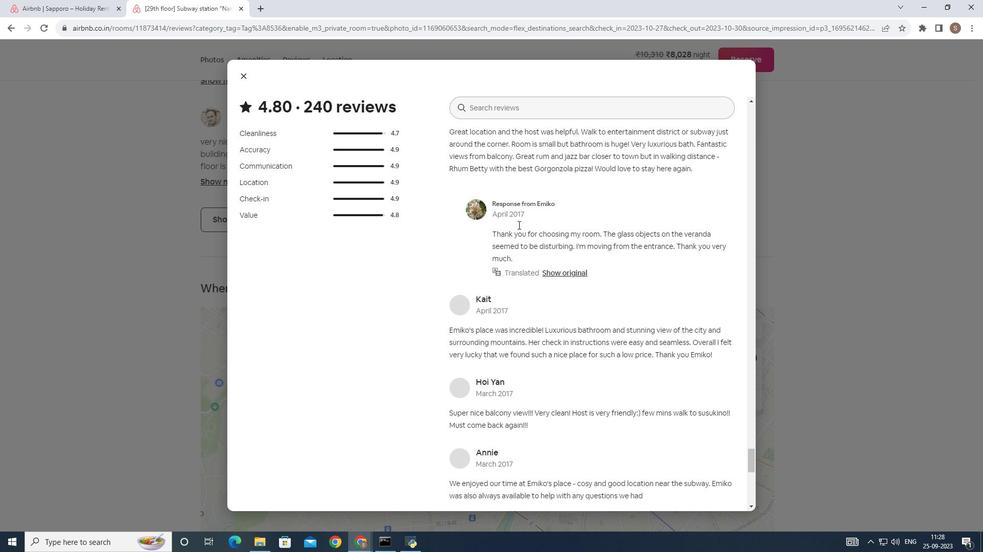 
Action: Mouse scrolled (518, 224) with delta (0, 0)
Screenshot: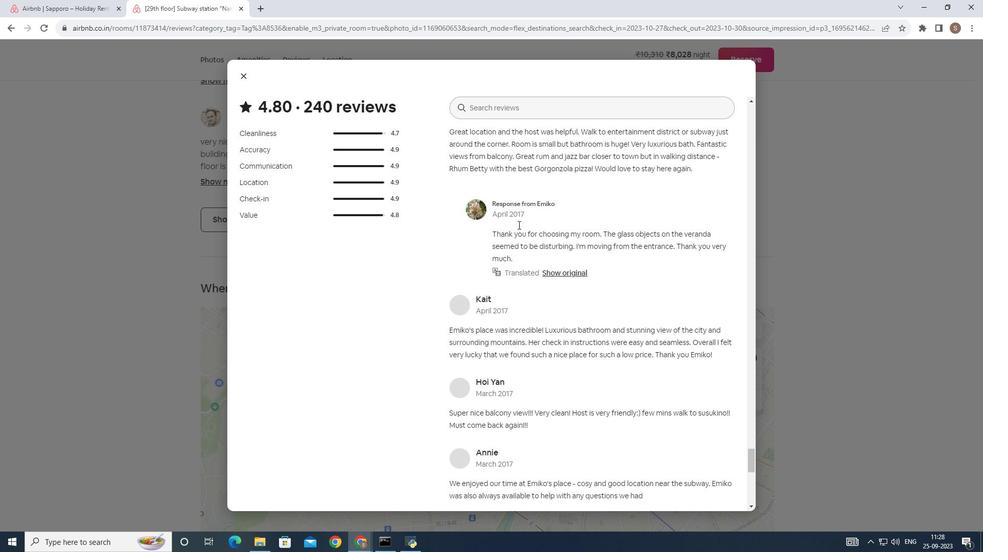 
Action: Mouse scrolled (518, 224) with delta (0, 0)
Screenshot: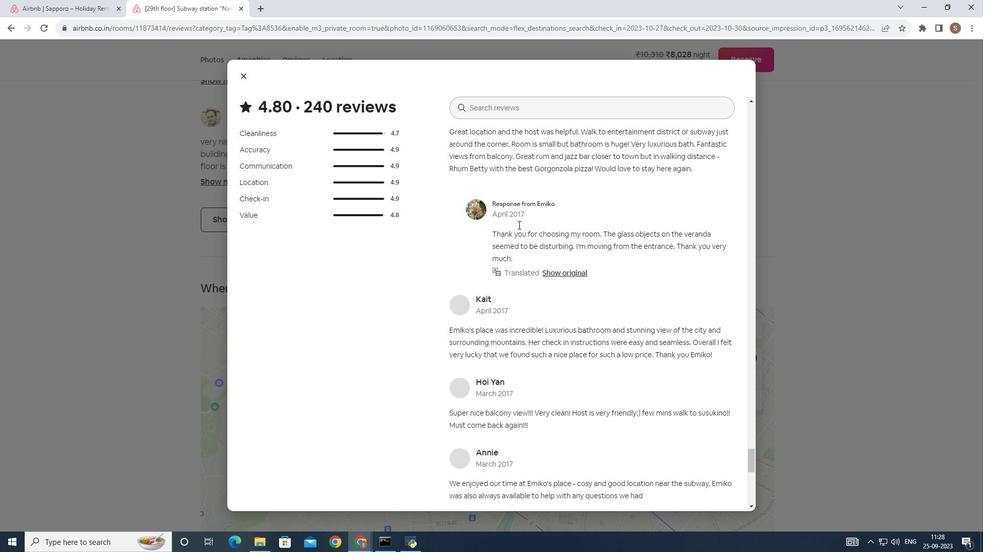 
Action: Mouse scrolled (518, 224) with delta (0, 0)
Screenshot: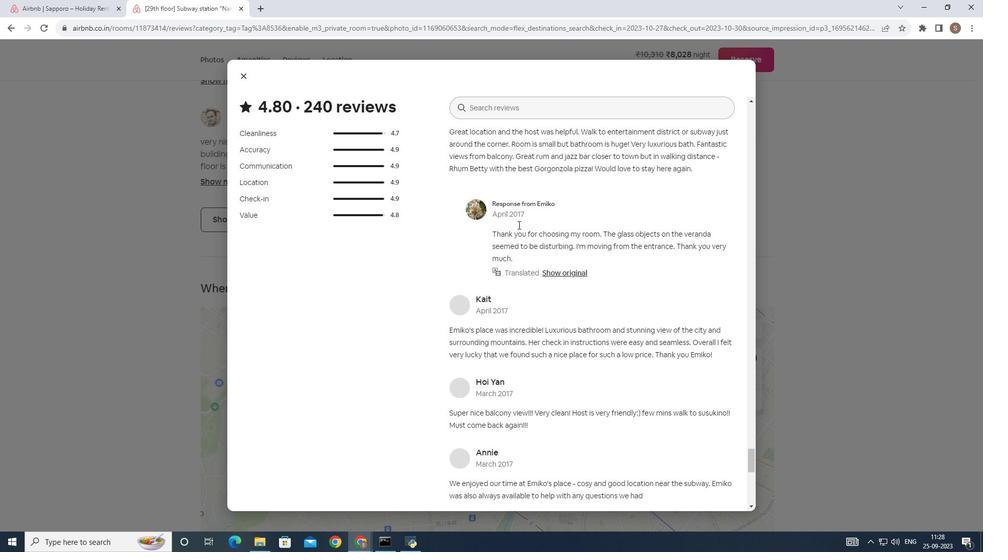 
Action: Mouse scrolled (518, 224) with delta (0, 0)
Screenshot: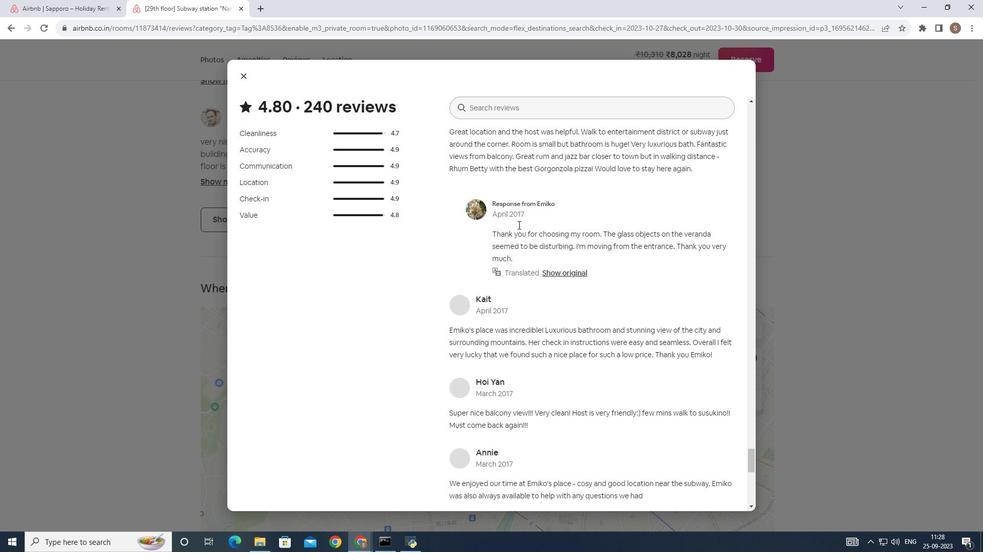 
Action: Mouse scrolled (518, 224) with delta (0, 0)
Screenshot: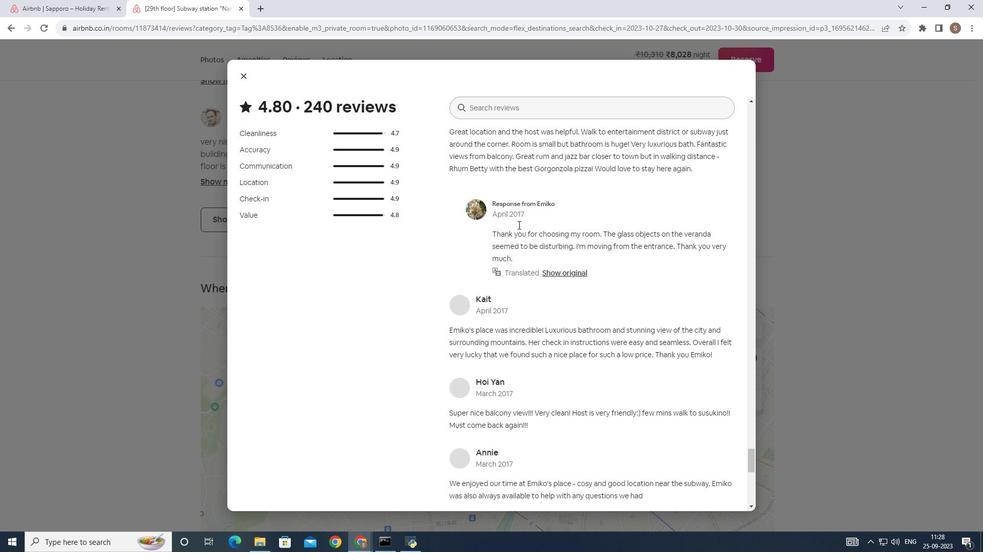 
Action: Mouse scrolled (518, 224) with delta (0, 0)
Screenshot: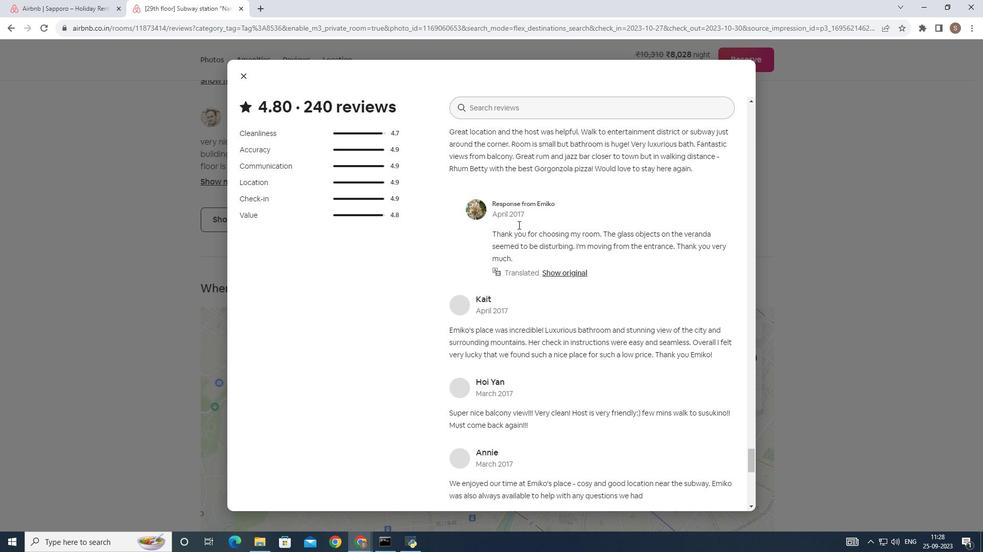 
Action: Mouse scrolled (518, 224) with delta (0, 0)
